 Task: Create a modern corporate company A4 size letterhead template.
Action: Mouse moved to (420, 35)
Screenshot: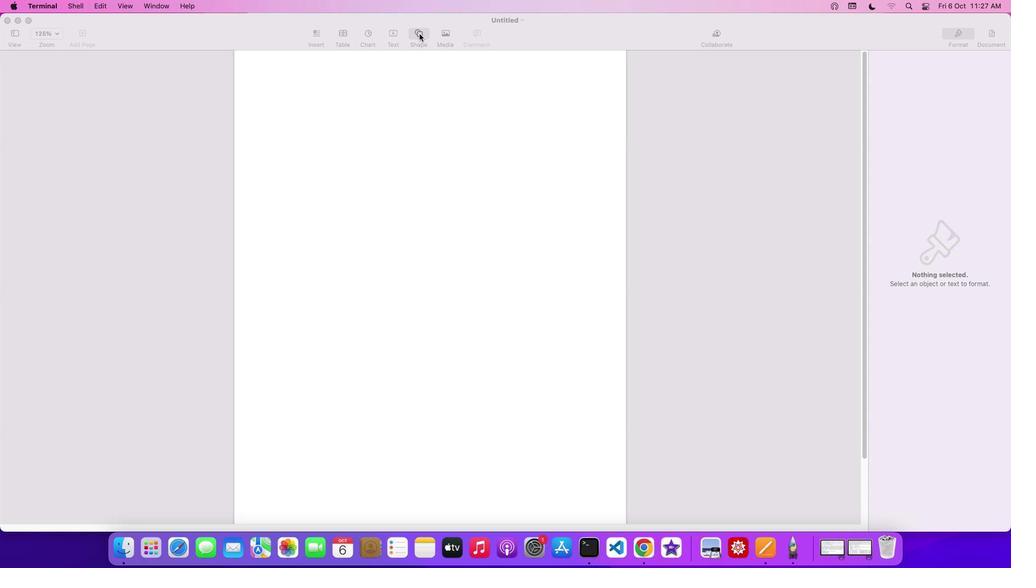 
Action: Mouse pressed left at (420, 35)
Screenshot: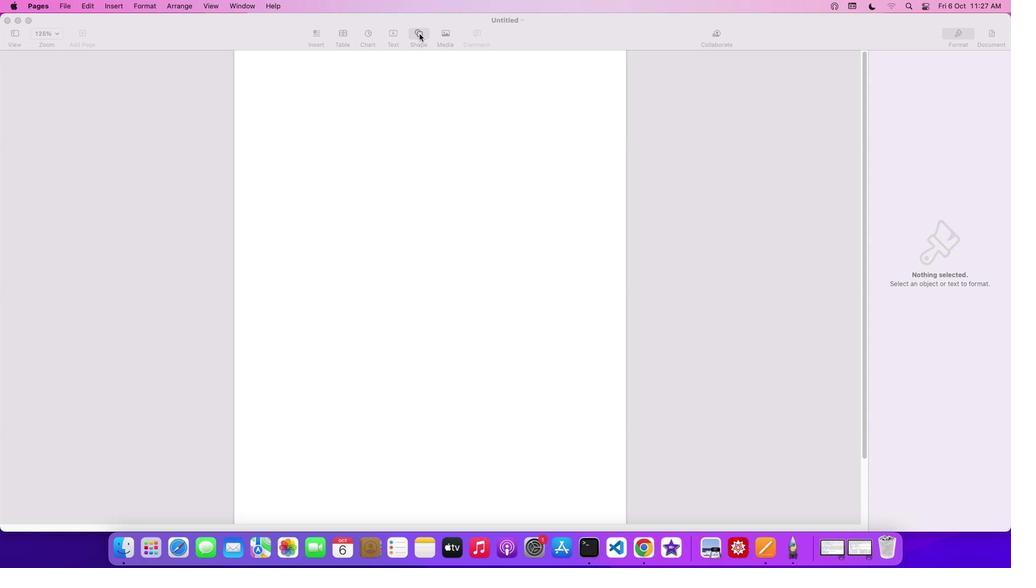 
Action: Mouse moved to (577, 371)
Screenshot: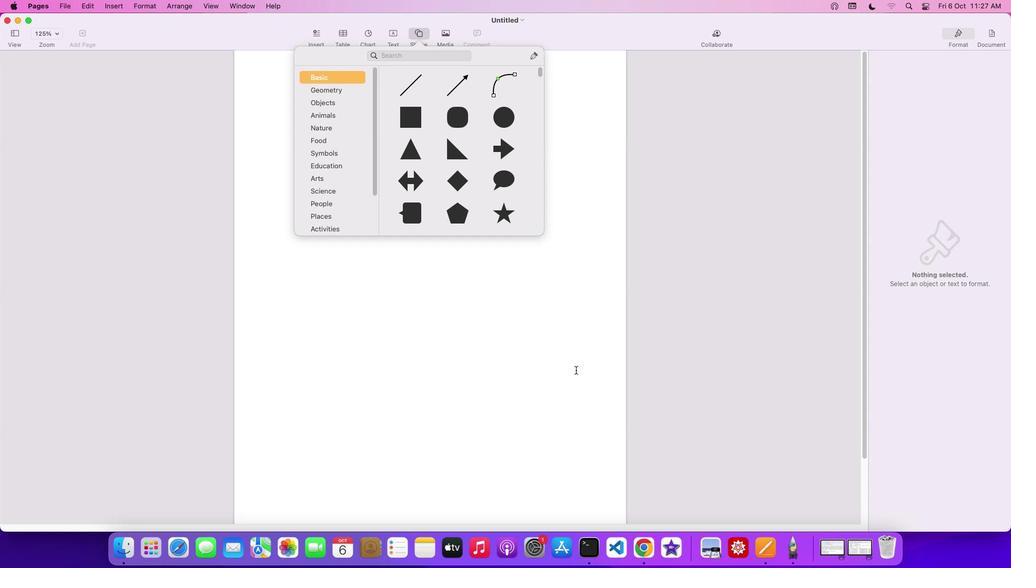 
Action: Mouse pressed left at (577, 371)
Screenshot: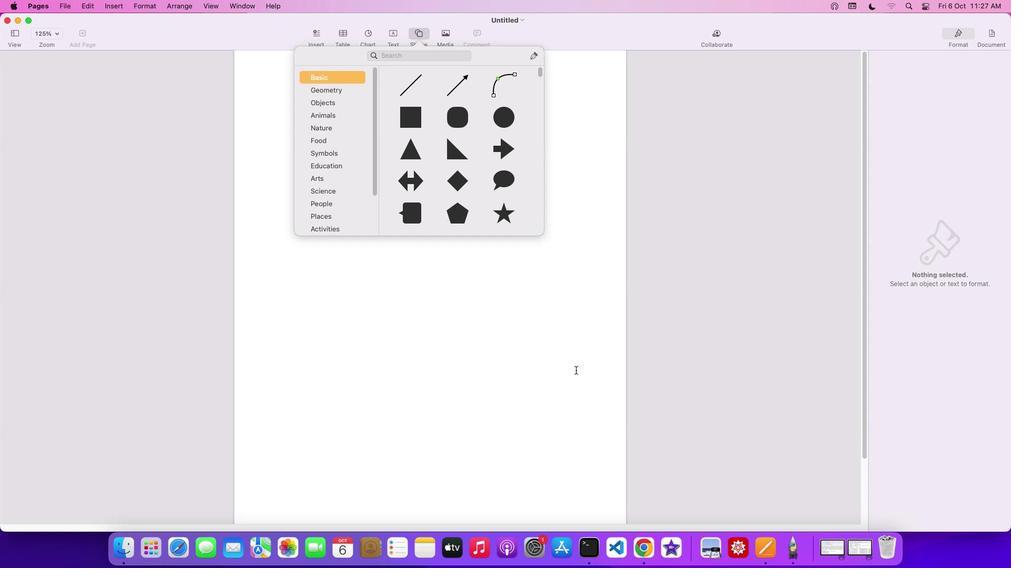 
Action: Mouse moved to (995, 33)
Screenshot: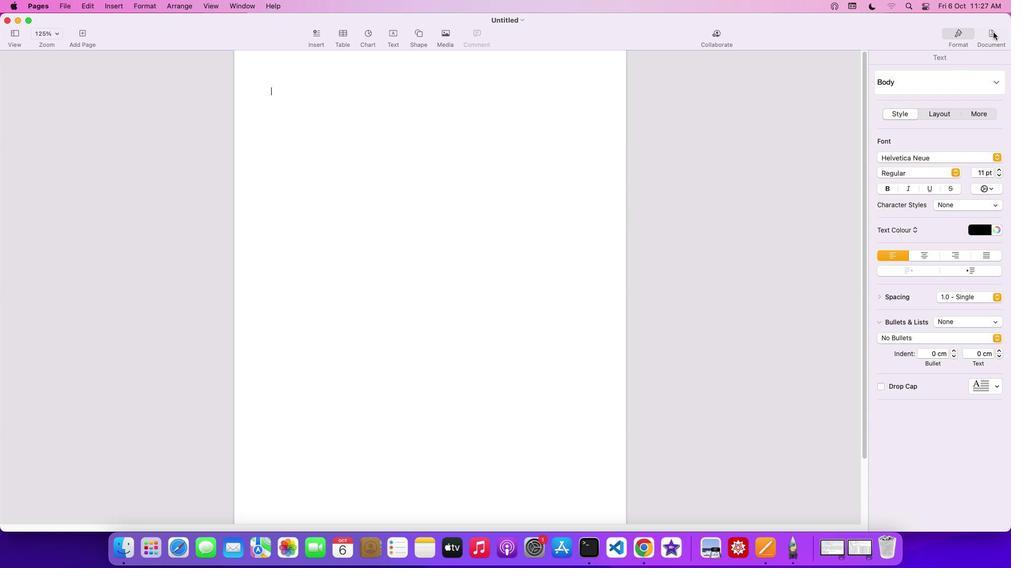 
Action: Mouse pressed left at (995, 33)
Screenshot: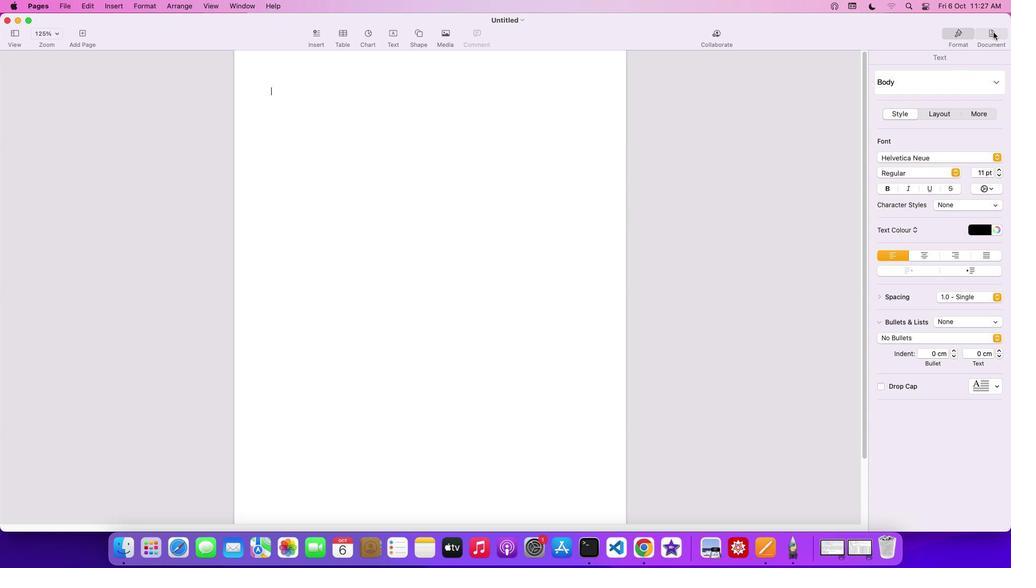 
Action: Mouse moved to (1003, 107)
Screenshot: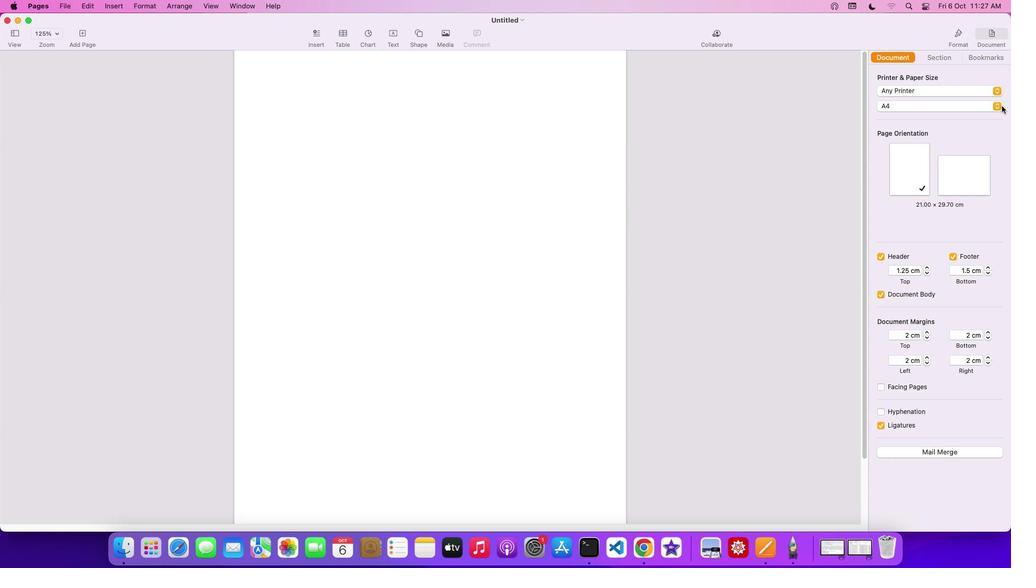 
Action: Mouse pressed left at (1003, 107)
Screenshot: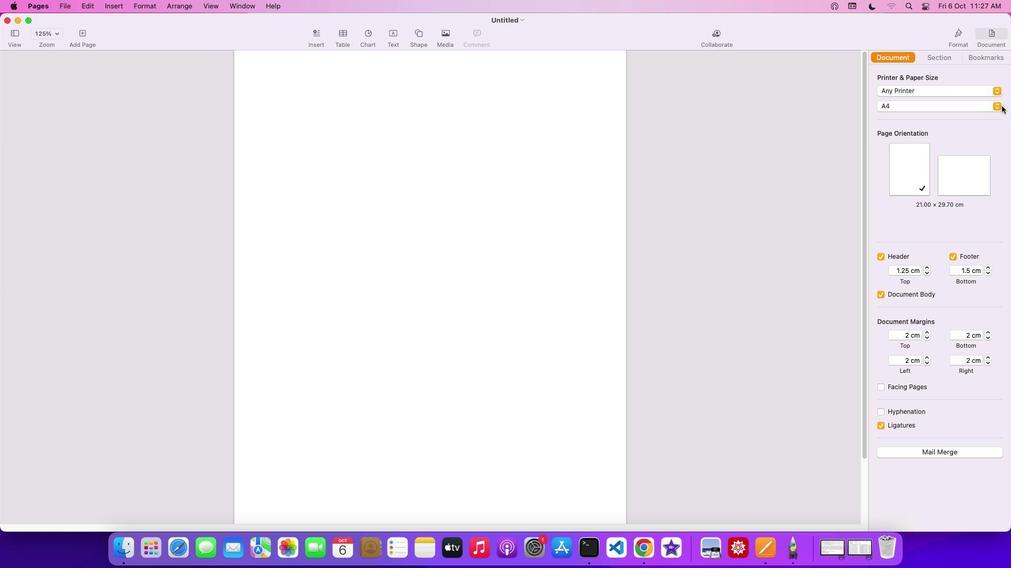 
Action: Mouse moved to (958, 107)
Screenshot: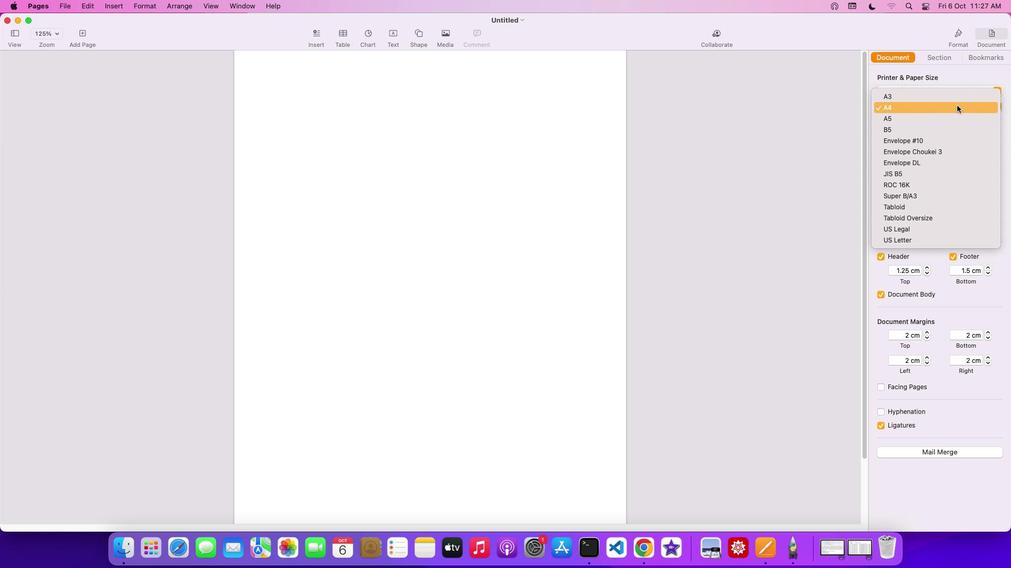 
Action: Mouse pressed left at (958, 107)
Screenshot: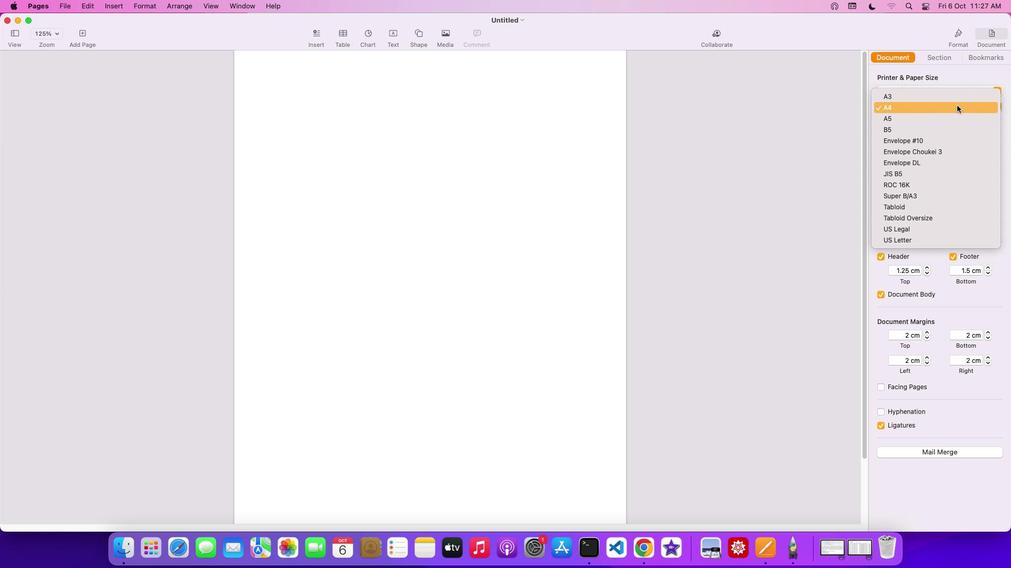 
Action: Mouse moved to (483, 247)
Screenshot: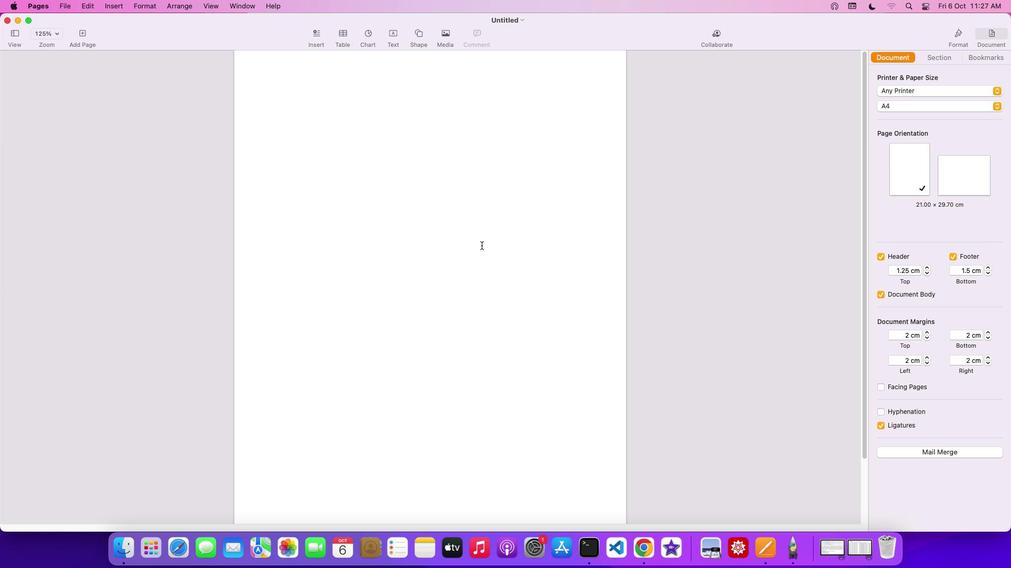 
Action: Mouse pressed left at (483, 247)
Screenshot: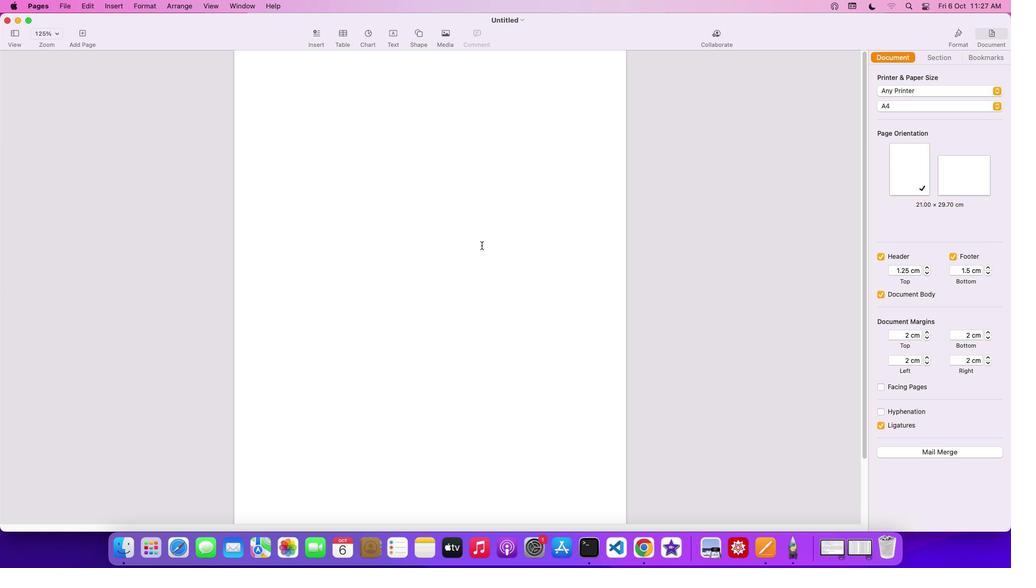 
Action: Mouse moved to (960, 30)
Screenshot: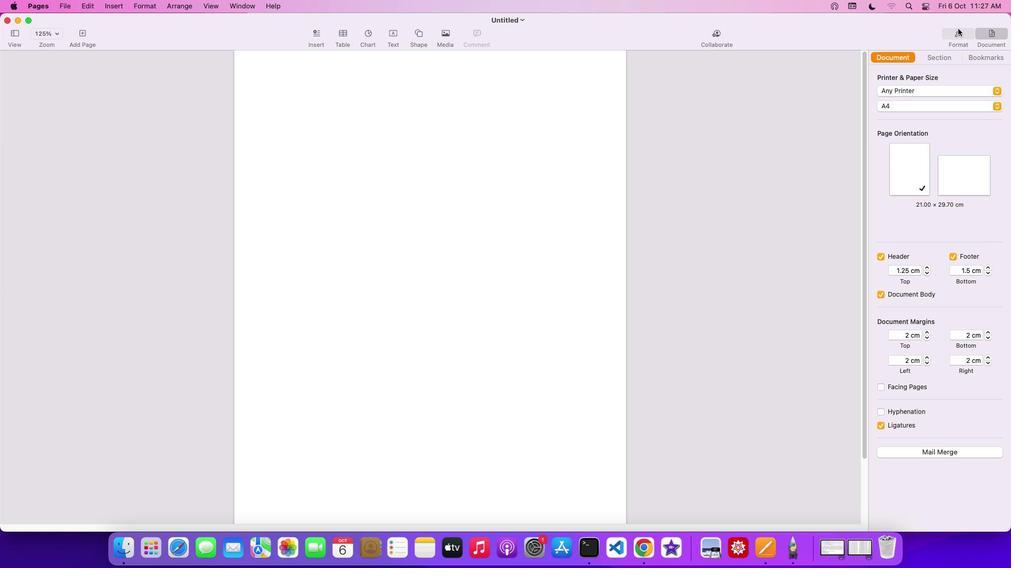 
Action: Mouse pressed left at (960, 30)
Screenshot: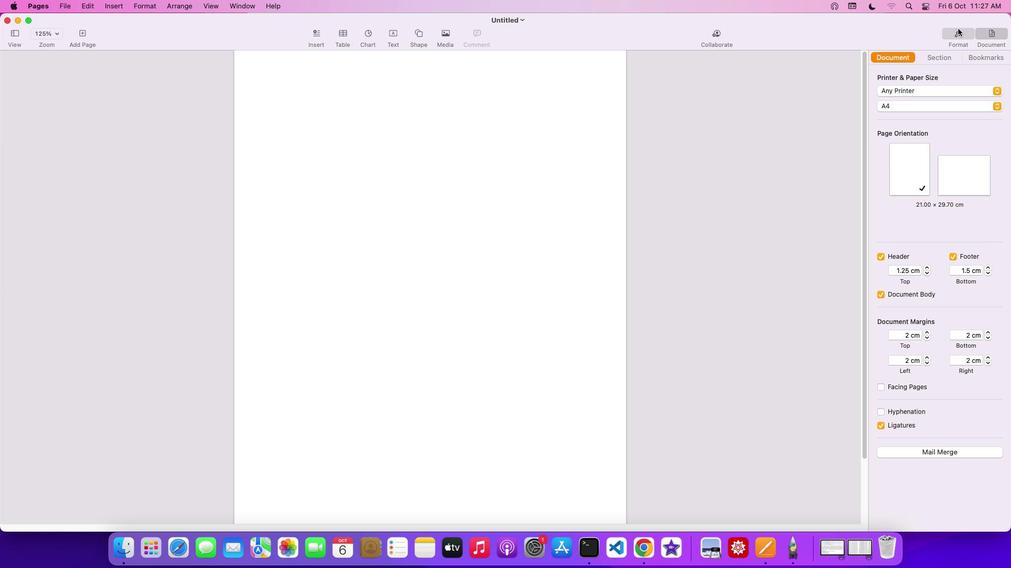 
Action: Mouse moved to (414, 299)
Screenshot: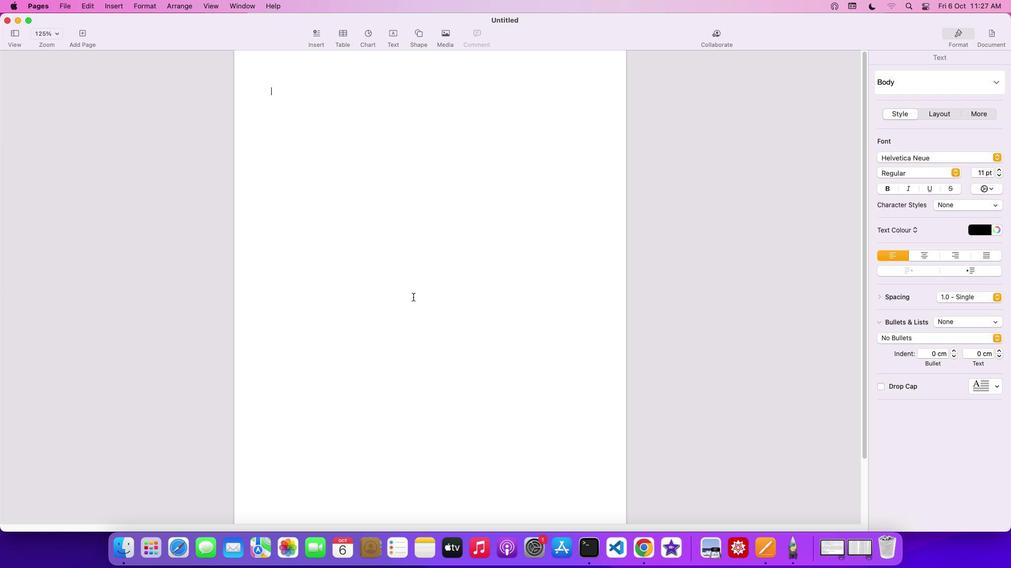 
Action: Mouse pressed left at (414, 299)
Screenshot: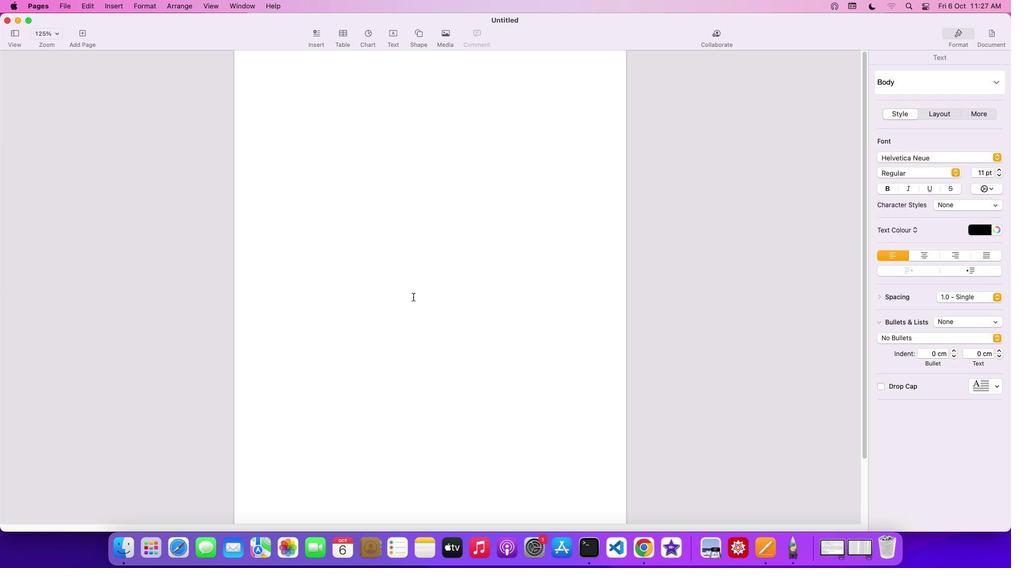 
Action: Mouse moved to (423, 34)
Screenshot: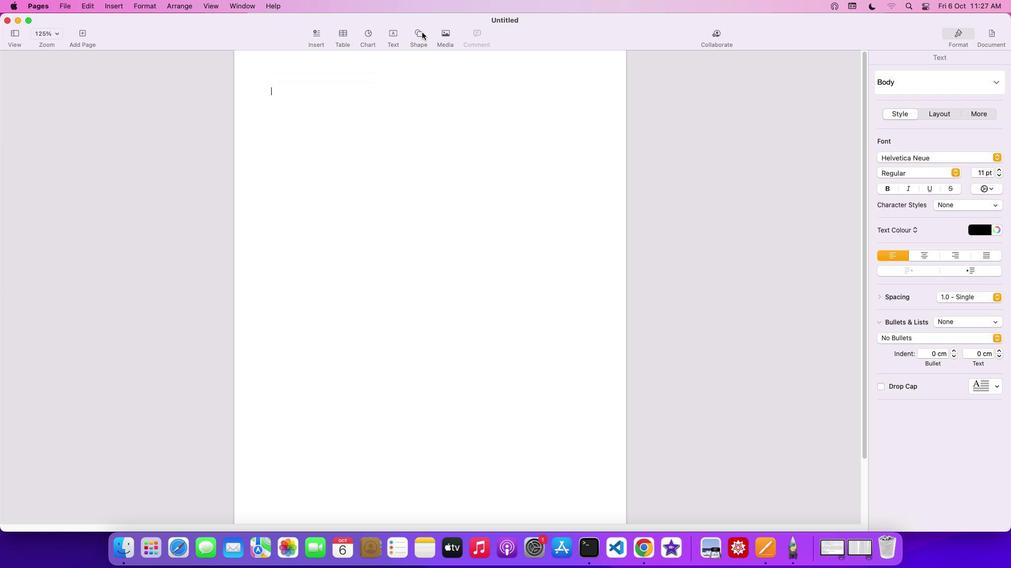 
Action: Mouse pressed left at (423, 34)
Screenshot: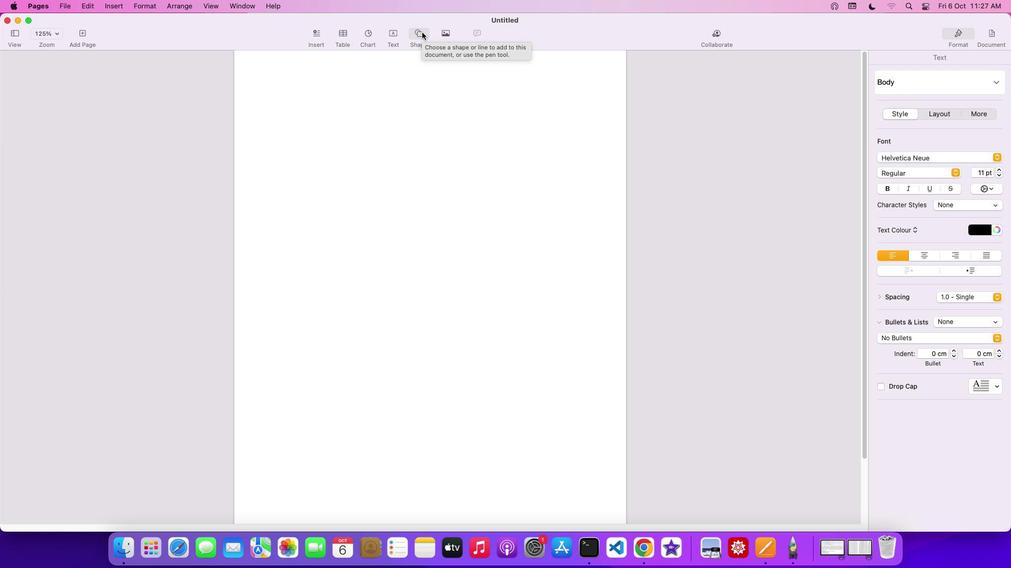 
Action: Mouse moved to (421, 211)
Screenshot: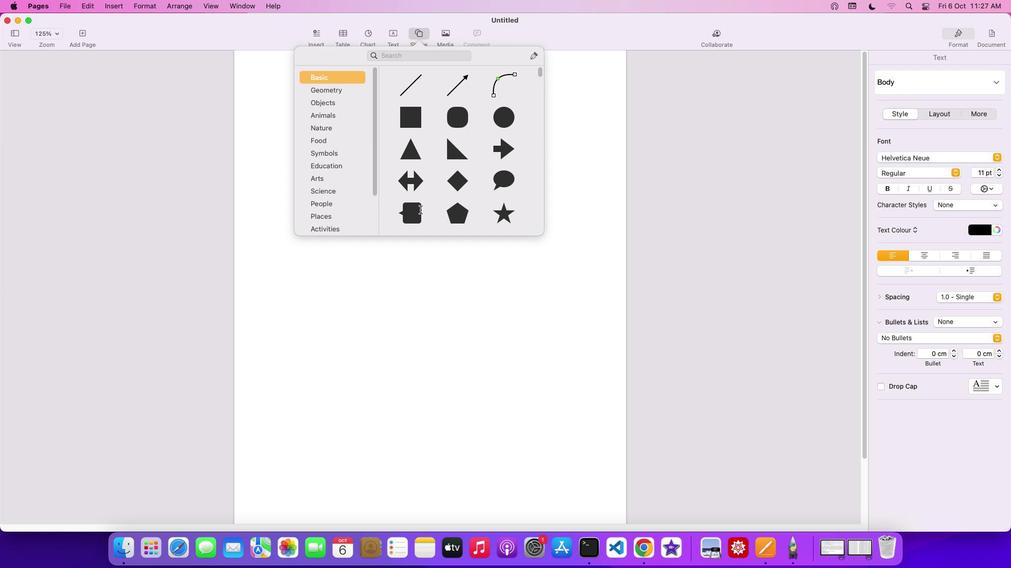 
Action: Mouse scrolled (421, 211) with delta (1, 1)
Screenshot: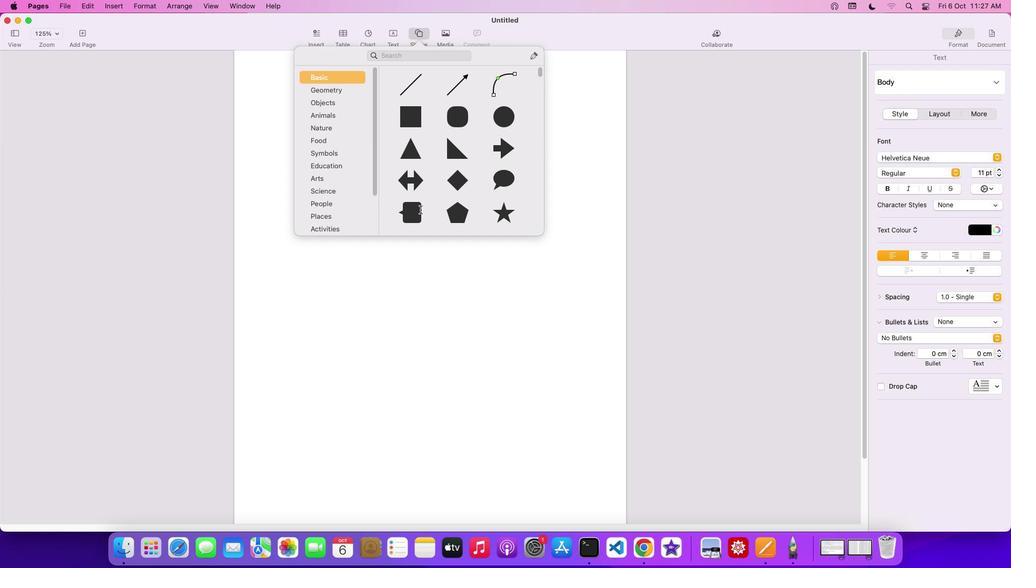 
Action: Mouse scrolled (421, 211) with delta (1, 1)
Screenshot: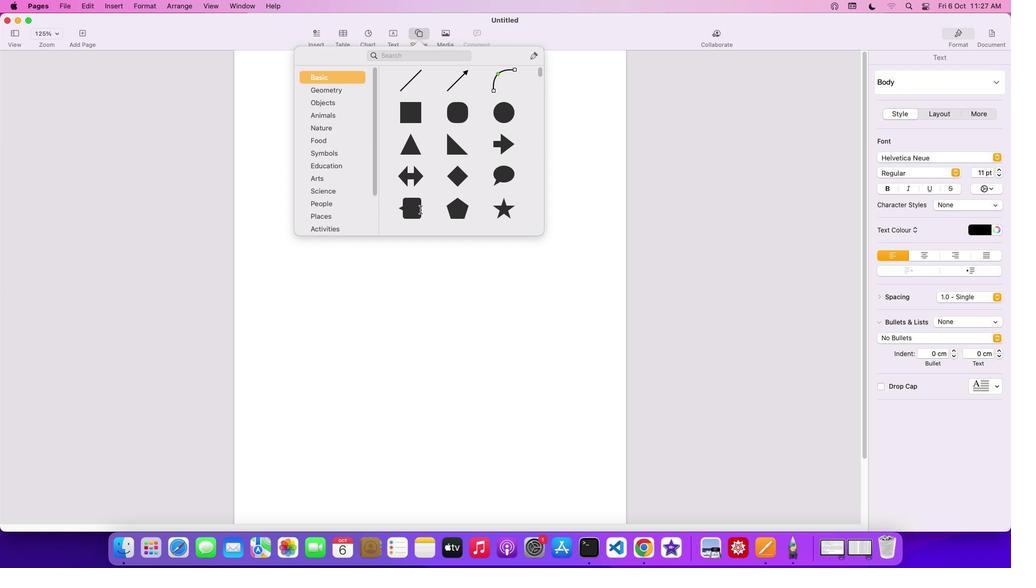 
Action: Mouse scrolled (421, 211) with delta (1, 0)
Screenshot: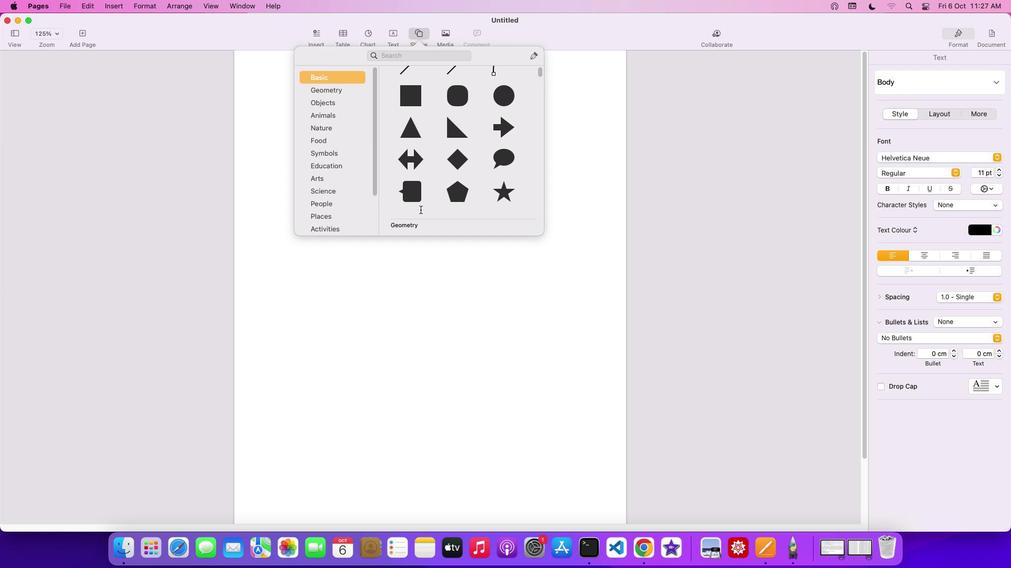 
Action: Mouse scrolled (421, 211) with delta (1, 0)
Screenshot: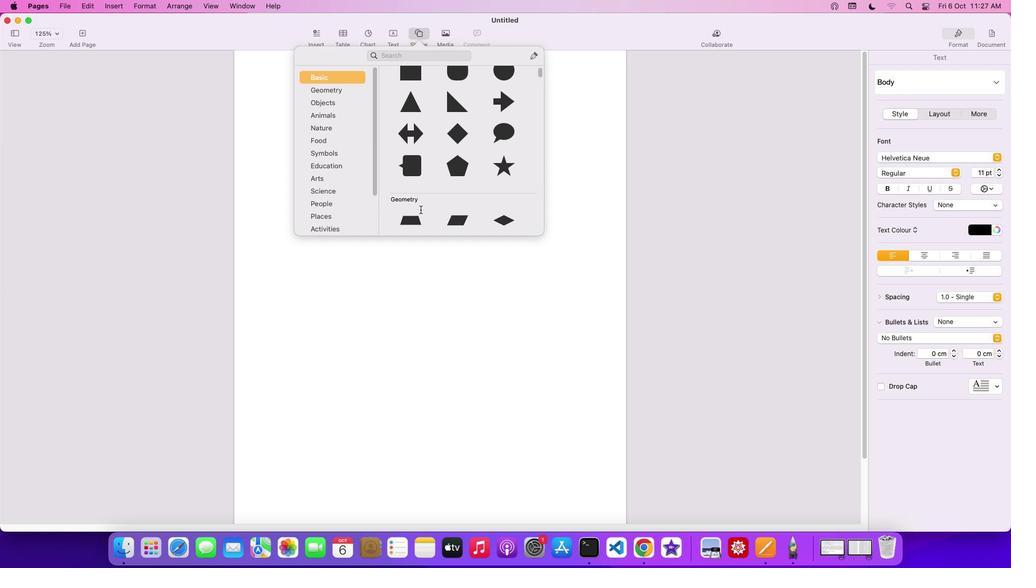 
Action: Mouse scrolled (421, 211) with delta (1, 0)
Screenshot: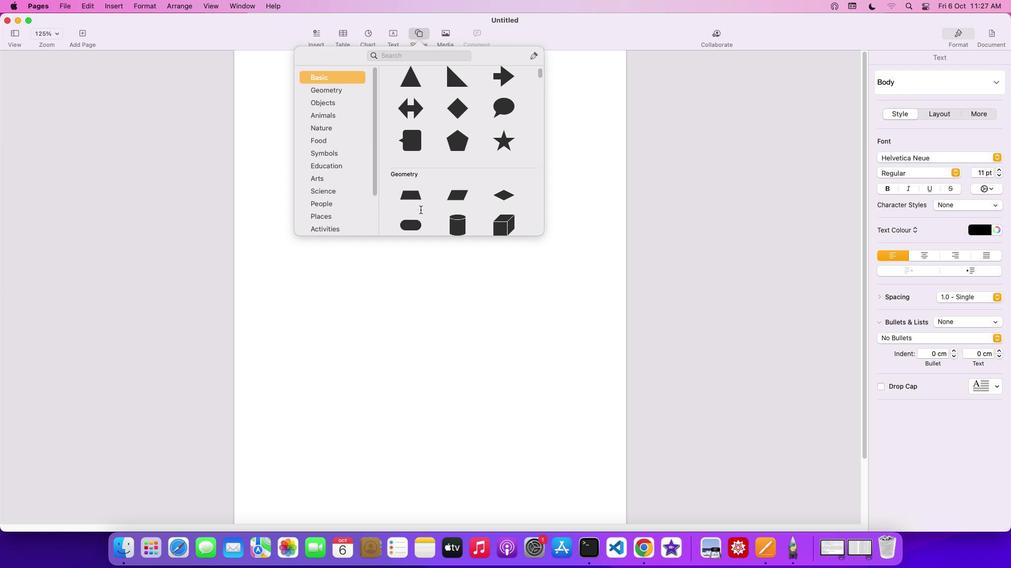 
Action: Mouse moved to (334, 203)
Screenshot: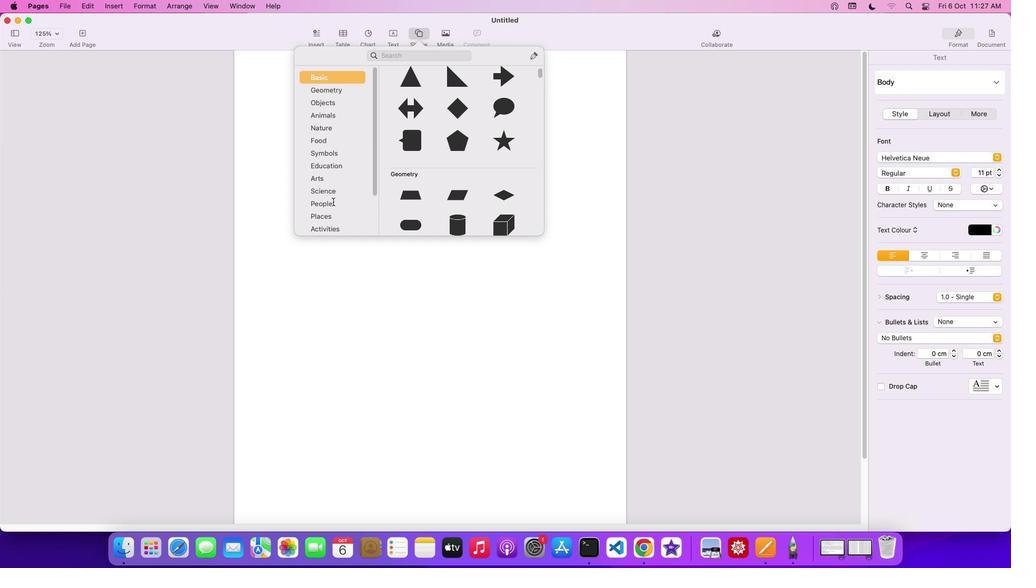 
Action: Mouse scrolled (334, 203) with delta (1, 1)
Screenshot: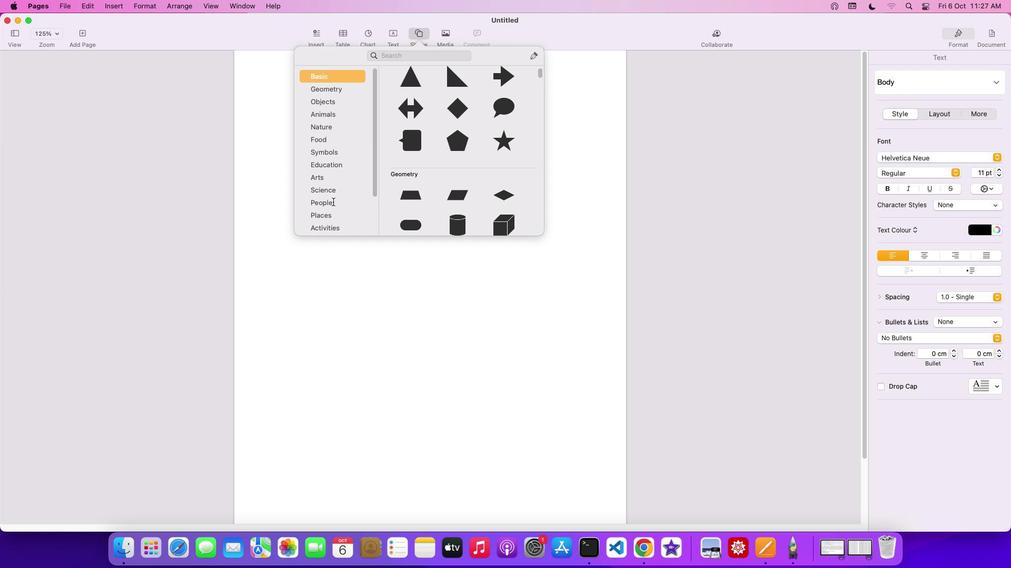 
Action: Mouse scrolled (334, 203) with delta (1, 1)
Screenshot: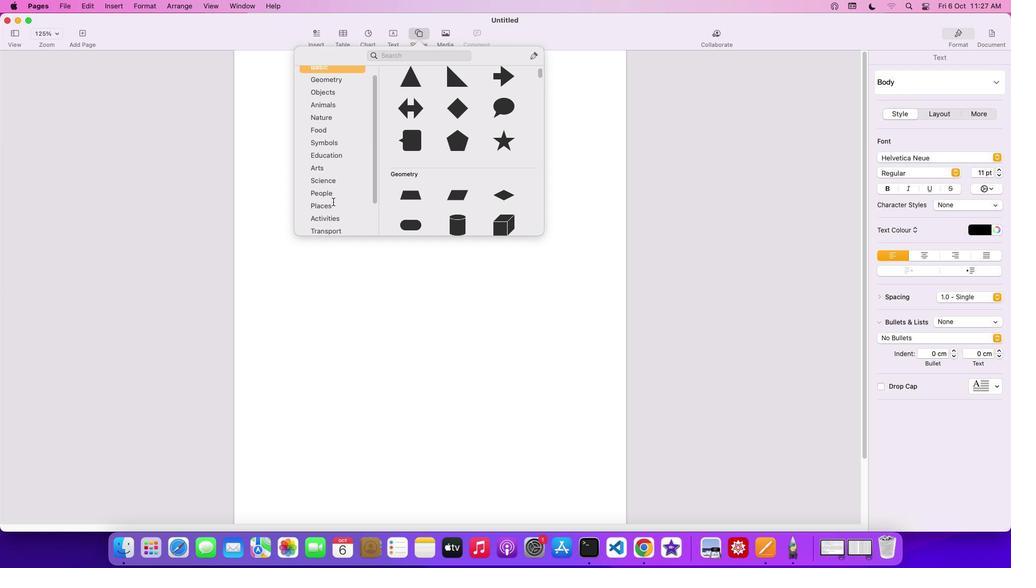 
Action: Mouse scrolled (334, 203) with delta (1, 1)
Screenshot: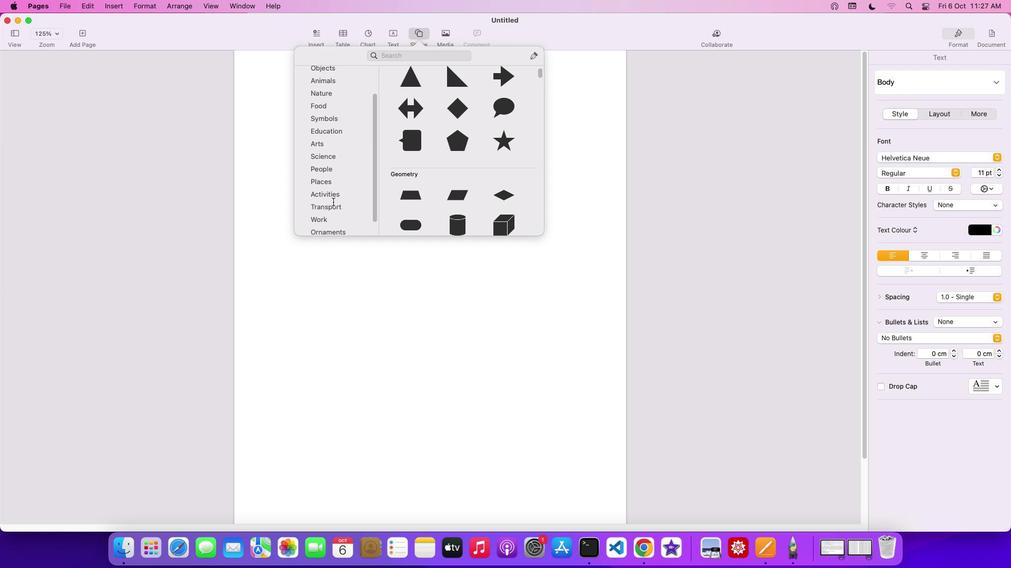 
Action: Mouse scrolled (334, 203) with delta (1, 0)
Screenshot: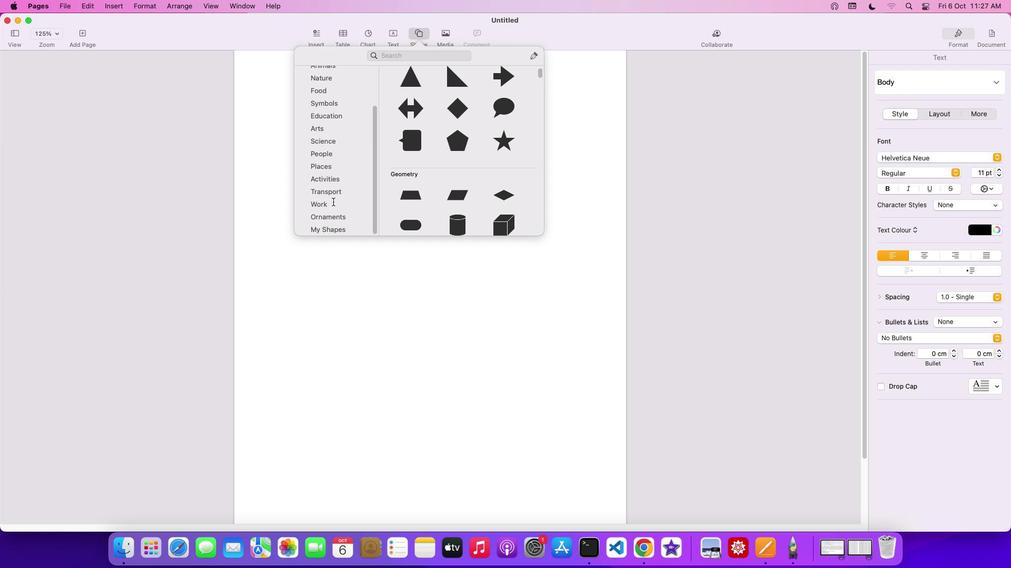 
Action: Mouse scrolled (334, 203) with delta (1, 0)
Screenshot: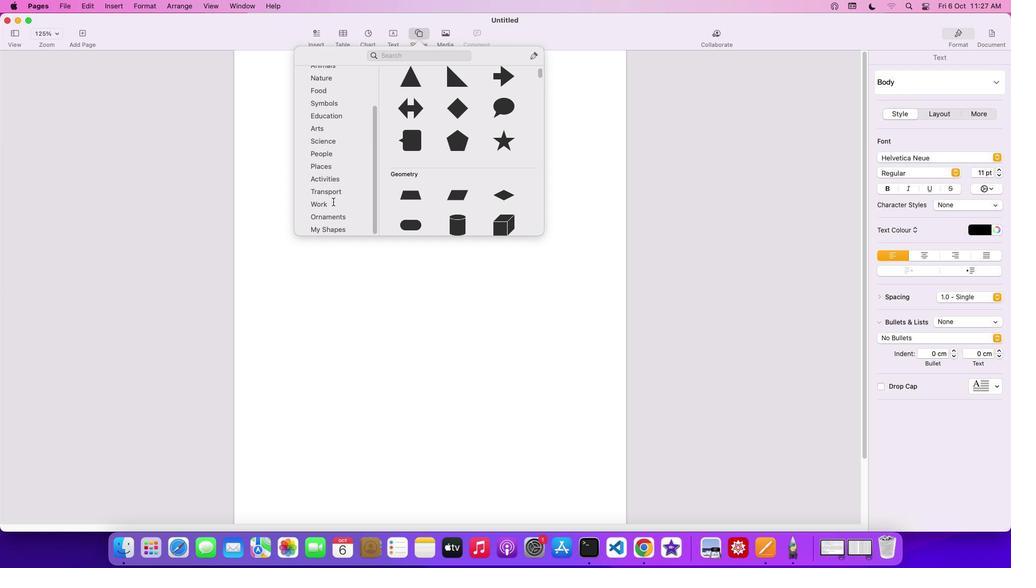
Action: Mouse moved to (499, 160)
Screenshot: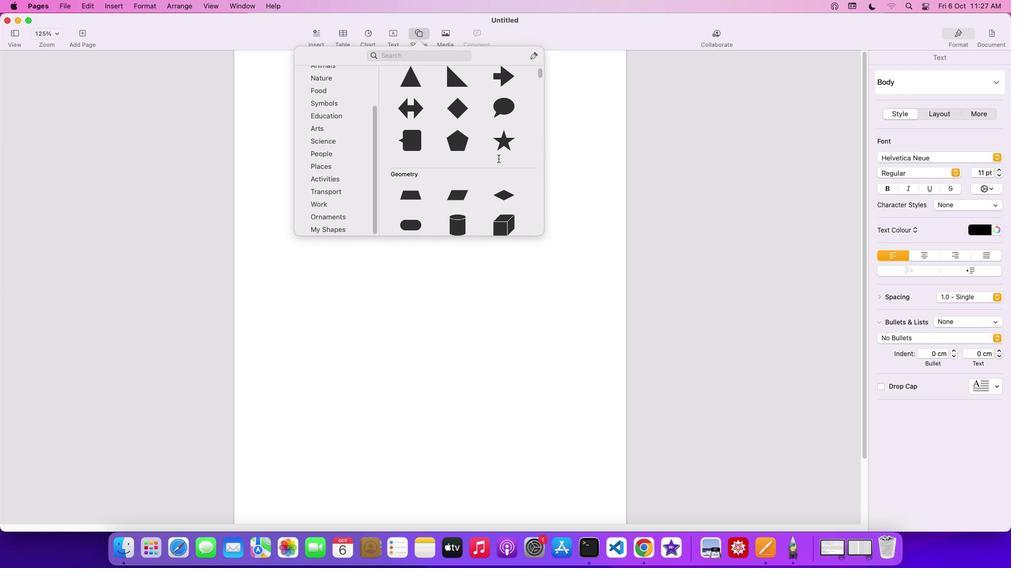 
Action: Mouse scrolled (499, 160) with delta (1, 1)
Screenshot: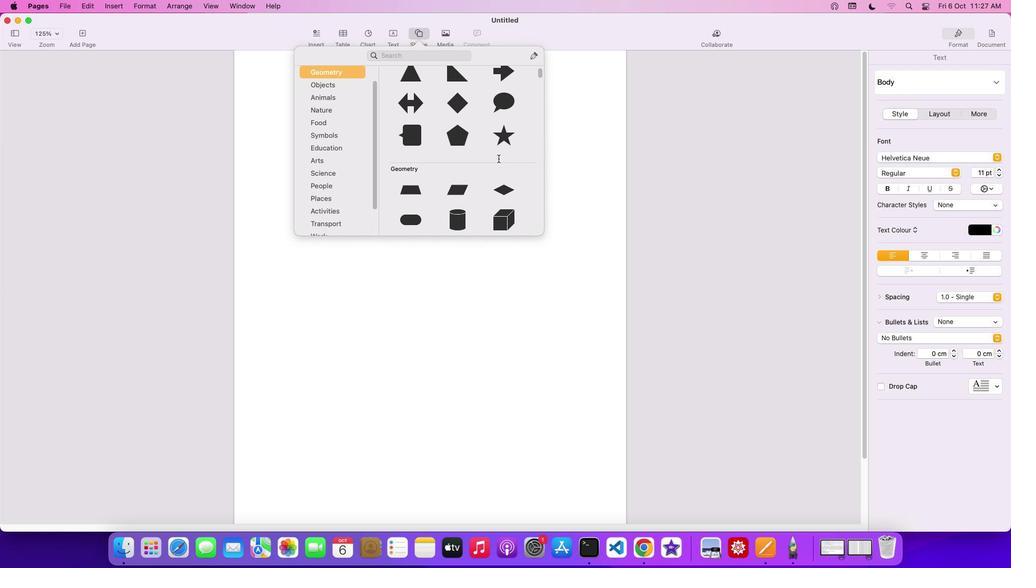 
Action: Mouse scrolled (499, 160) with delta (1, 1)
Screenshot: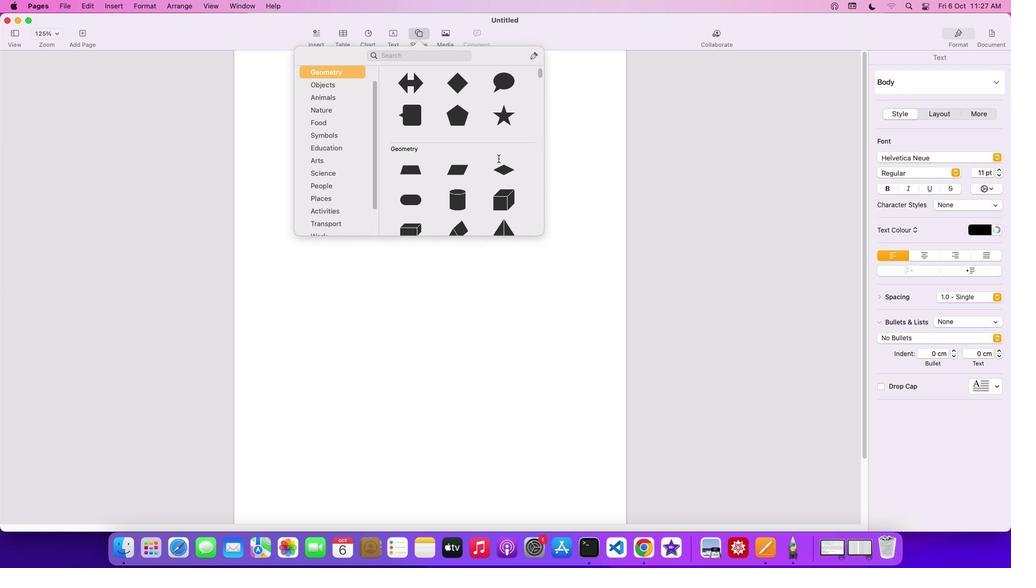 
Action: Mouse scrolled (499, 160) with delta (1, 0)
Screenshot: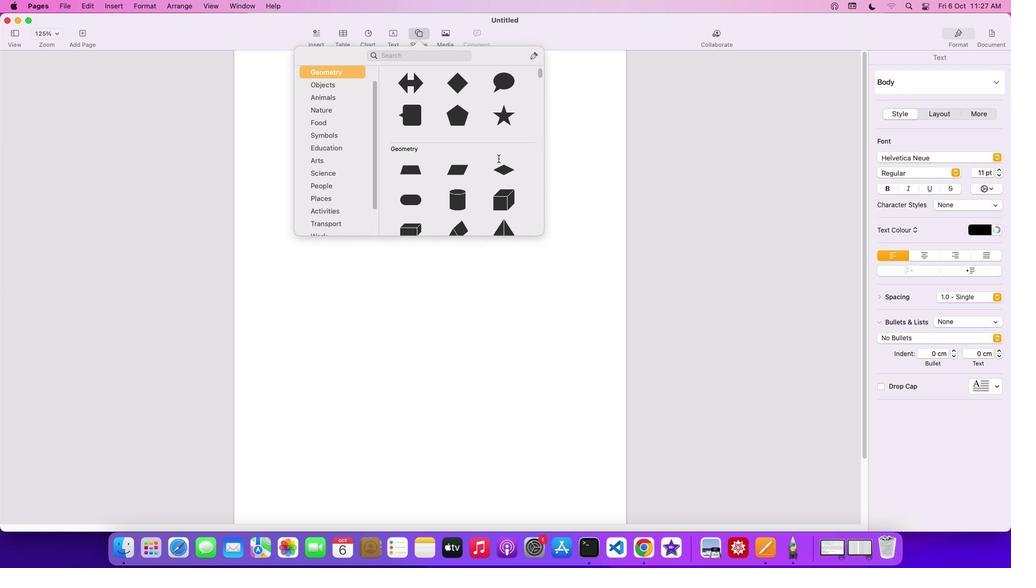 
Action: Mouse scrolled (499, 160) with delta (1, 0)
Screenshot: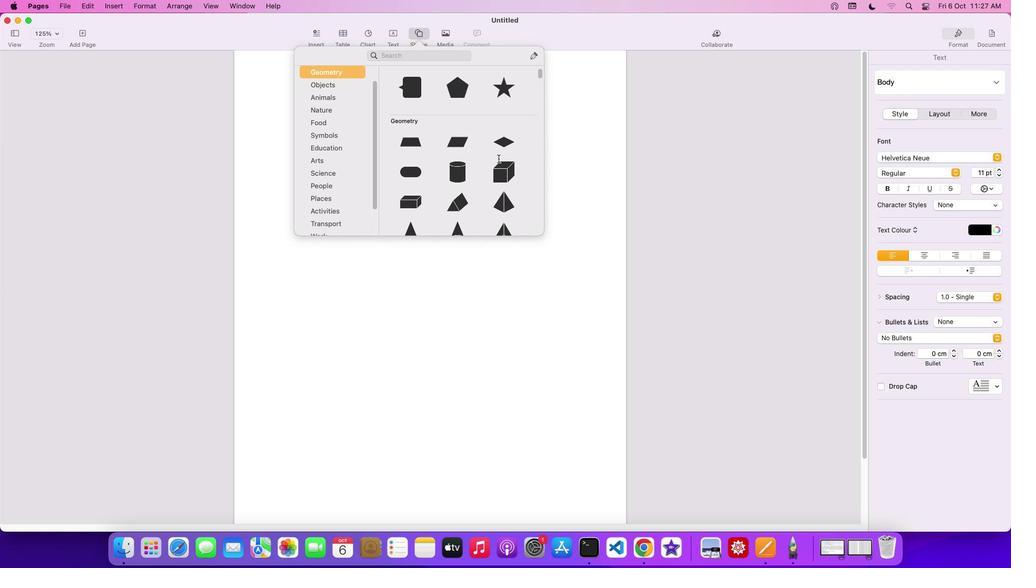 
Action: Mouse moved to (436, 215)
Screenshot: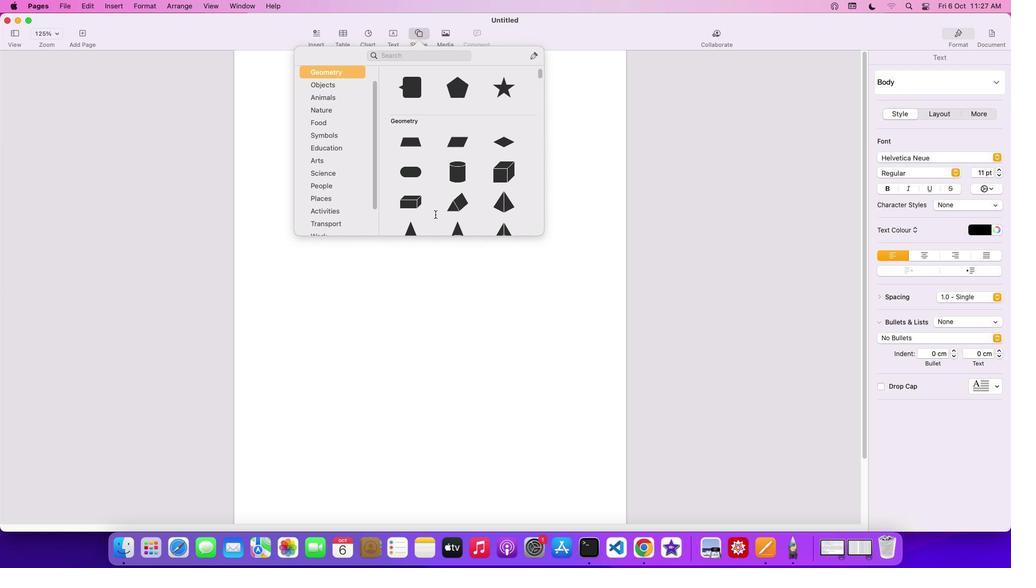 
Action: Mouse scrolled (436, 215) with delta (1, 1)
Screenshot: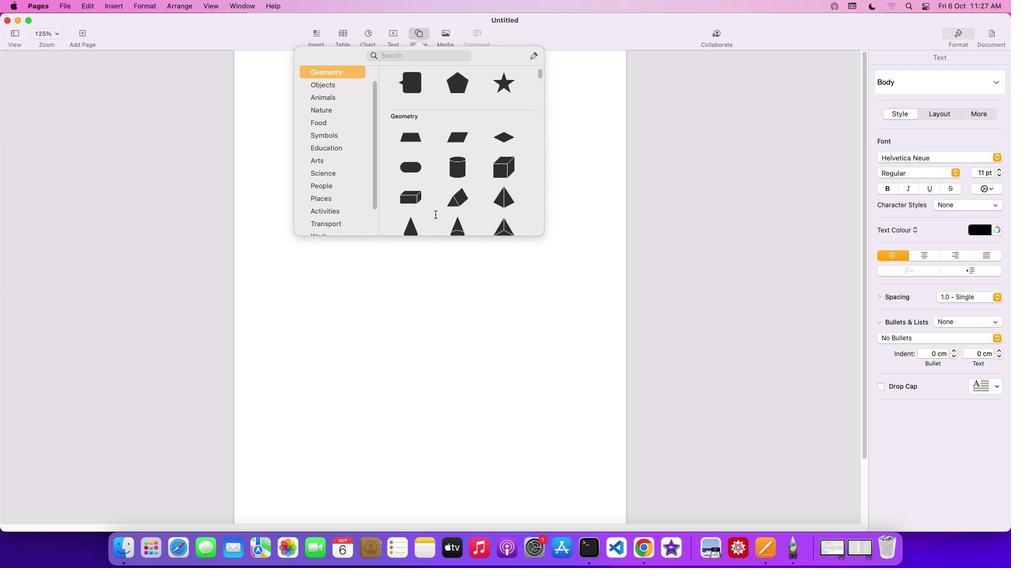
Action: Mouse scrolled (436, 215) with delta (1, 1)
Screenshot: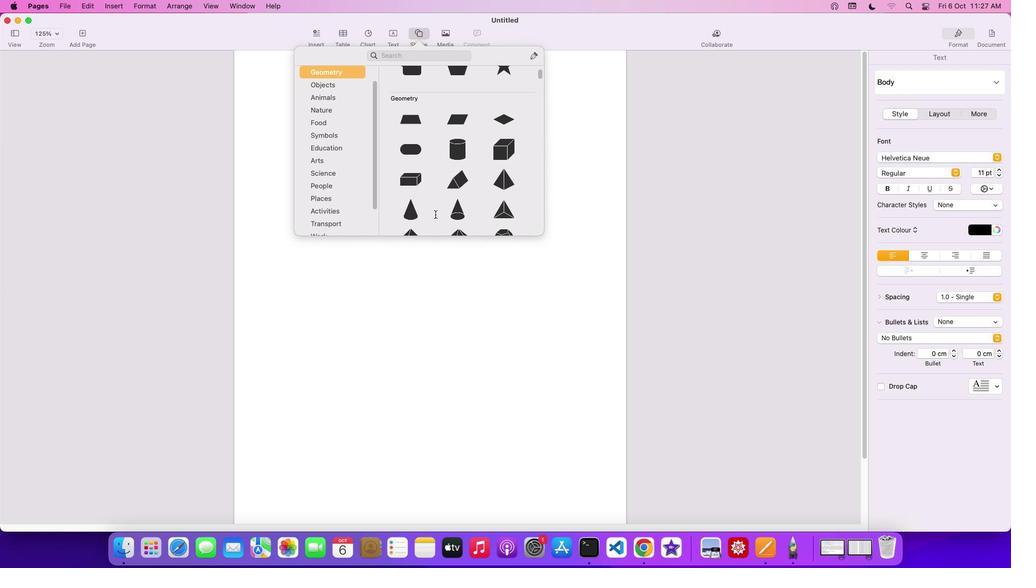 
Action: Mouse scrolled (436, 215) with delta (1, 0)
Screenshot: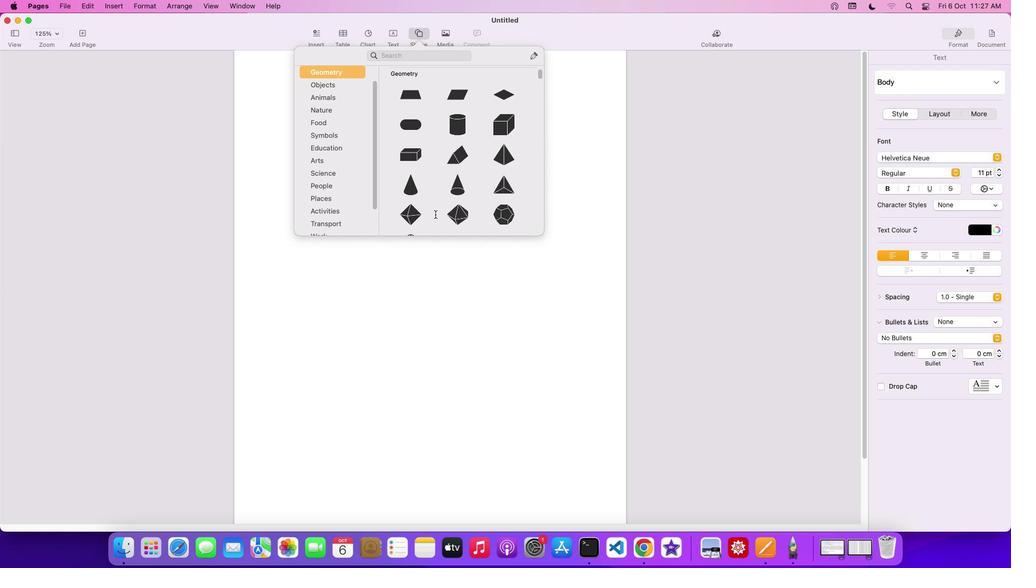 
Action: Mouse scrolled (436, 215) with delta (1, 0)
Screenshot: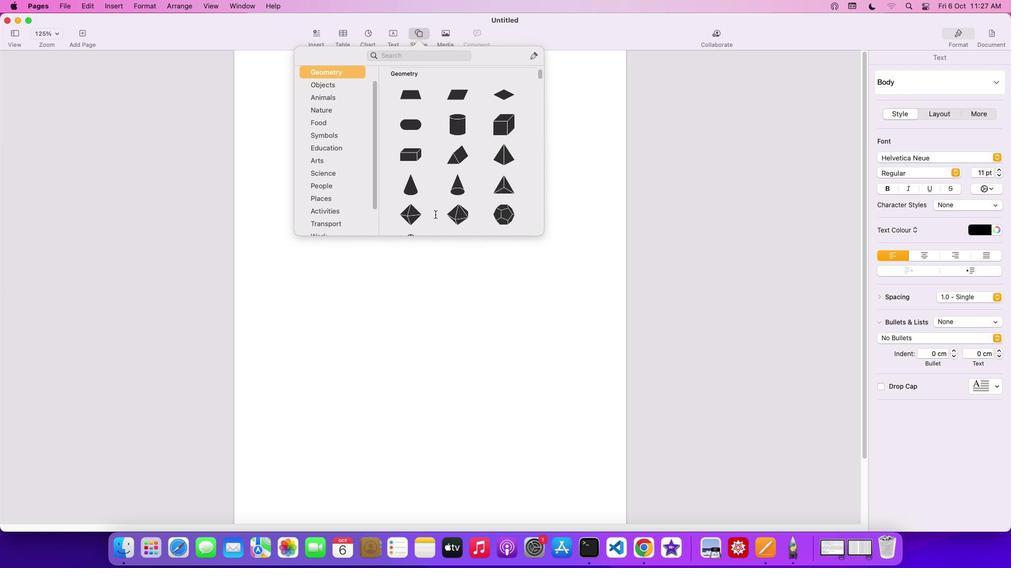 
Action: Mouse scrolled (436, 215) with delta (1, 1)
Screenshot: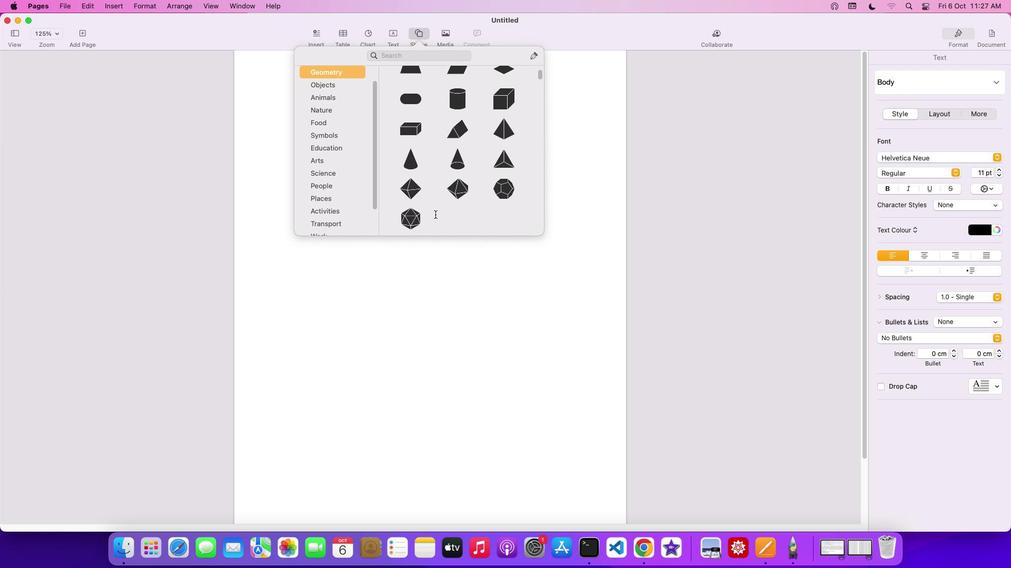 
Action: Mouse scrolled (436, 215) with delta (1, 1)
Screenshot: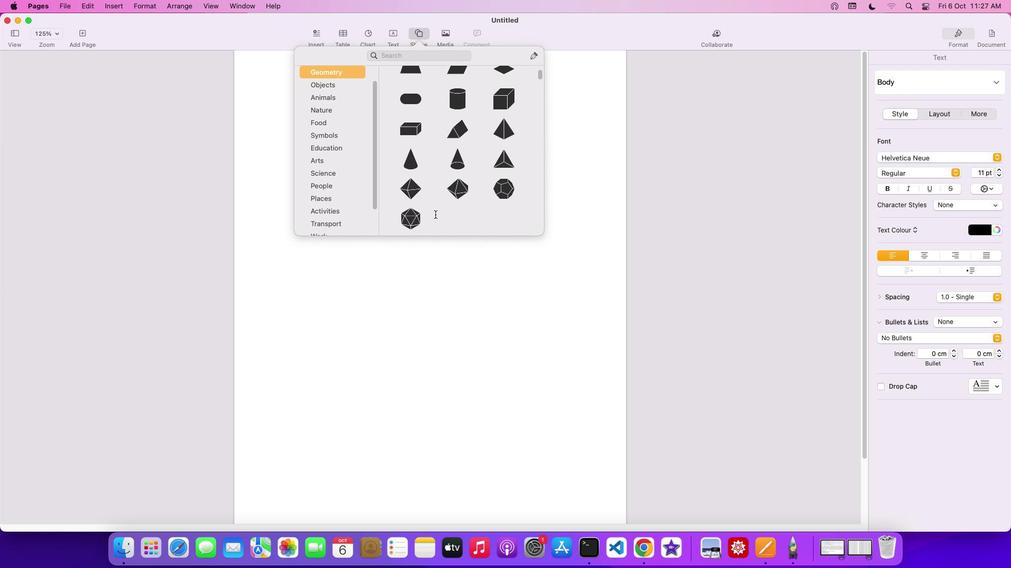 
Action: Mouse scrolled (436, 215) with delta (1, 0)
Screenshot: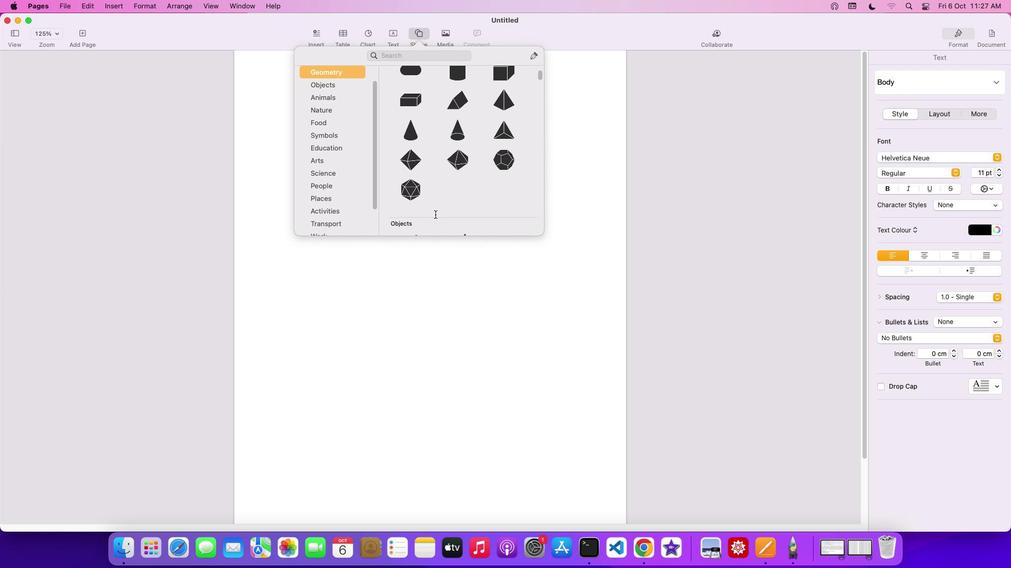 
Action: Mouse scrolled (436, 215) with delta (1, 0)
Screenshot: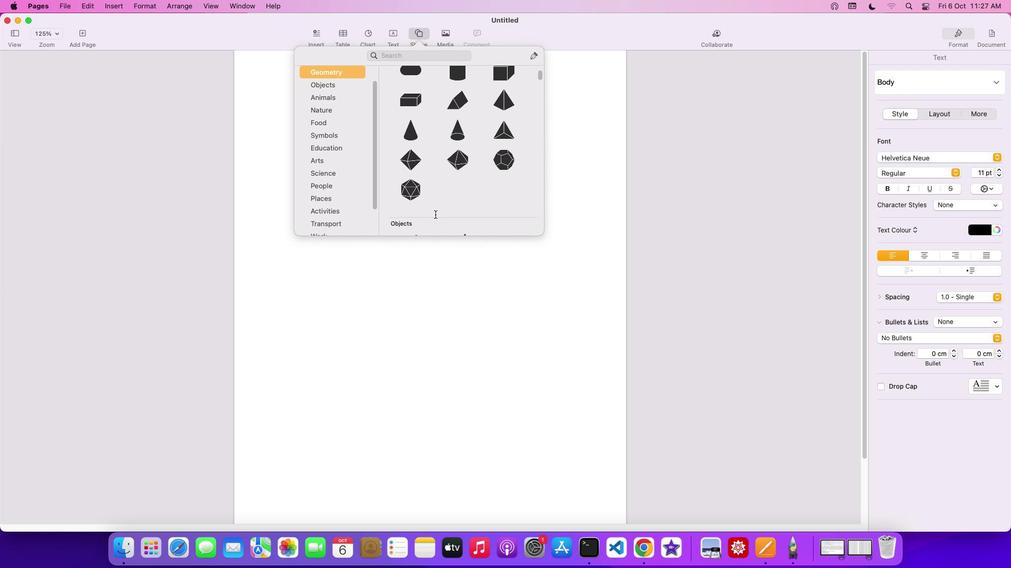
Action: Mouse scrolled (436, 215) with delta (1, 0)
Screenshot: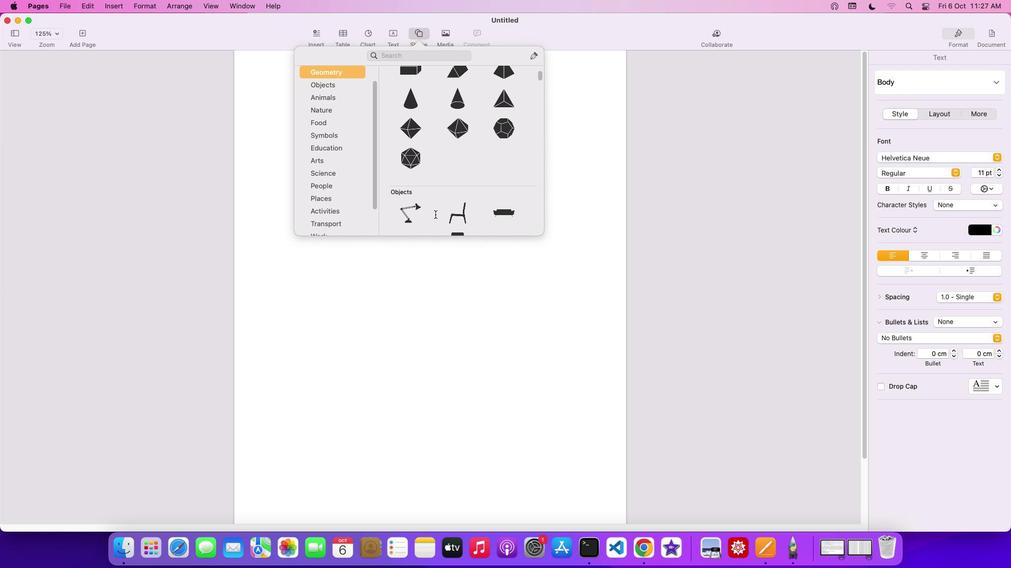 
Action: Mouse moved to (422, 173)
Screenshot: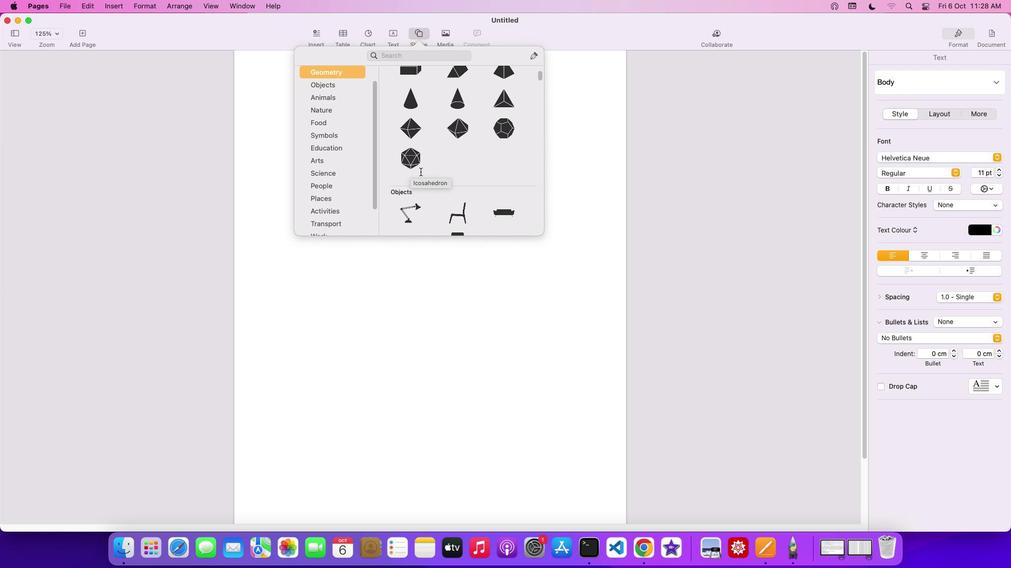 
Action: Mouse scrolled (422, 173) with delta (1, 2)
Screenshot: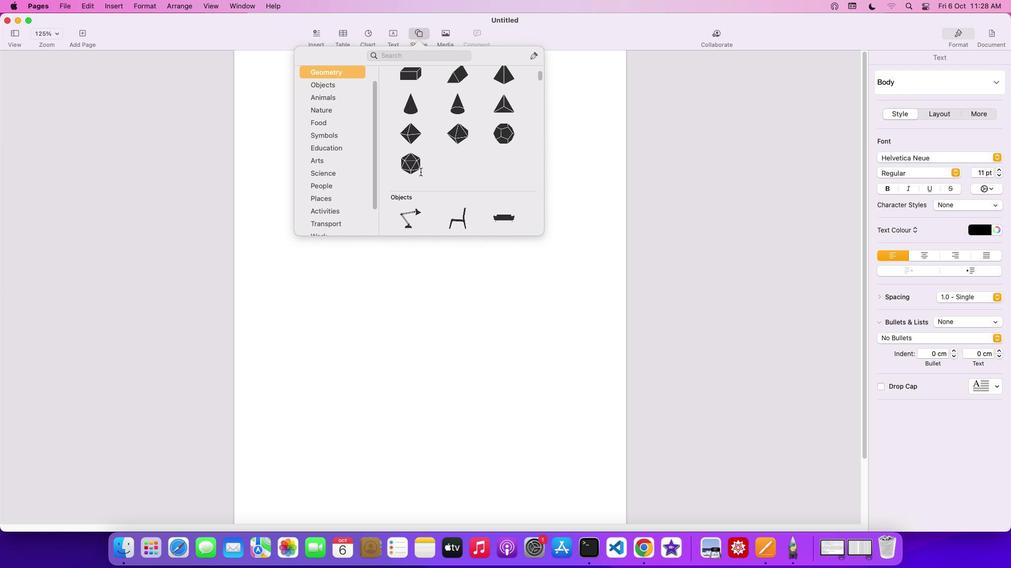 
Action: Mouse scrolled (422, 173) with delta (1, 2)
Screenshot: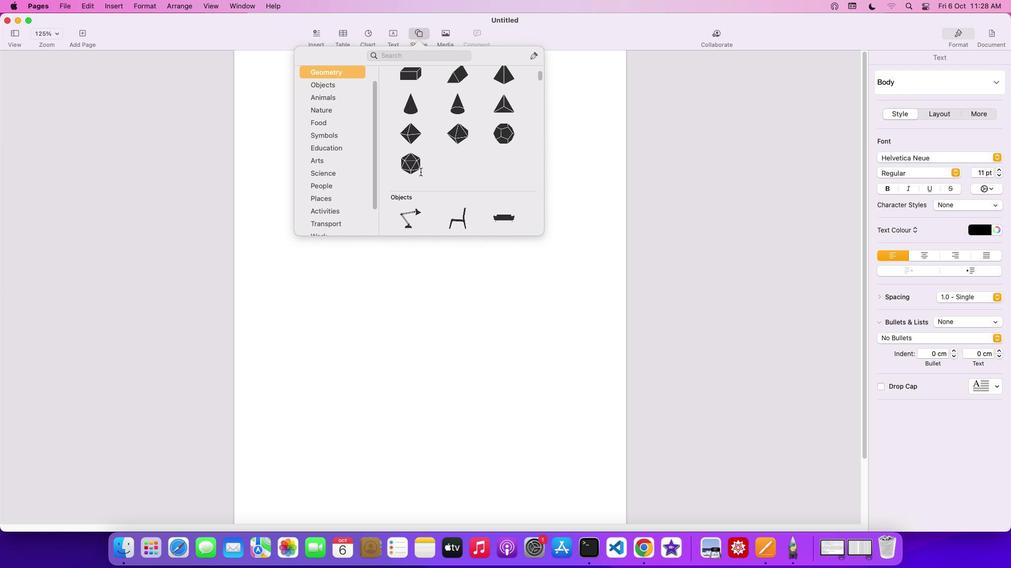 
Action: Mouse scrolled (422, 173) with delta (1, 2)
Screenshot: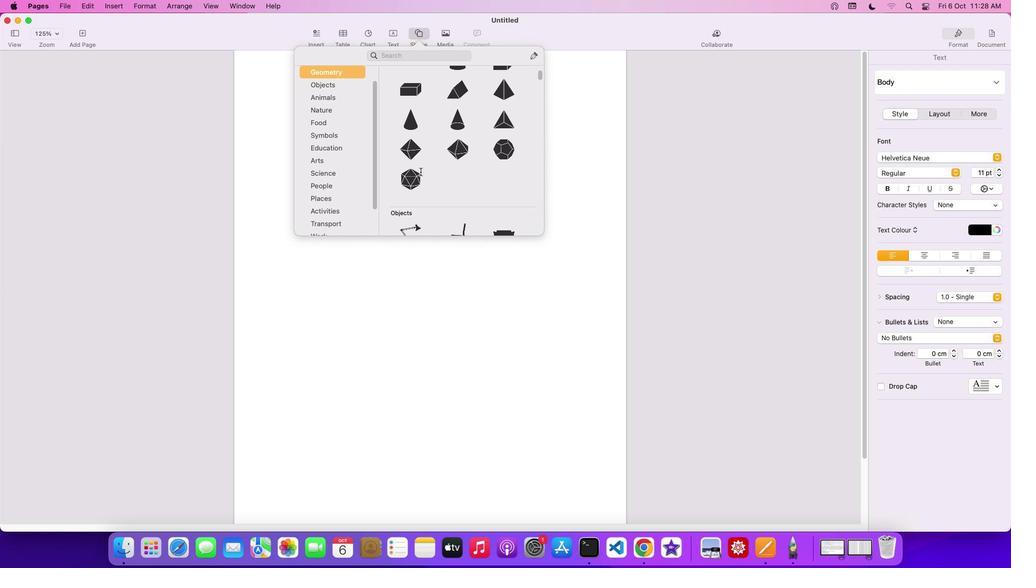 
Action: Mouse moved to (502, 149)
Screenshot: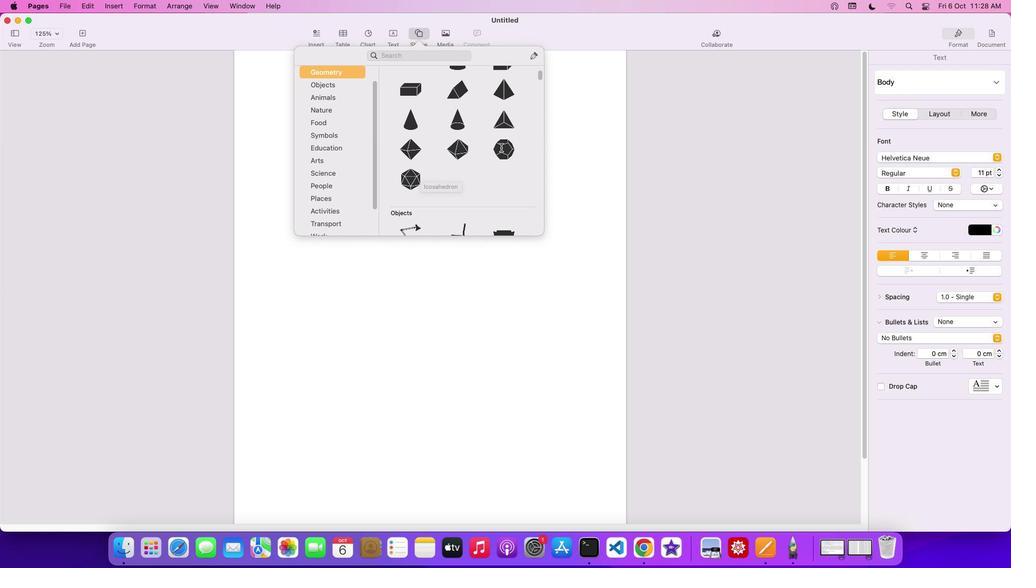 
Action: Mouse pressed left at (502, 149)
Screenshot: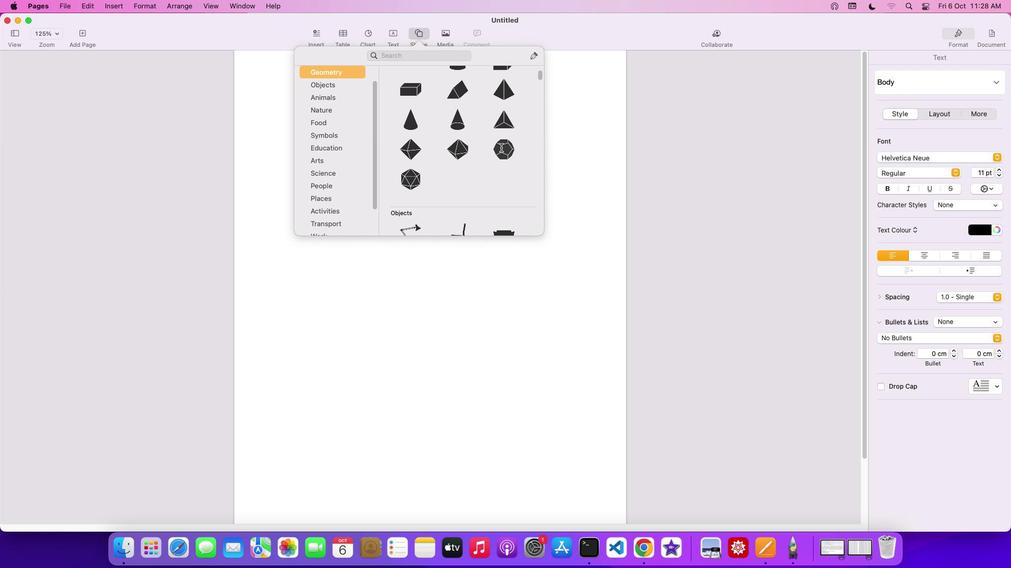 
Action: Mouse moved to (440, 151)
Screenshot: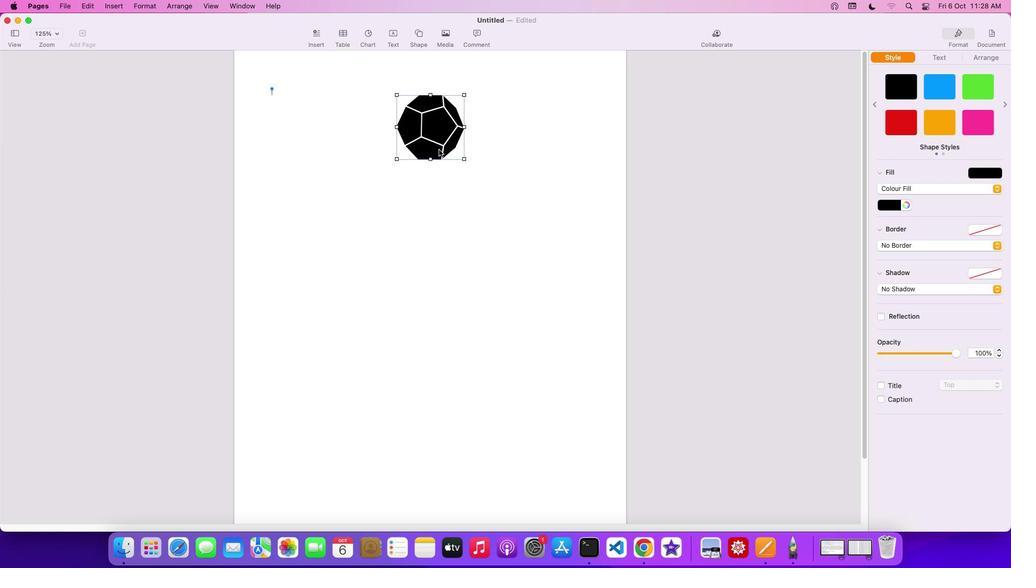 
Action: Mouse pressed left at (440, 151)
Screenshot: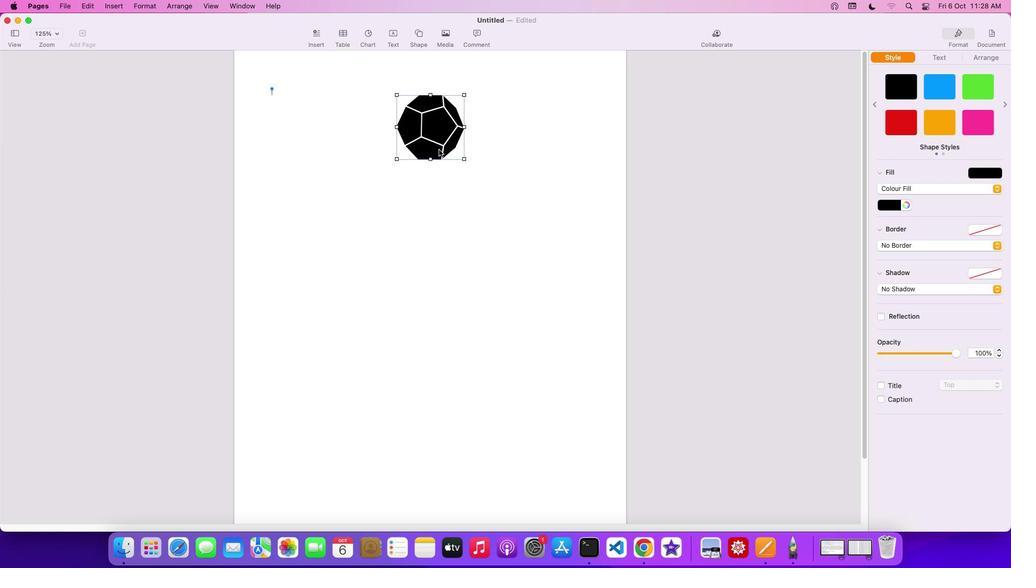 
Action: Mouse moved to (311, 122)
Screenshot: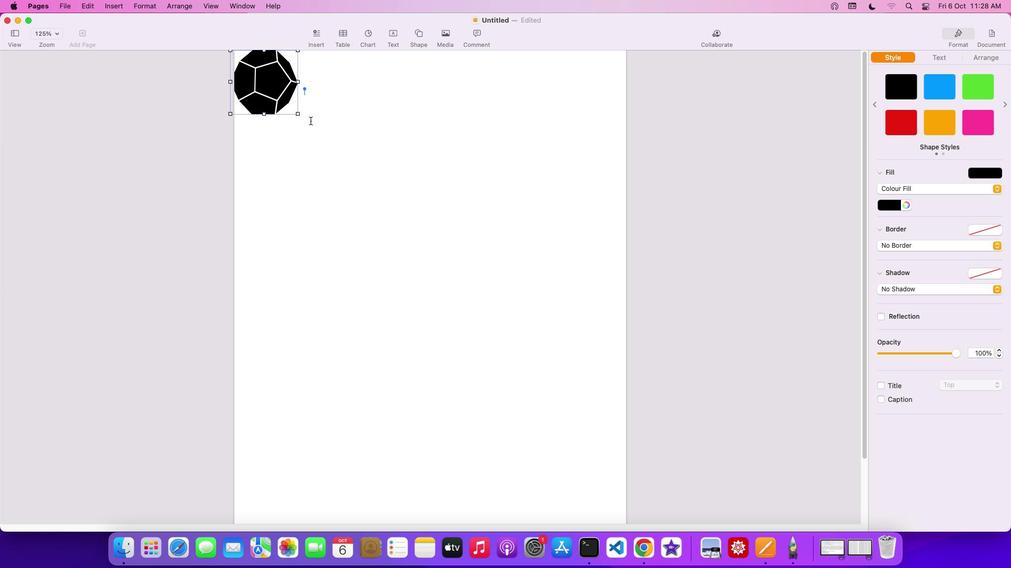 
Action: Key pressed Key.cmd
Screenshot: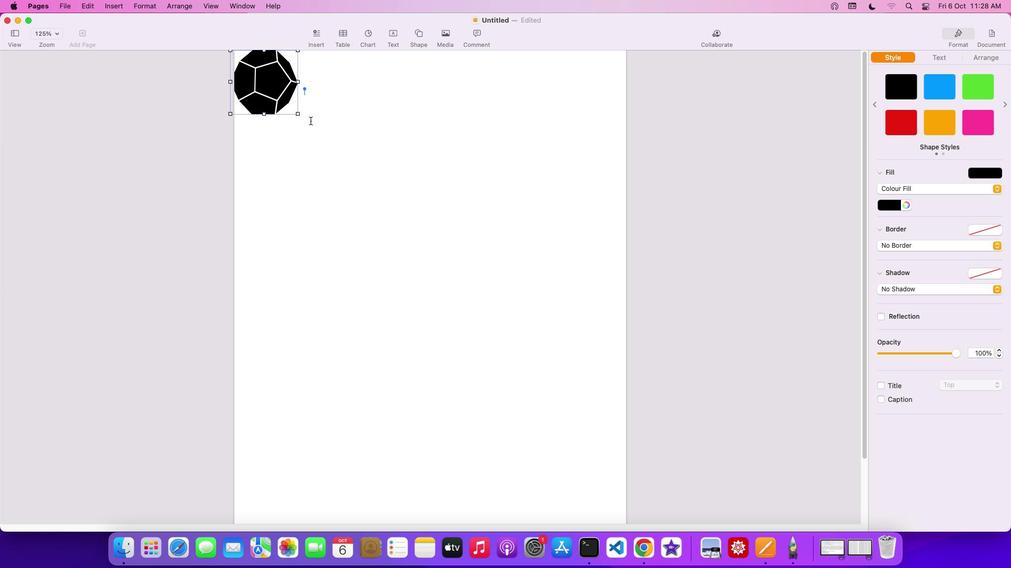 
Action: Mouse moved to (310, 127)
Screenshot: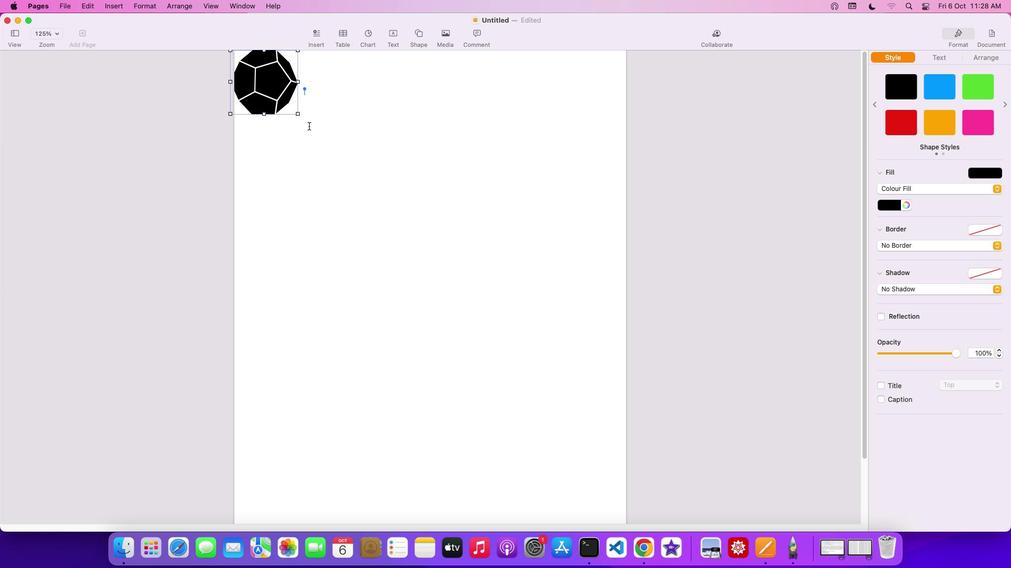 
Action: Key pressed 'c'
Screenshot: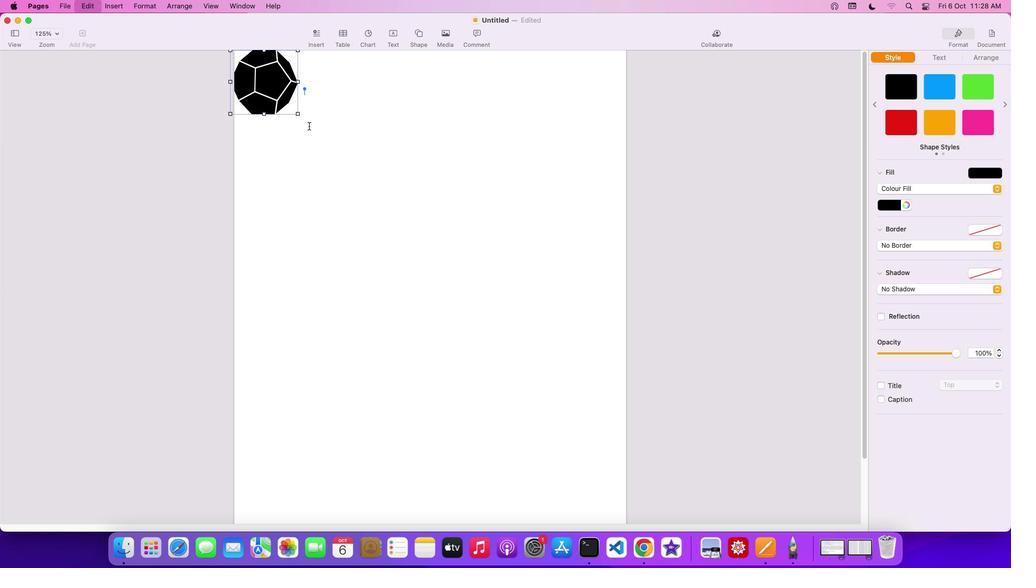 
Action: Mouse moved to (309, 128)
Screenshot: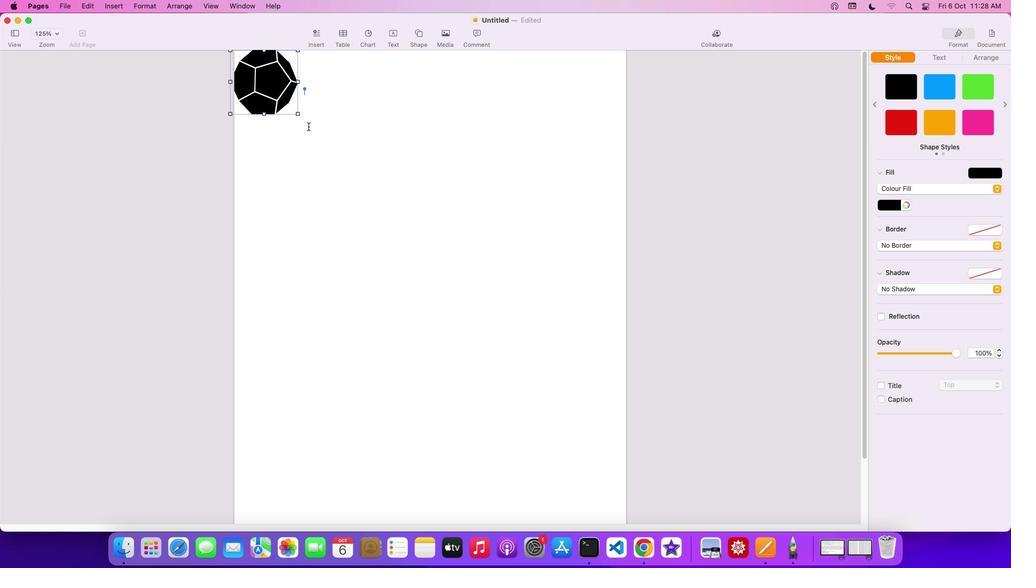 
Action: Key pressed 'v''v''v''v''v''v''v'
Screenshot: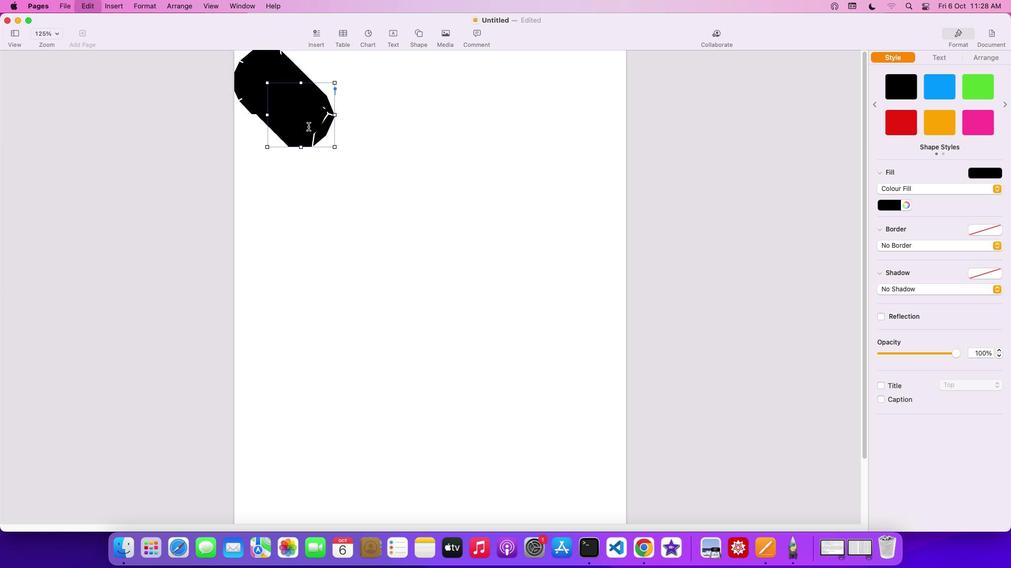 
Action: Mouse moved to (297, 134)
Screenshot: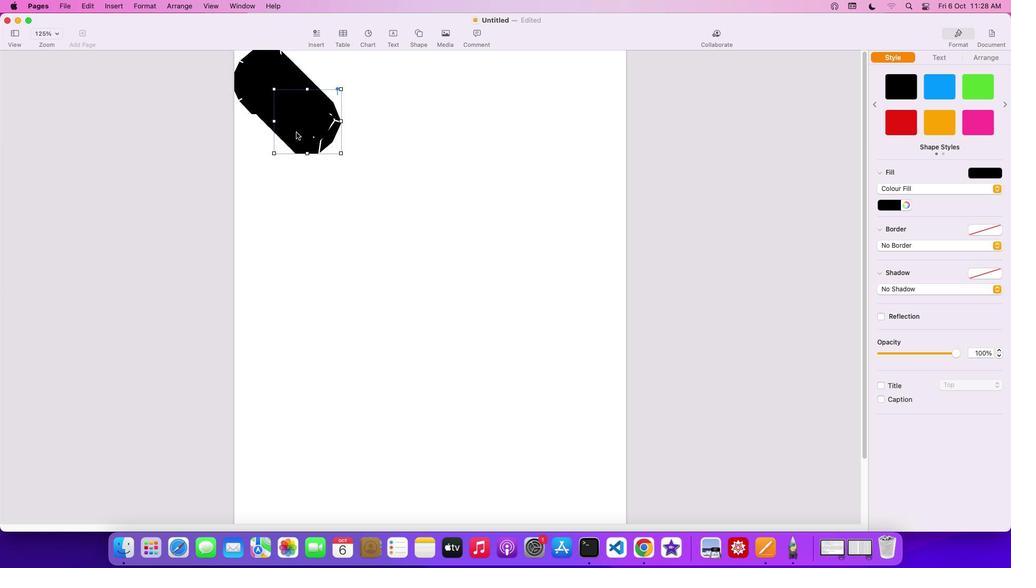 
Action: Mouse pressed left at (297, 134)
Screenshot: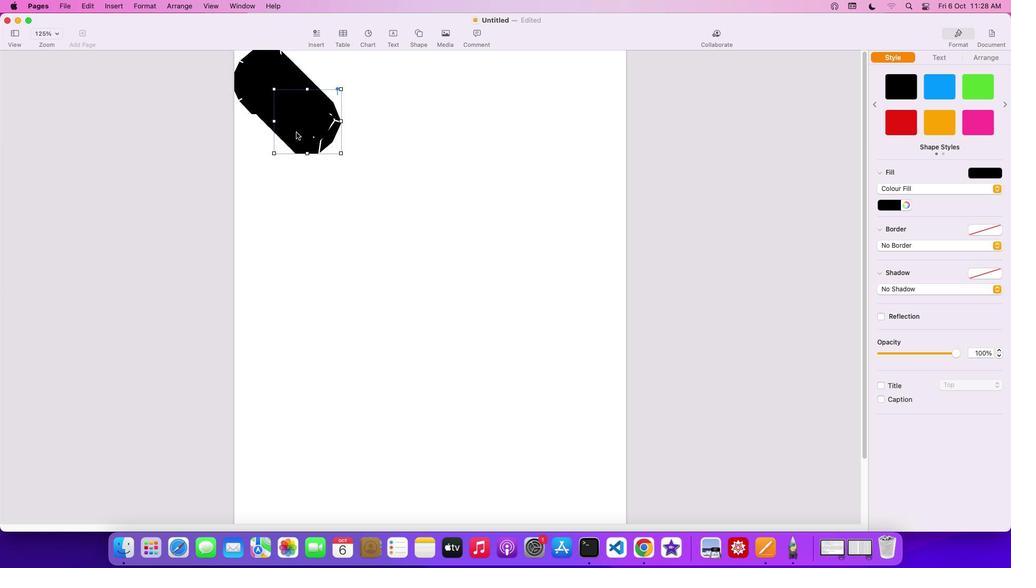 
Action: Mouse moved to (314, 125)
Screenshot: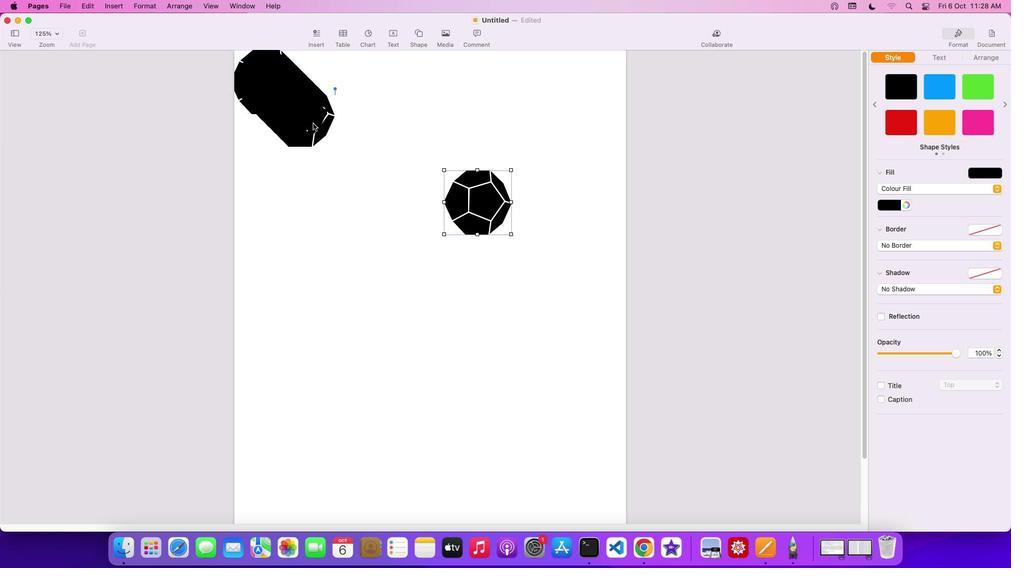 
Action: Mouse pressed left at (314, 125)
Screenshot: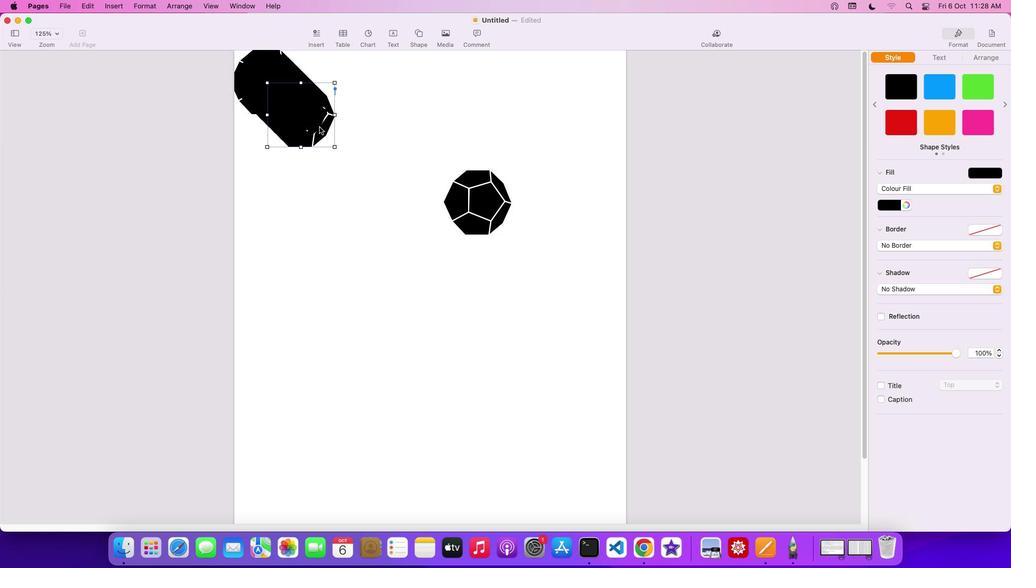 
Action: Mouse moved to (294, 121)
Screenshot: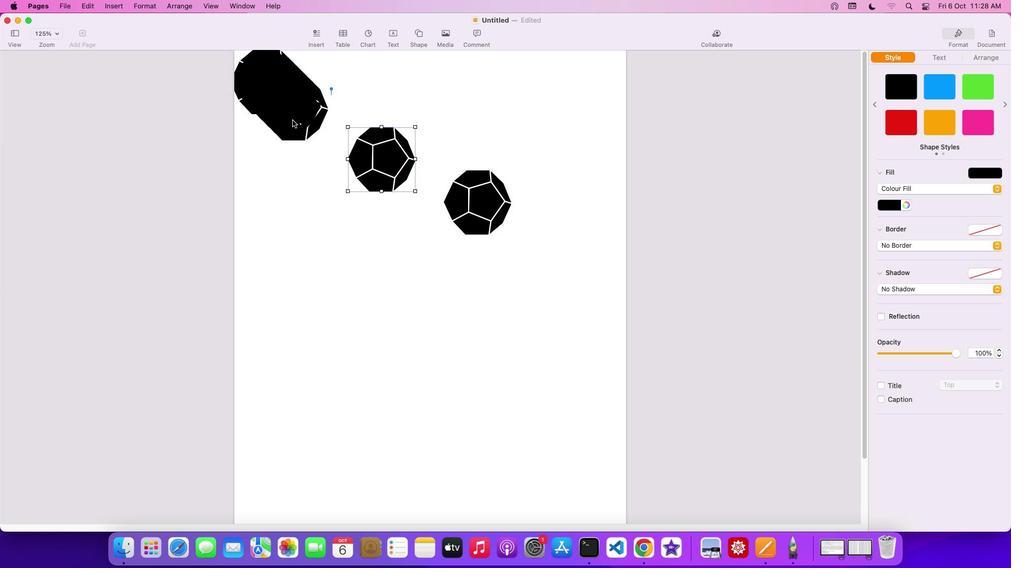 
Action: Mouse pressed left at (294, 121)
Screenshot: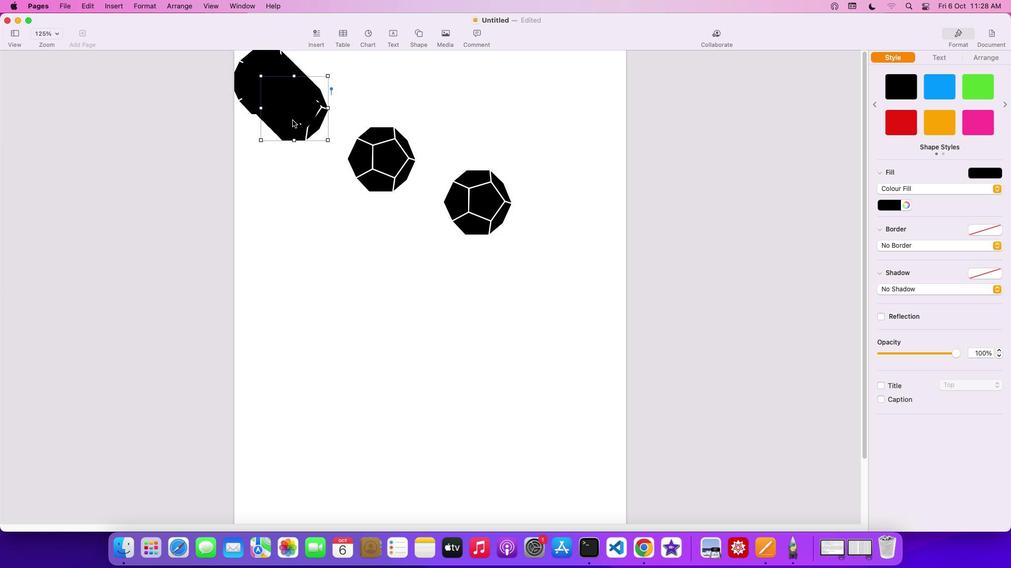 
Action: Mouse moved to (295, 112)
Screenshot: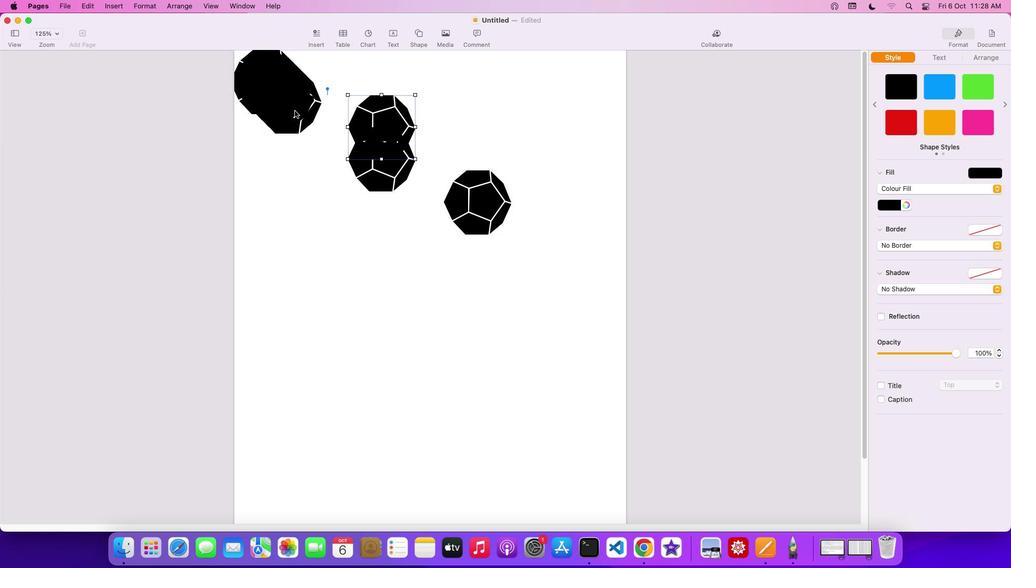 
Action: Mouse pressed left at (295, 112)
Screenshot: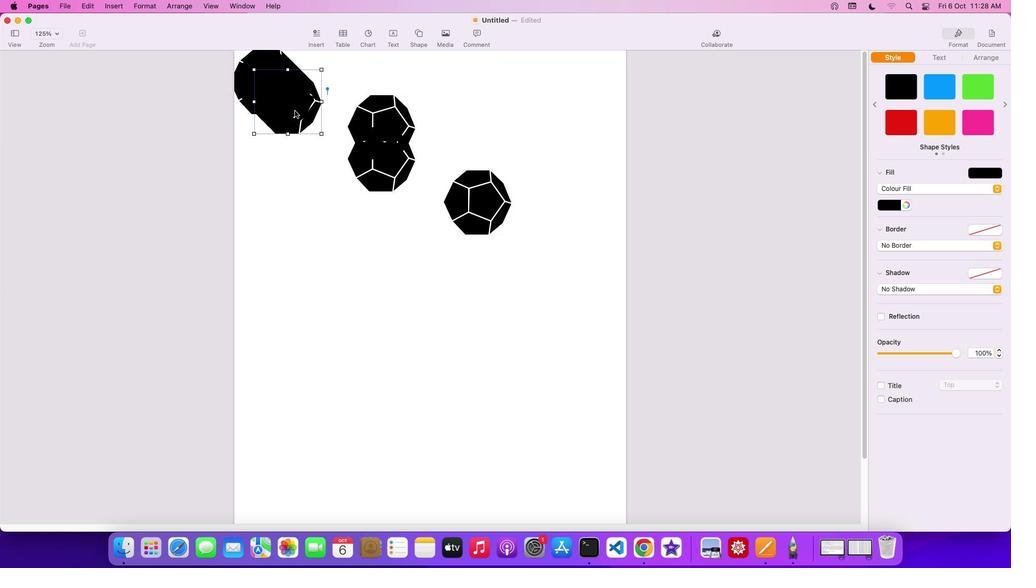 
Action: Mouse moved to (284, 103)
Screenshot: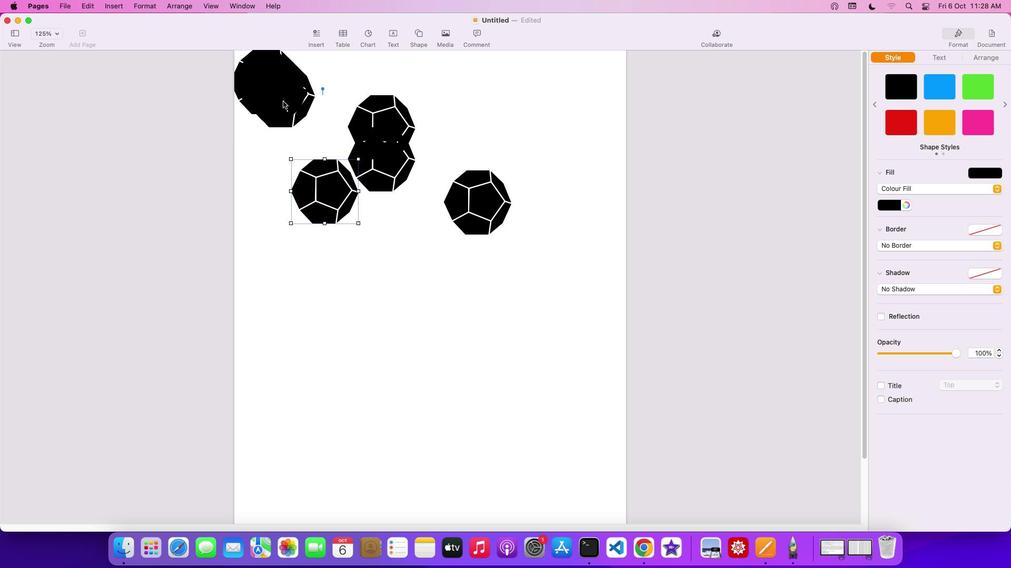 
Action: Mouse pressed left at (284, 103)
Screenshot: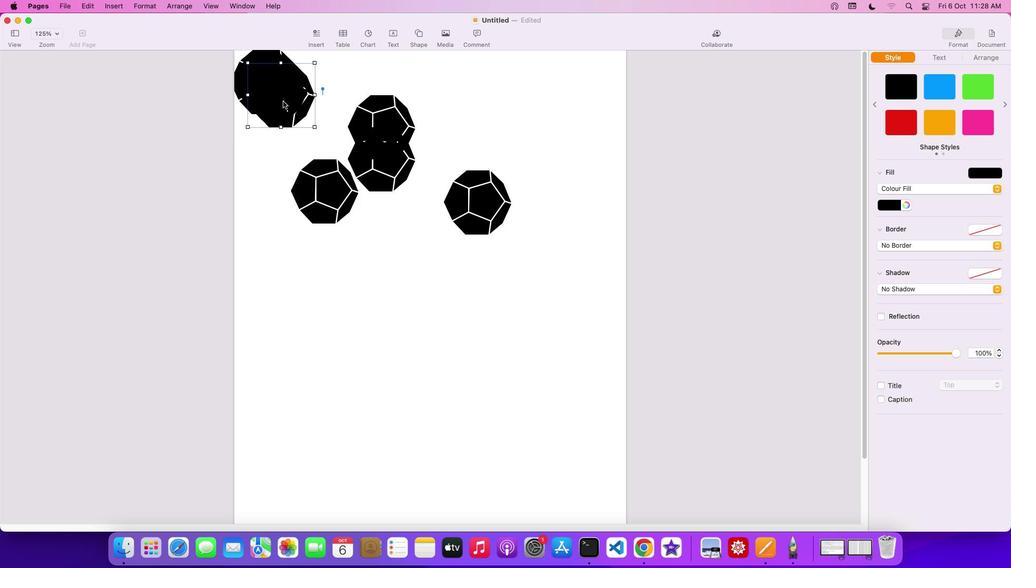 
Action: Mouse moved to (254, 90)
Screenshot: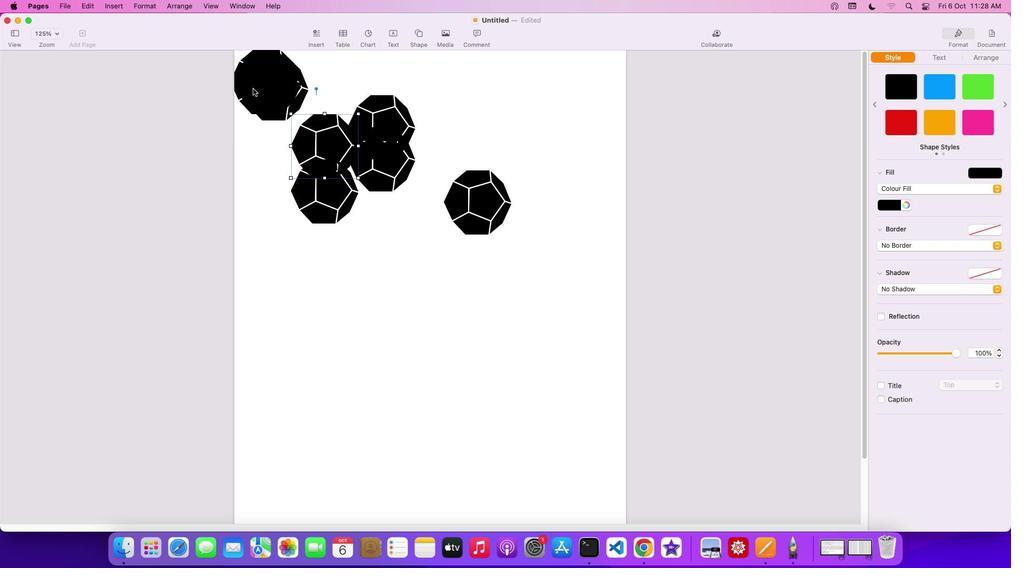 
Action: Mouse pressed left at (254, 90)
Screenshot: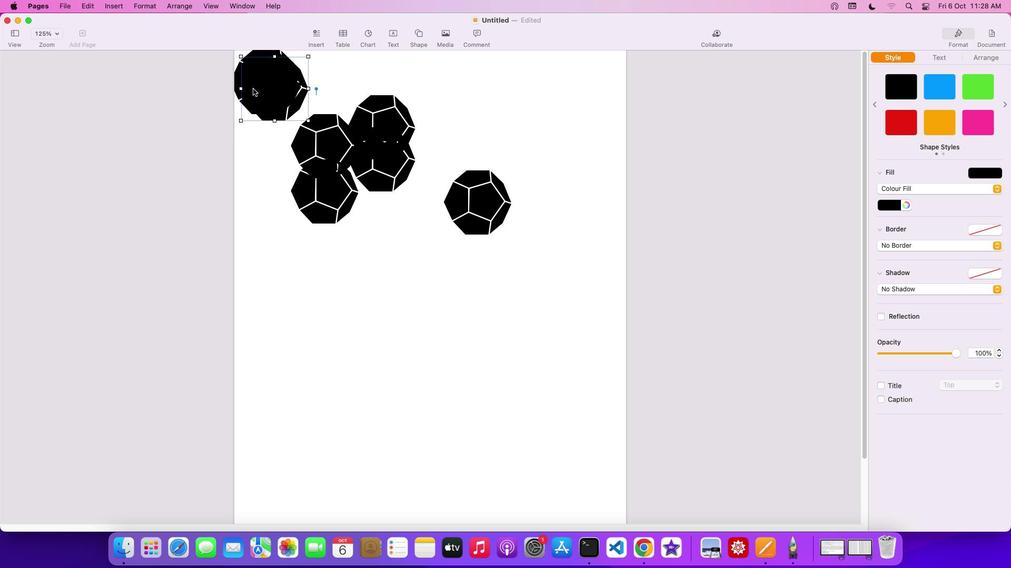 
Action: Mouse moved to (278, 94)
Screenshot: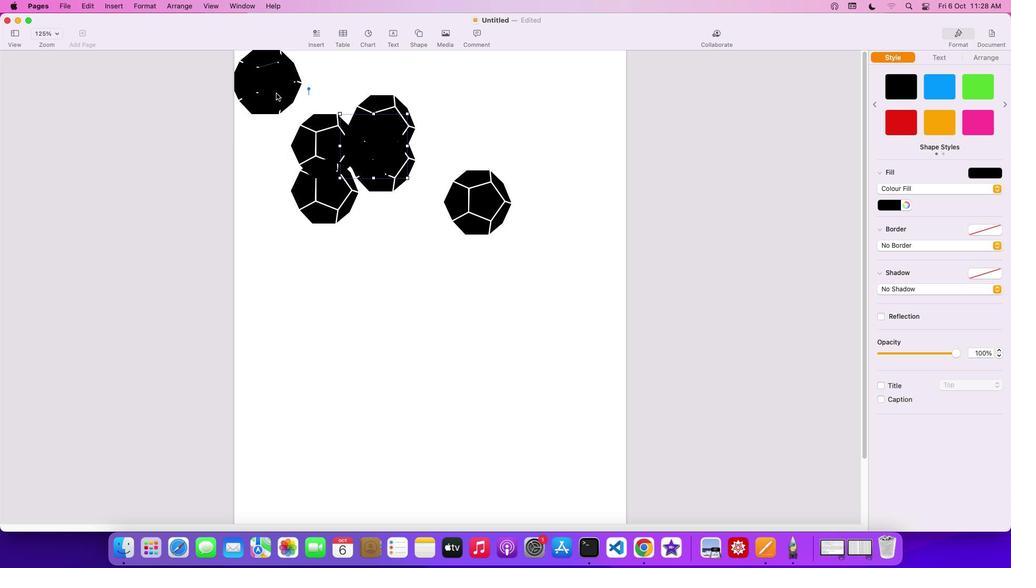 
Action: Mouse pressed left at (278, 94)
Screenshot: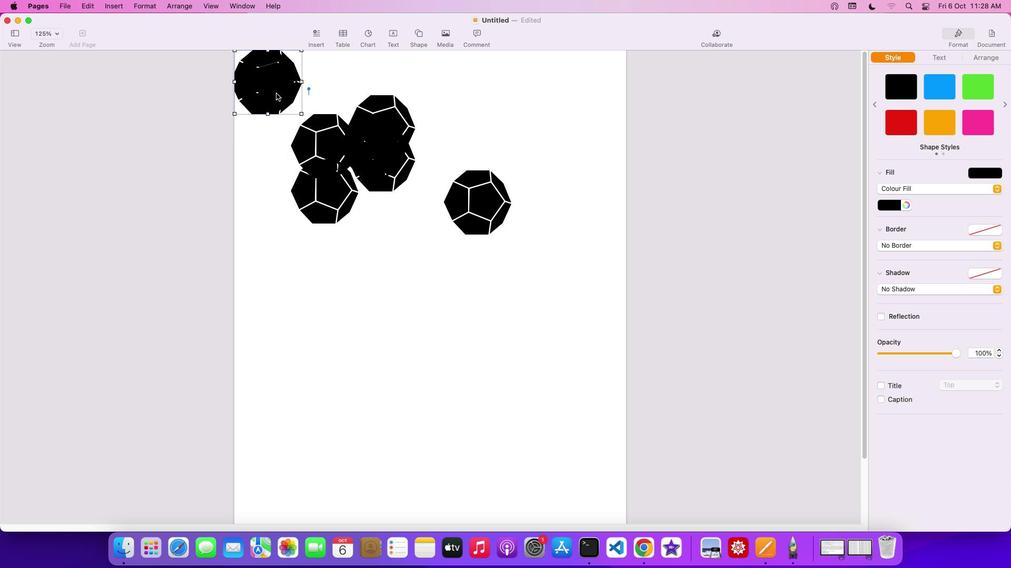 
Action: Mouse moved to (382, 165)
Screenshot: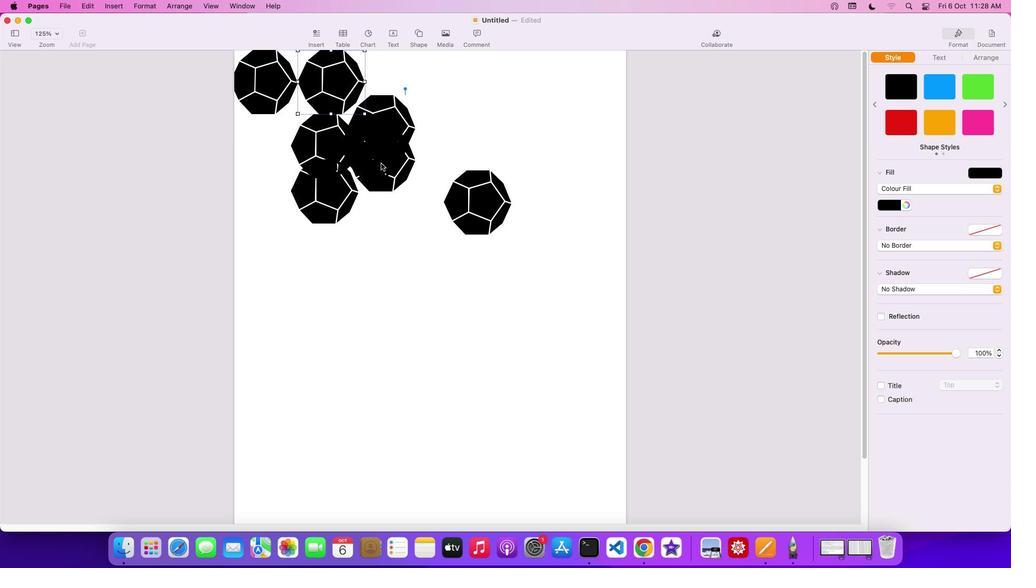 
Action: Mouse pressed left at (382, 165)
Screenshot: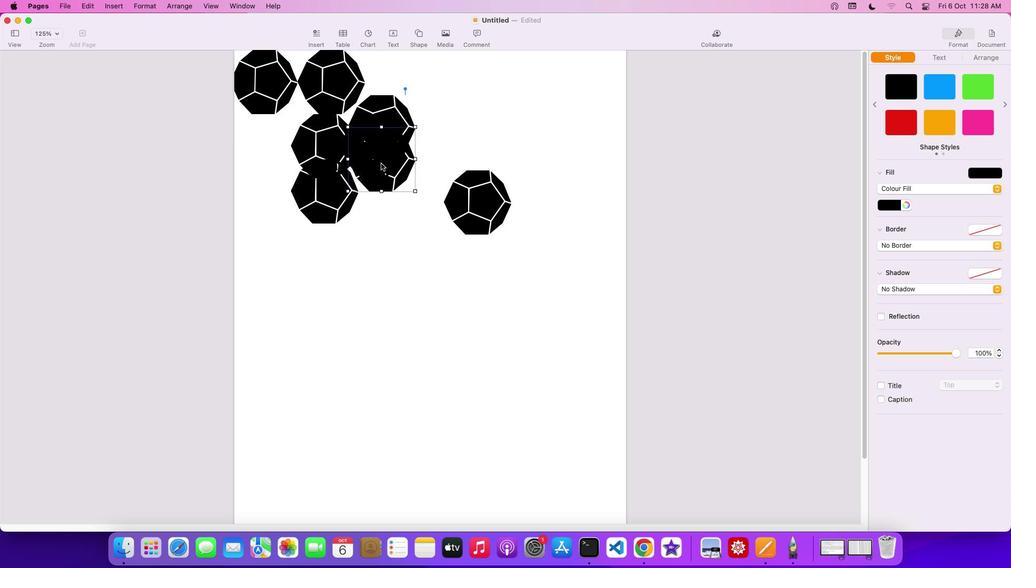 
Action: Mouse moved to (371, 141)
Screenshot: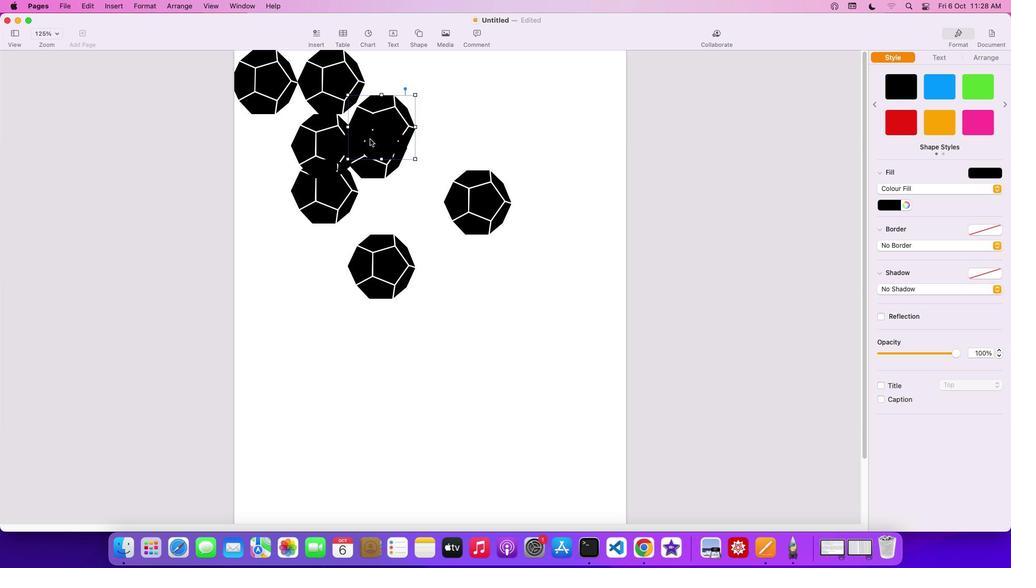 
Action: Mouse pressed left at (371, 141)
Screenshot: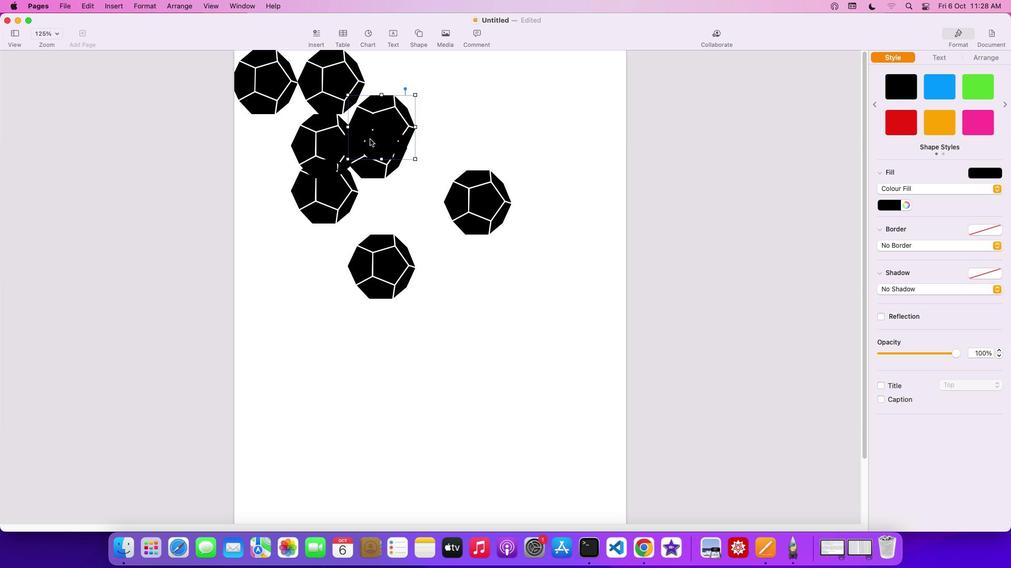 
Action: Mouse moved to (398, 154)
Screenshot: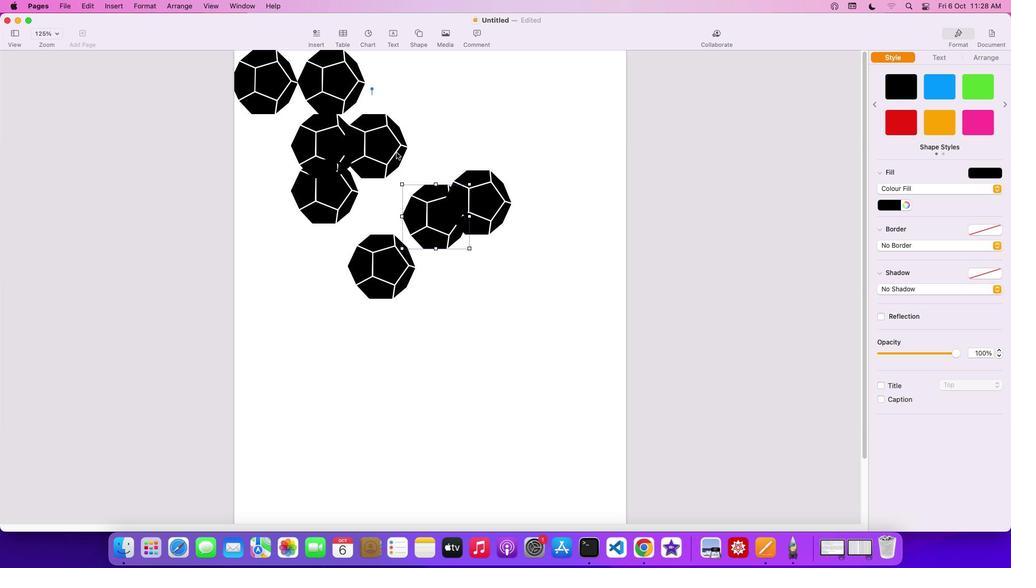 
Action: Mouse pressed left at (398, 154)
Screenshot: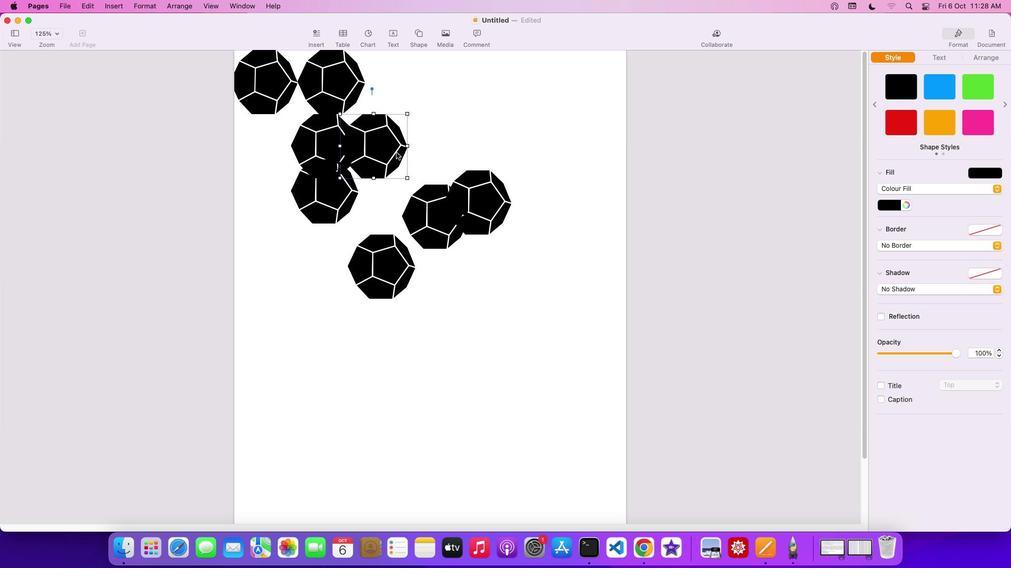 
Action: Mouse moved to (328, 159)
Screenshot: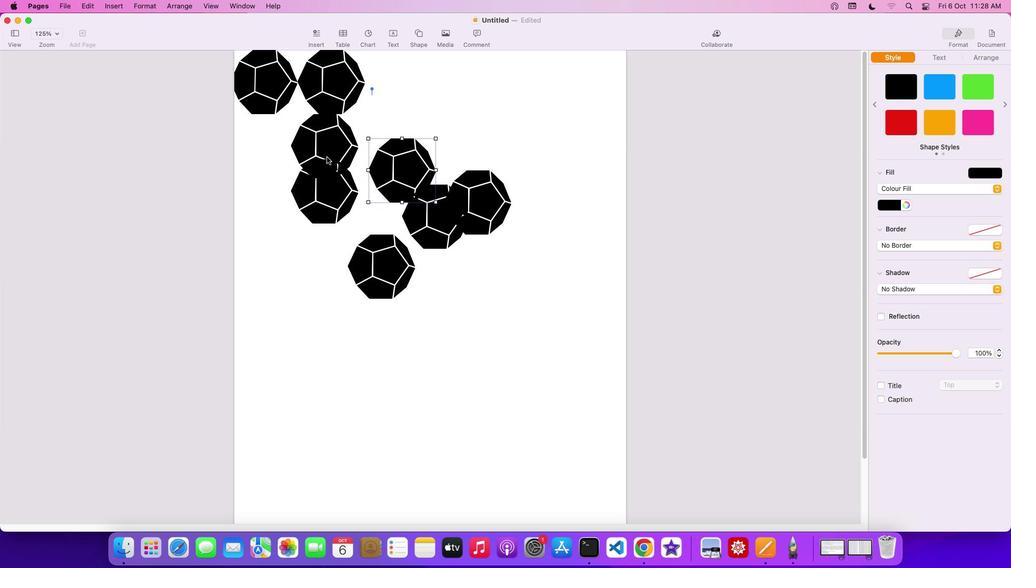 
Action: Mouse pressed left at (328, 159)
Screenshot: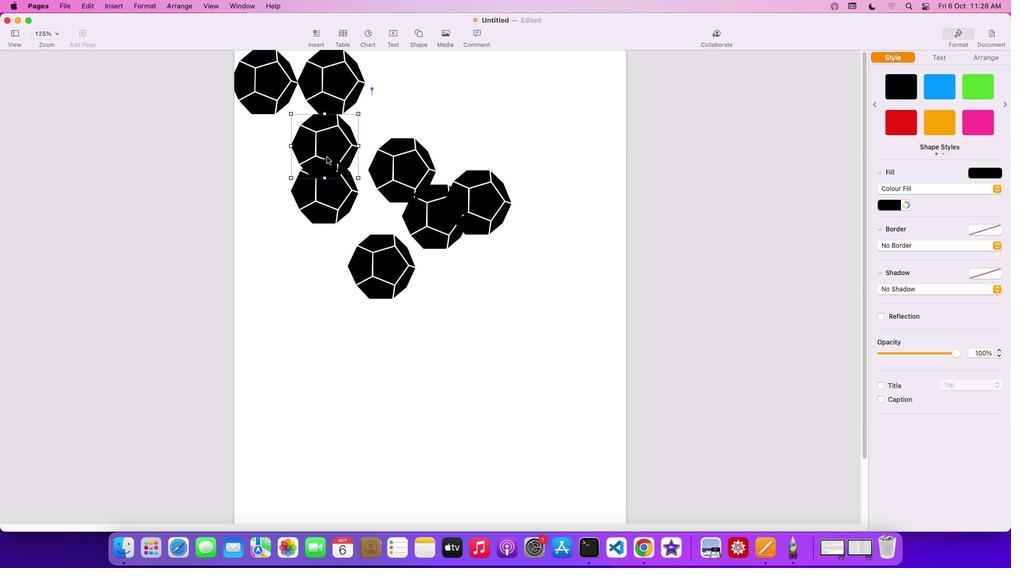 
Action: Mouse moved to (313, 96)
Screenshot: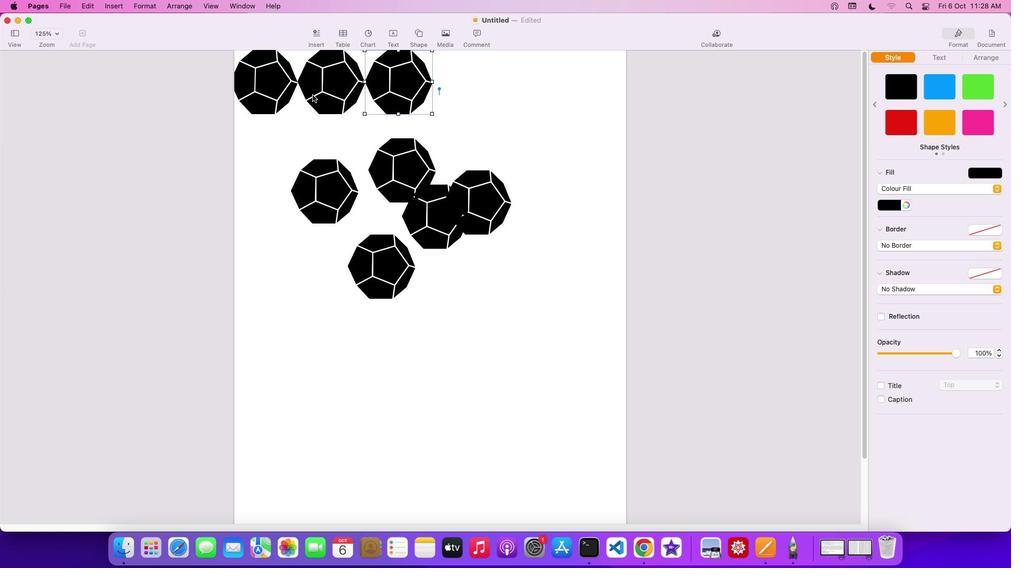 
Action: Mouse pressed left at (313, 96)
Screenshot: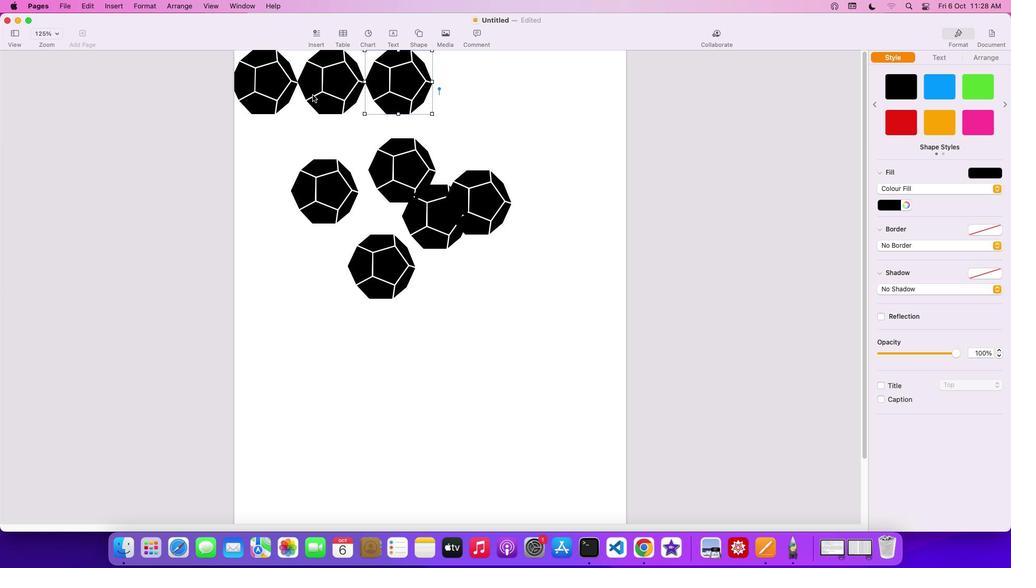 
Action: Mouse moved to (986, 56)
Screenshot: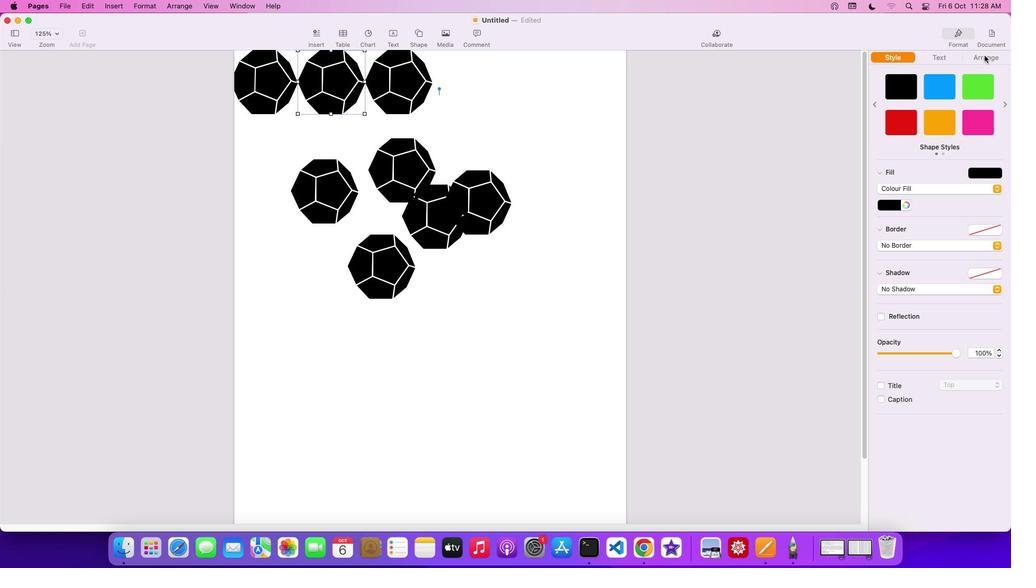 
Action: Mouse pressed left at (986, 56)
Screenshot: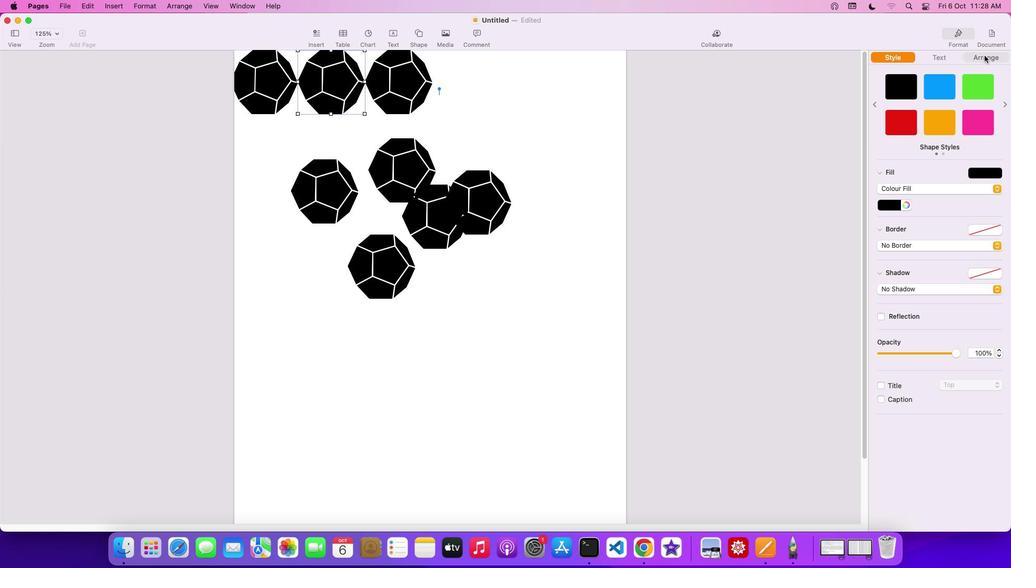 
Action: Mouse moved to (971, 332)
Screenshot: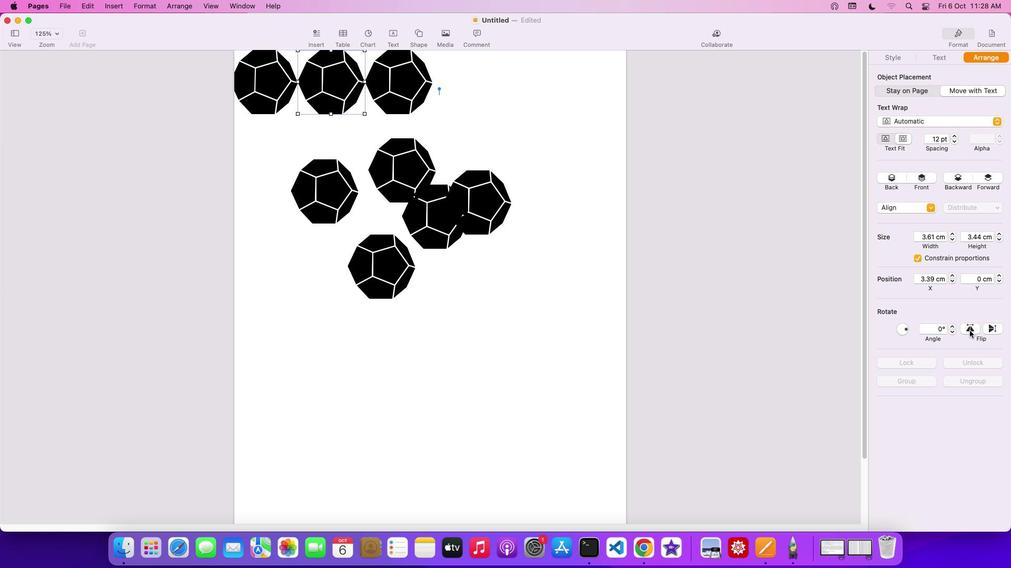 
Action: Mouse pressed left at (971, 332)
Screenshot: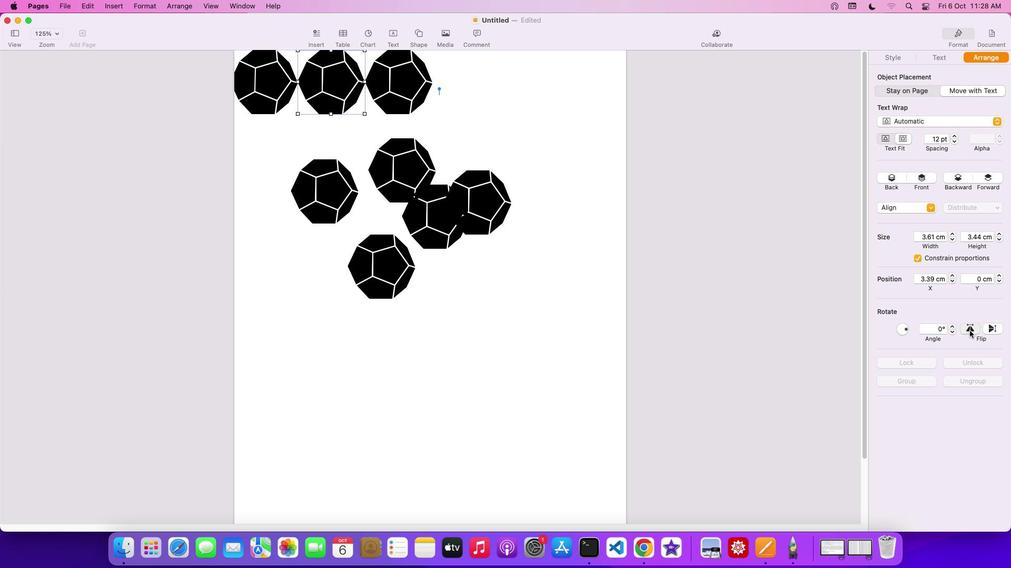
Action: Mouse moved to (397, 98)
Screenshot: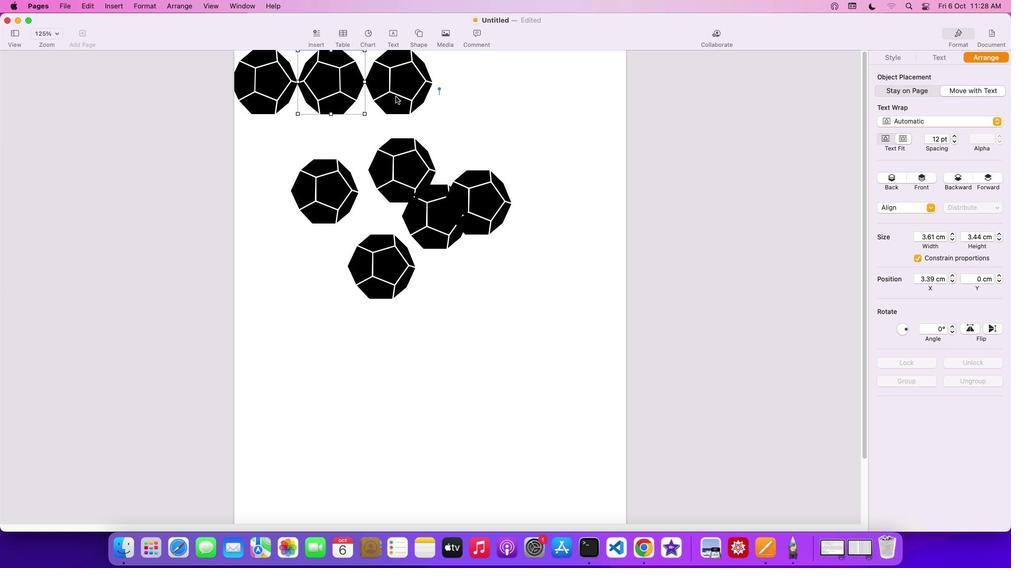 
Action: Mouse pressed left at (397, 98)
Screenshot: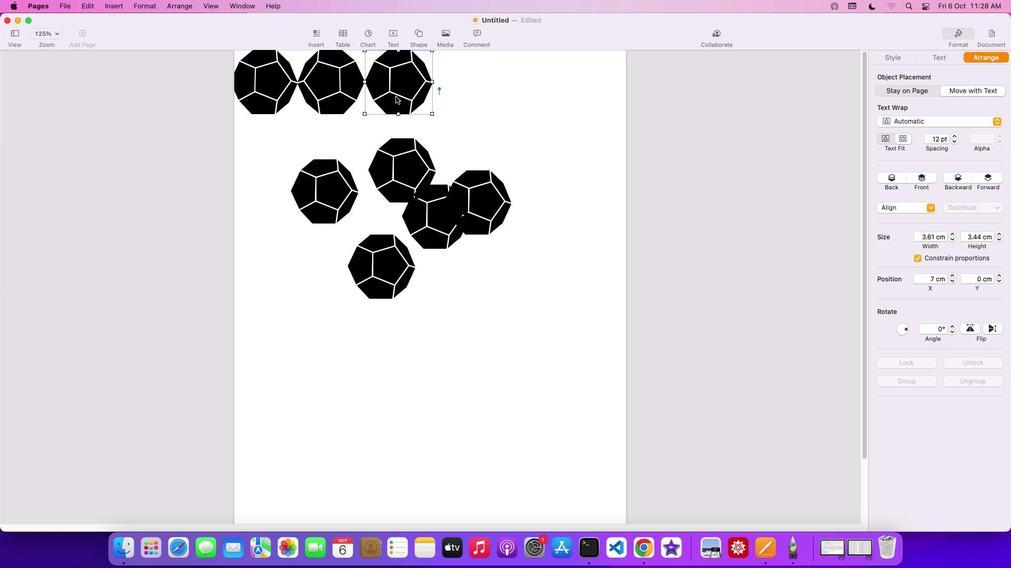
Action: Mouse moved to (971, 332)
Screenshot: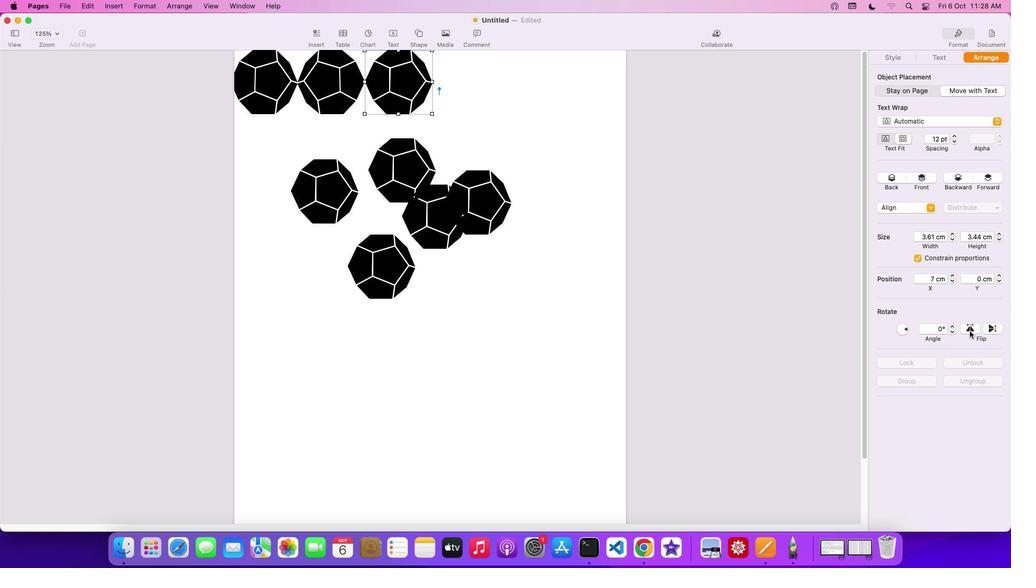 
Action: Mouse pressed left at (971, 332)
Screenshot: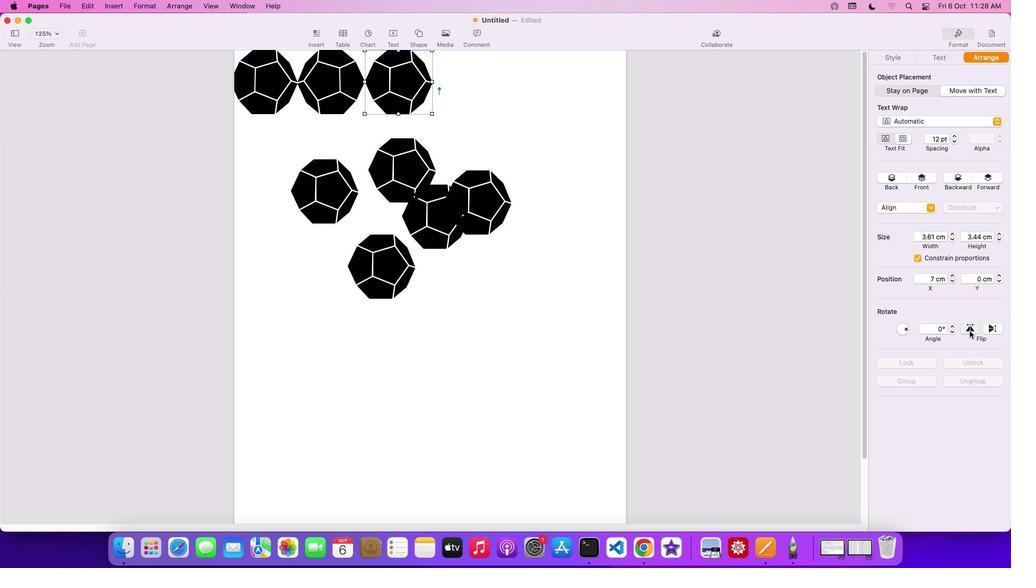 
Action: Mouse moved to (971, 330)
Screenshot: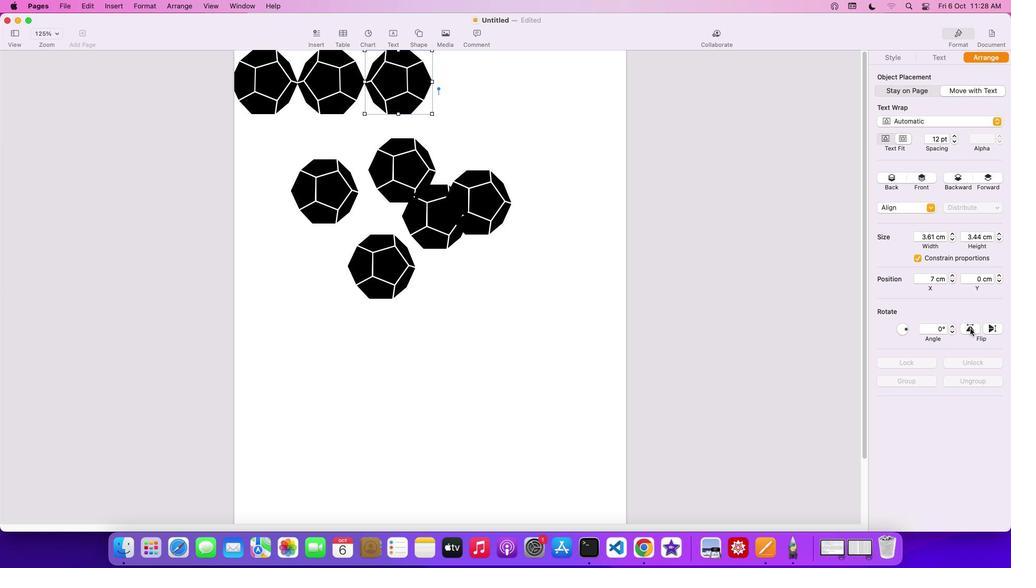 
Action: Mouse pressed left at (971, 330)
Screenshot: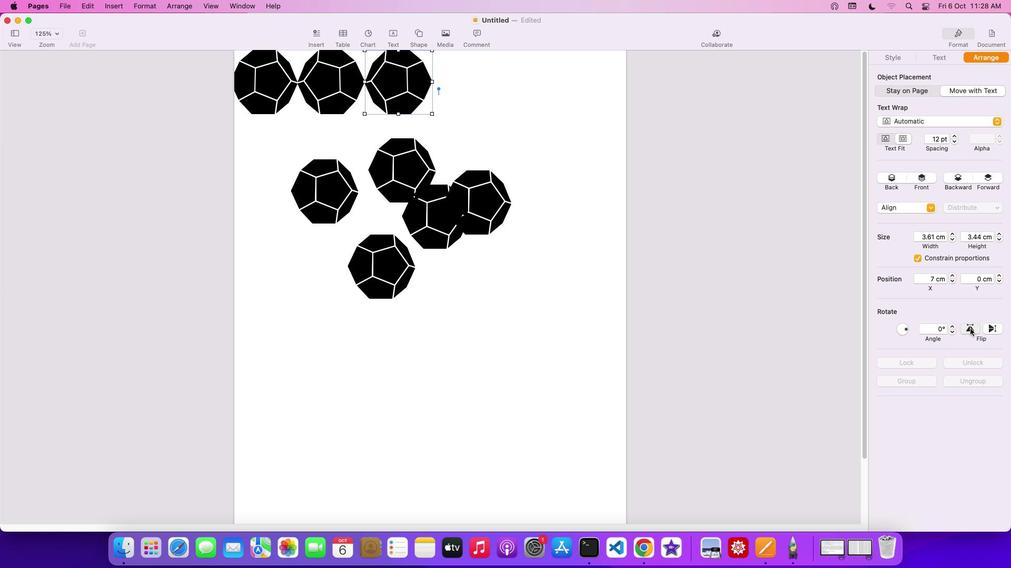 
Action: Mouse moved to (415, 182)
Screenshot: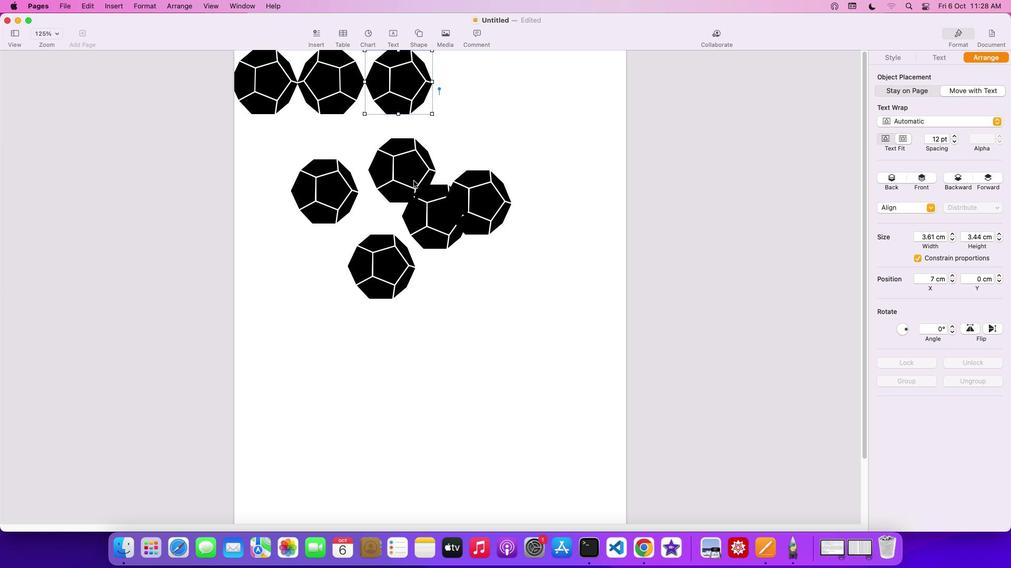 
Action: Mouse pressed left at (415, 182)
Screenshot: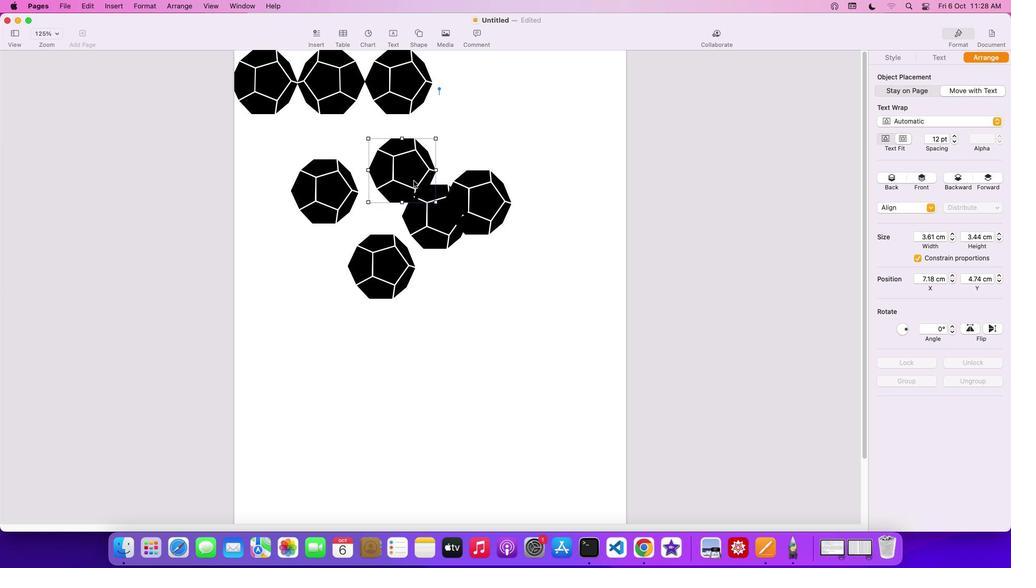 
Action: Mouse moved to (989, 331)
Screenshot: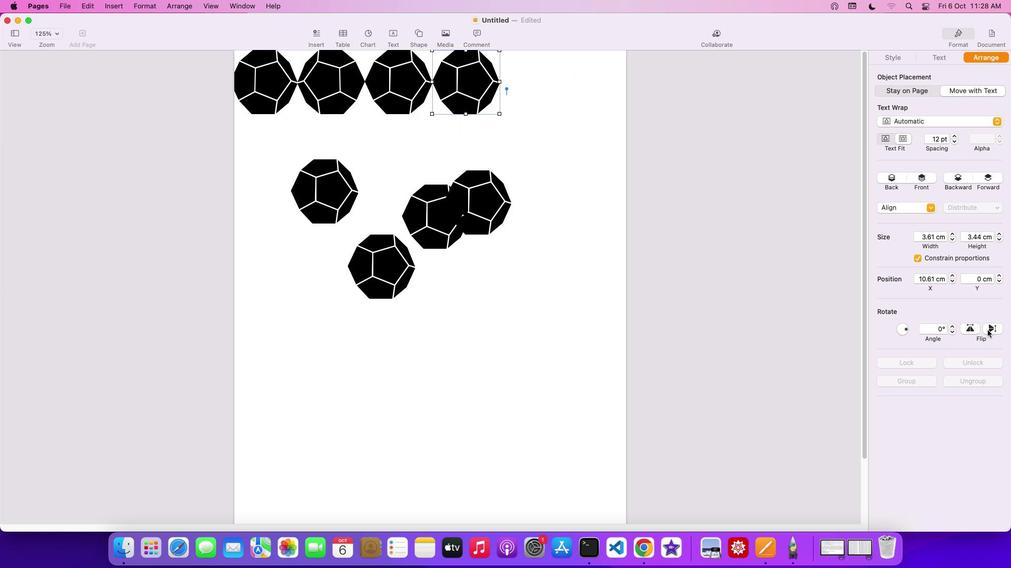 
Action: Mouse pressed left at (989, 331)
Screenshot: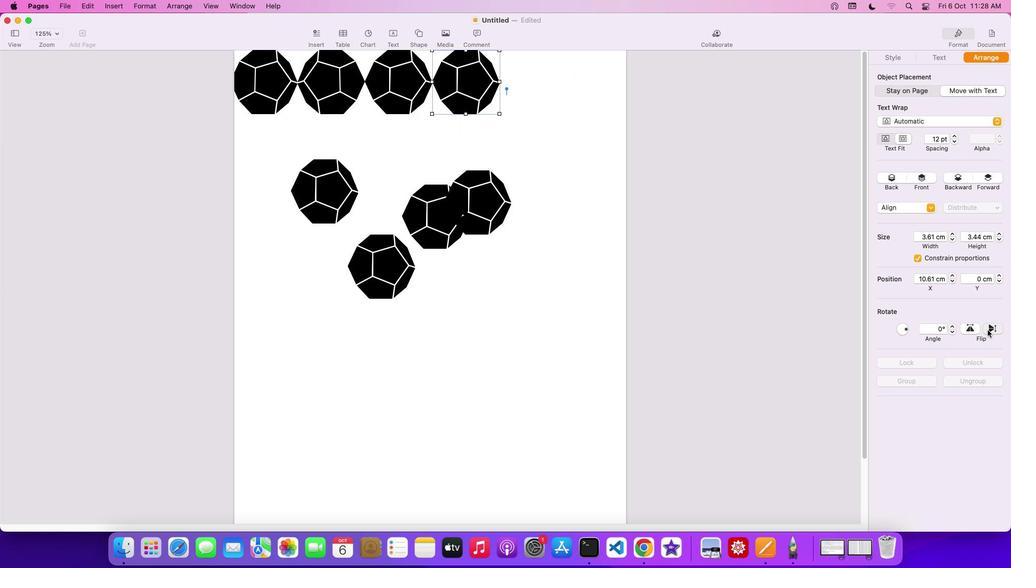 
Action: Mouse moved to (989, 329)
Screenshot: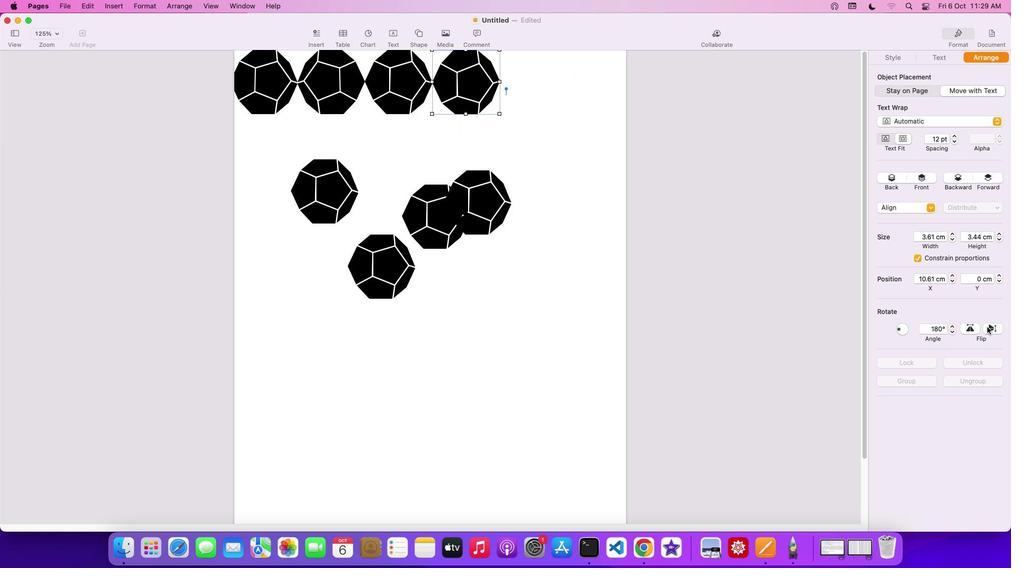 
Action: Mouse pressed left at (989, 329)
Screenshot: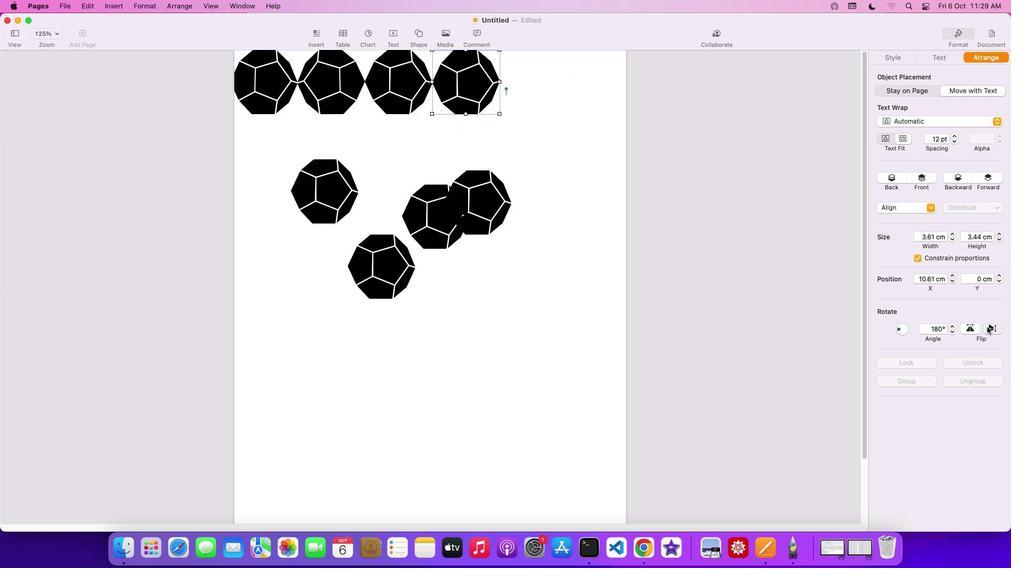 
Action: Mouse moved to (976, 328)
Screenshot: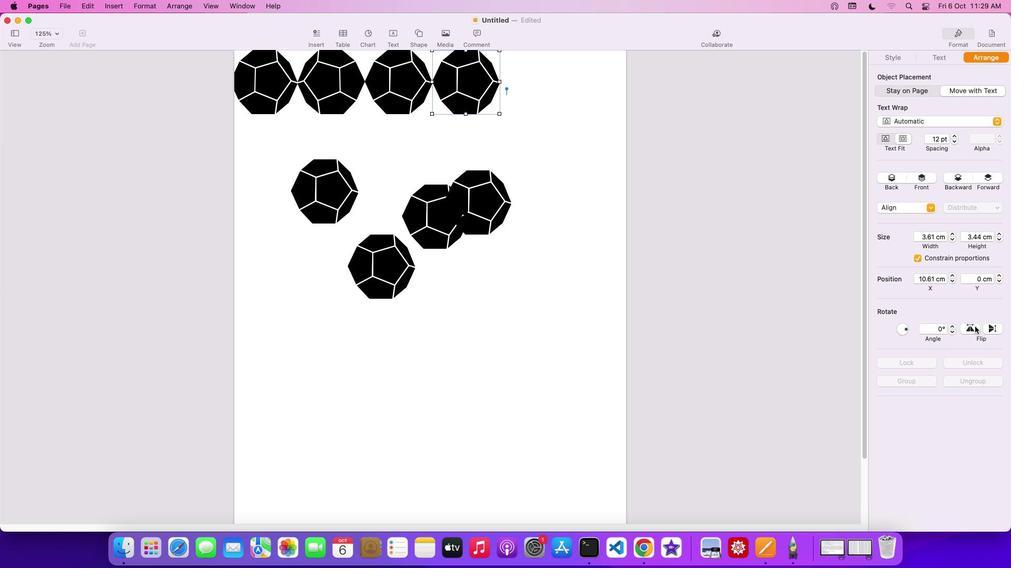 
Action: Mouse pressed left at (976, 328)
Screenshot: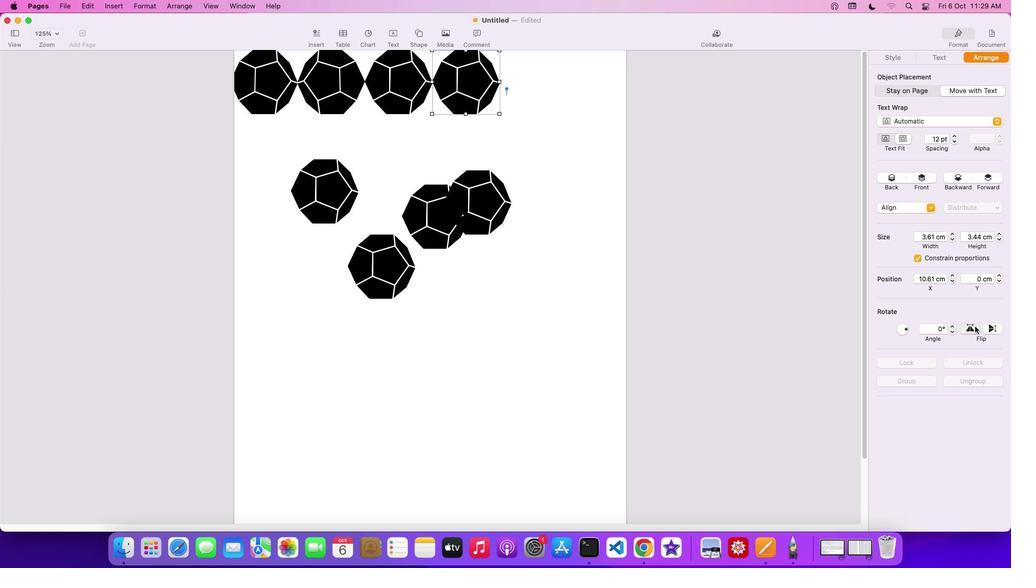 
Action: Mouse moved to (481, 205)
Screenshot: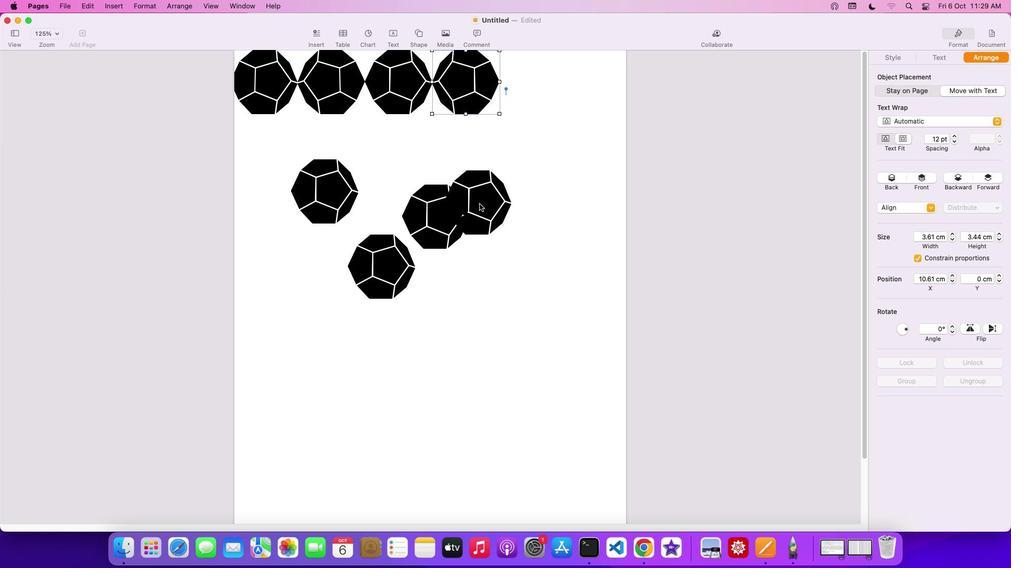 
Action: Mouse pressed left at (481, 205)
Screenshot: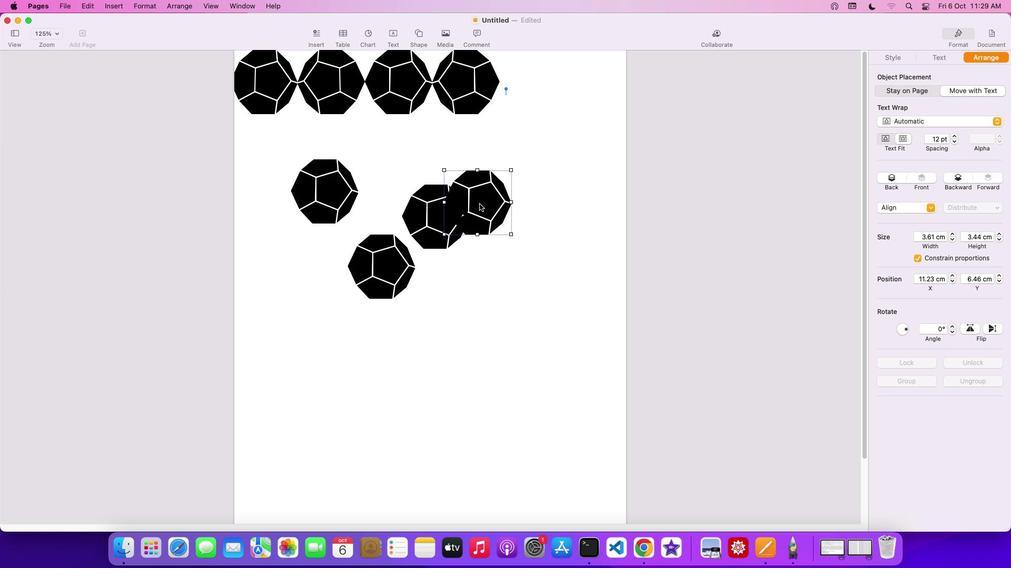 
Action: Mouse moved to (456, 235)
Screenshot: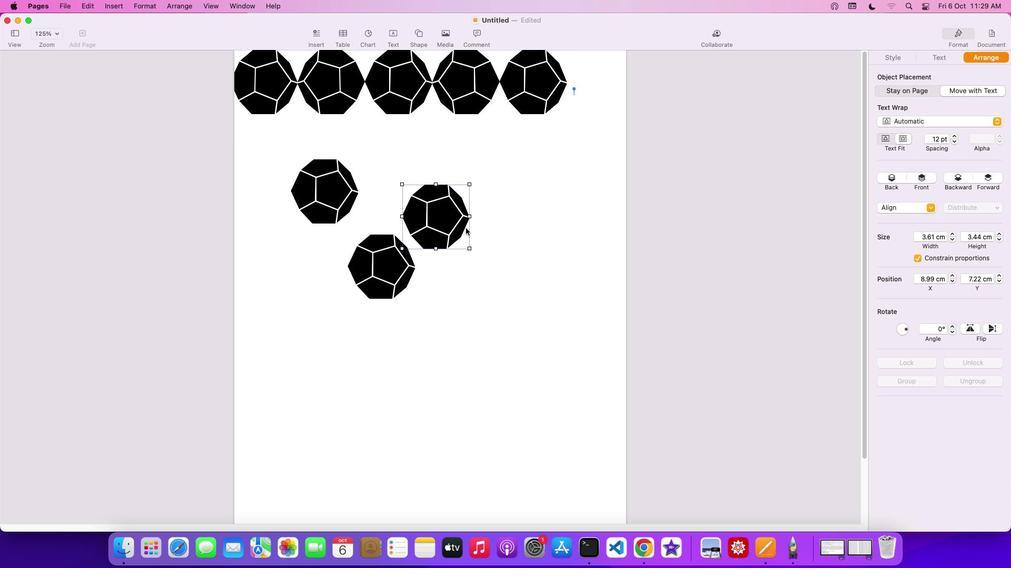 
Action: Mouse pressed left at (456, 235)
Screenshot: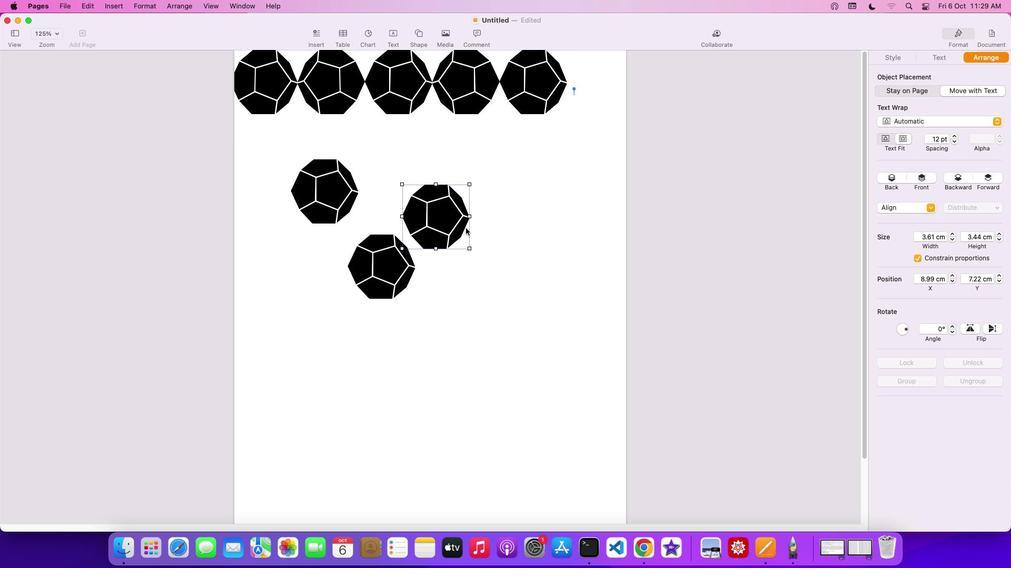 
Action: Mouse moved to (993, 328)
Screenshot: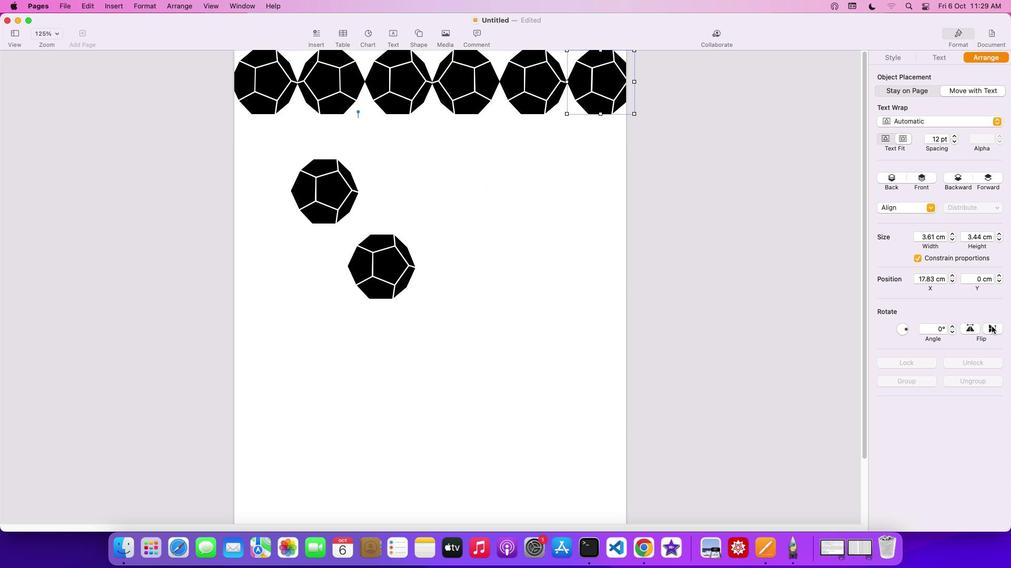 
Action: Mouse pressed left at (993, 328)
Screenshot: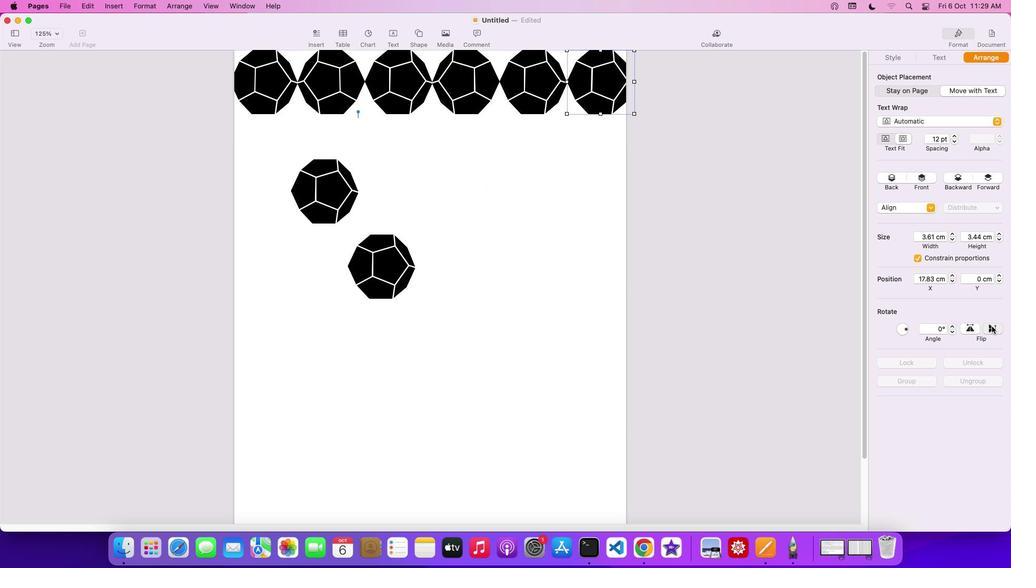 
Action: Mouse moved to (989, 329)
Screenshot: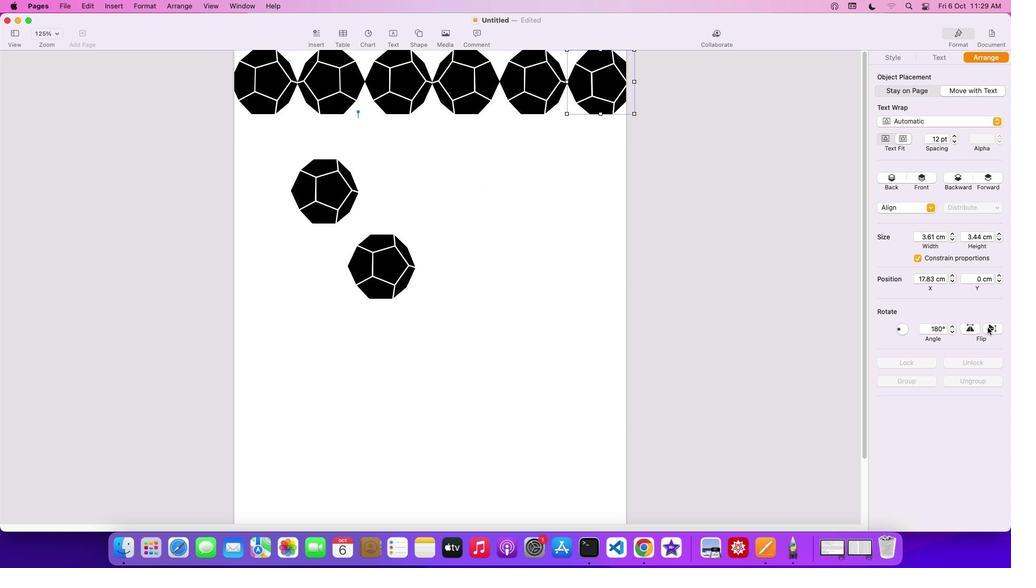 
Action: Mouse pressed left at (989, 329)
Screenshot: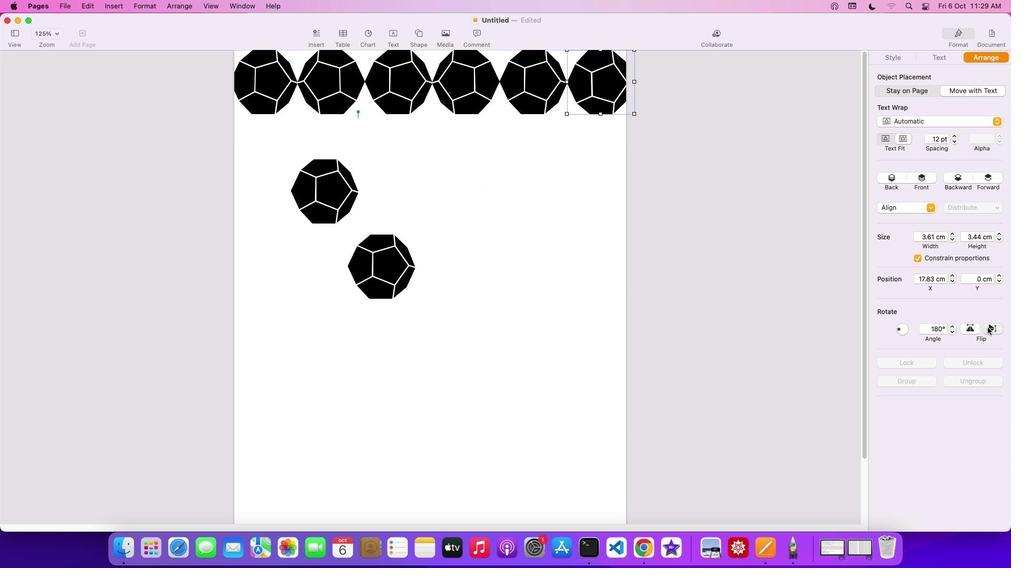 
Action: Mouse moved to (976, 332)
Screenshot: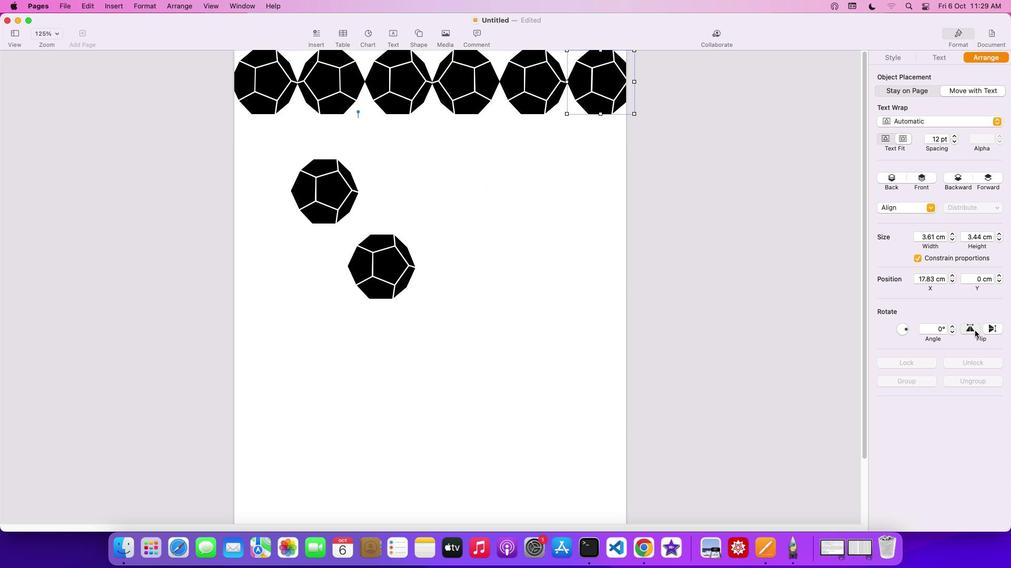 
Action: Mouse pressed left at (976, 332)
Screenshot: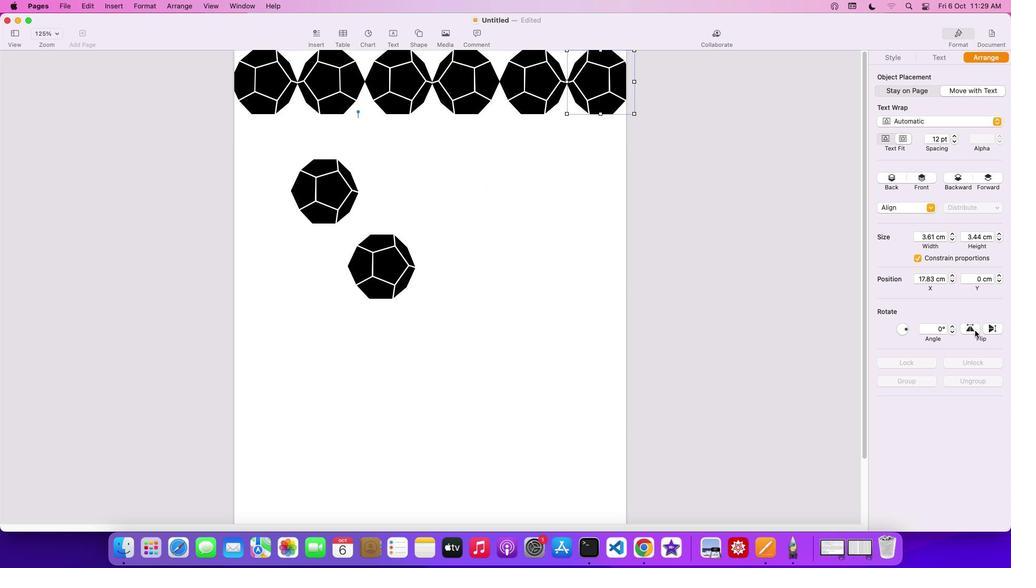 
Action: Mouse moved to (571, 186)
Screenshot: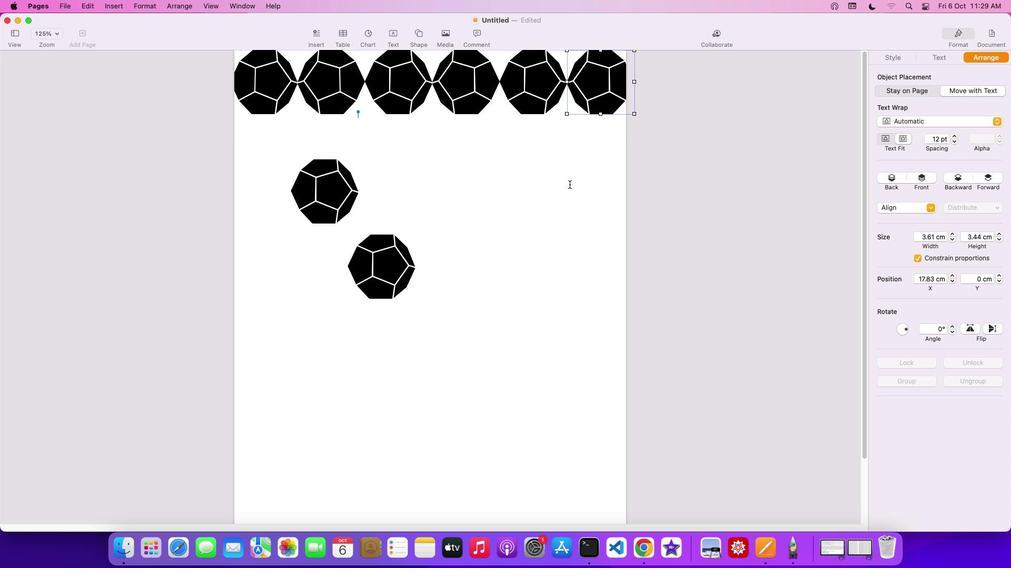 
Action: Mouse pressed left at (571, 186)
Screenshot: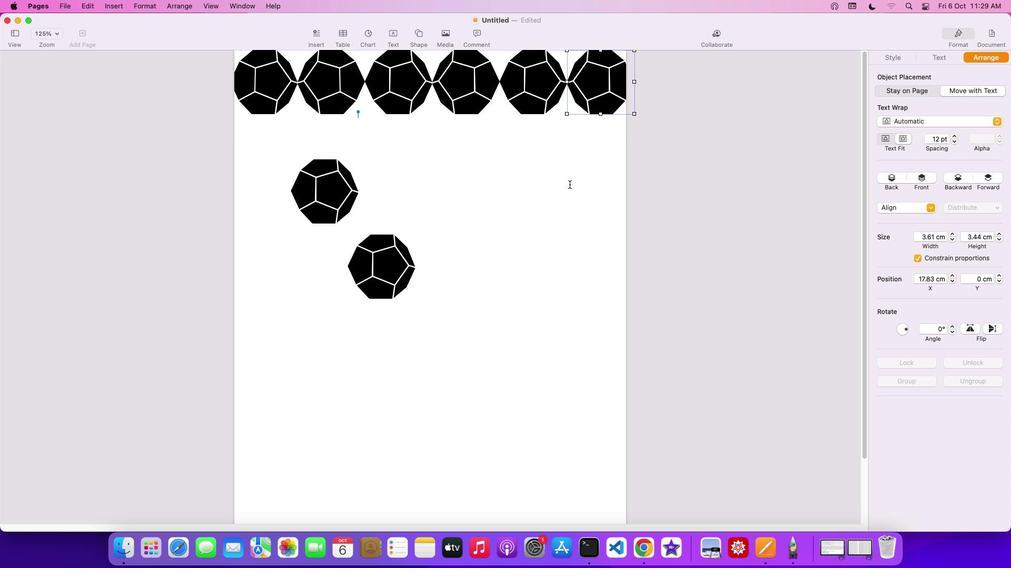 
Action: Mouse moved to (398, 267)
Screenshot: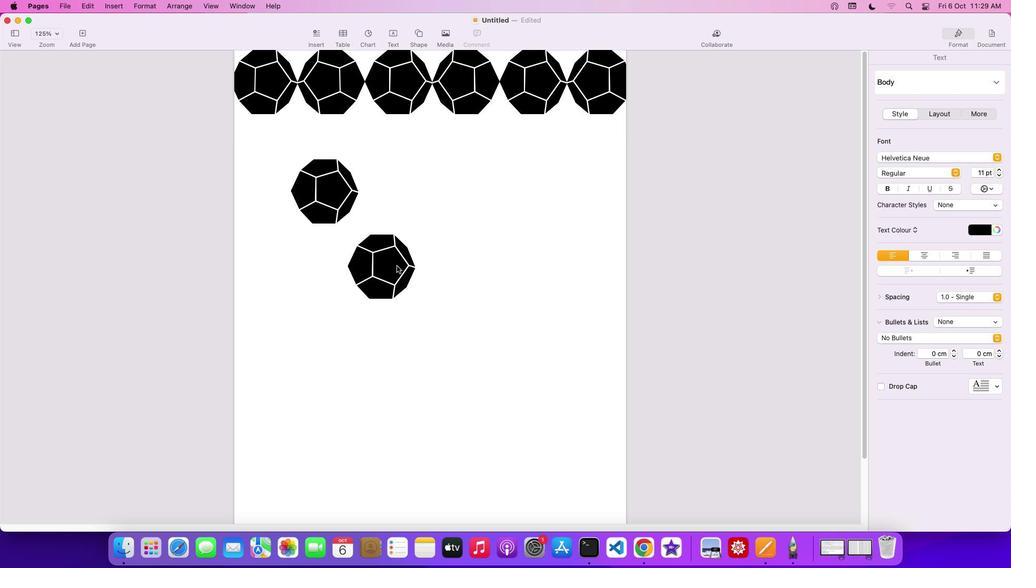 
Action: Mouse pressed left at (398, 267)
Screenshot: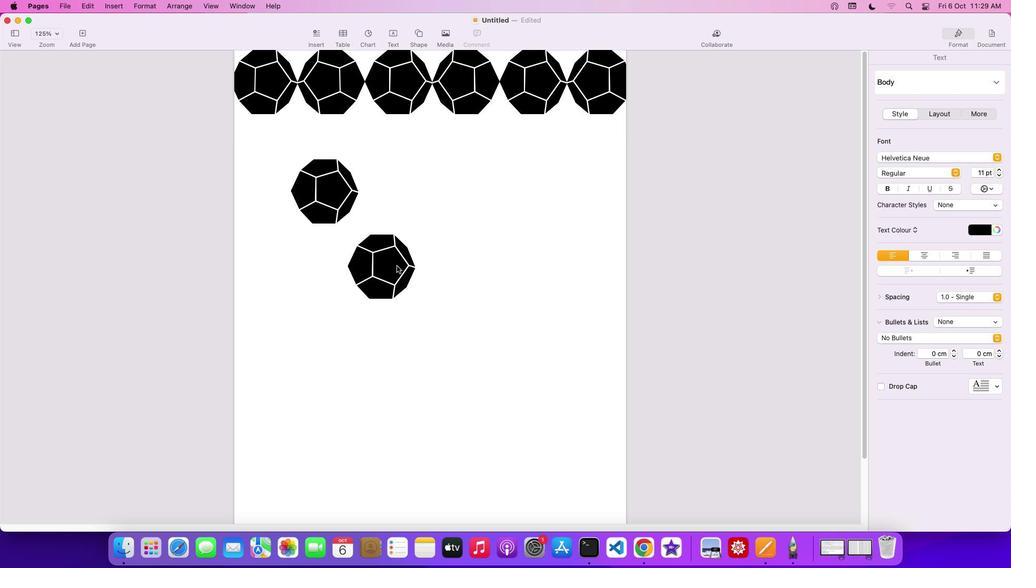 
Action: Mouse moved to (990, 328)
Screenshot: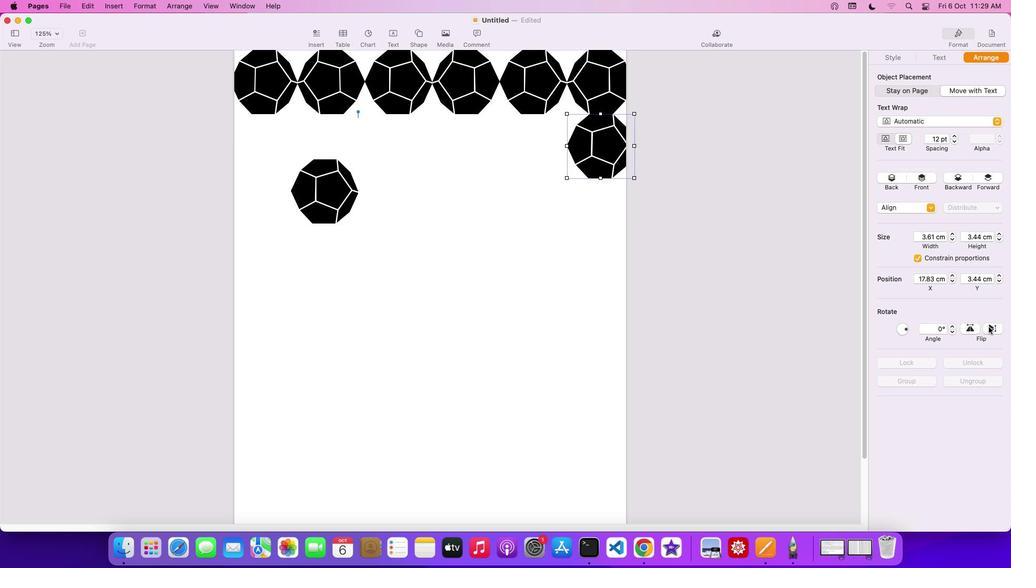 
Action: Mouse pressed left at (990, 328)
Screenshot: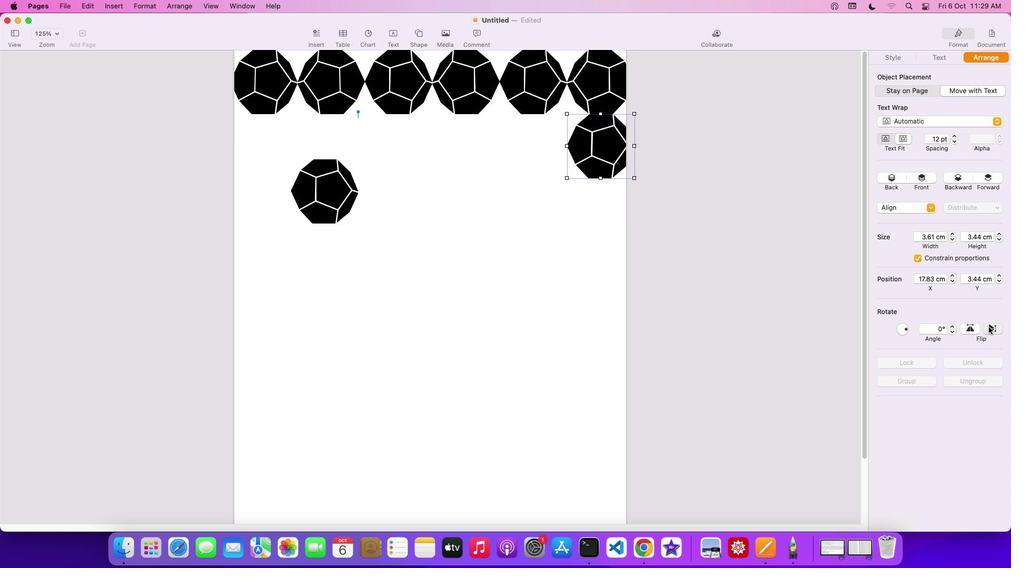 
Action: Mouse pressed left at (990, 328)
Screenshot: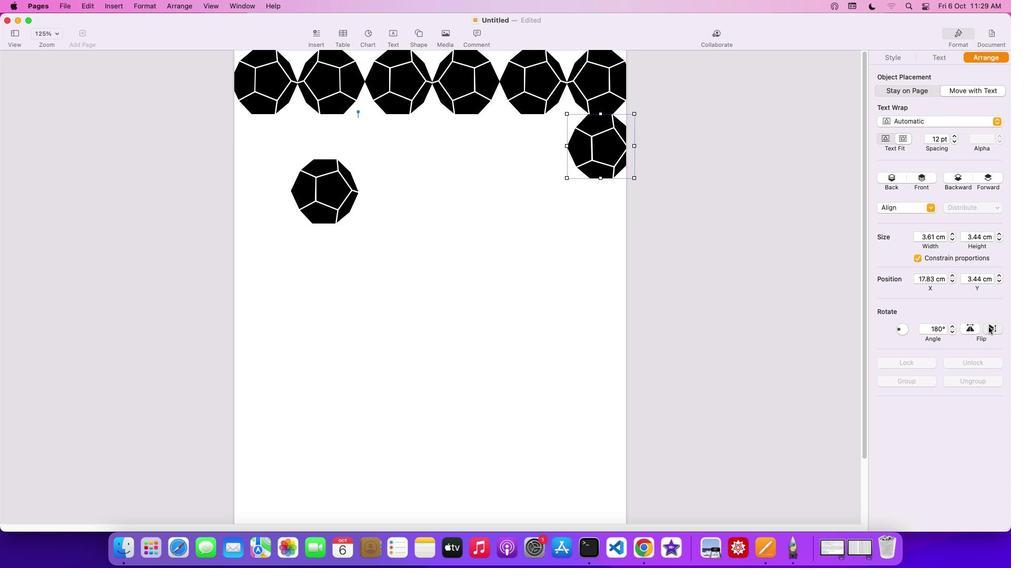 
Action: Mouse moved to (980, 328)
Screenshot: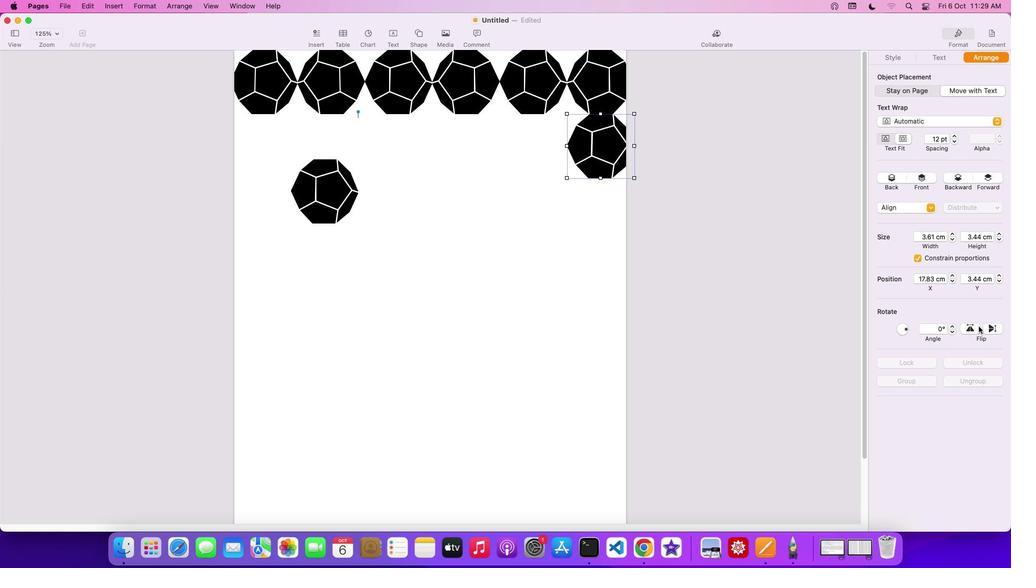 
Action: Mouse pressed left at (980, 328)
Screenshot: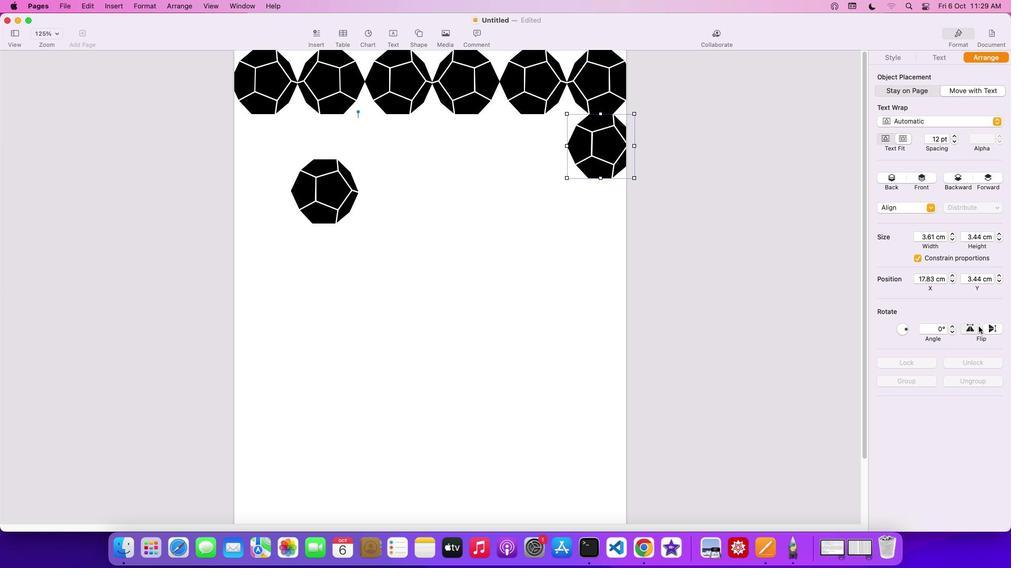 
Action: Mouse moved to (596, 159)
Screenshot: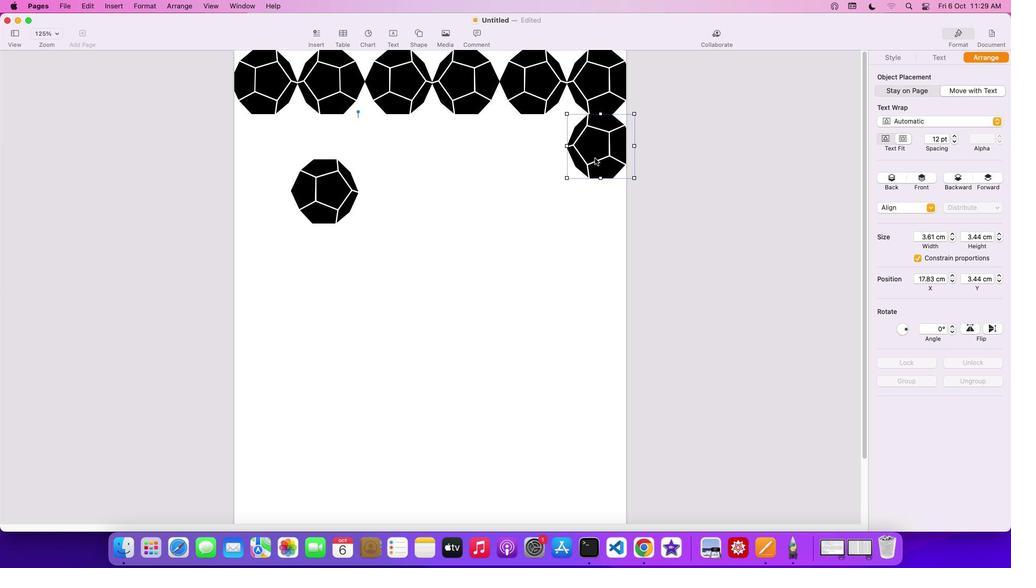 
Action: Mouse pressed left at (596, 159)
Screenshot: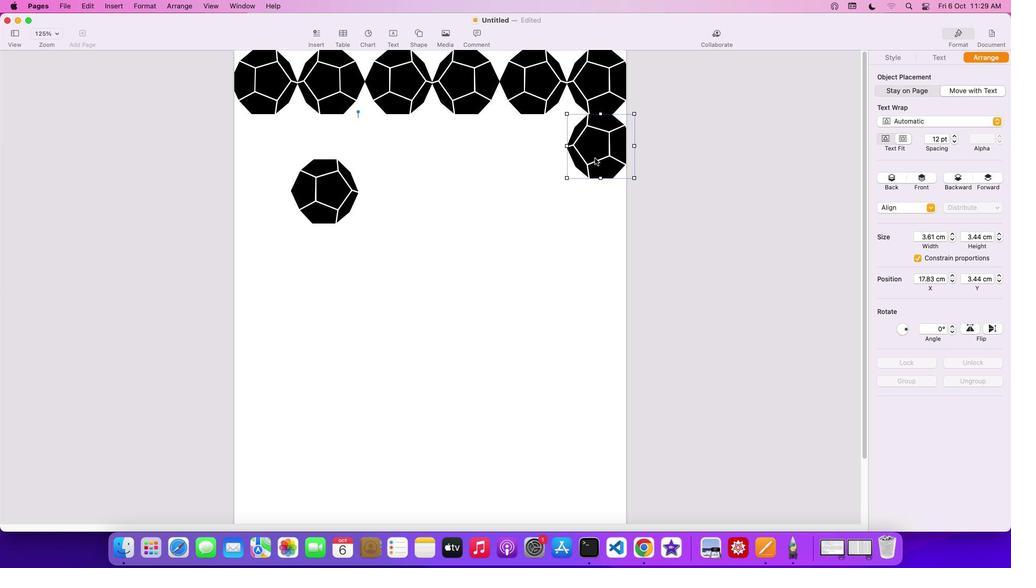 
Action: Mouse moved to (322, 192)
Screenshot: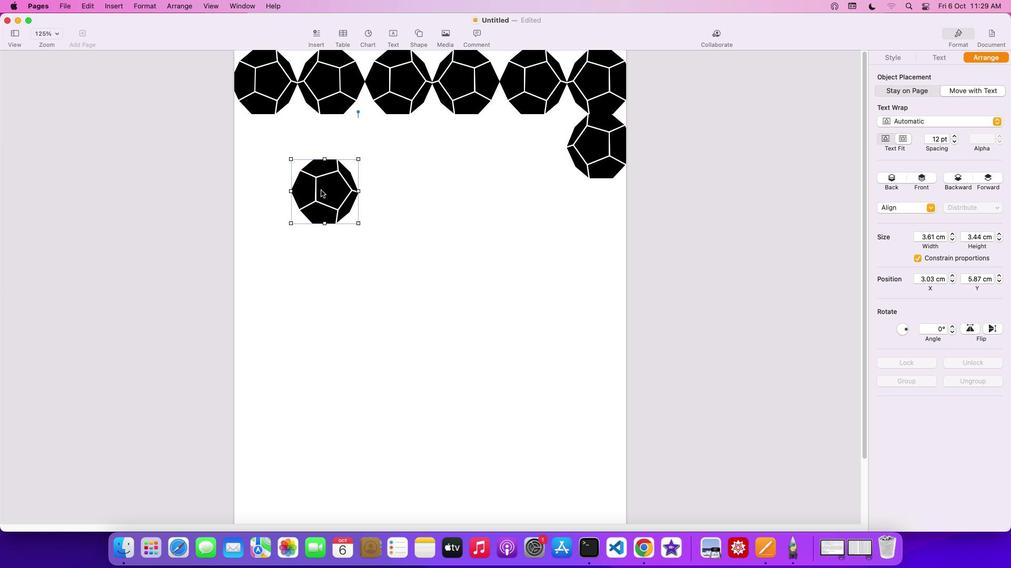 
Action: Mouse pressed left at (322, 192)
Screenshot: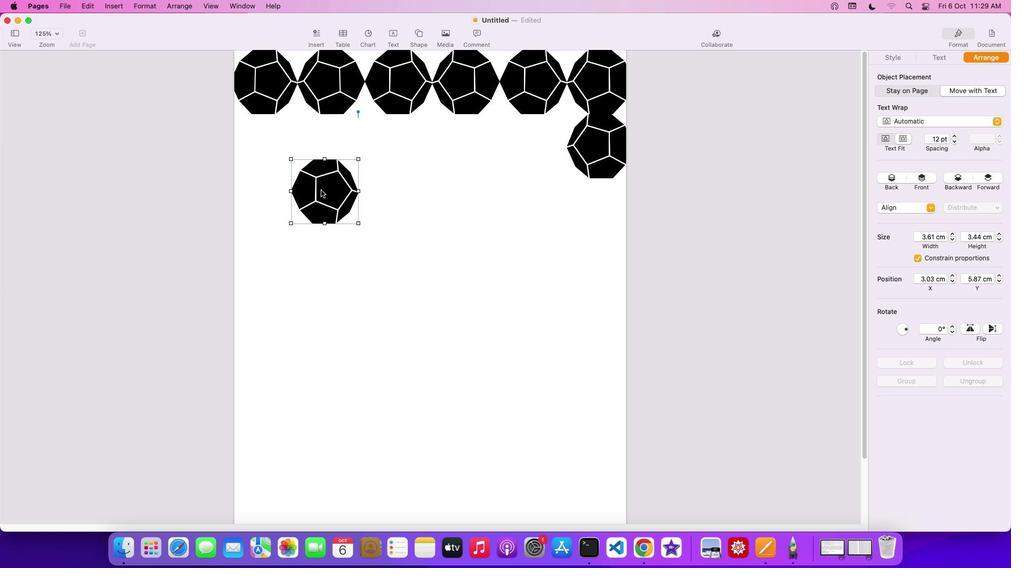 
Action: Mouse moved to (322, 191)
Screenshot: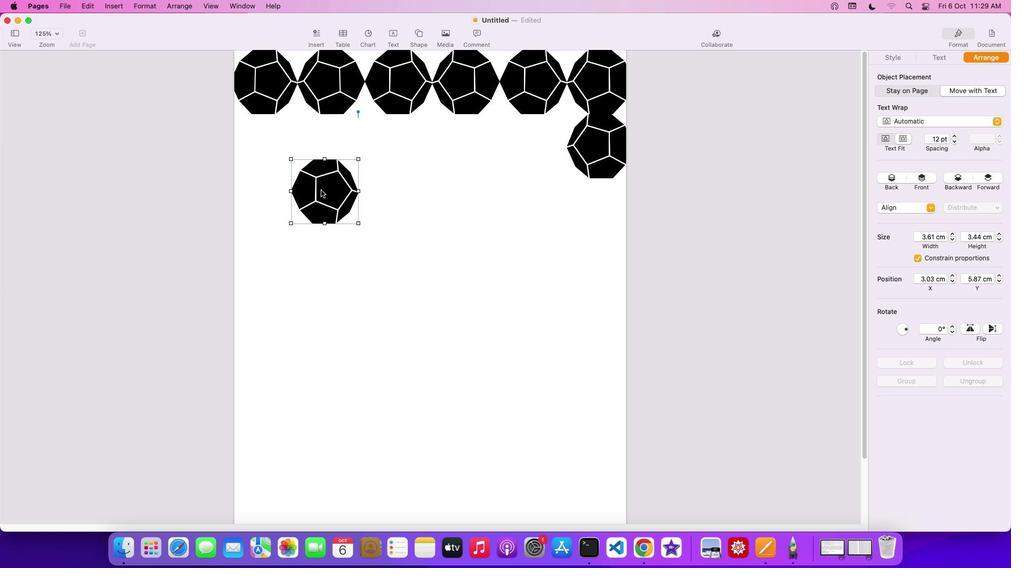 
Action: Key pressed Key.cmd
Screenshot: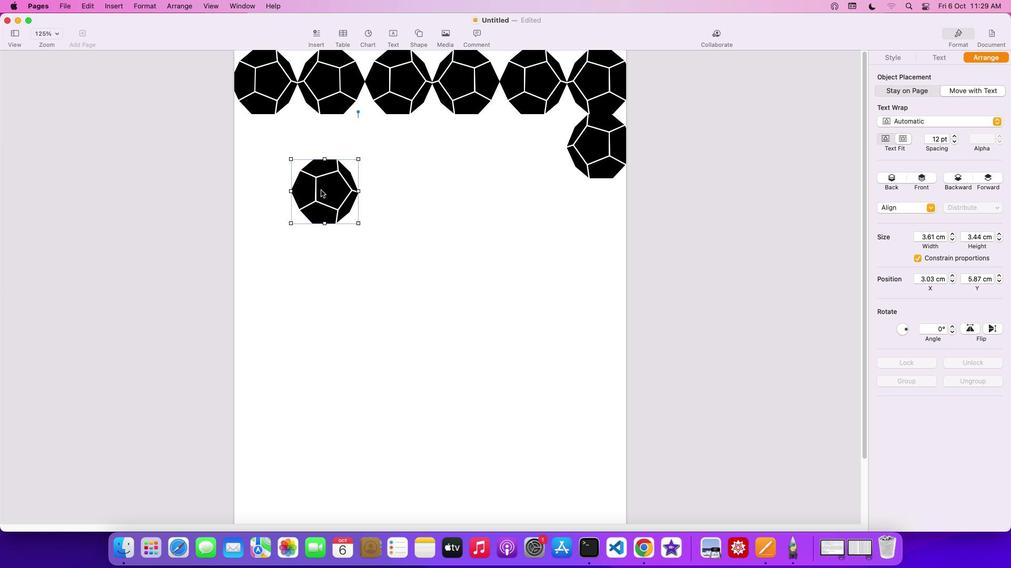 
Action: Mouse moved to (322, 192)
Screenshot: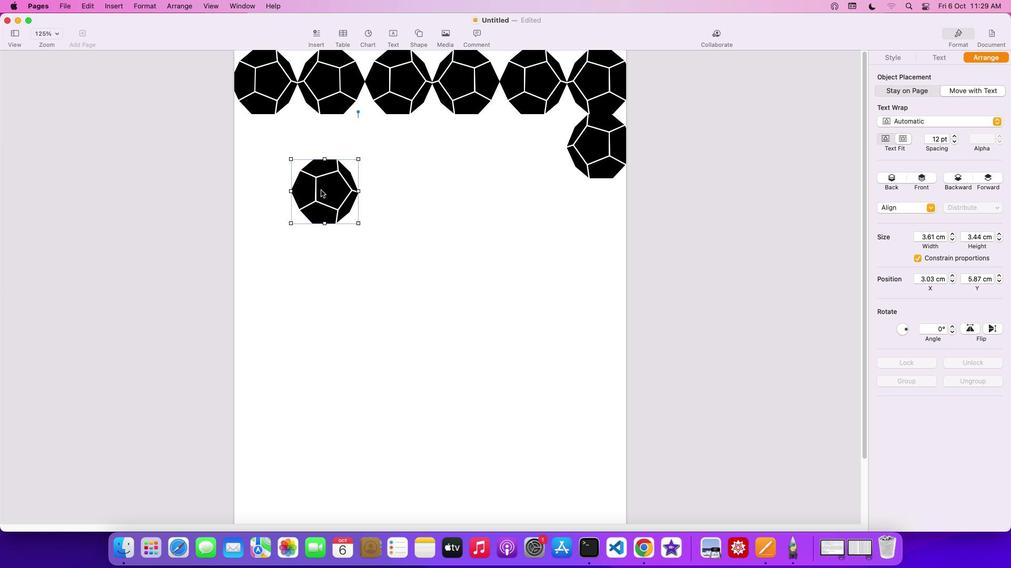 
Action: Key pressed 'v''v''v''v''v''v''v''v''v''v''v''v''v''v''v''v''v''v''v''v''v''v''v''v''v''v''v''v''v''v''v''v''v''v''v''v''v''v''v''v''v''v''v''v''v''v'
Screenshot: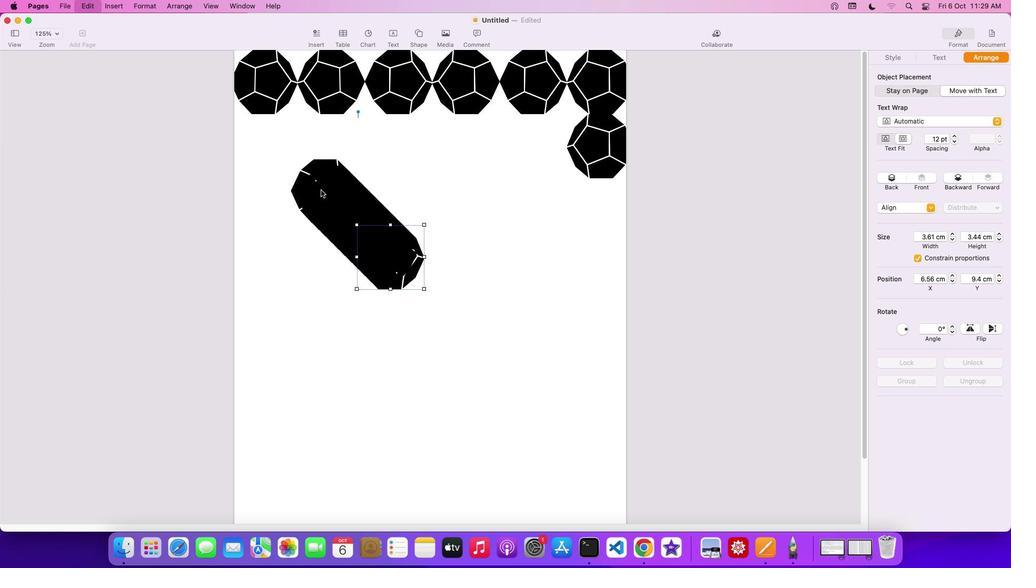
Action: Mouse moved to (381, 281)
Screenshot: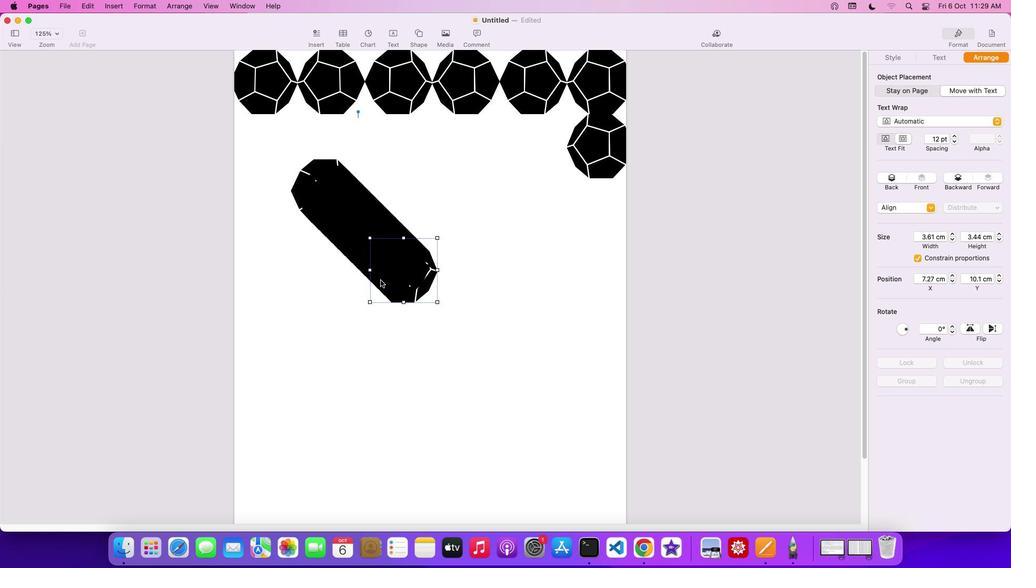 
Action: Mouse pressed left at (381, 281)
Screenshot: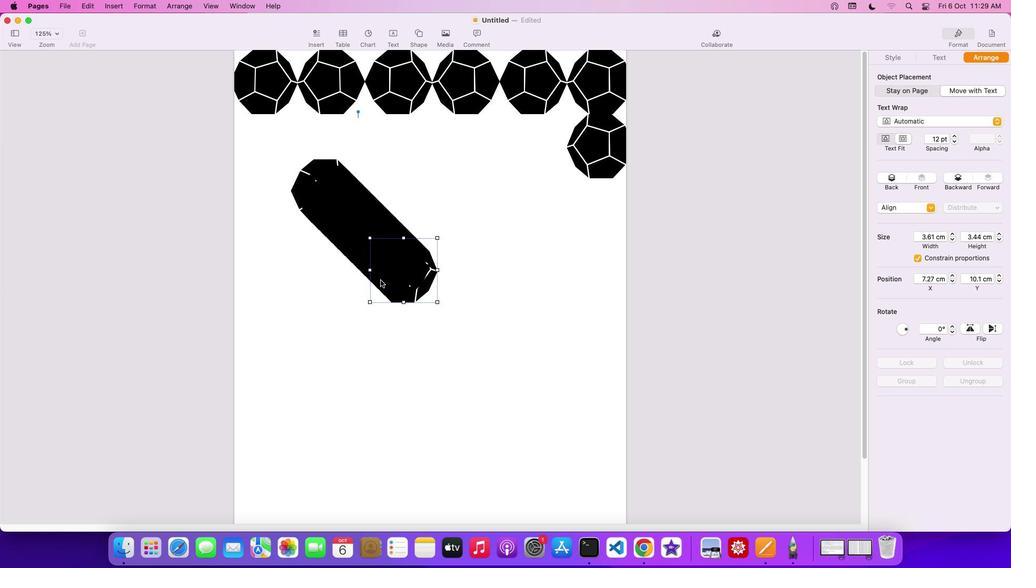 
Action: Mouse moved to (400, 272)
Screenshot: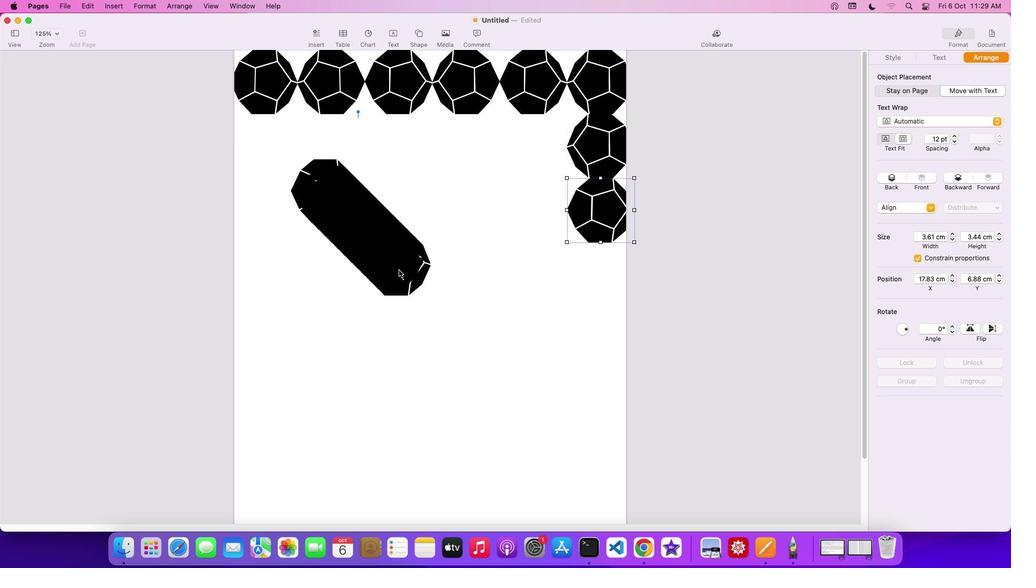 
Action: Mouse pressed left at (400, 272)
Screenshot: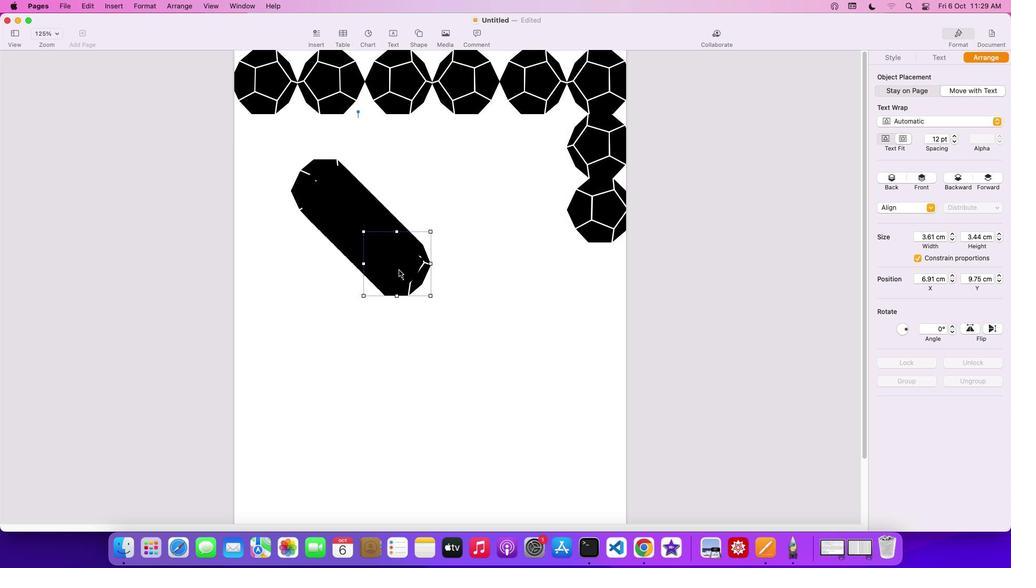 
Action: Mouse moved to (975, 328)
Screenshot: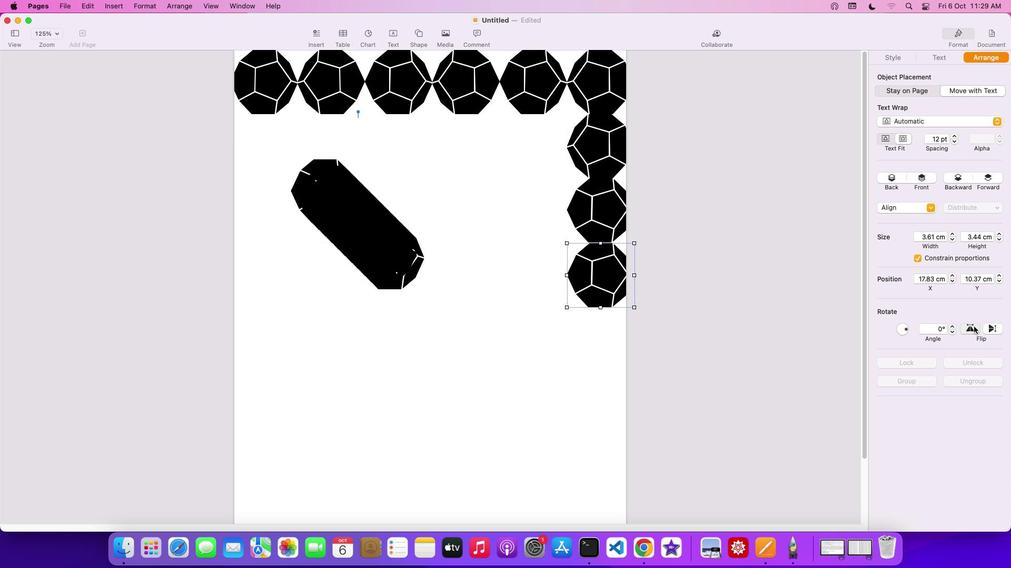 
Action: Mouse pressed left at (975, 328)
Screenshot: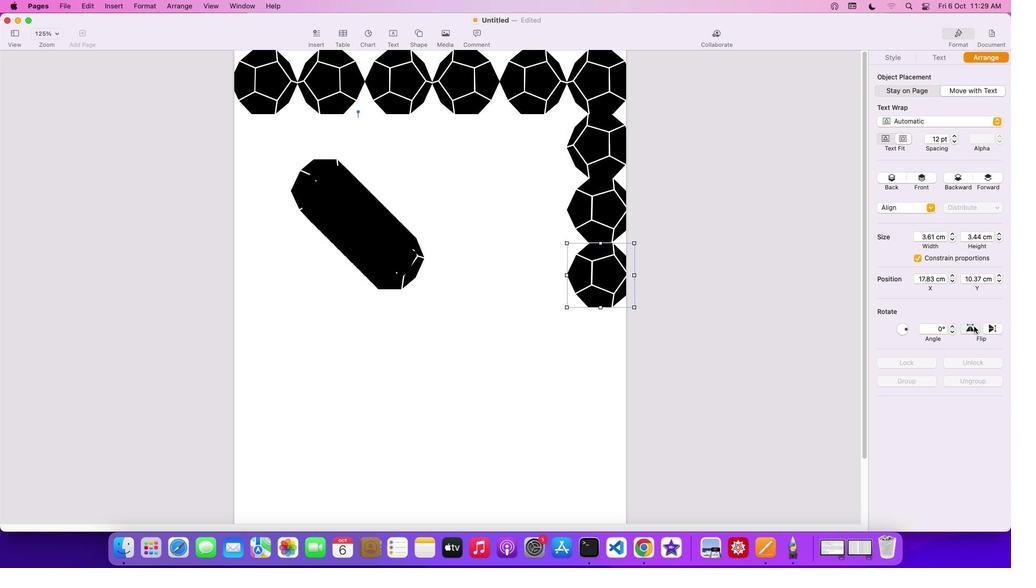 
Action: Mouse moved to (975, 328)
Screenshot: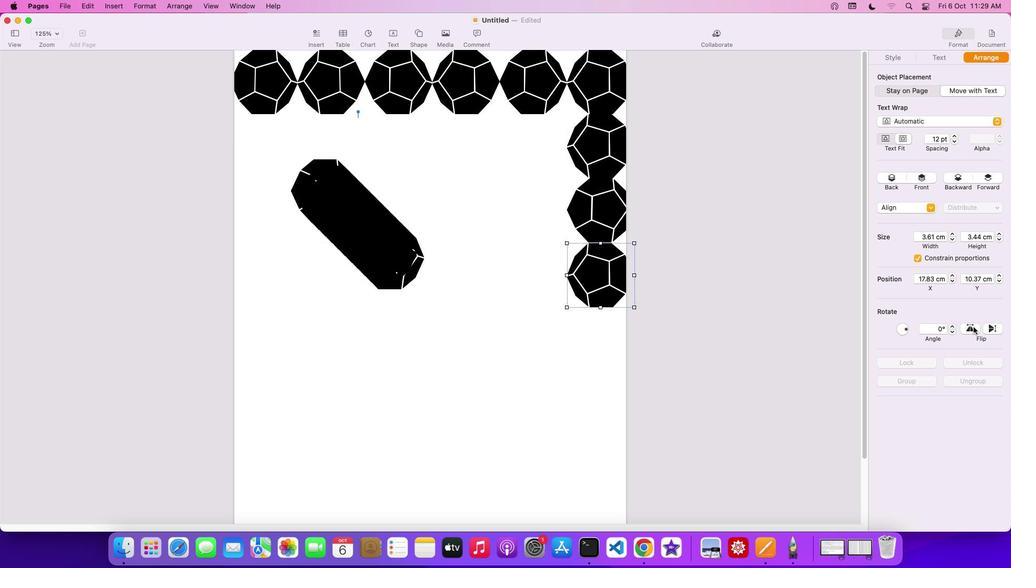 
Action: Mouse pressed left at (975, 328)
Screenshot: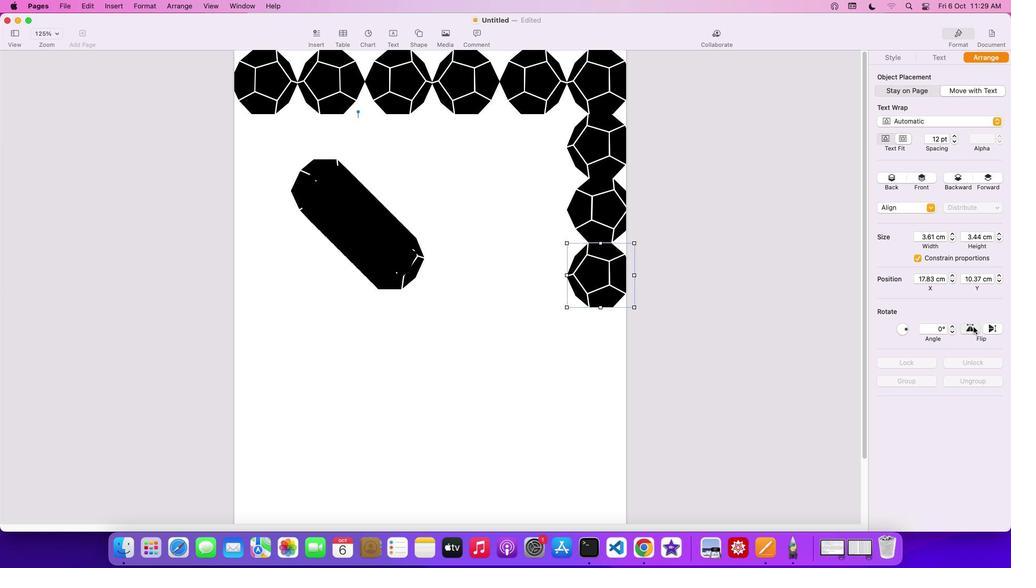 
Action: Mouse moved to (378, 253)
Screenshot: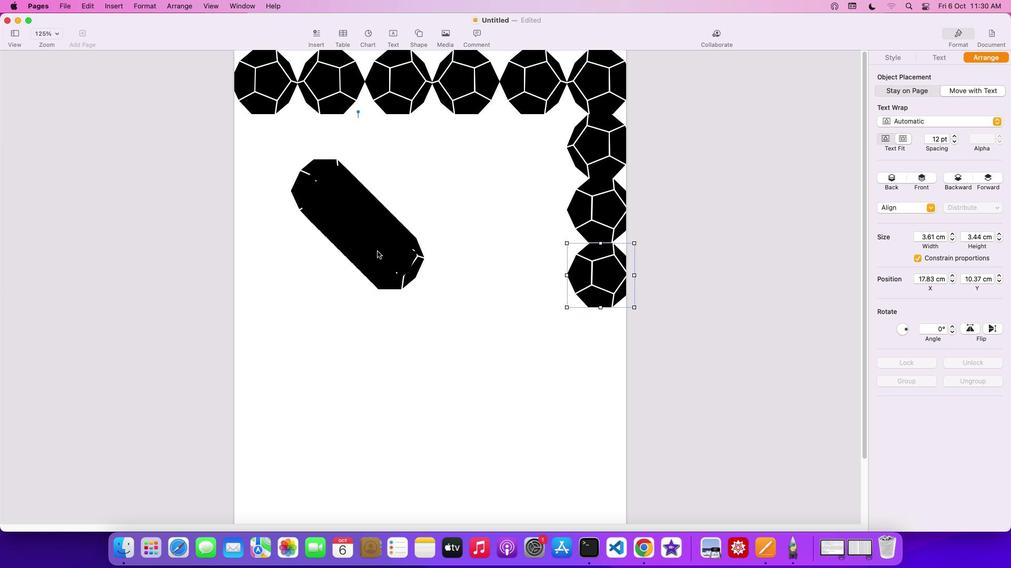 
Action: Mouse pressed left at (378, 253)
Screenshot: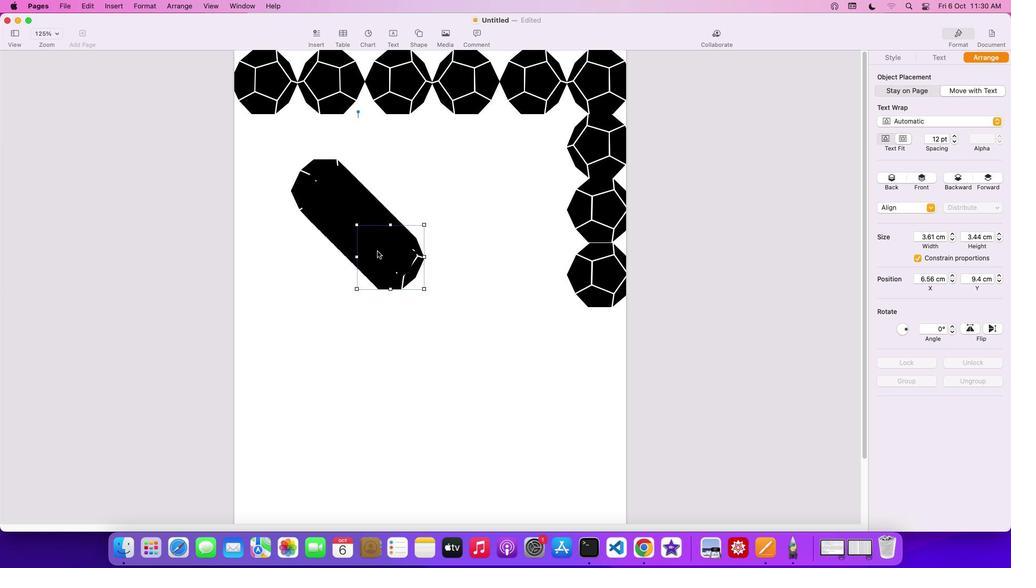 
Action: Mouse moved to (357, 247)
Screenshot: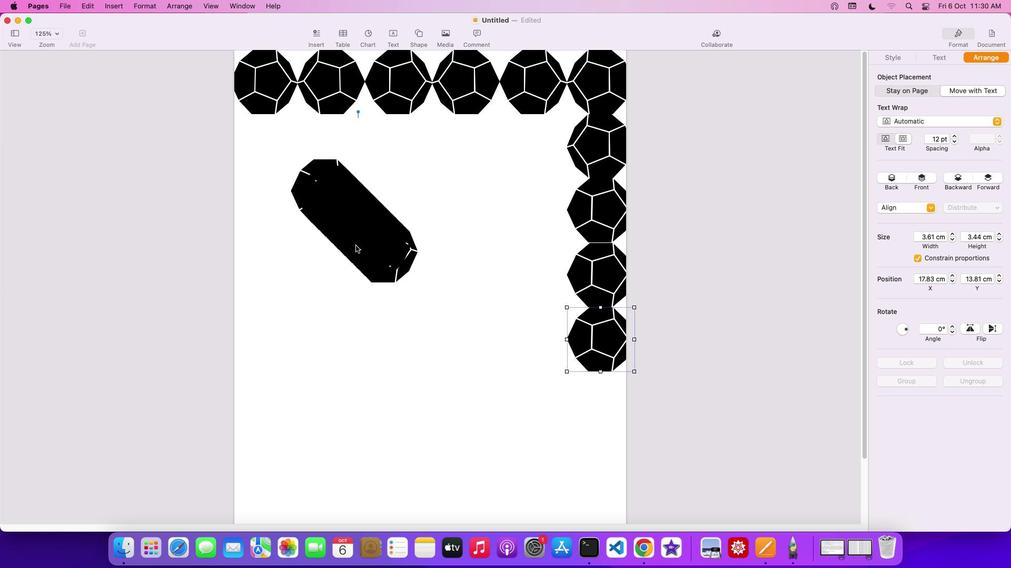 
Action: Mouse pressed left at (357, 247)
Screenshot: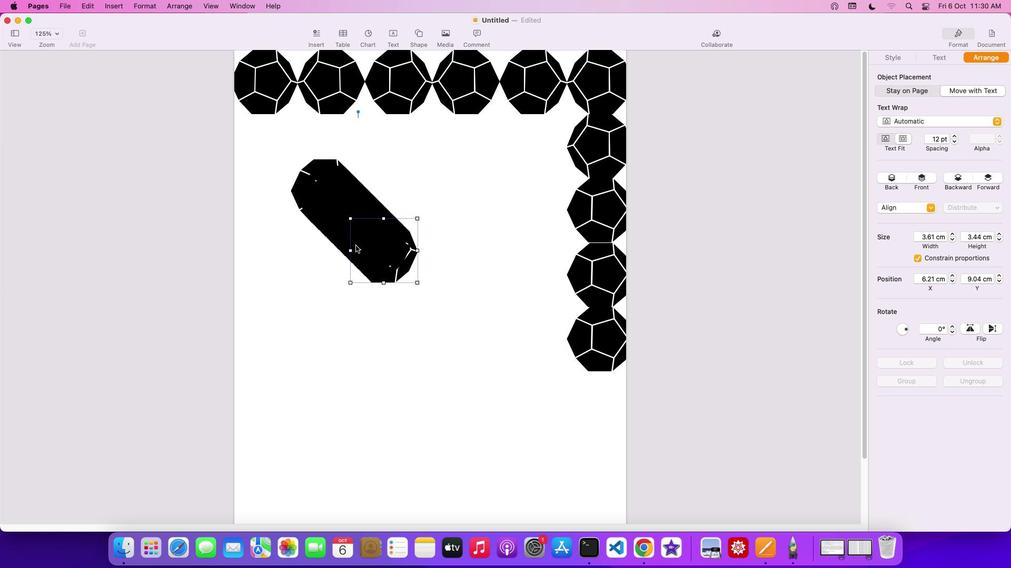 
Action: Mouse moved to (977, 331)
Screenshot: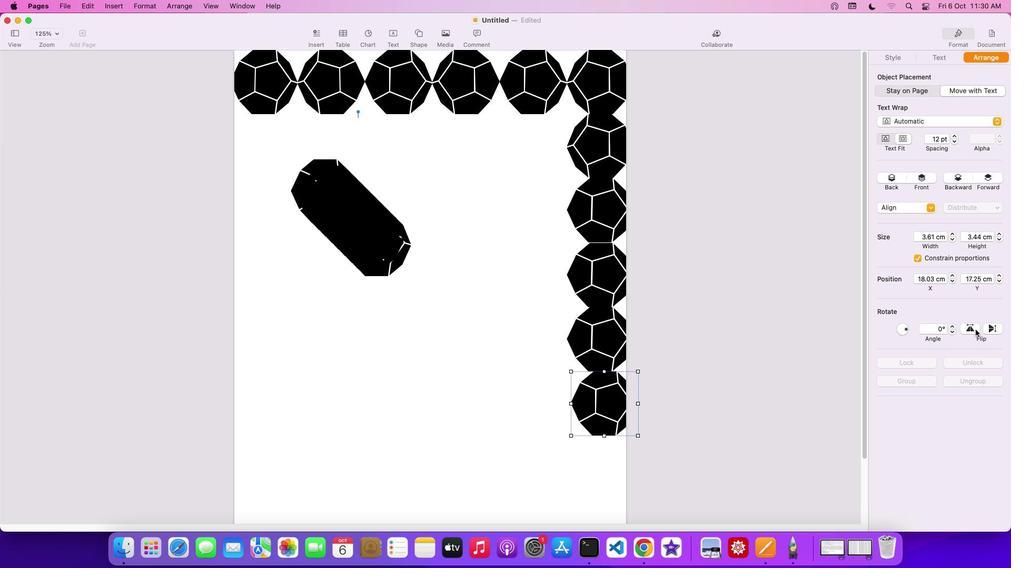 
Action: Mouse pressed left at (977, 331)
Screenshot: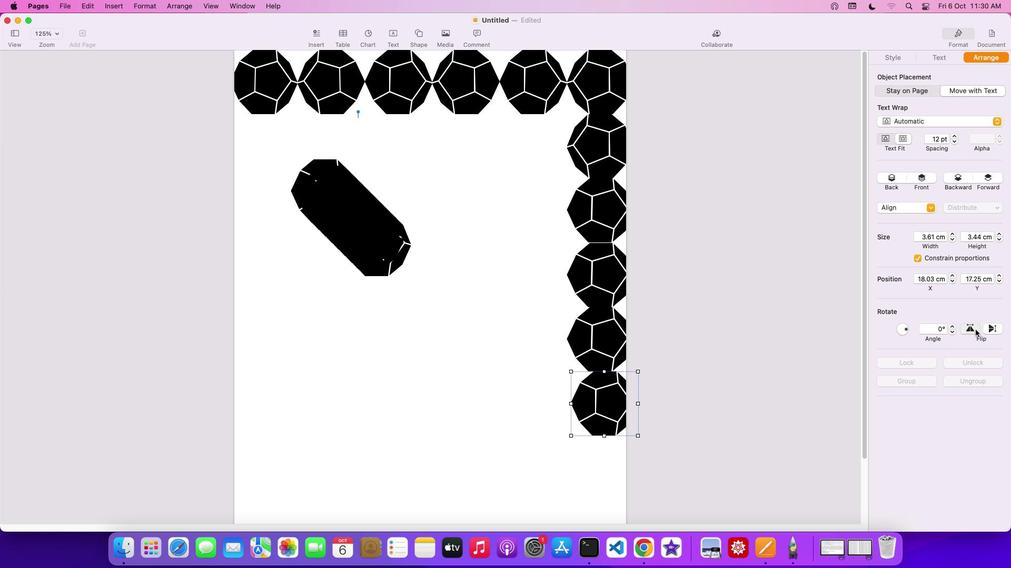 
Action: Mouse moved to (610, 354)
Screenshot: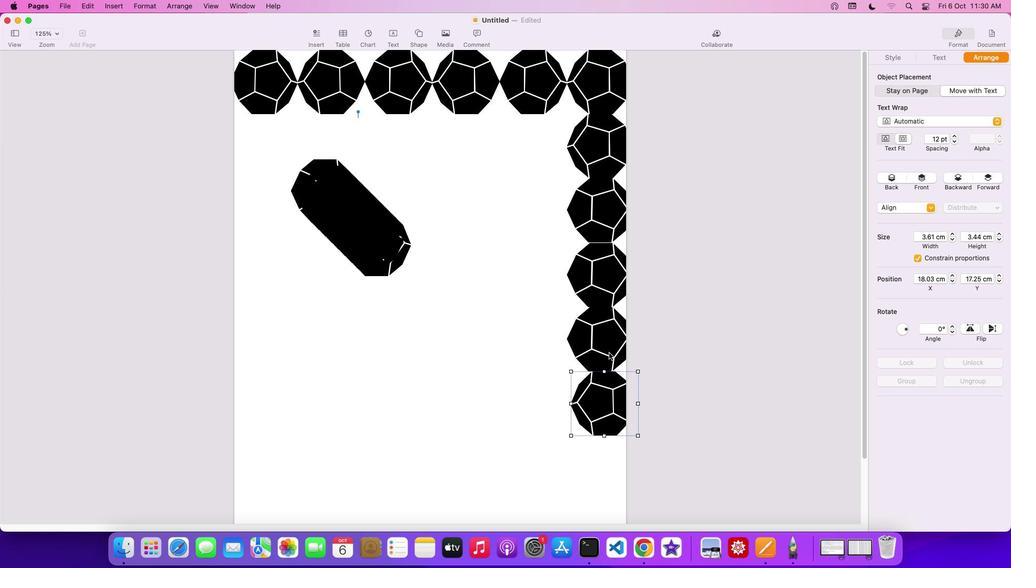 
Action: Mouse pressed left at (610, 354)
Screenshot: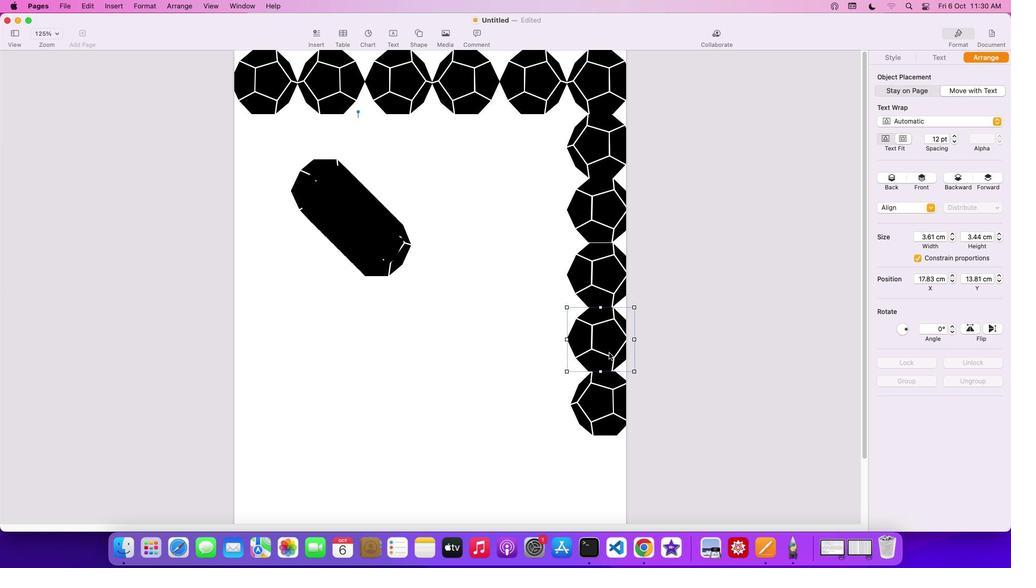 
Action: Mouse moved to (965, 330)
Screenshot: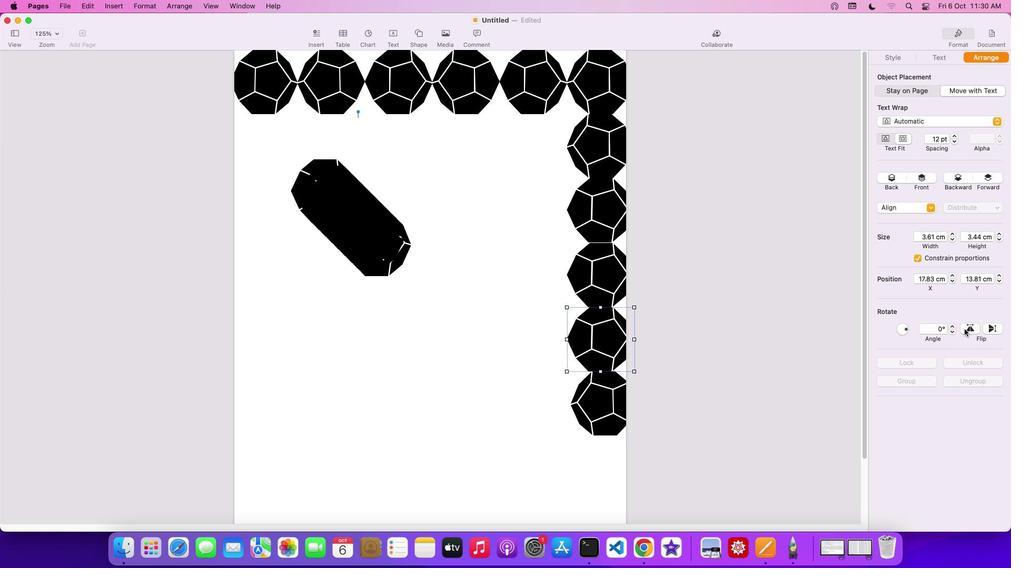 
Action: Mouse pressed left at (965, 330)
Screenshot: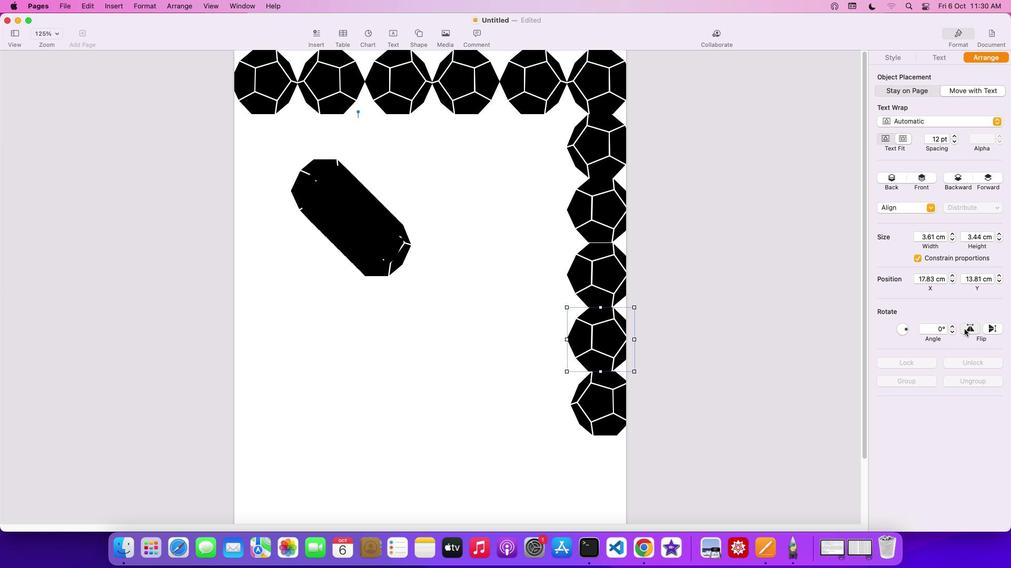 
Action: Mouse moved to (590, 399)
Screenshot: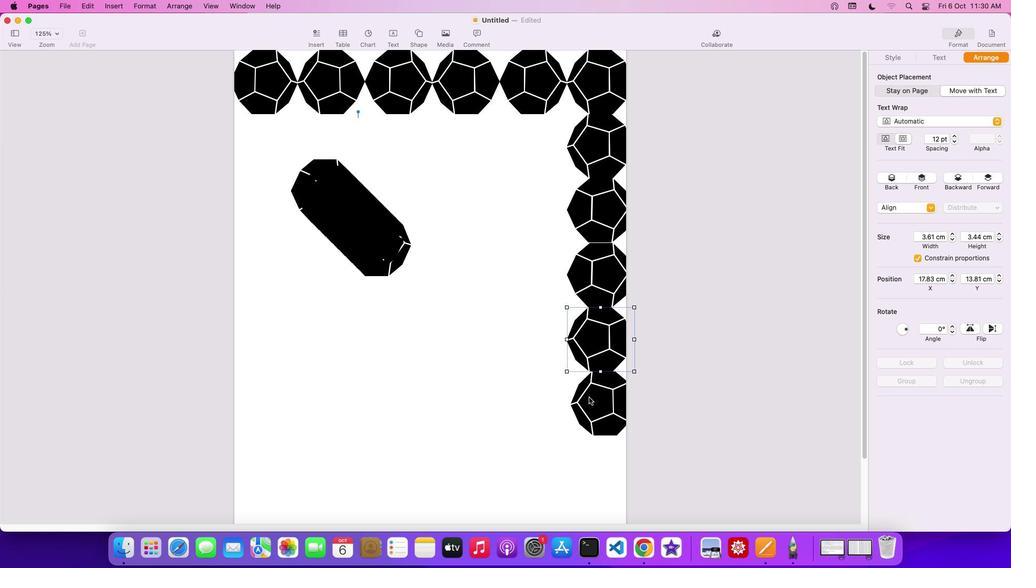 
Action: Mouse pressed left at (590, 399)
Screenshot: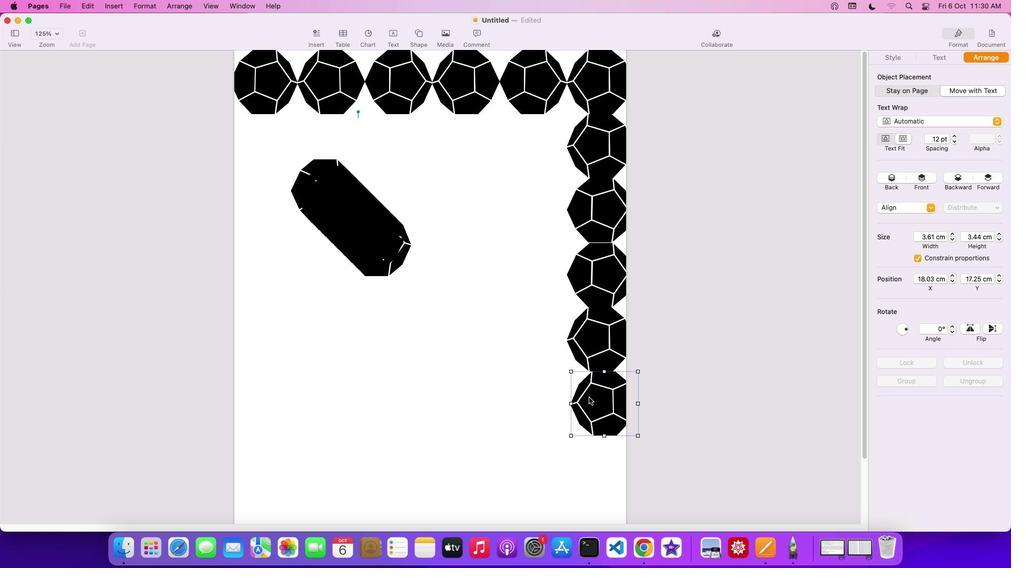 
Action: Mouse moved to (428, 432)
Screenshot: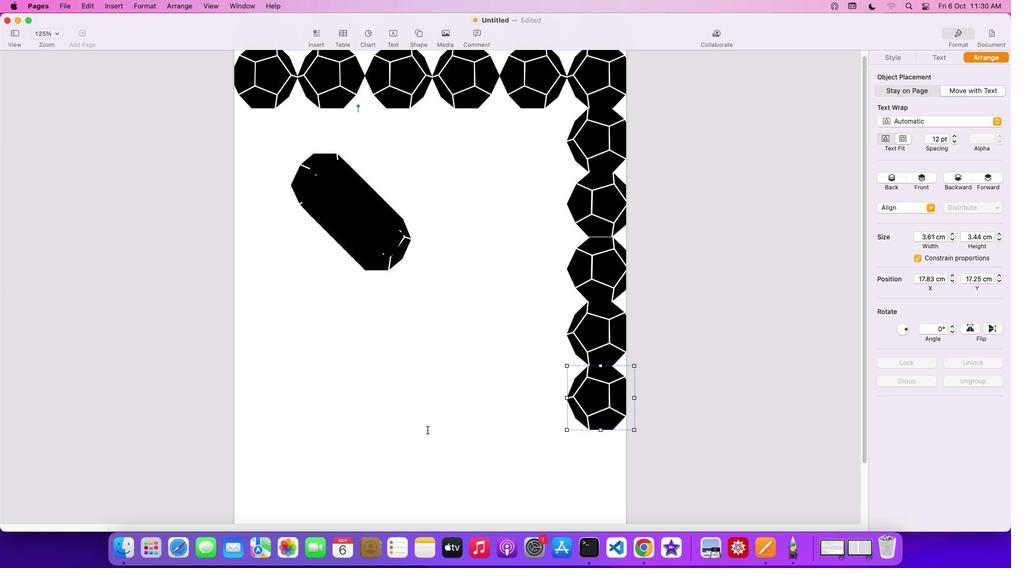 
Action: Mouse scrolled (428, 432) with delta (1, 1)
Screenshot: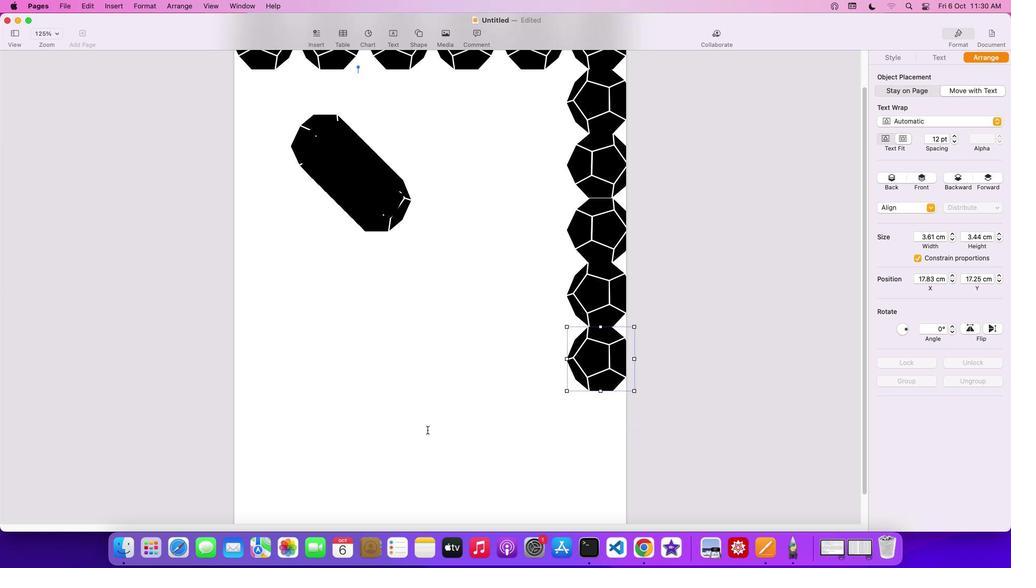 
Action: Mouse scrolled (428, 432) with delta (1, 1)
Screenshot: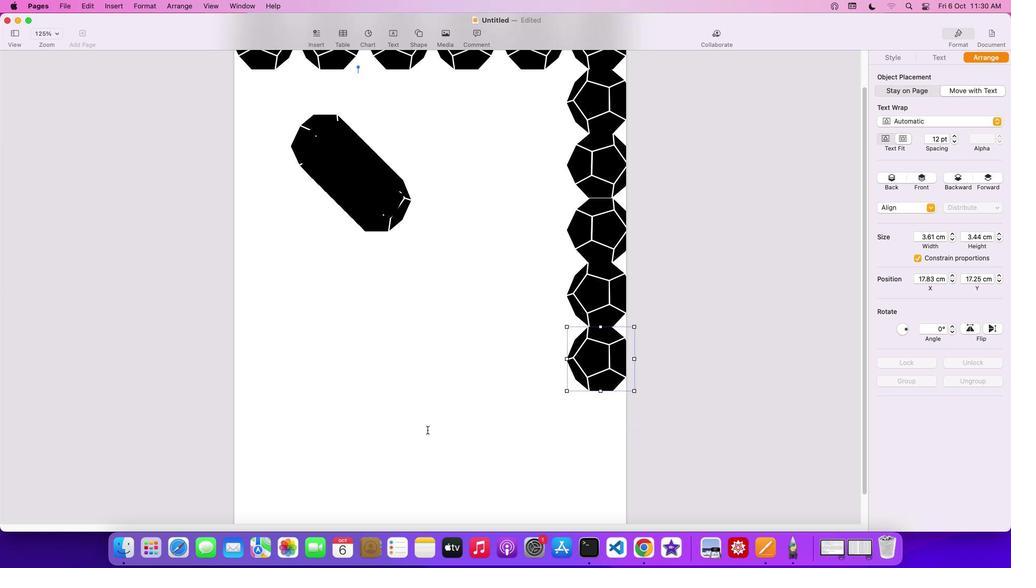 
Action: Mouse scrolled (428, 432) with delta (1, 0)
Screenshot: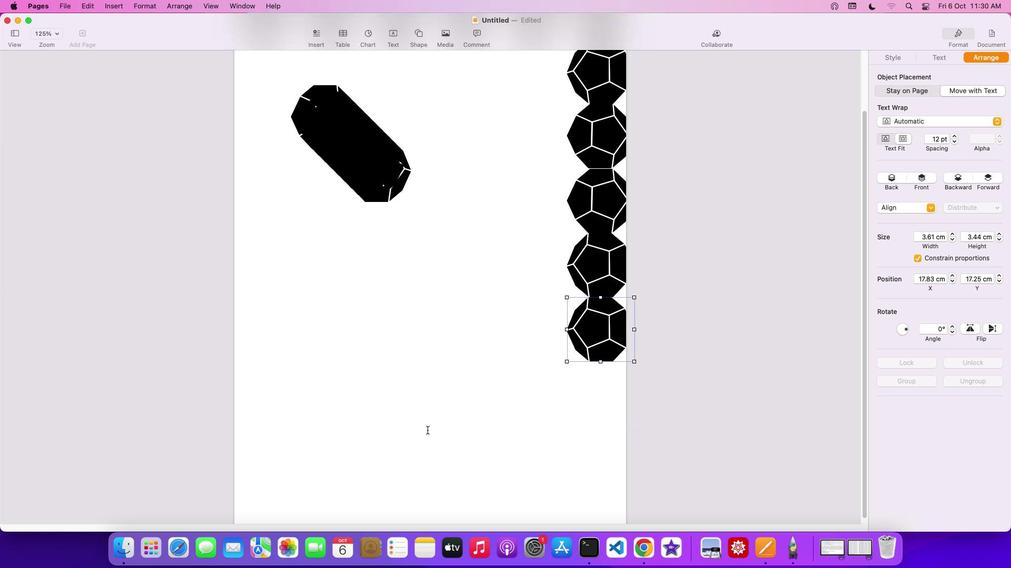 
Action: Mouse scrolled (428, 432) with delta (1, 0)
Screenshot: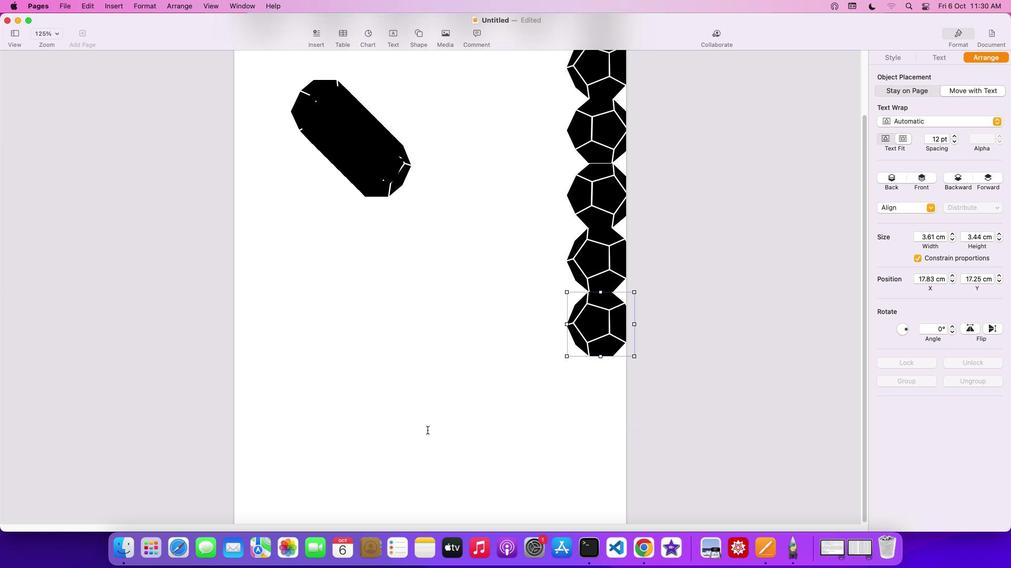 
Action: Mouse scrolled (428, 432) with delta (1, -1)
Screenshot: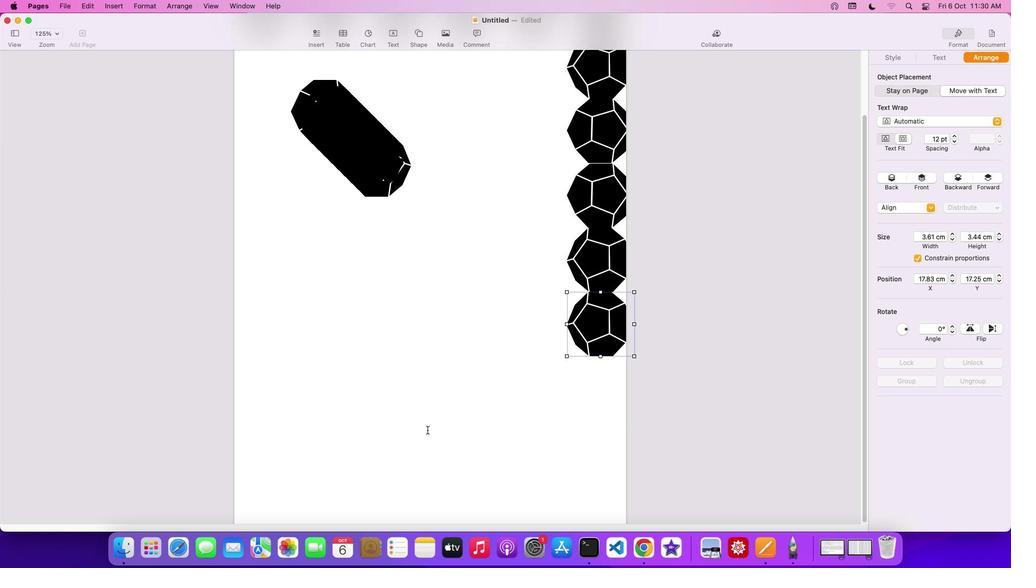 
Action: Mouse moved to (370, 165)
Screenshot: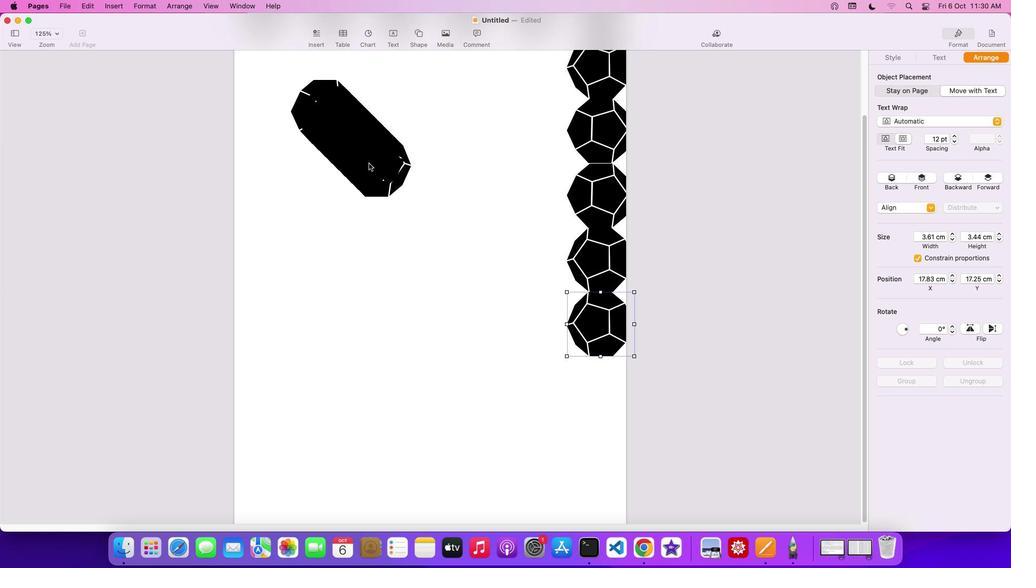 
Action: Mouse pressed left at (370, 165)
Screenshot: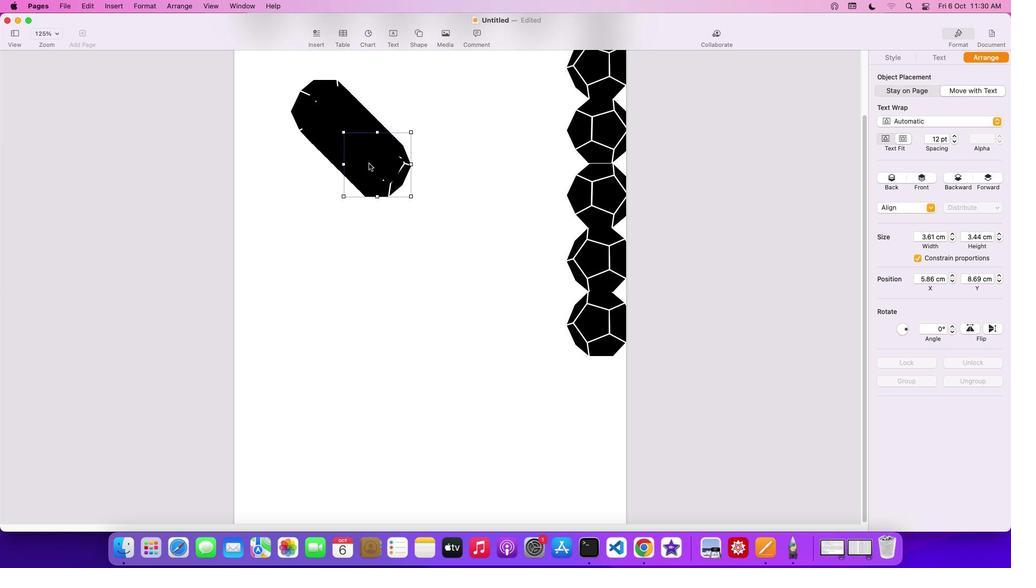 
Action: Mouse moved to (350, 171)
Screenshot: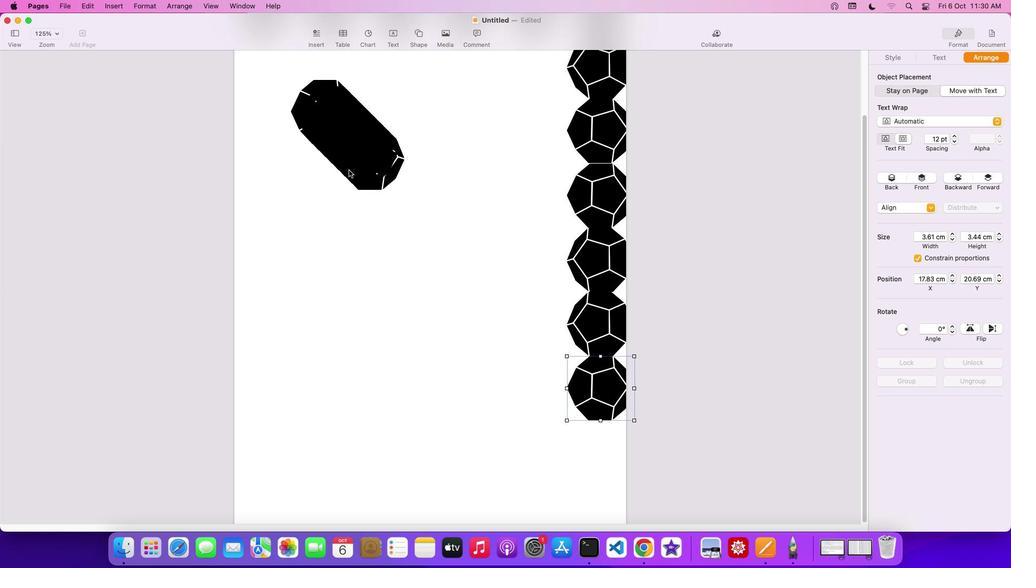
Action: Mouse pressed left at (350, 171)
Screenshot: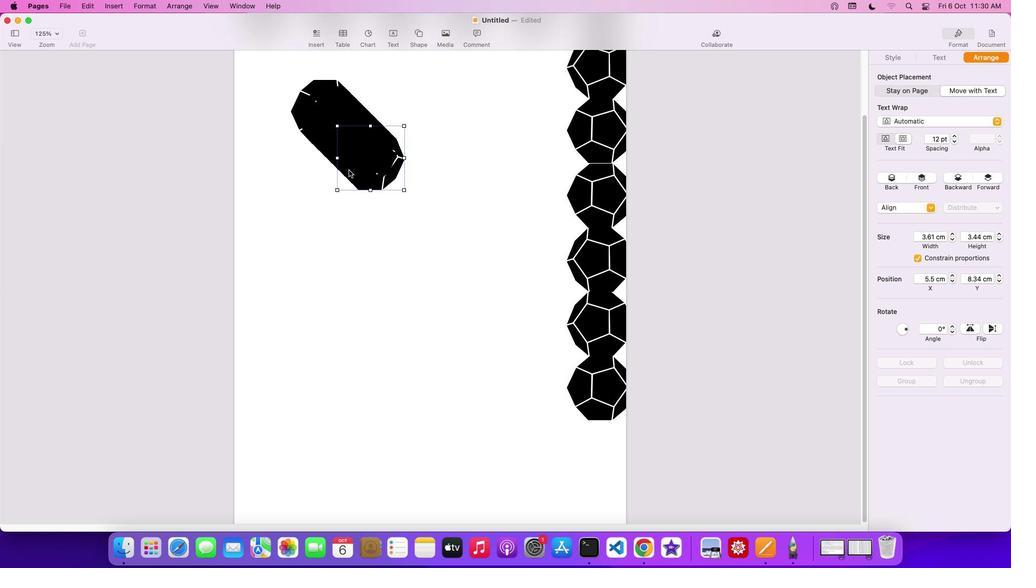 
Action: Mouse moved to (378, 148)
Screenshot: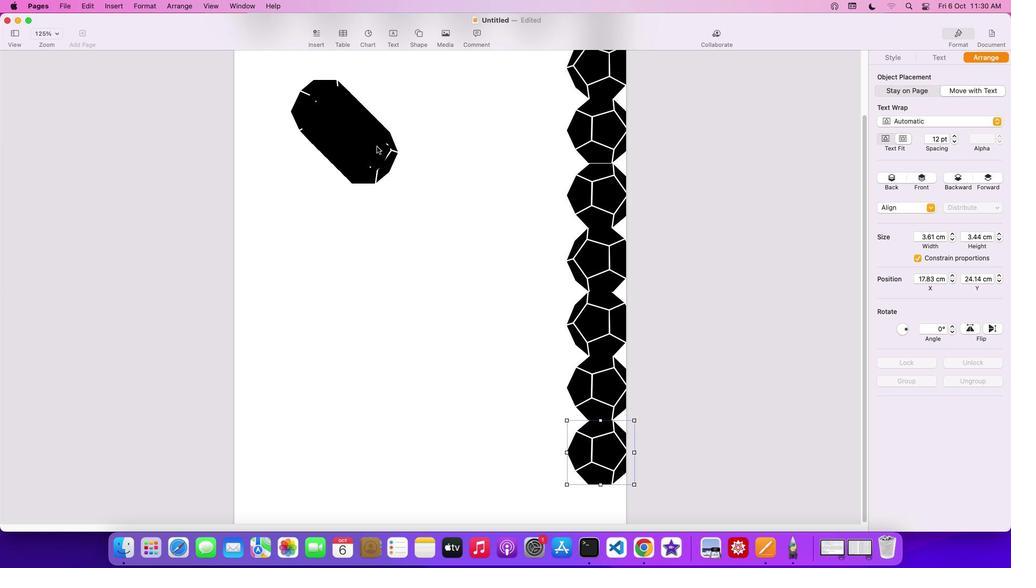 
Action: Mouse pressed left at (378, 148)
Screenshot: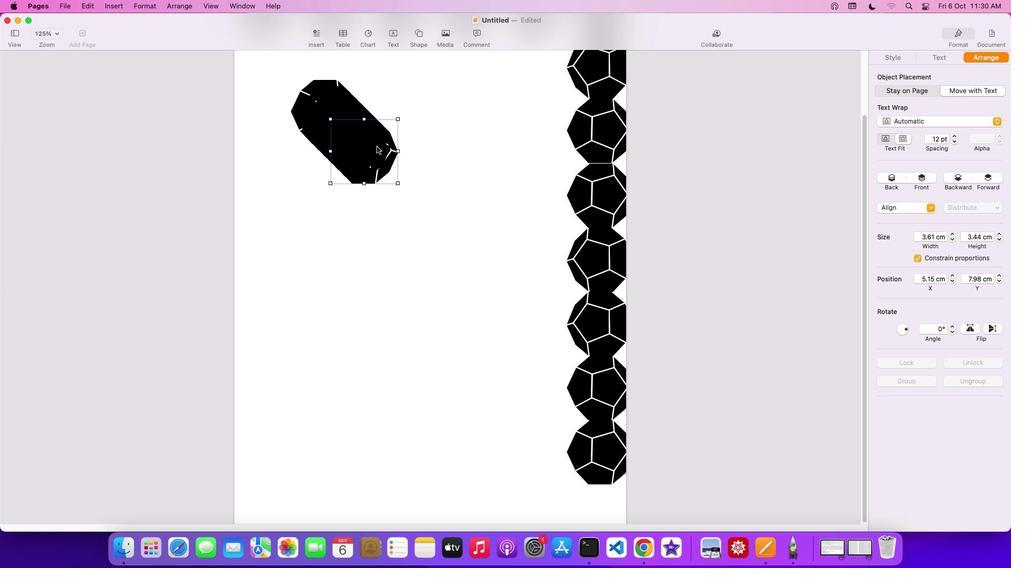 
Action: Mouse moved to (515, 449)
Screenshot: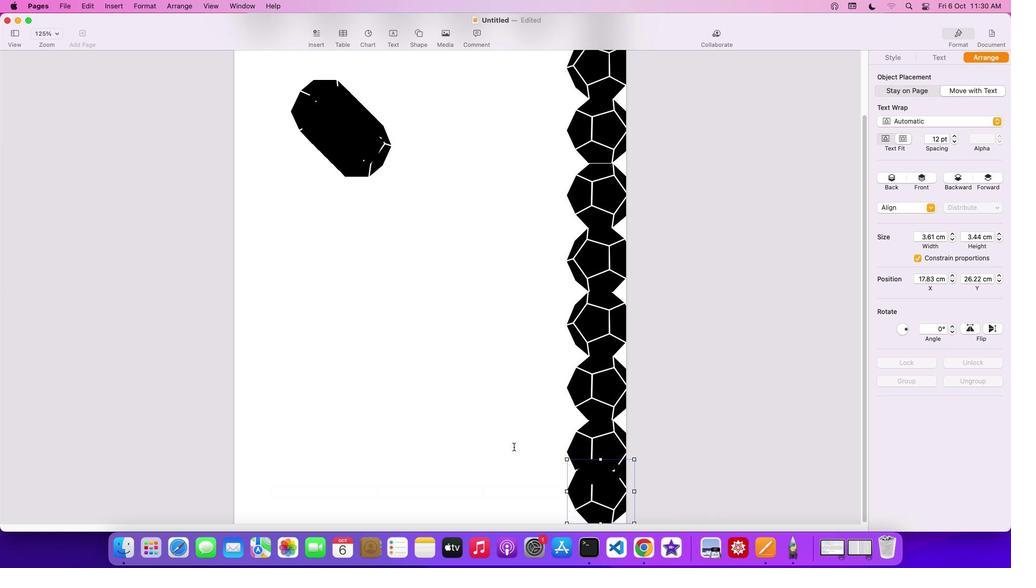 
Action: Mouse scrolled (515, 449) with delta (1, 1)
Screenshot: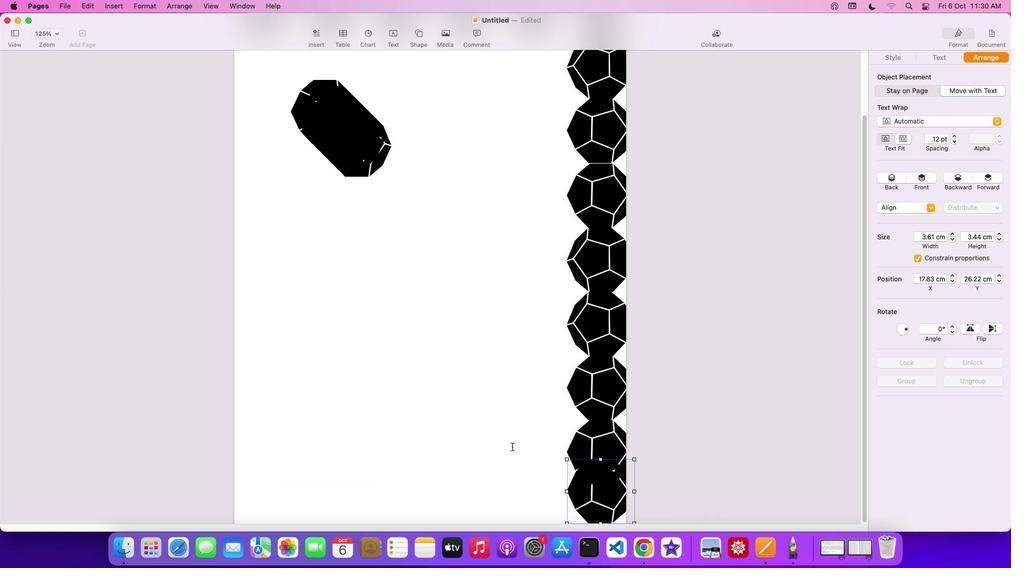 
Action: Mouse moved to (515, 449)
Screenshot: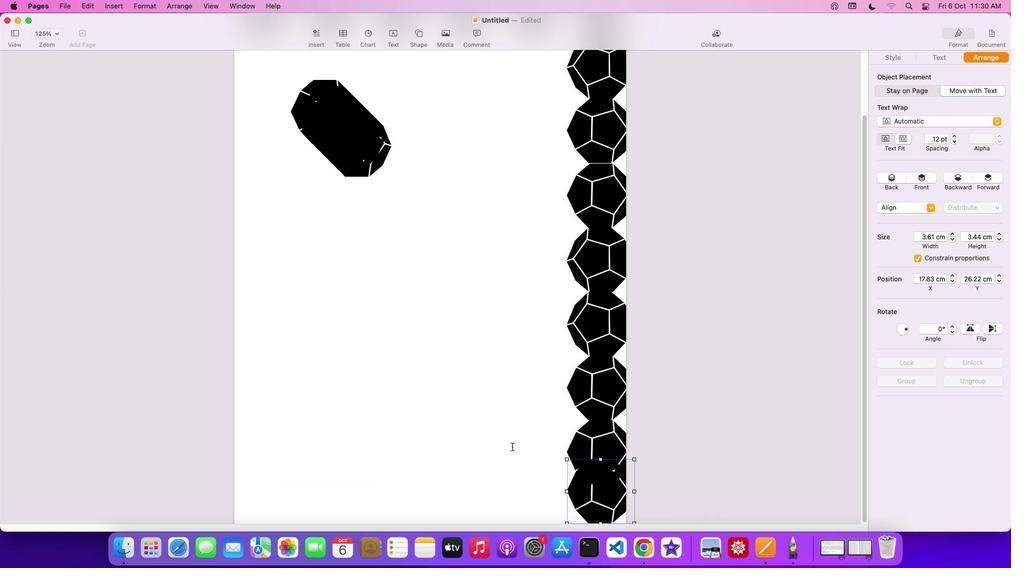 
Action: Mouse scrolled (515, 449) with delta (1, 1)
Screenshot: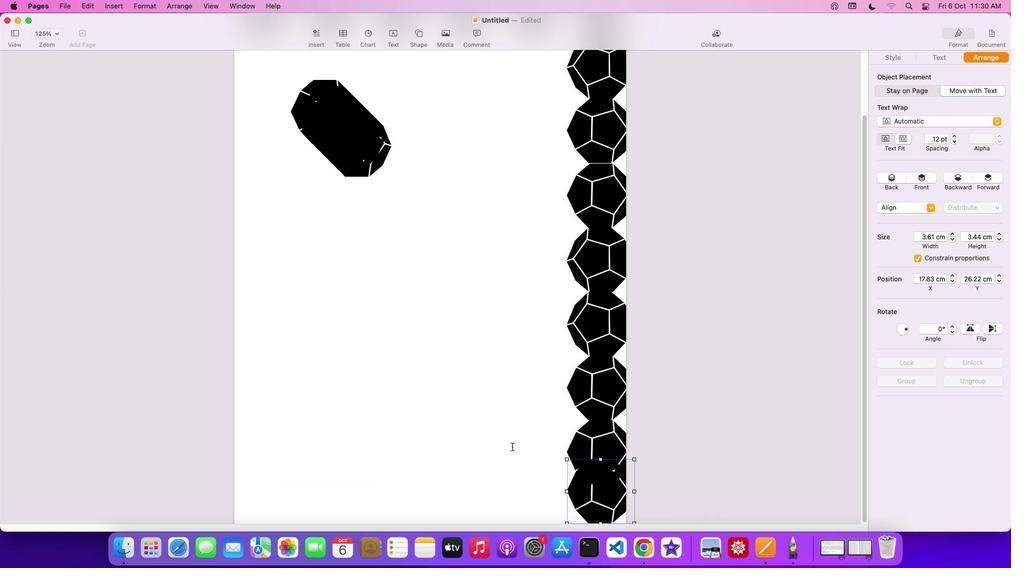
Action: Mouse moved to (514, 449)
Screenshot: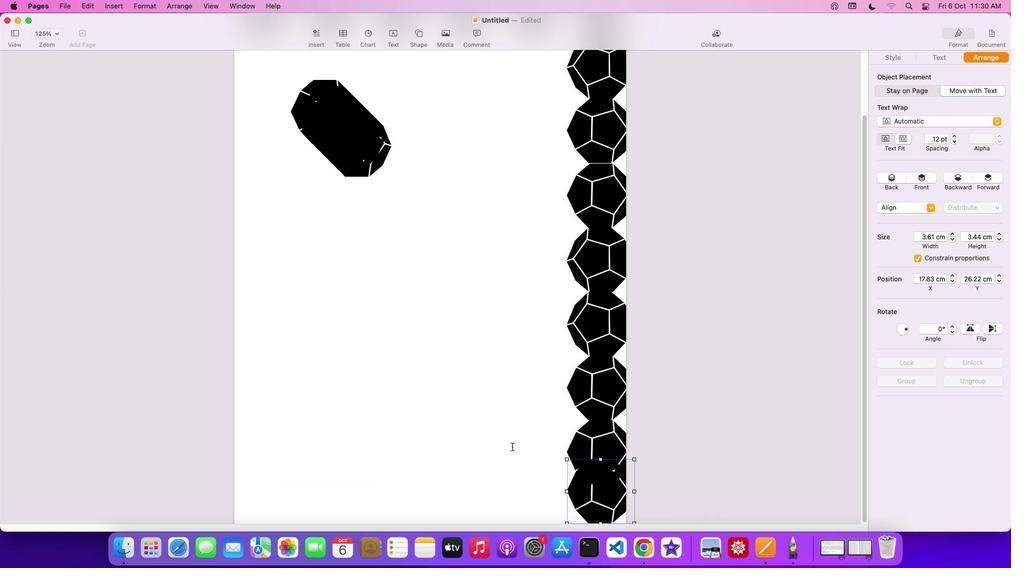 
Action: Mouse scrolled (514, 449) with delta (1, 0)
Screenshot: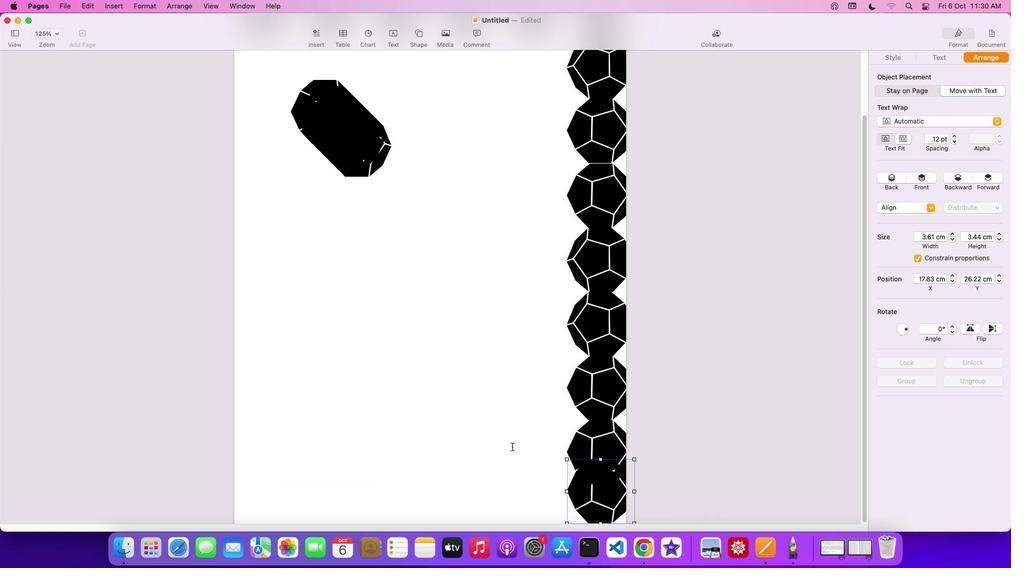 
Action: Mouse moved to (514, 449)
Screenshot: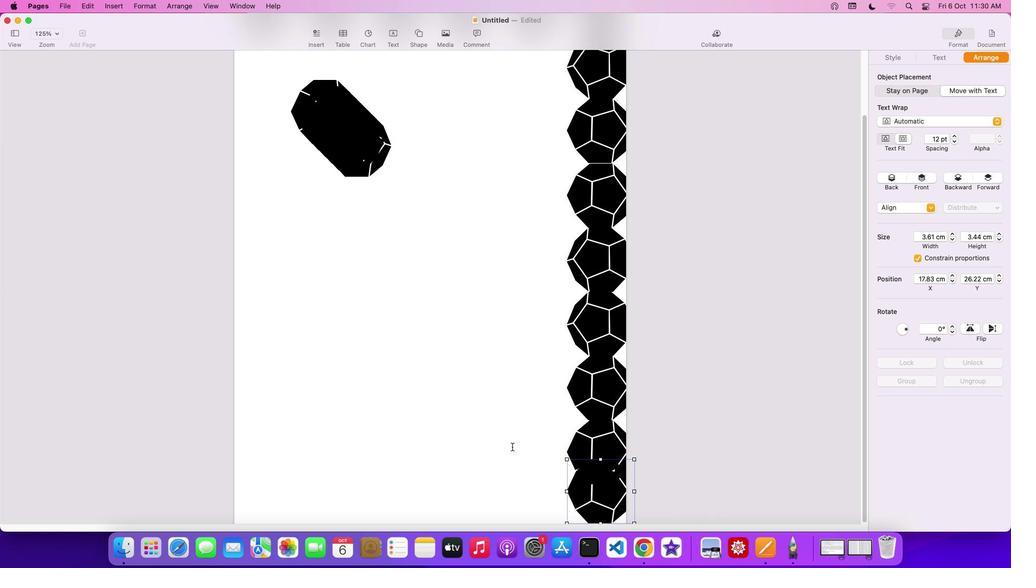 
Action: Mouse scrolled (514, 449) with delta (1, 0)
Screenshot: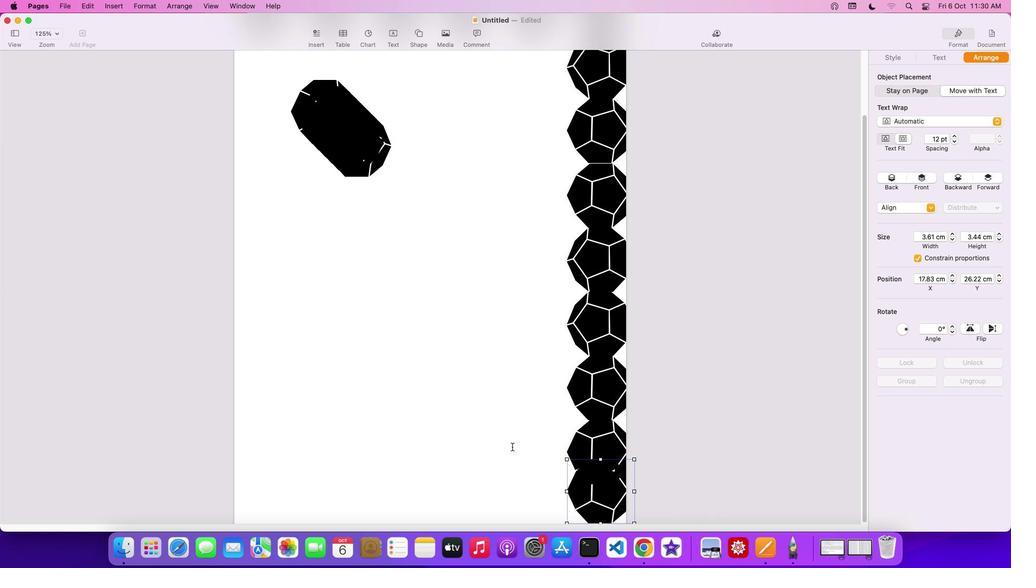
Action: Mouse scrolled (514, 449) with delta (1, 0)
Screenshot: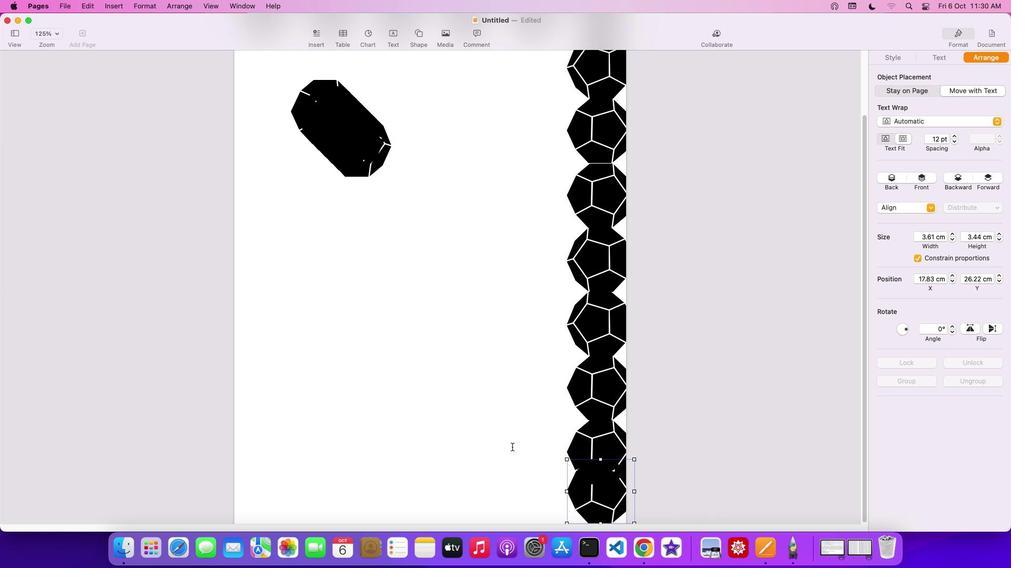 
Action: Mouse moved to (928, 95)
Screenshot: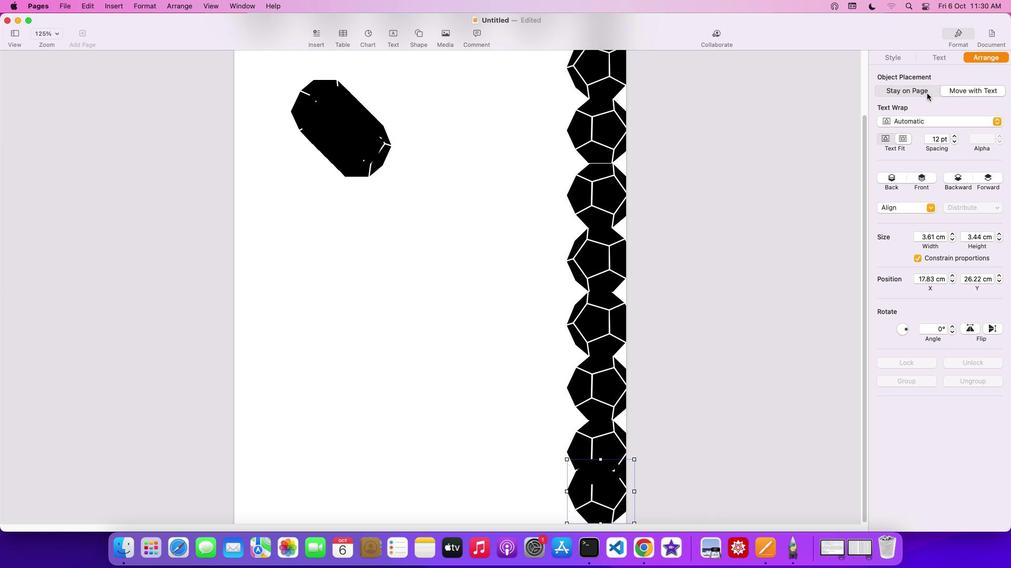 
Action: Mouse pressed left at (928, 95)
Screenshot: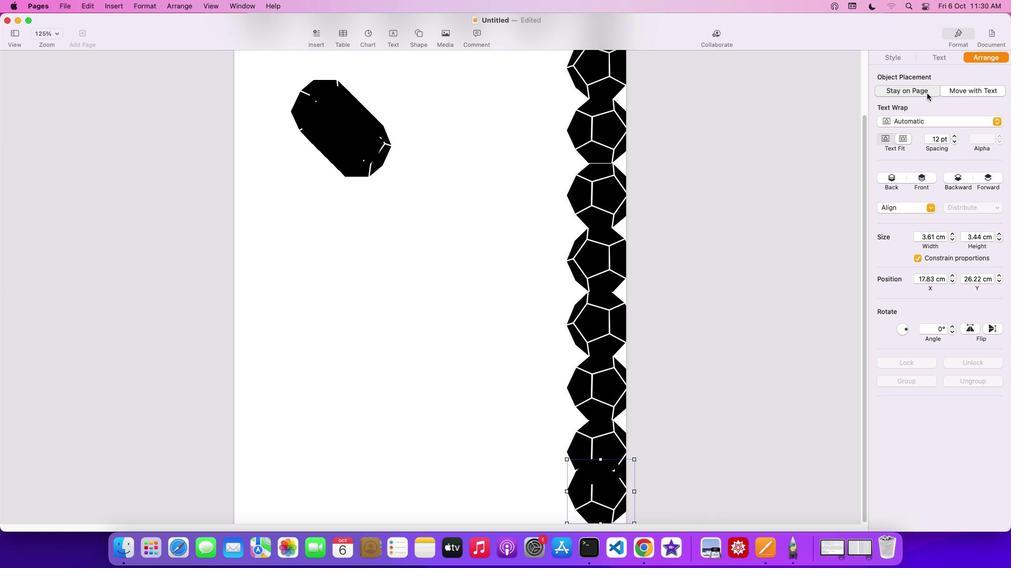 
Action: Mouse moved to (606, 498)
Screenshot: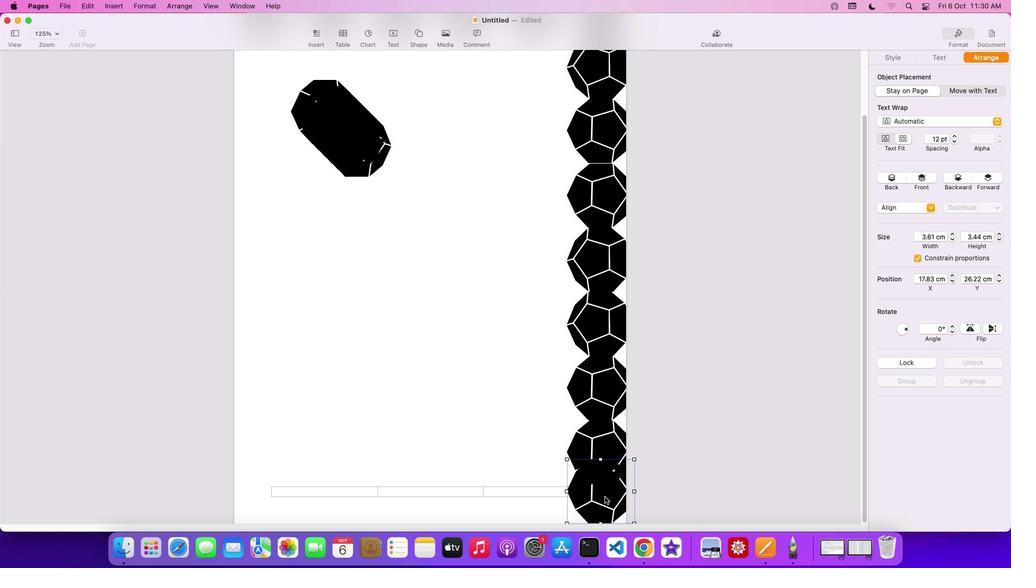 
Action: Mouse pressed left at (606, 498)
Screenshot: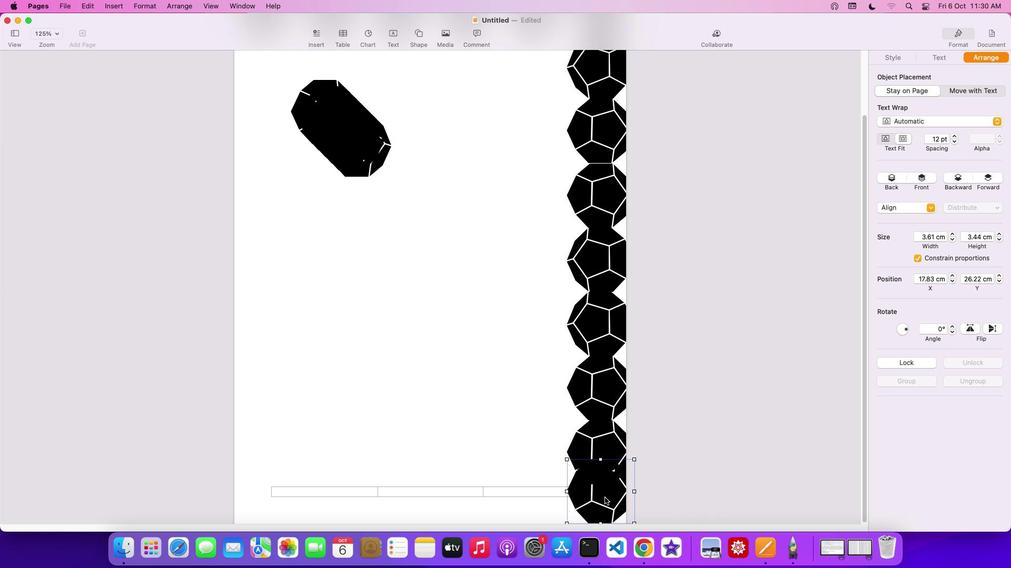 
Action: Mouse moved to (372, 162)
Screenshot: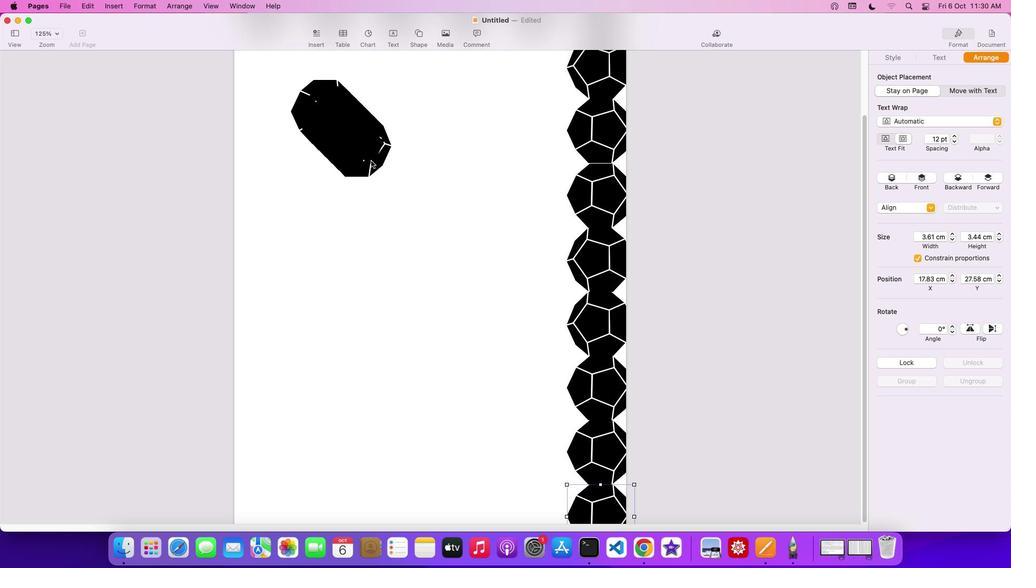 
Action: Mouse pressed left at (372, 162)
Screenshot: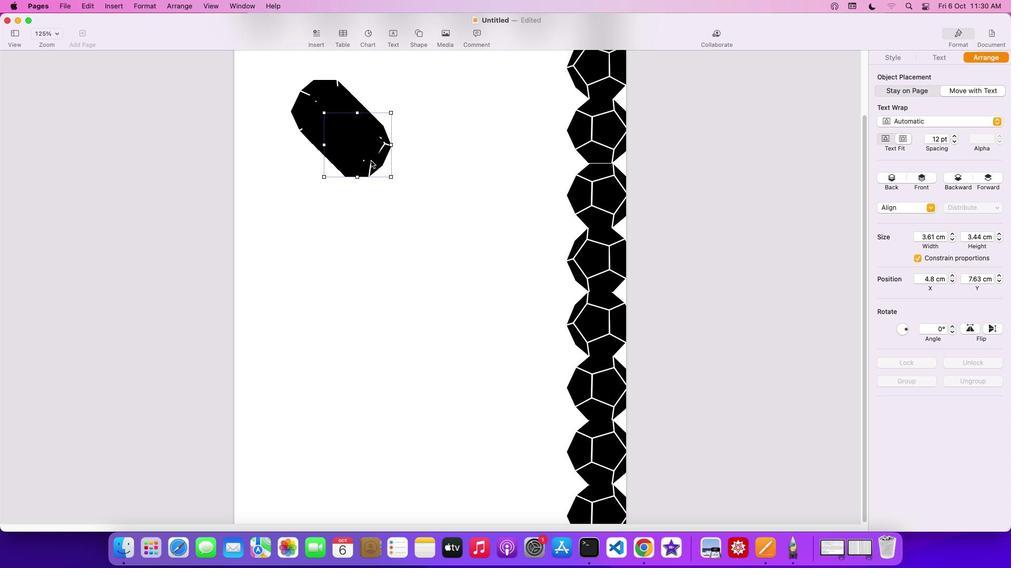 
Action: Mouse moved to (934, 93)
Screenshot: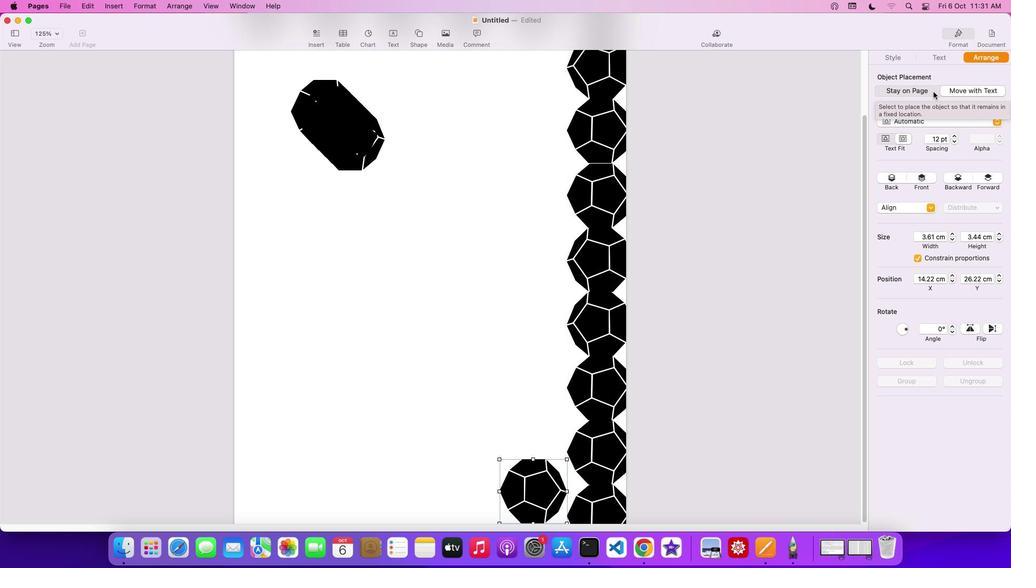 
Action: Mouse pressed left at (934, 93)
Screenshot: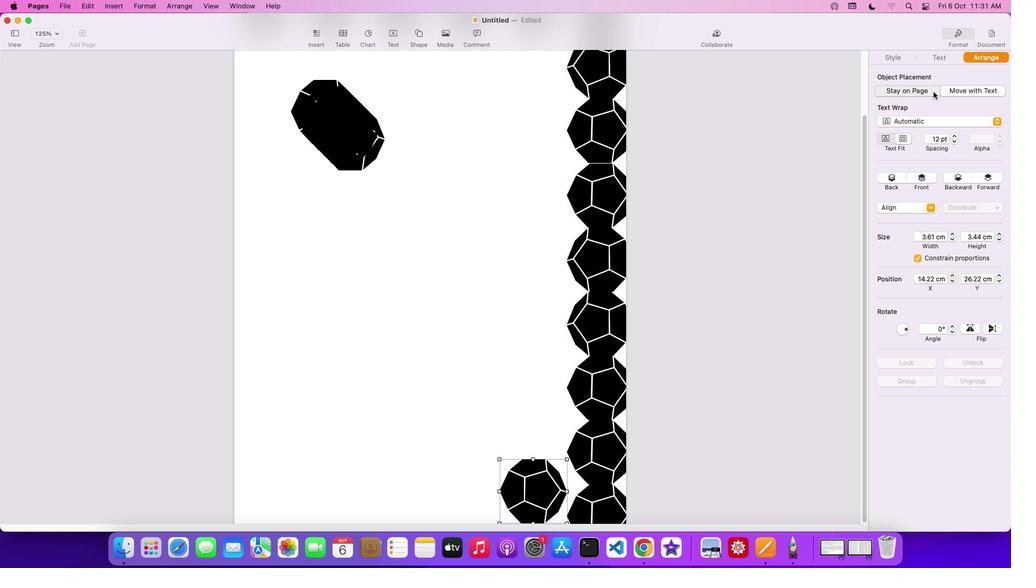 
Action: Mouse moved to (555, 495)
Screenshot: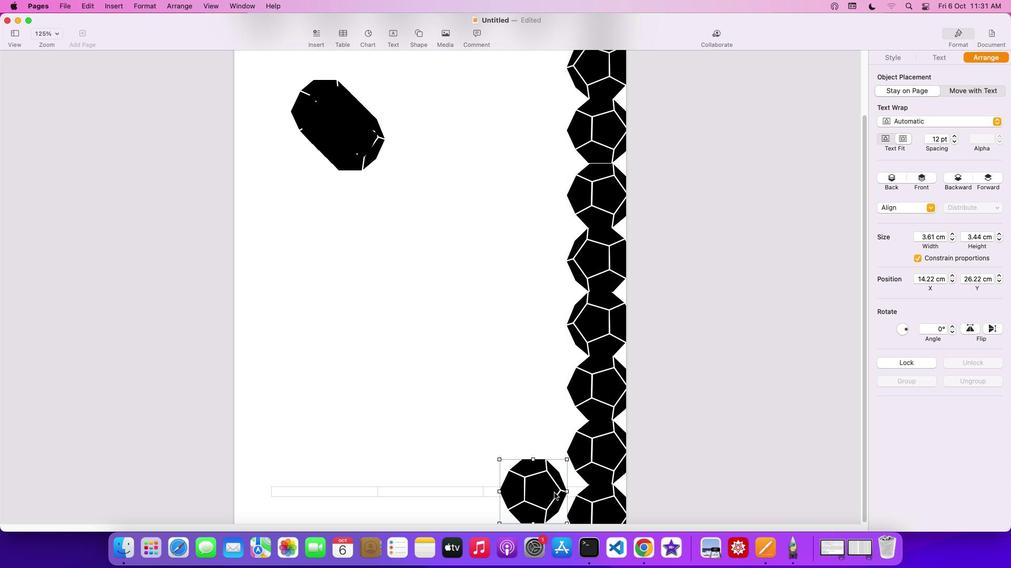 
Action: Mouse pressed left at (555, 495)
Screenshot: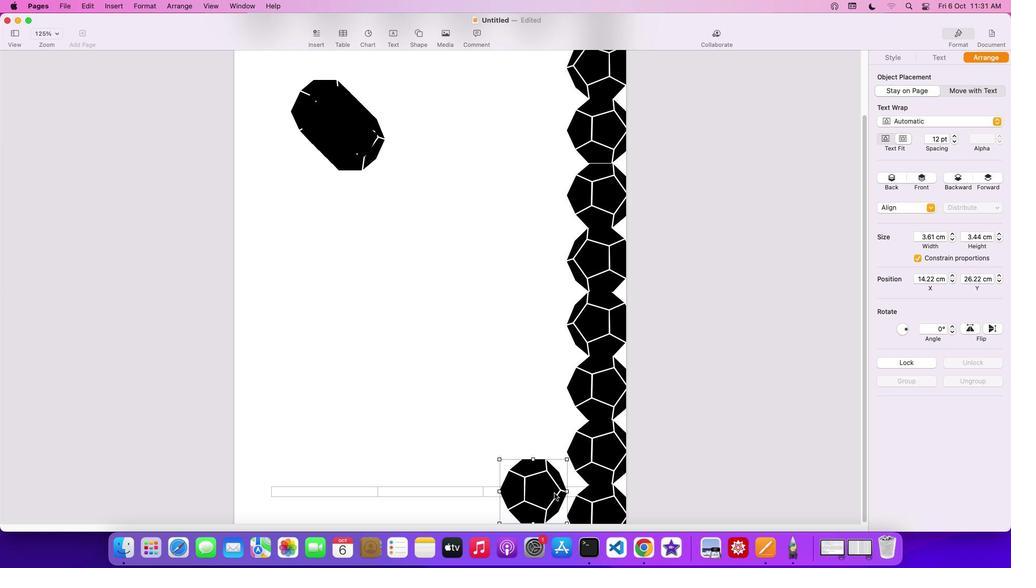 
Action: Mouse moved to (969, 326)
Screenshot: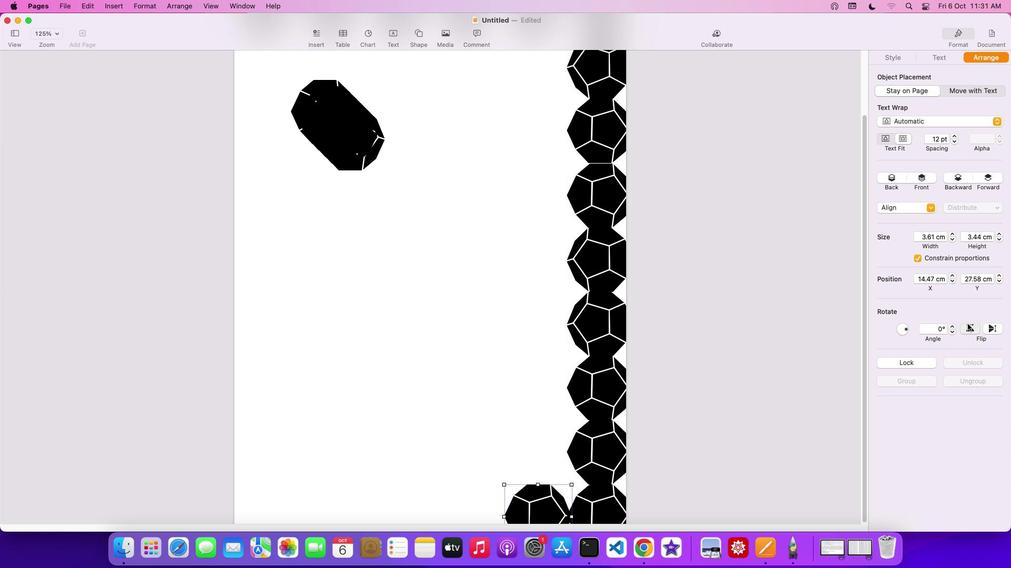 
Action: Mouse pressed left at (969, 326)
Screenshot: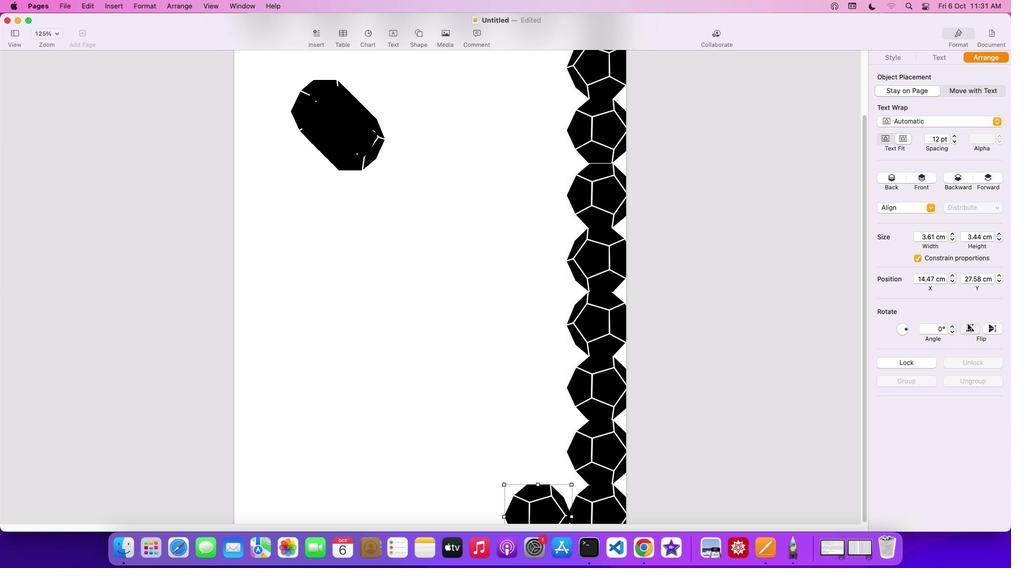 
Action: Mouse moved to (345, 152)
Screenshot: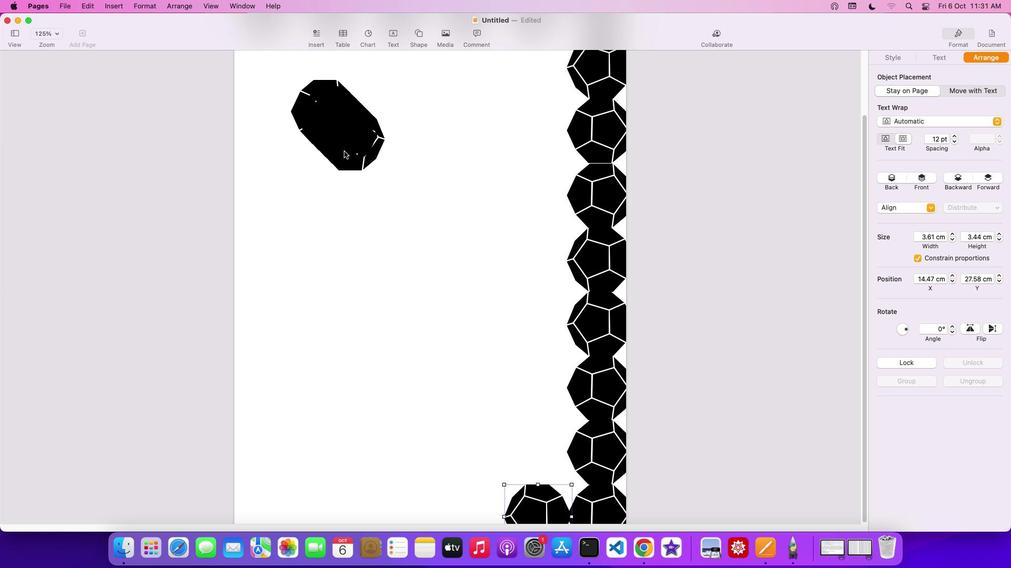 
Action: Mouse pressed left at (345, 152)
Screenshot: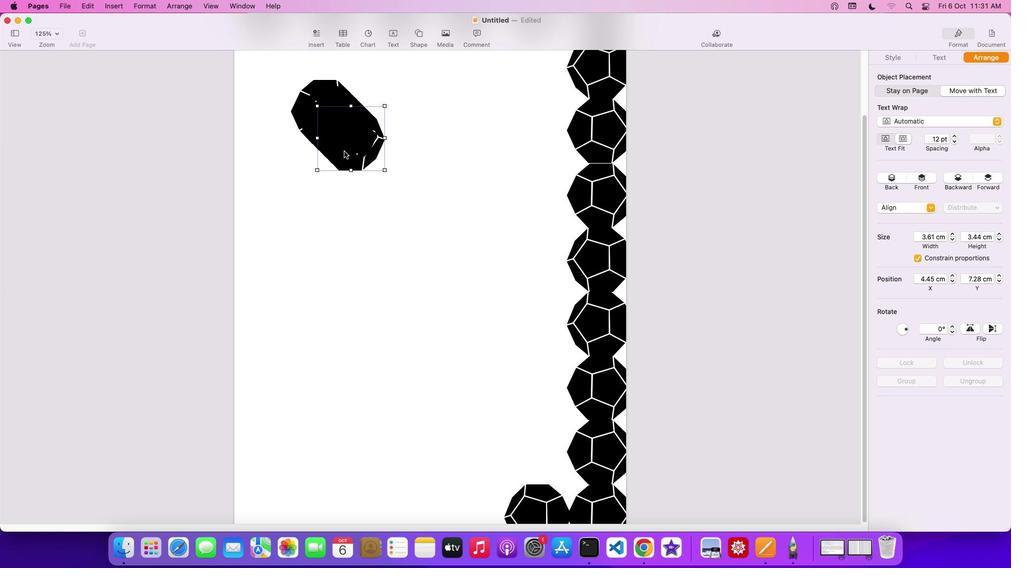 
Action: Mouse moved to (911, 89)
Screenshot: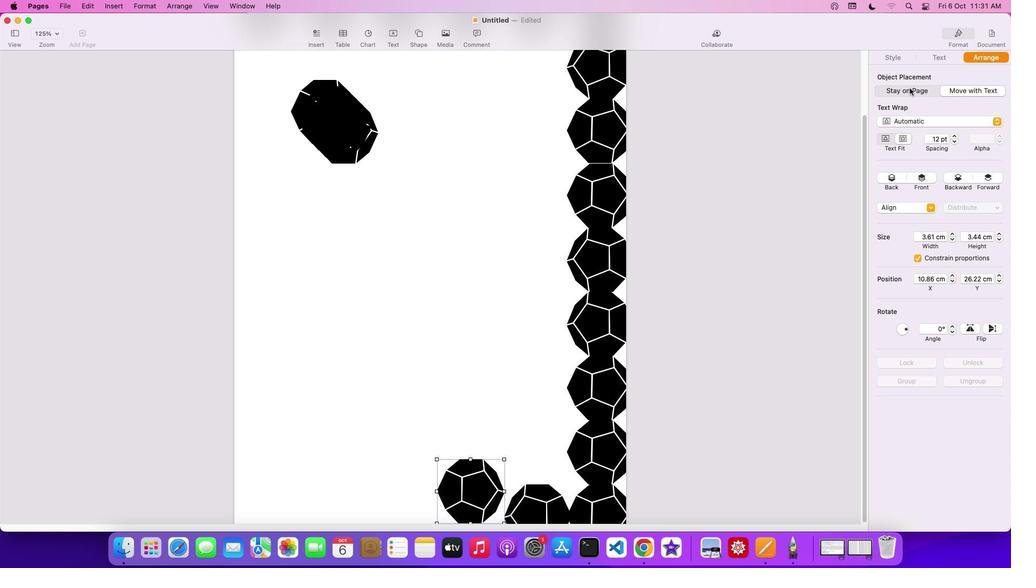 
Action: Mouse pressed left at (911, 89)
Screenshot: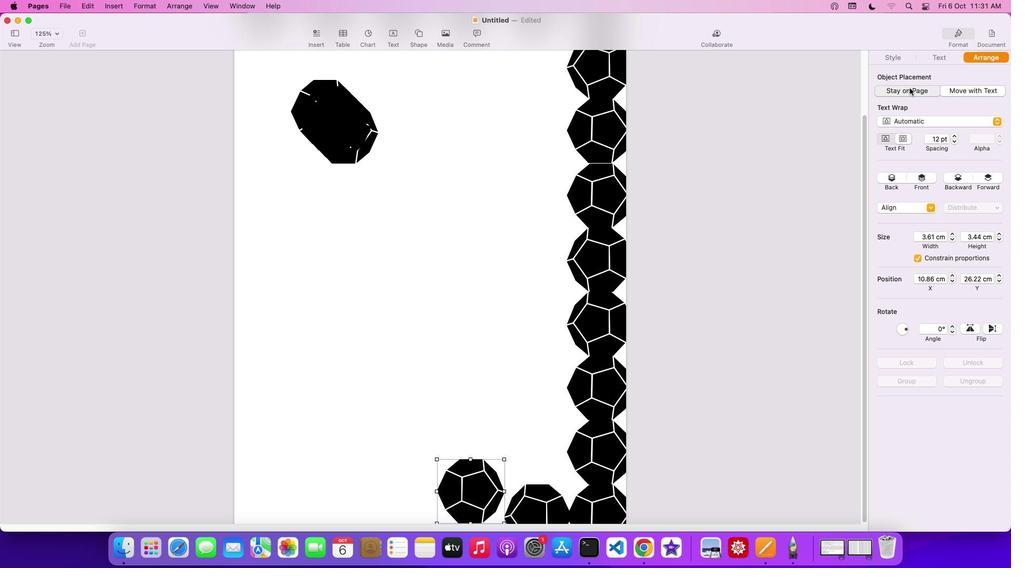 
Action: Mouse moved to (484, 481)
Screenshot: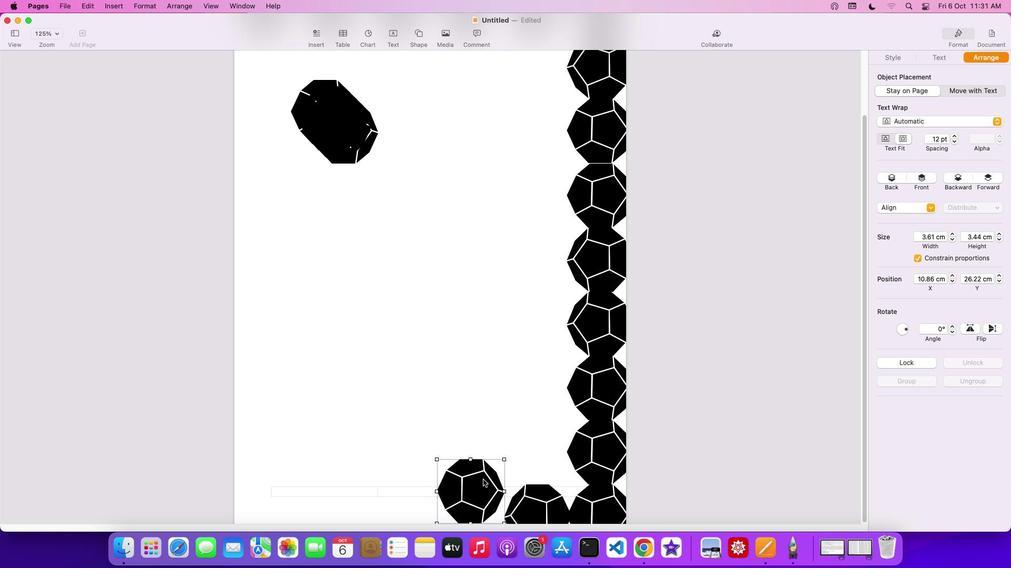 
Action: Mouse pressed left at (484, 481)
Screenshot: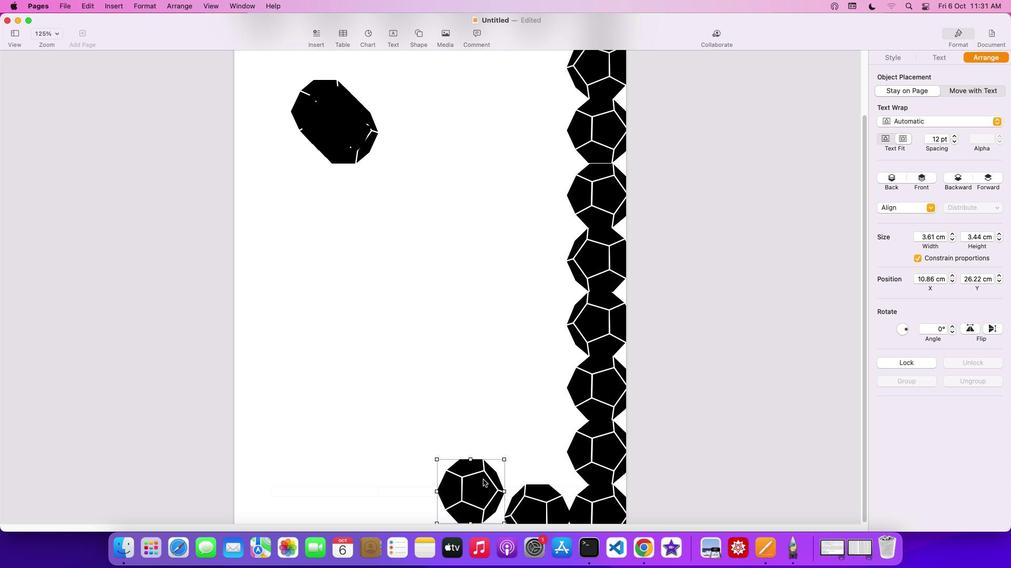 
Action: Mouse moved to (347, 130)
Screenshot: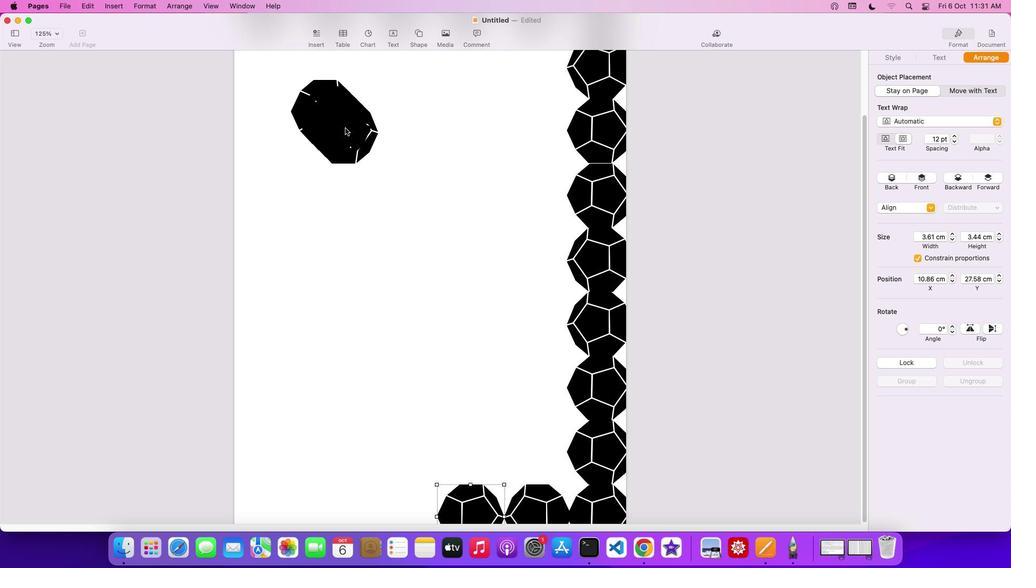 
Action: Mouse pressed left at (347, 130)
Screenshot: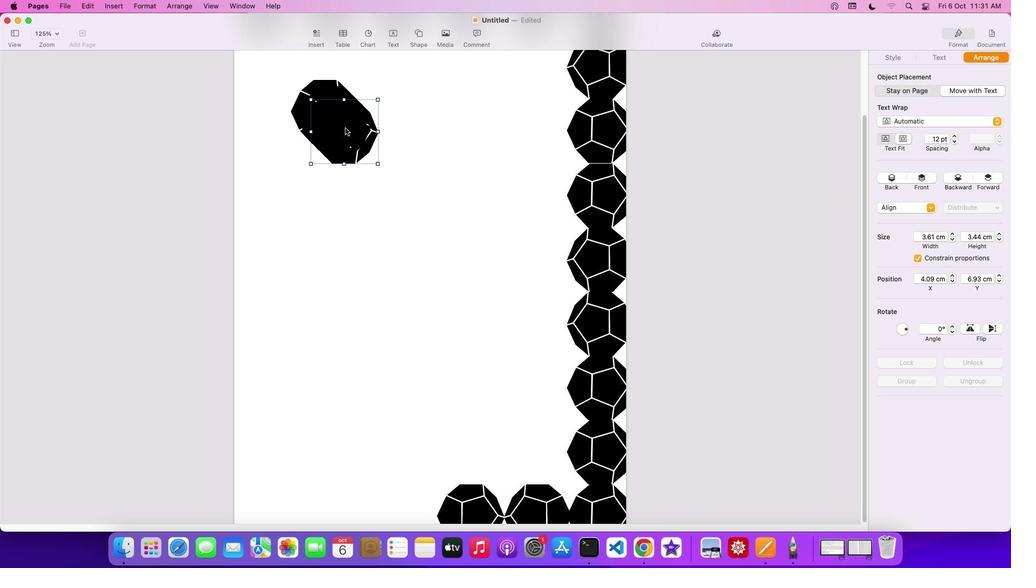 
Action: Mouse moved to (922, 96)
Screenshot: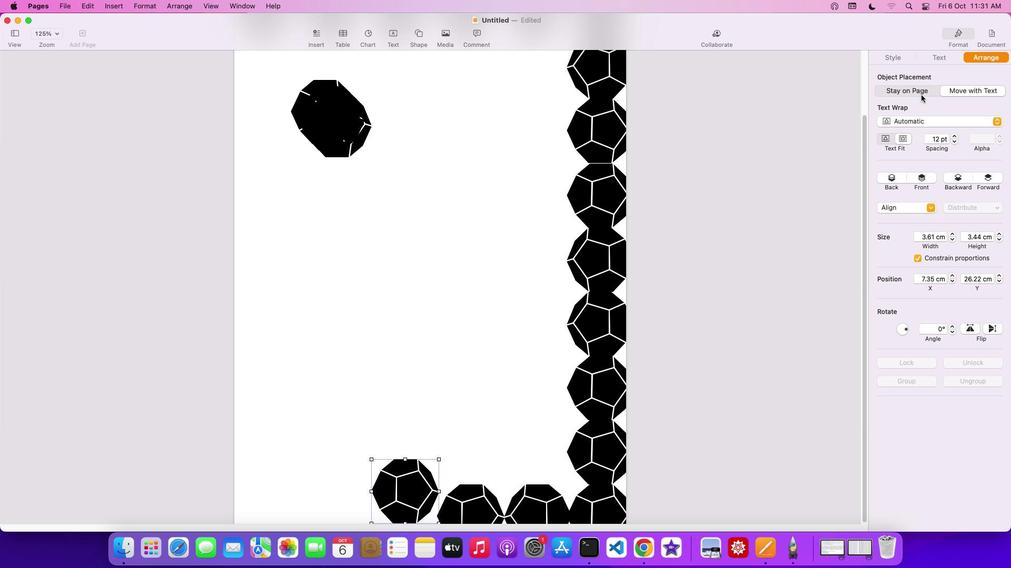 
Action: Mouse pressed left at (922, 96)
Screenshot: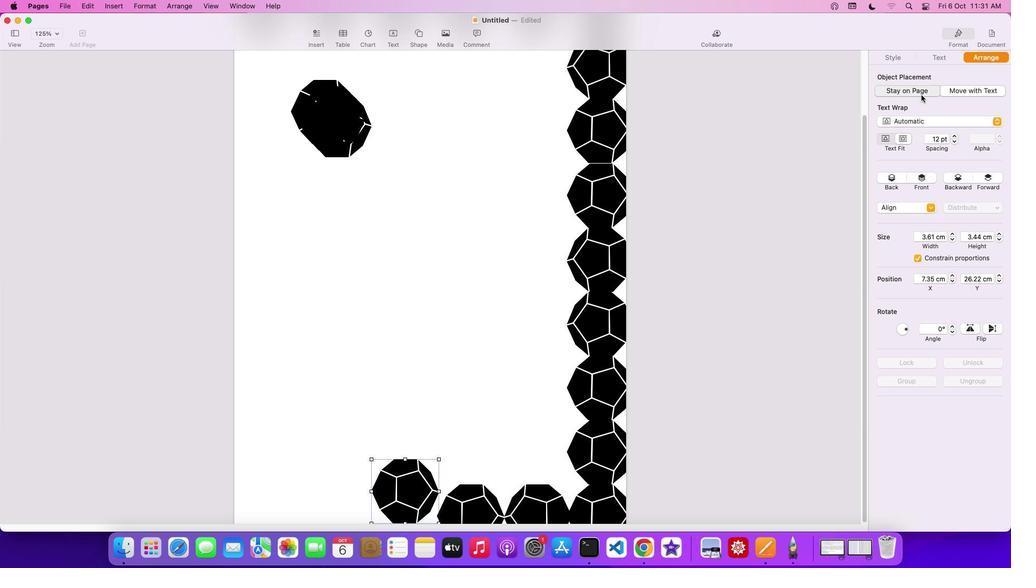 
Action: Mouse moved to (412, 496)
Screenshot: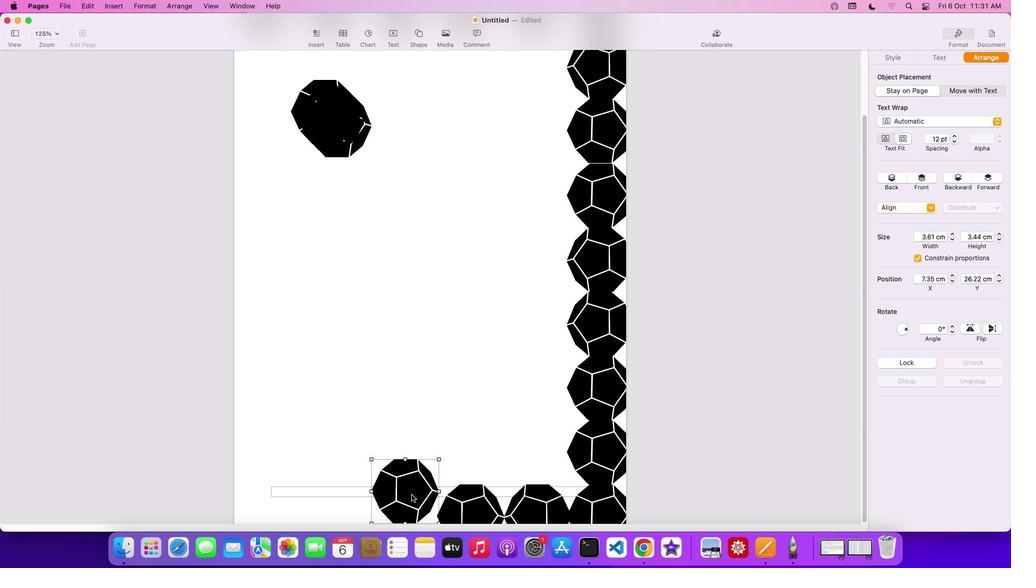
Action: Mouse pressed left at (412, 496)
Screenshot: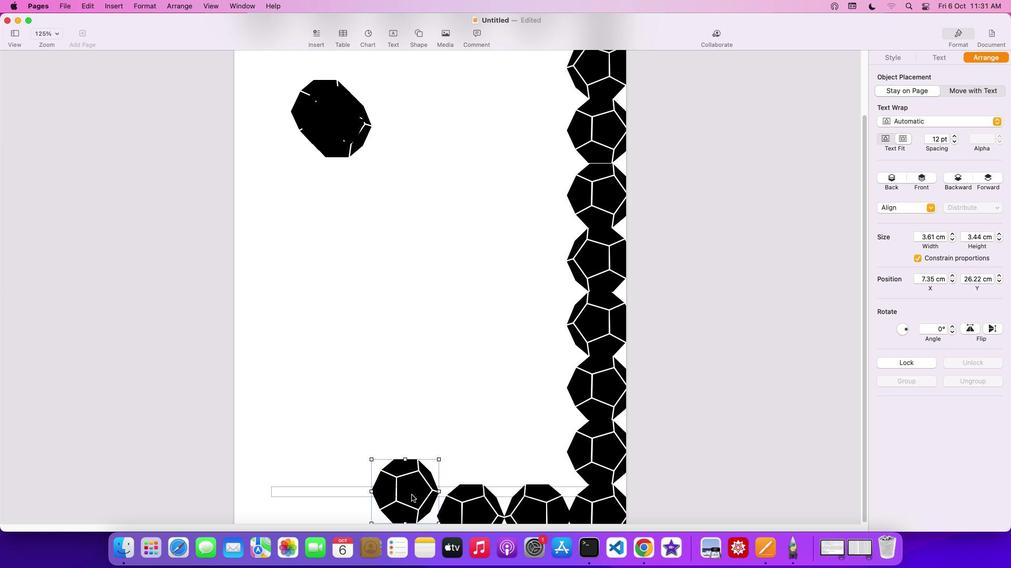 
Action: Mouse moved to (357, 121)
Screenshot: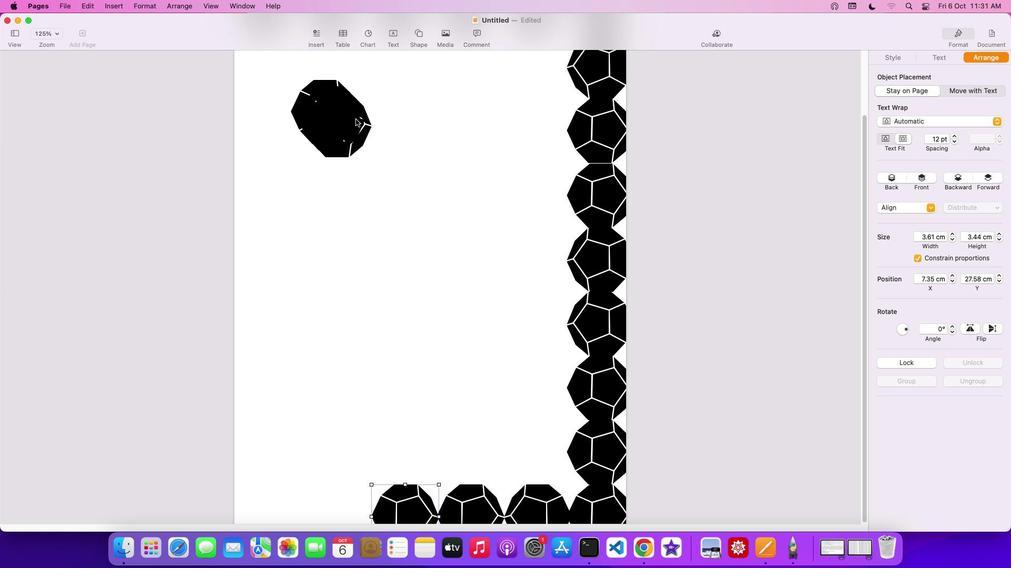
Action: Mouse pressed left at (357, 121)
Screenshot: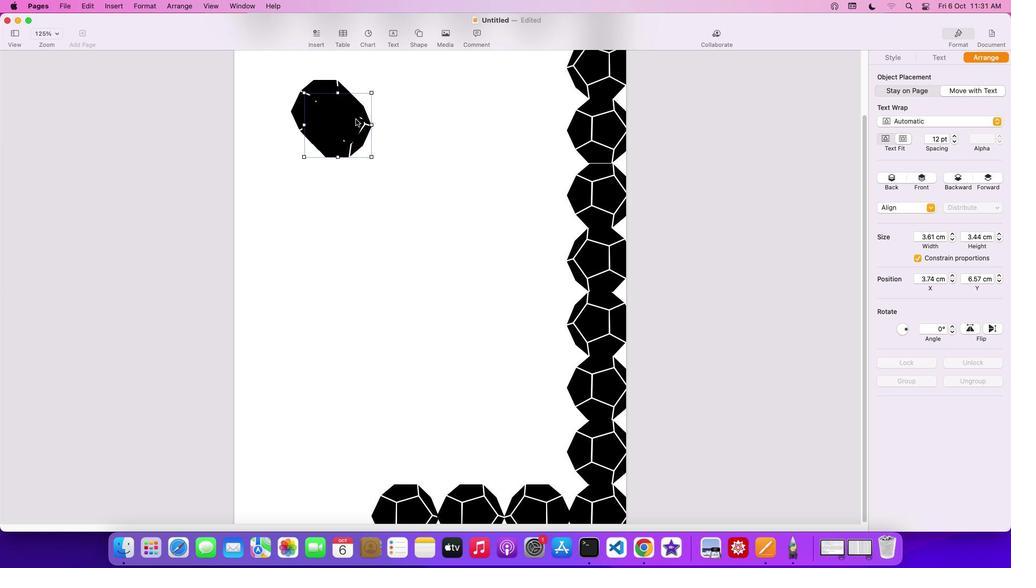 
Action: Mouse moved to (921, 95)
Screenshot: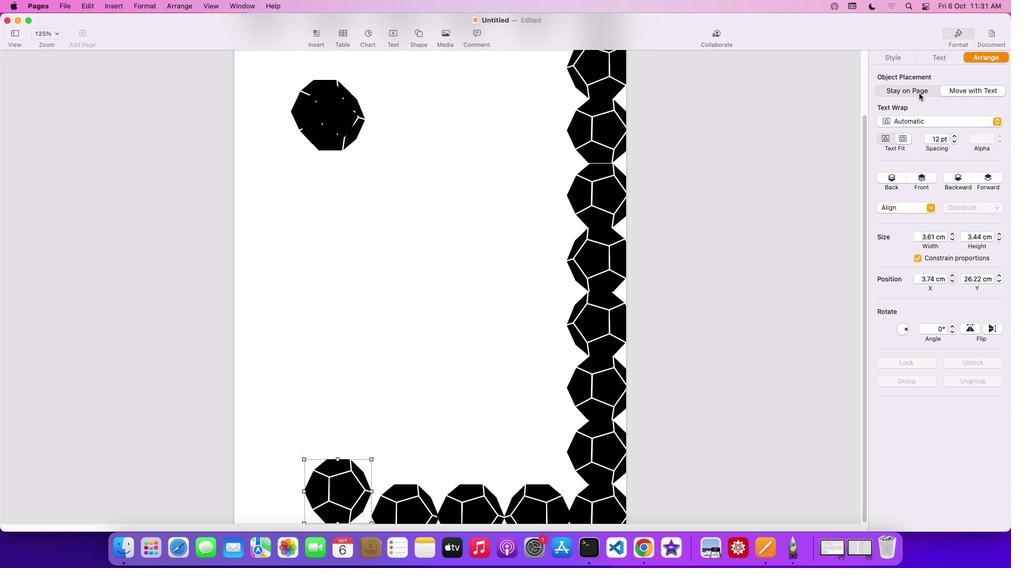 
Action: Mouse pressed left at (921, 95)
Screenshot: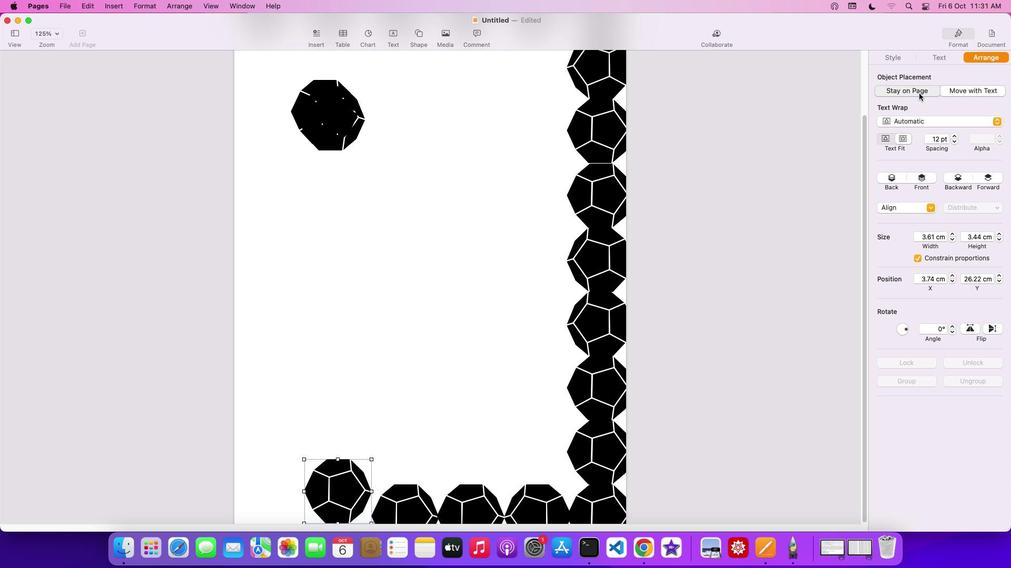 
Action: Mouse moved to (339, 495)
Screenshot: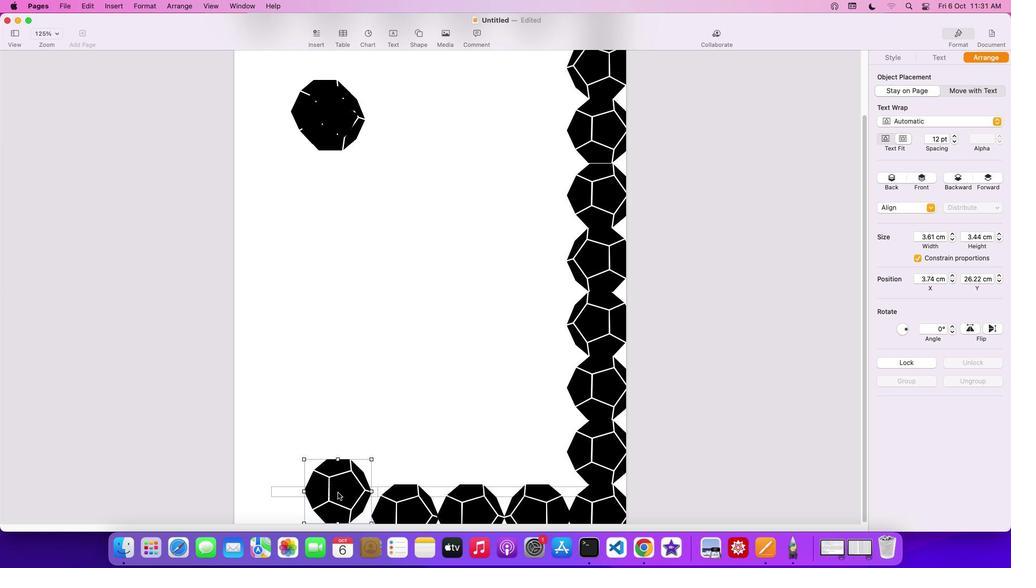 
Action: Mouse pressed left at (339, 495)
Screenshot: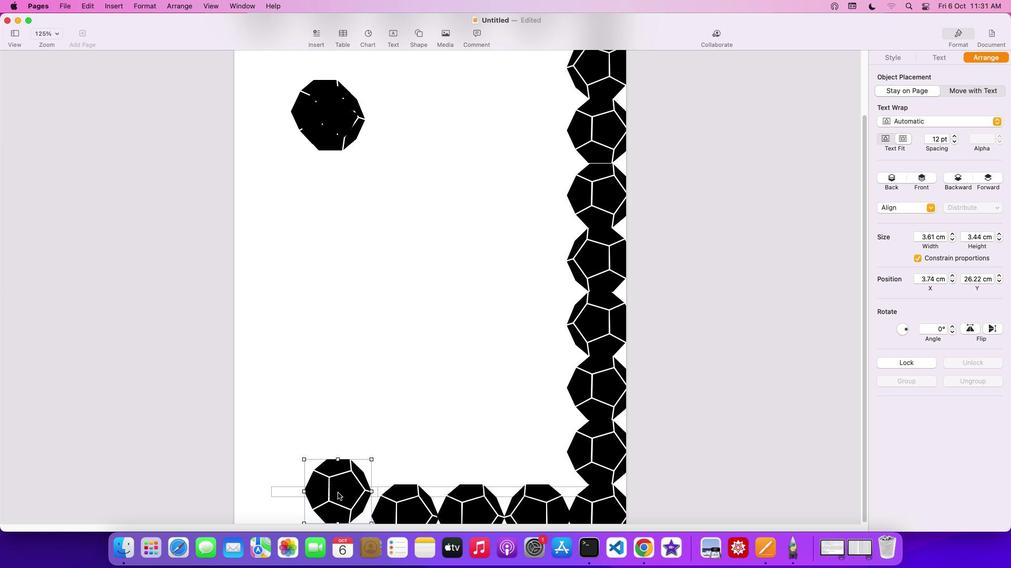 
Action: Mouse moved to (988, 328)
Screenshot: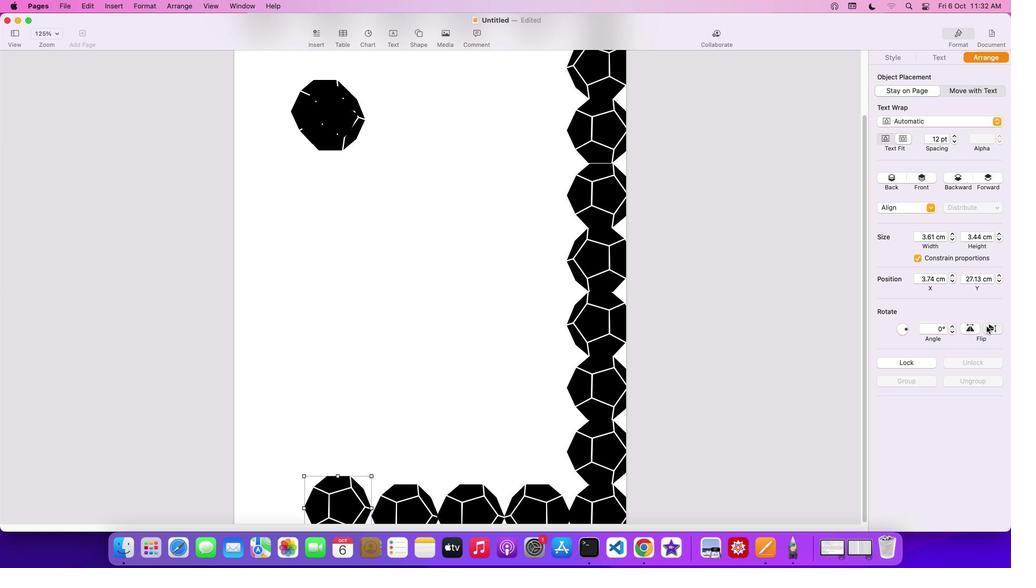 
Action: Mouse pressed left at (988, 328)
Screenshot: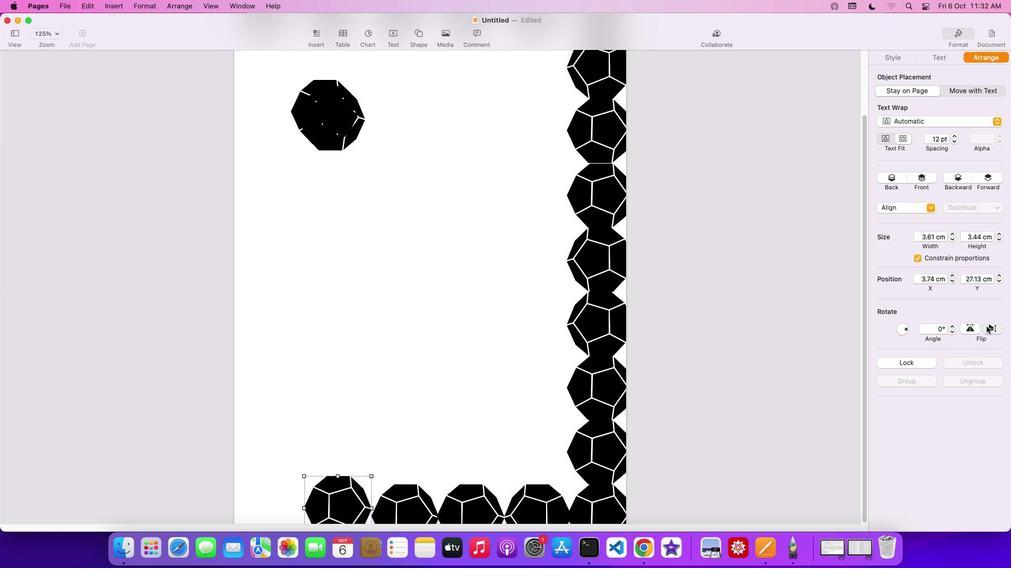 
Action: Mouse moved to (401, 507)
Screenshot: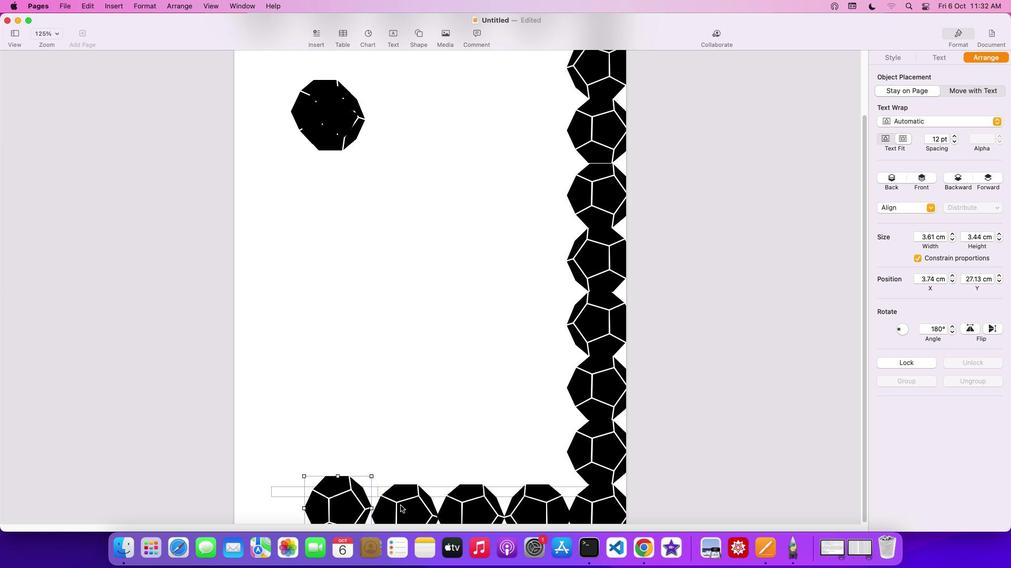 
Action: Mouse pressed left at (401, 507)
Screenshot: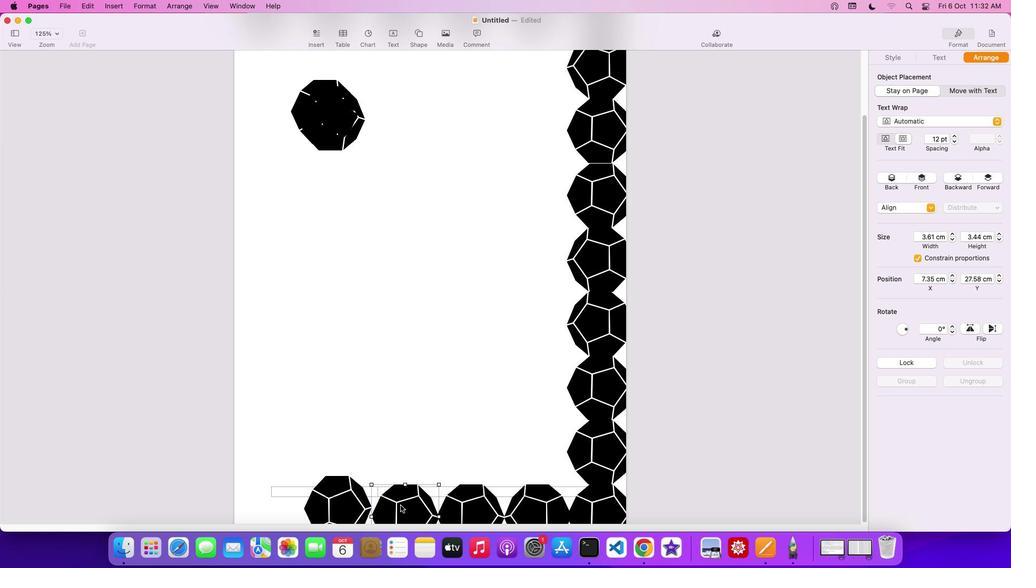 
Action: Mouse moved to (995, 333)
Screenshot: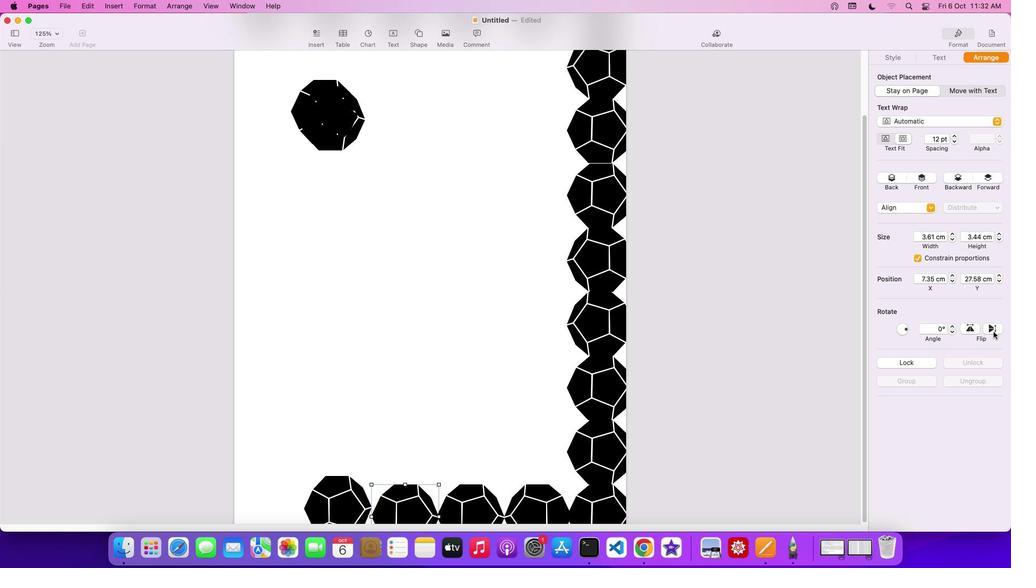 
Action: Mouse pressed left at (995, 333)
Screenshot: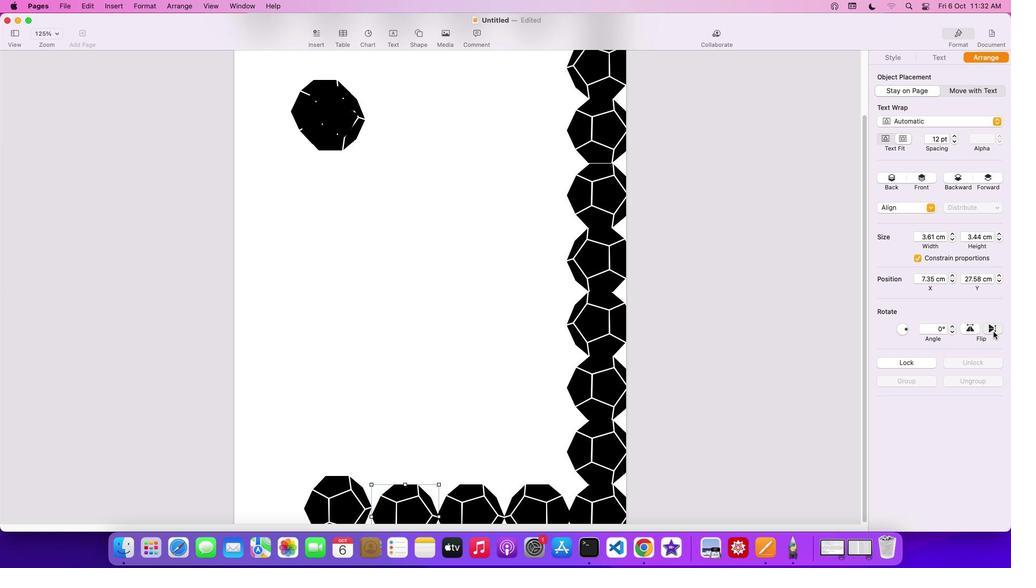 
Action: Mouse moved to (973, 329)
Screenshot: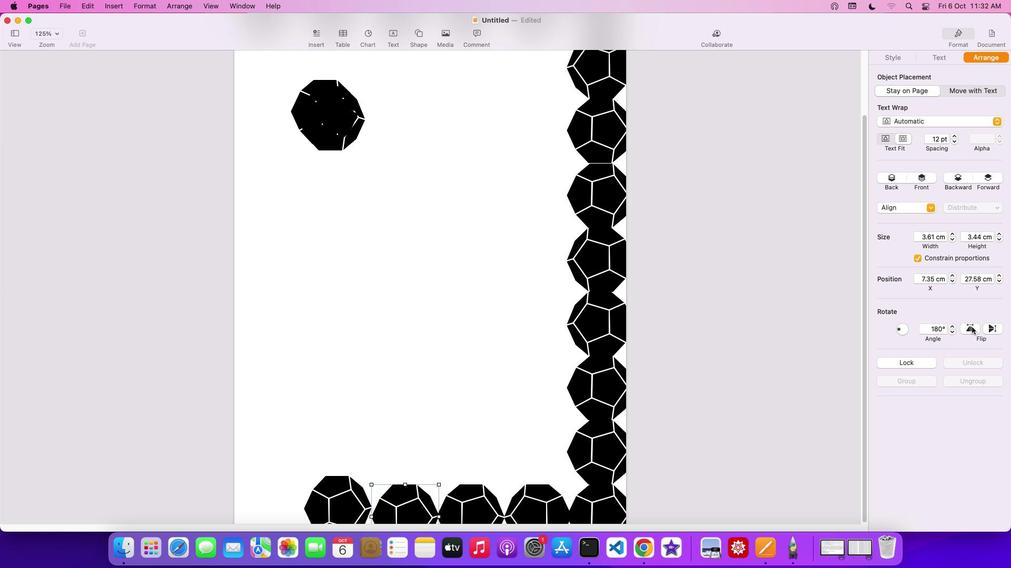 
Action: Mouse pressed left at (973, 329)
Screenshot: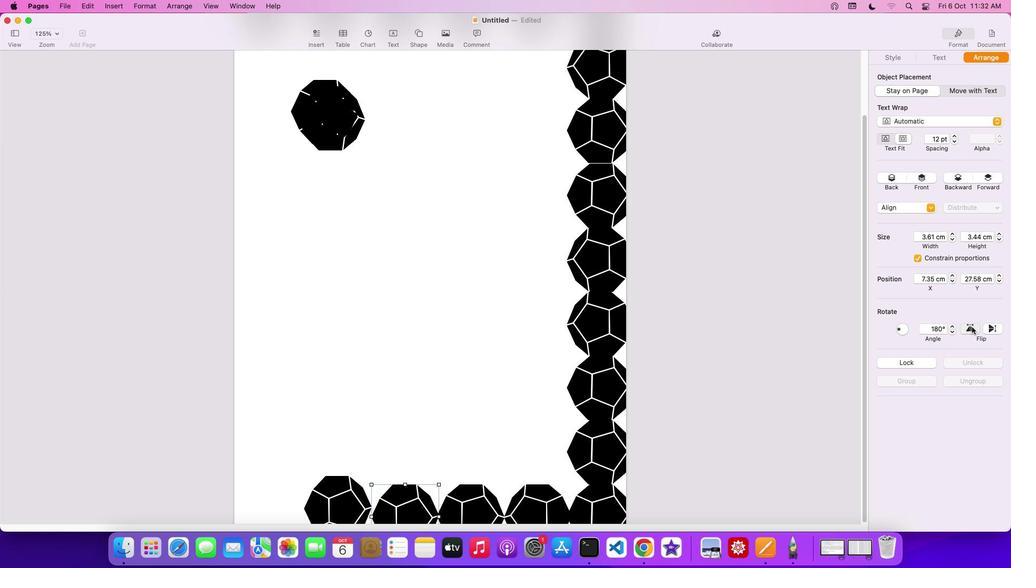 
Action: Mouse moved to (333, 505)
Screenshot: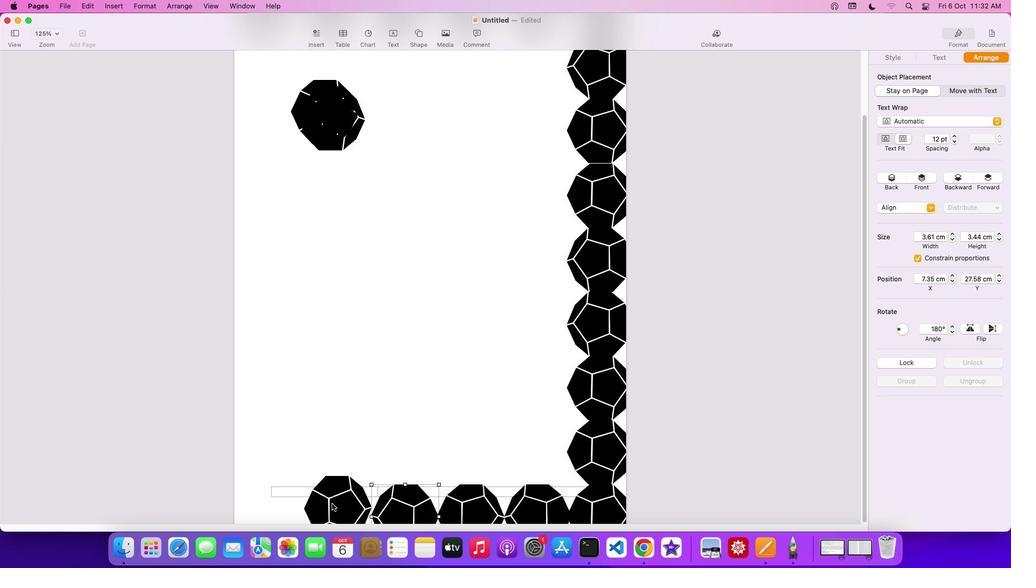 
Action: Mouse pressed left at (333, 505)
Screenshot: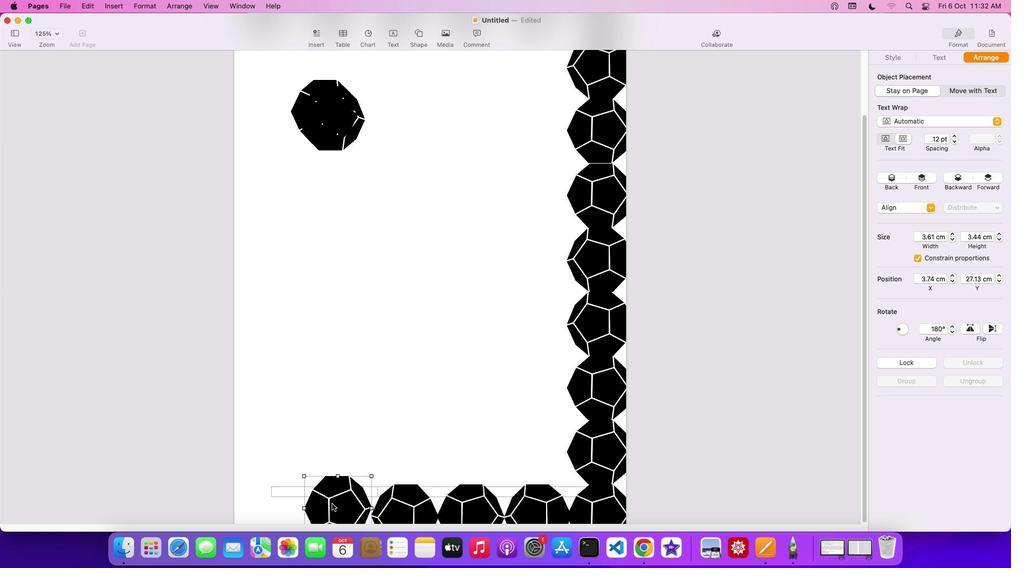 
Action: Mouse moved to (510, 412)
Screenshot: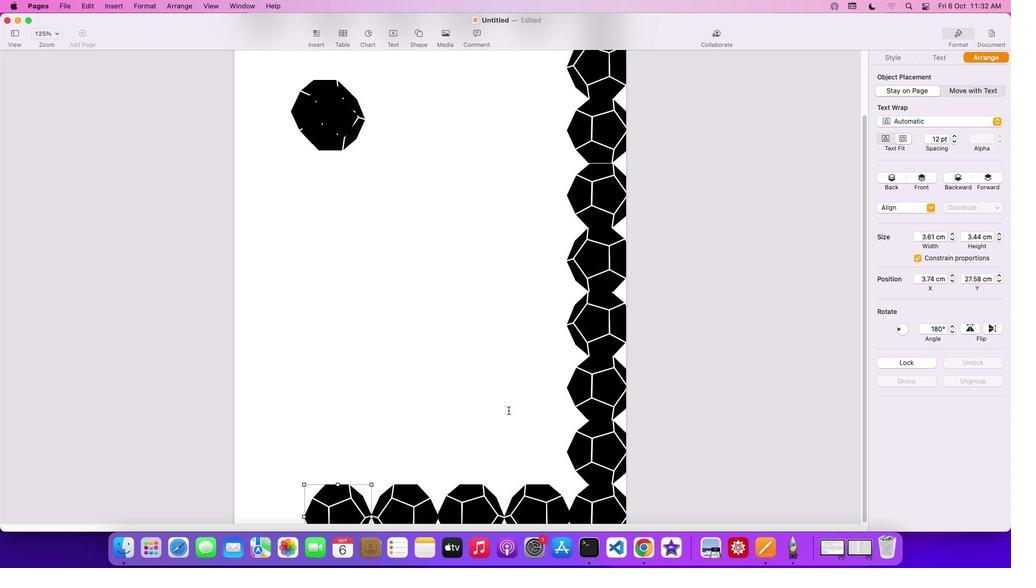 
Action: Mouse scrolled (510, 412) with delta (1, 1)
Screenshot: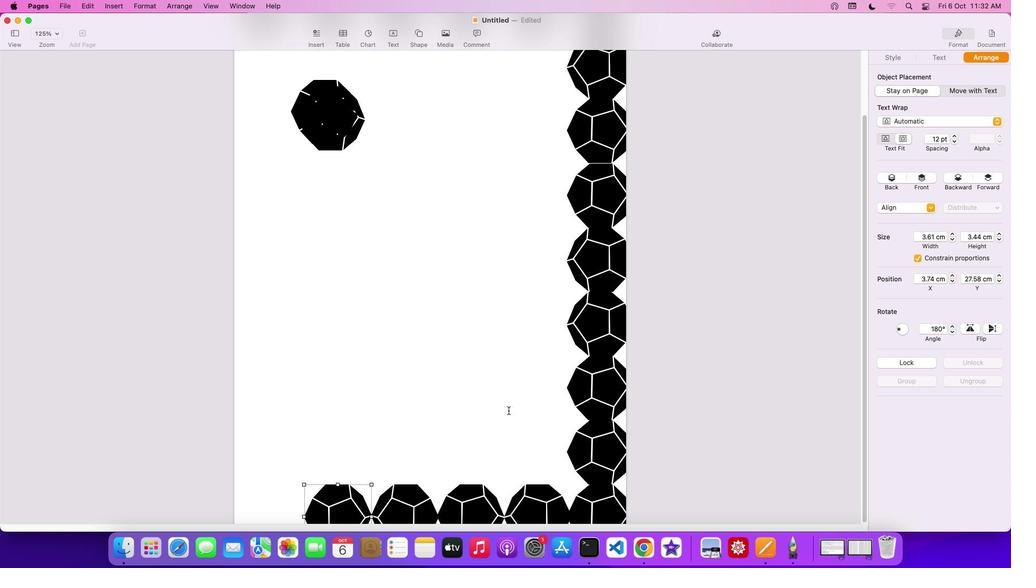 
Action: Mouse scrolled (510, 412) with delta (1, 1)
Screenshot: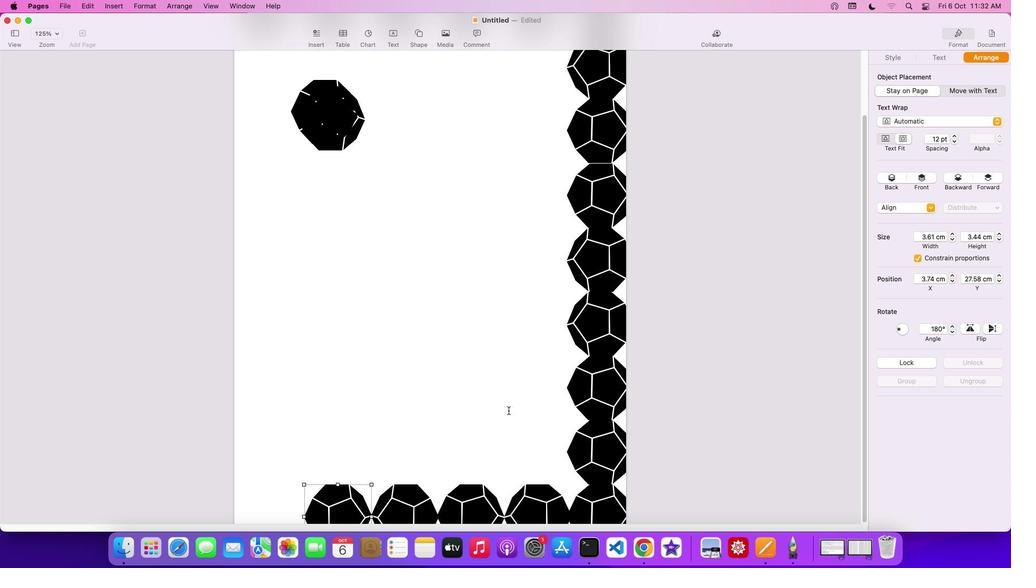 
Action: Mouse scrolled (510, 412) with delta (1, 0)
Screenshot: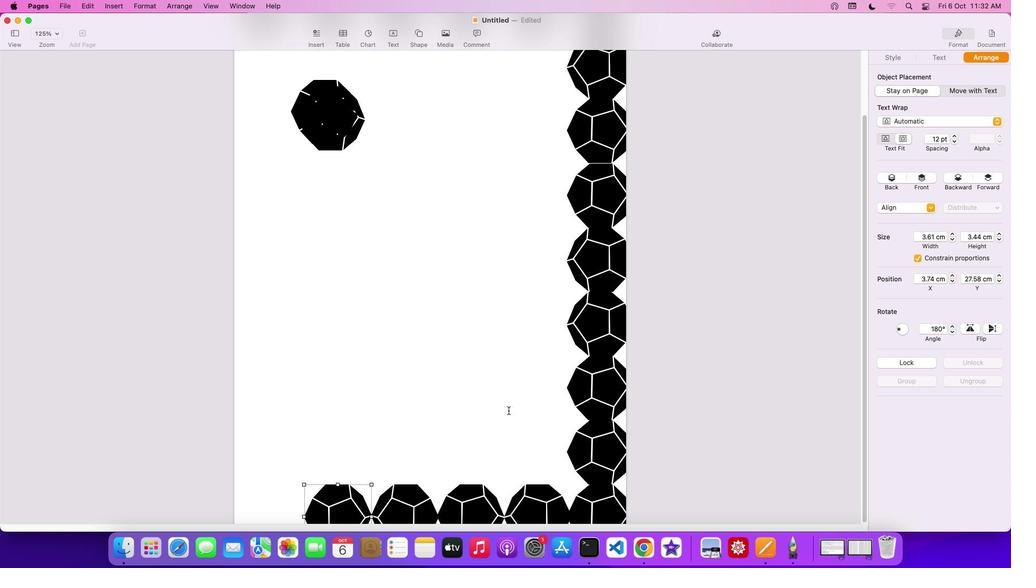 
Action: Mouse scrolled (510, 412) with delta (1, 0)
Screenshot: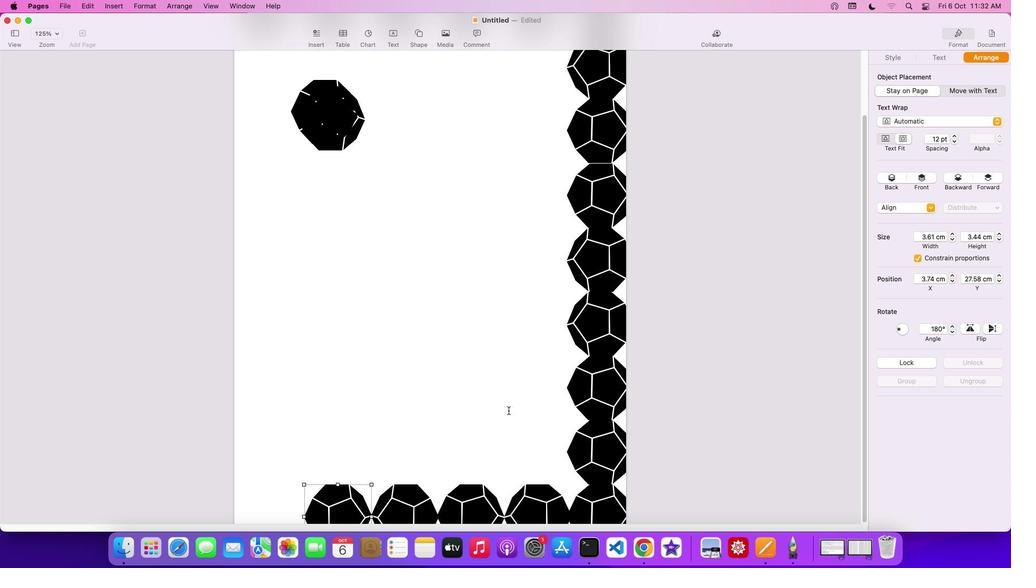 
Action: Mouse moved to (341, 124)
Screenshot: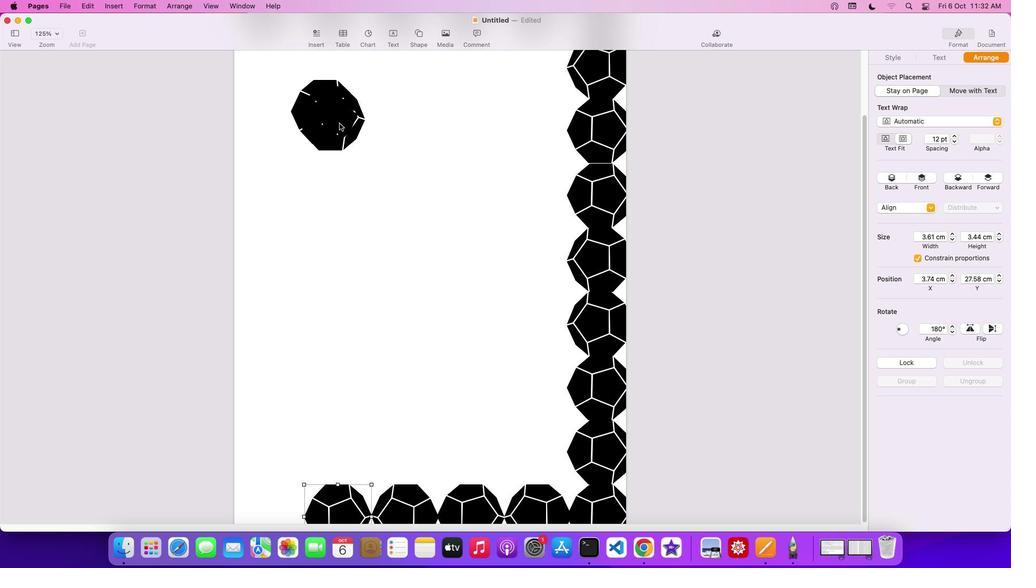 
Action: Mouse pressed left at (341, 124)
Screenshot: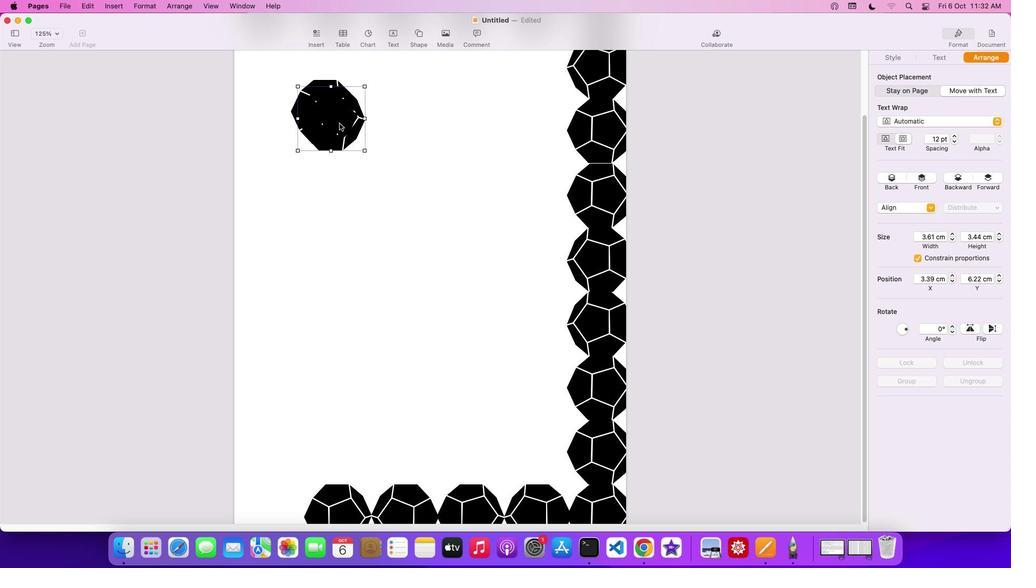 
Action: Mouse moved to (906, 92)
Screenshot: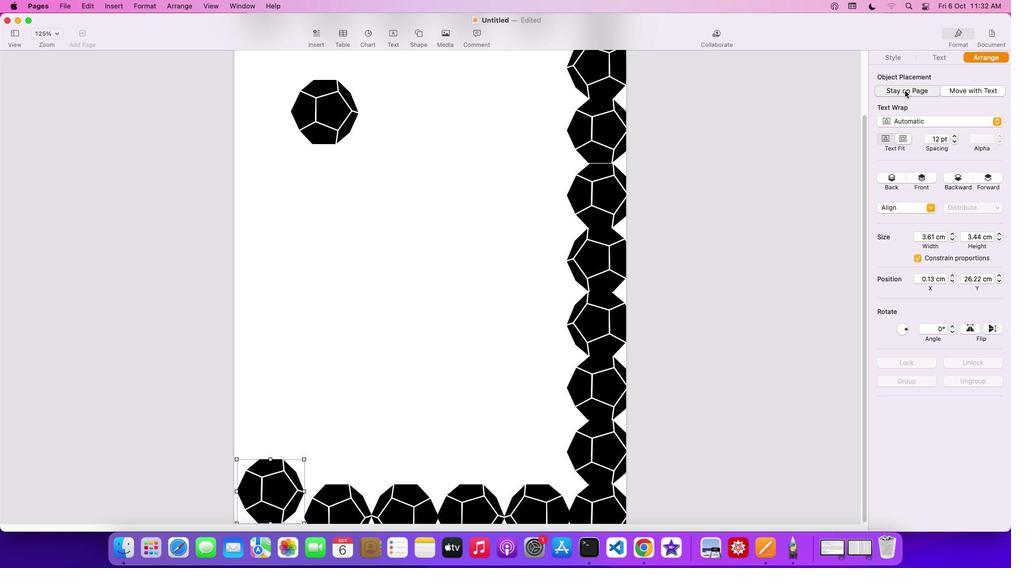 
Action: Mouse pressed left at (906, 92)
Screenshot: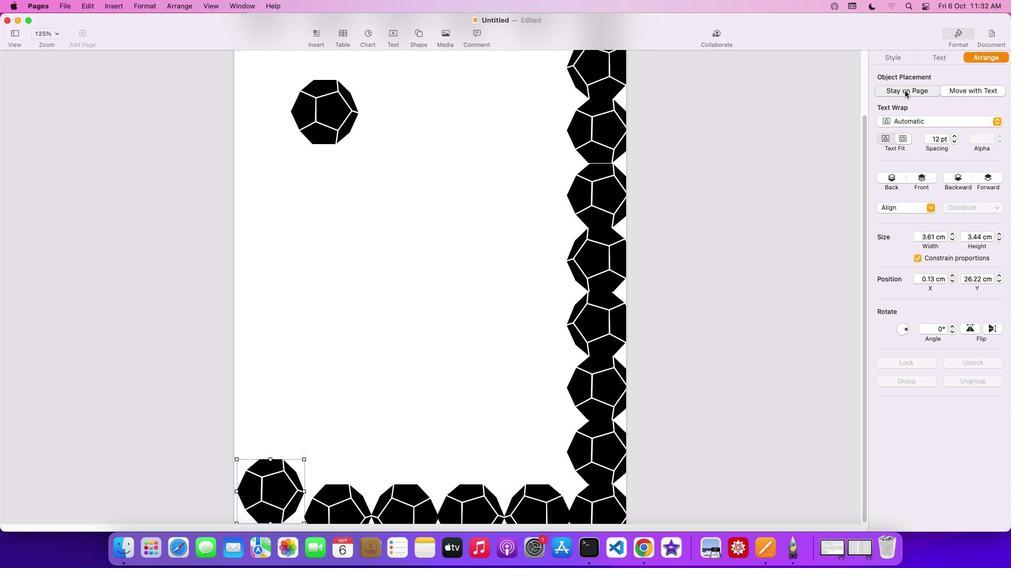 
Action: Mouse moved to (273, 495)
Screenshot: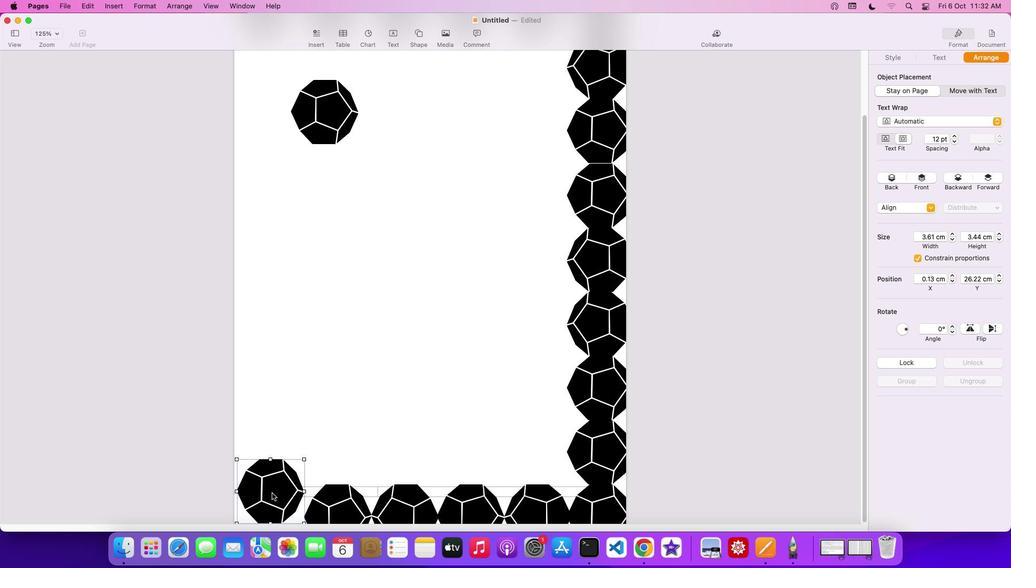 
Action: Mouse pressed left at (273, 495)
Screenshot: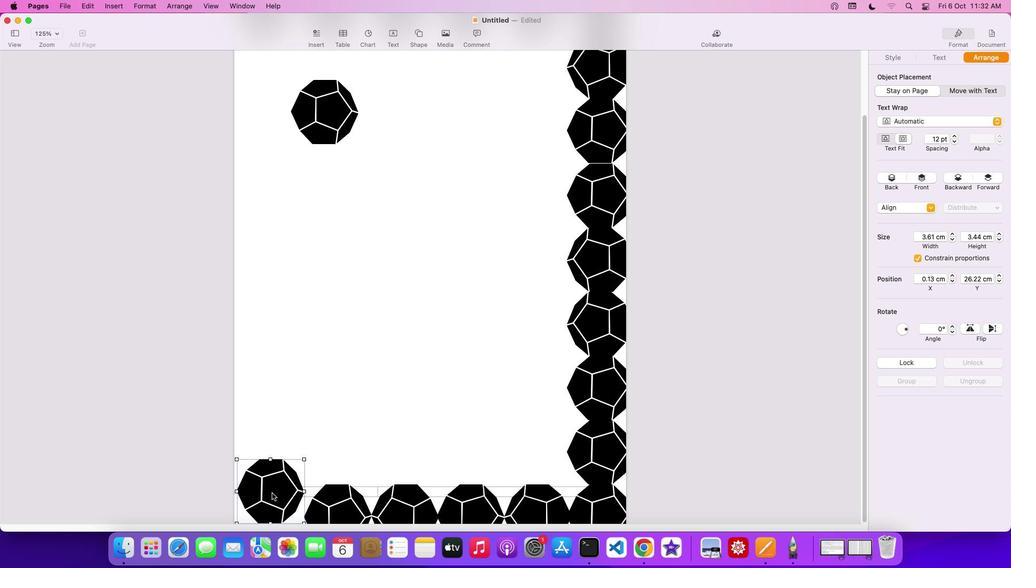 
Action: Mouse moved to (484, 405)
Screenshot: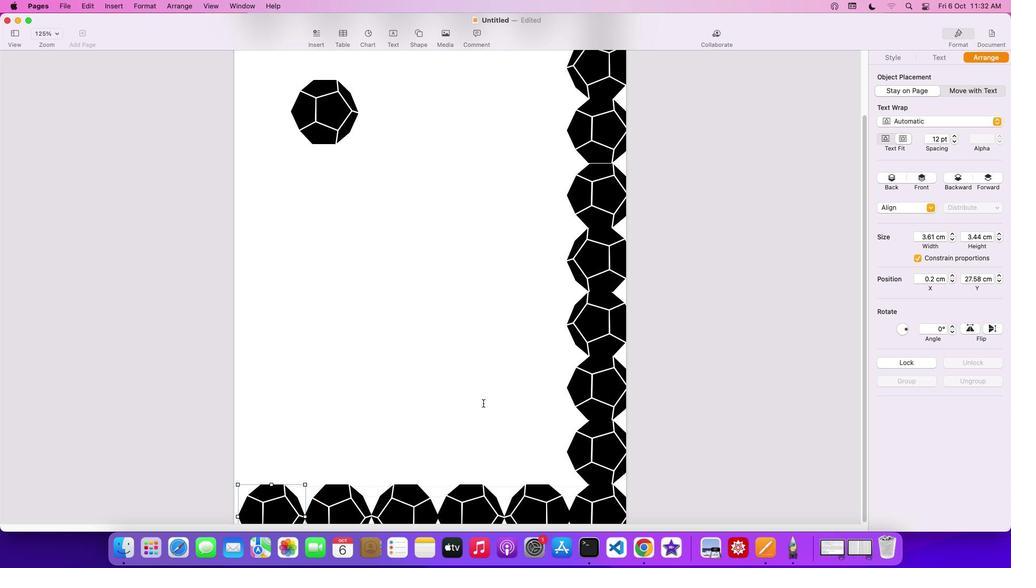 
Action: Mouse scrolled (484, 405) with delta (1, 2)
Screenshot: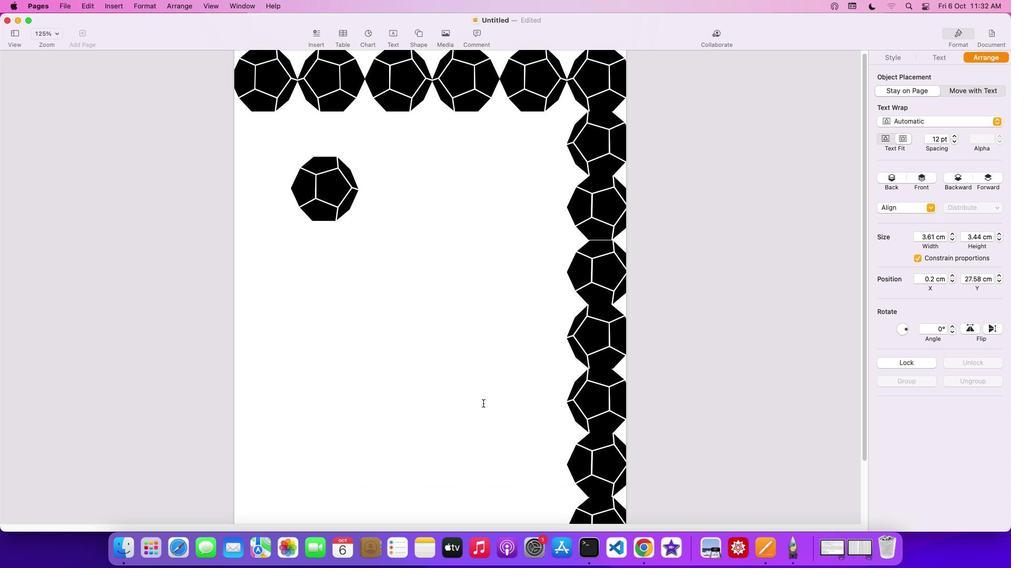 
Action: Mouse scrolled (484, 405) with delta (1, 2)
Screenshot: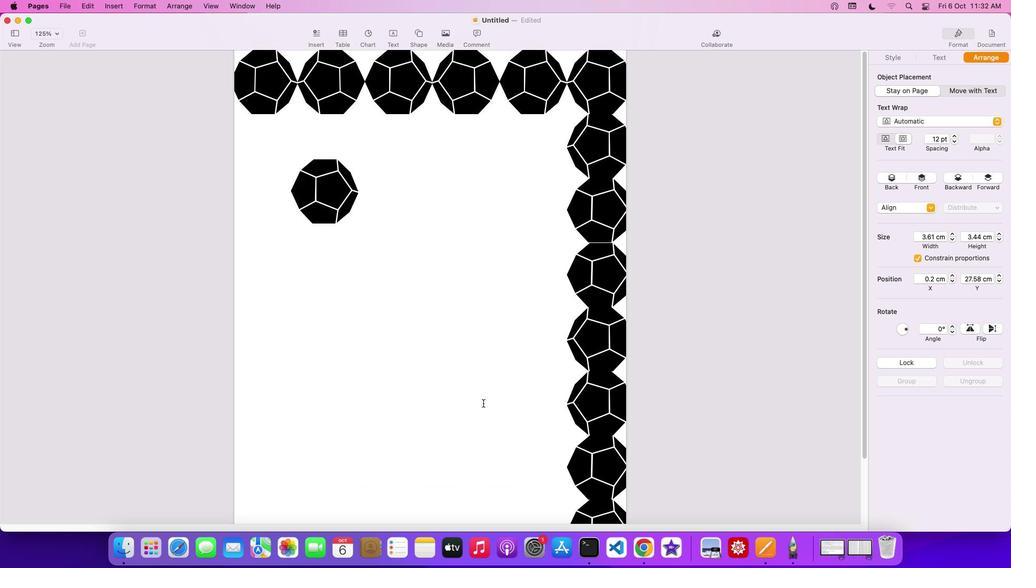 
Action: Mouse scrolled (484, 405) with delta (1, 3)
Screenshot: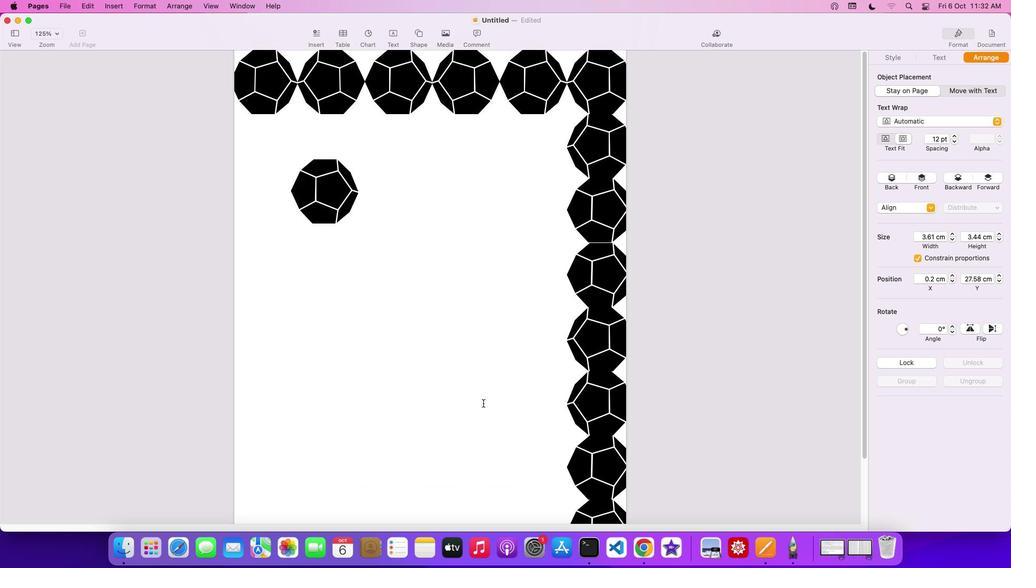 
Action: Mouse scrolled (484, 405) with delta (1, 4)
Screenshot: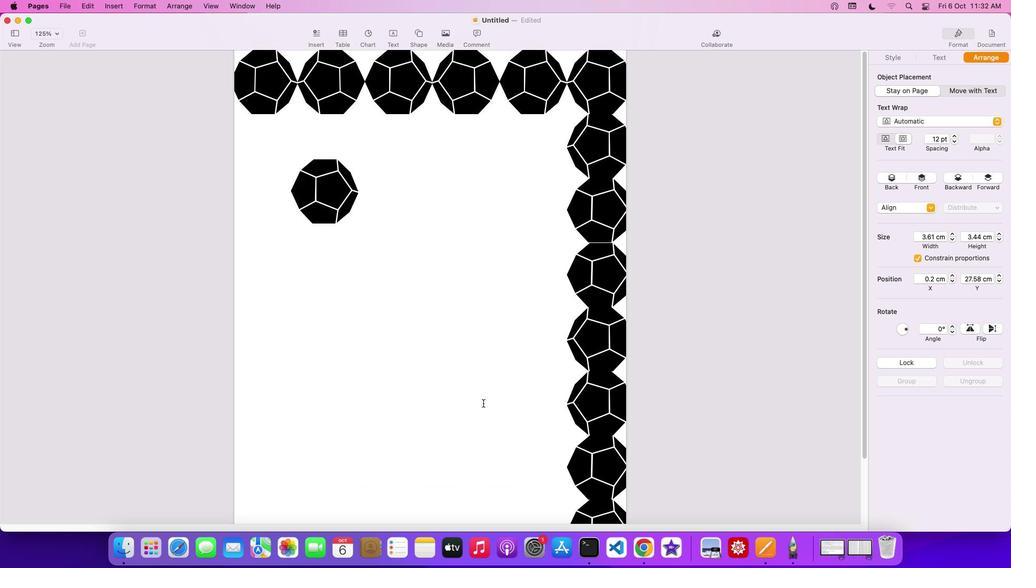 
Action: Mouse scrolled (484, 405) with delta (1, 4)
Screenshot: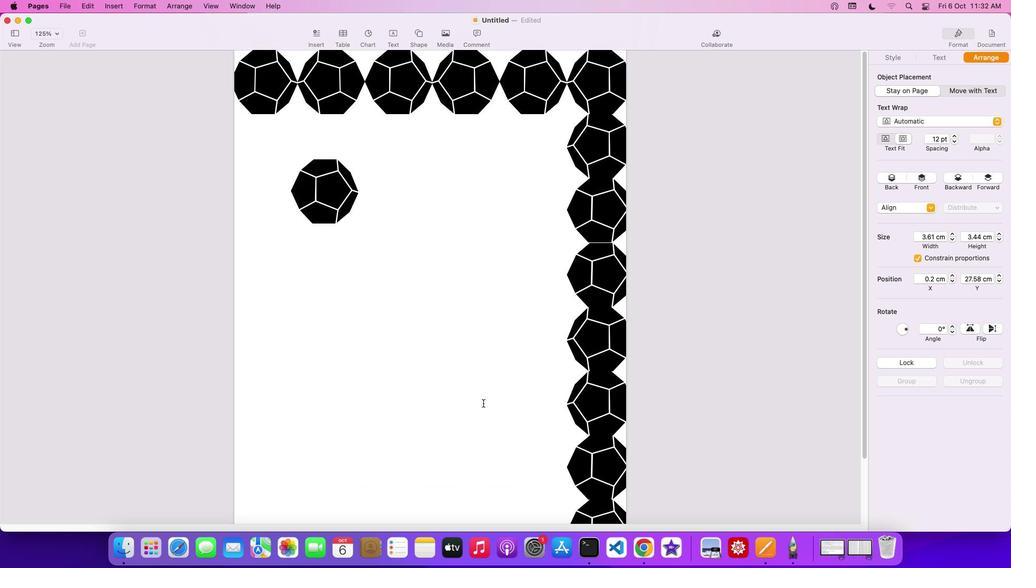 
Action: Mouse scrolled (484, 405) with delta (1, 1)
Screenshot: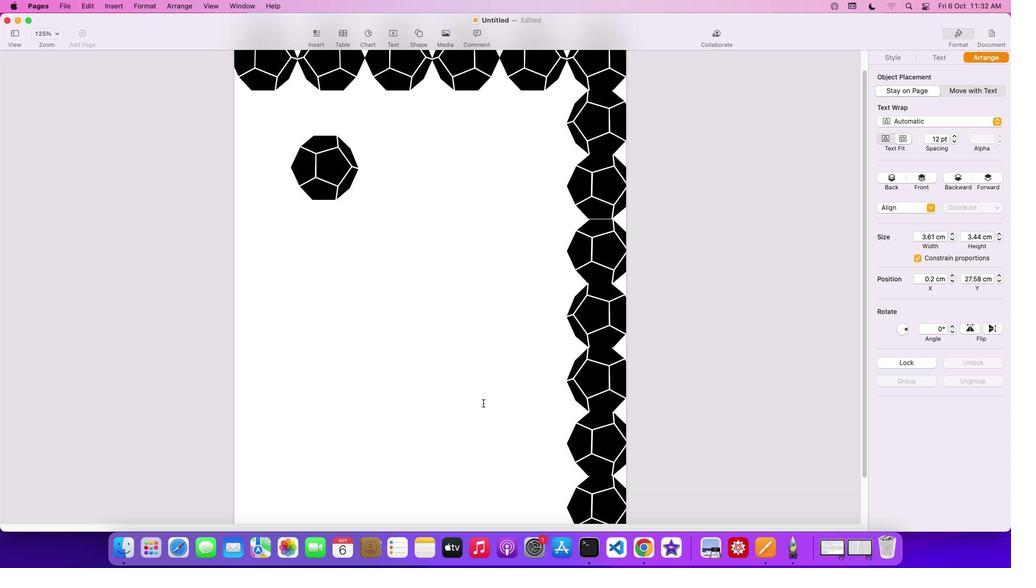
Action: Mouse scrolled (484, 405) with delta (1, 1)
Screenshot: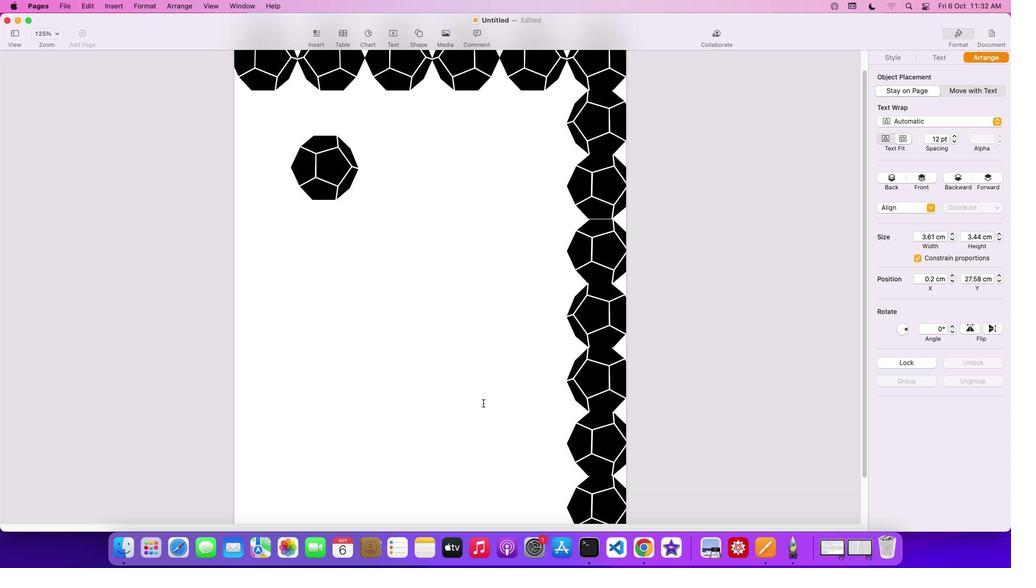 
Action: Mouse scrolled (484, 405) with delta (1, 0)
Screenshot: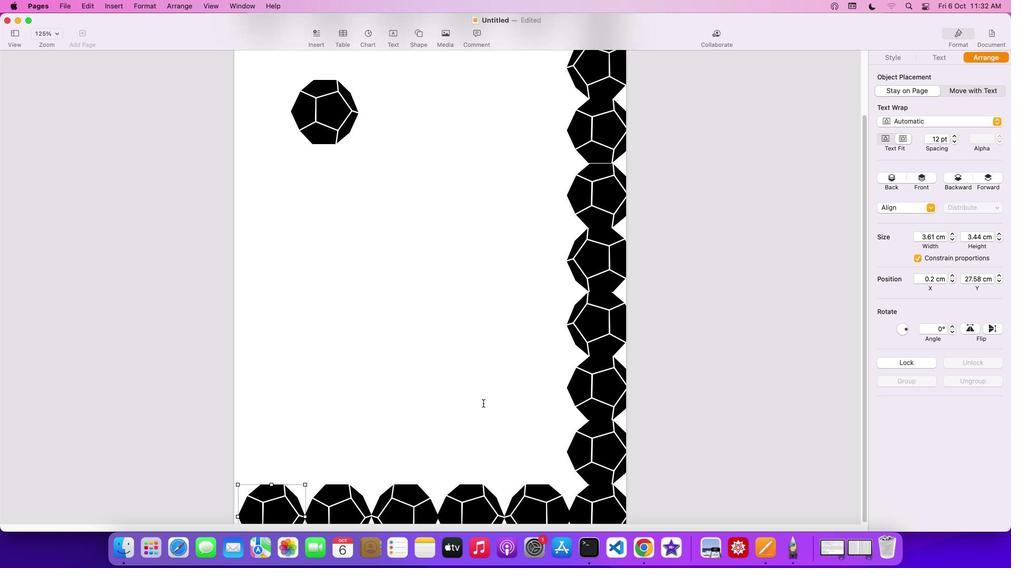 
Action: Mouse scrolled (484, 405) with delta (1, 0)
Screenshot: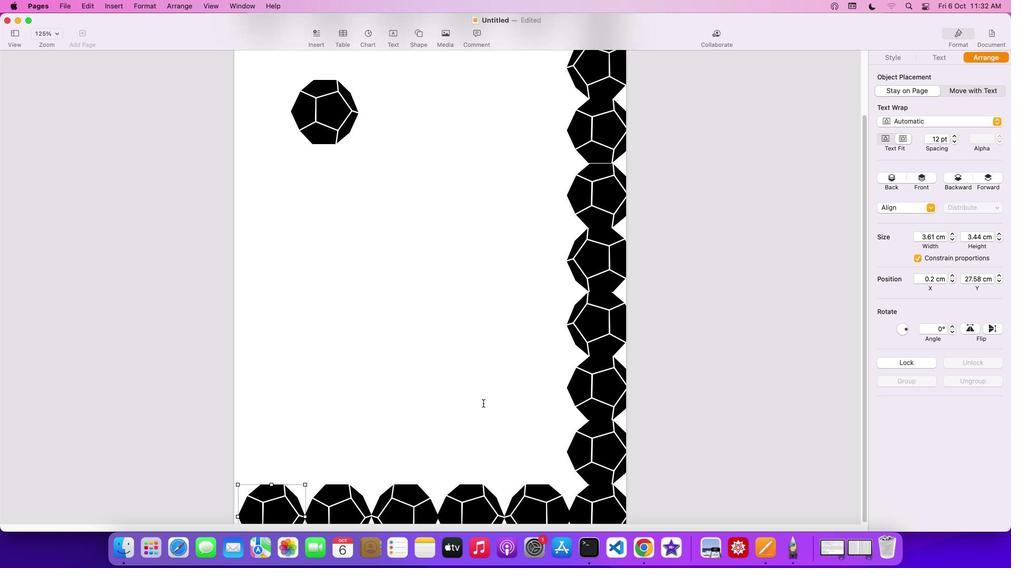 
Action: Mouse scrolled (484, 405) with delta (1, 0)
Screenshot: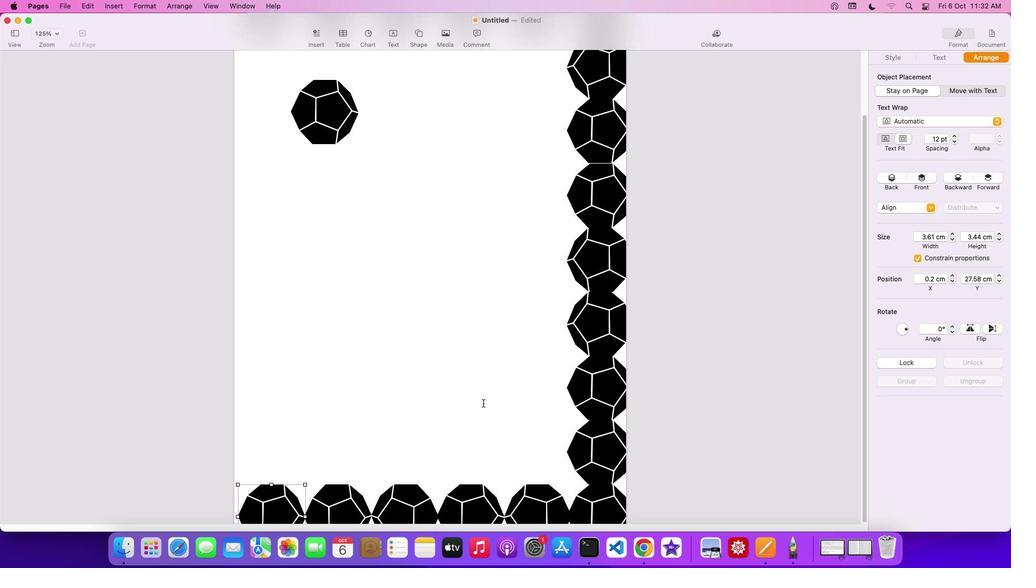 
Action: Mouse scrolled (484, 405) with delta (1, 1)
Screenshot: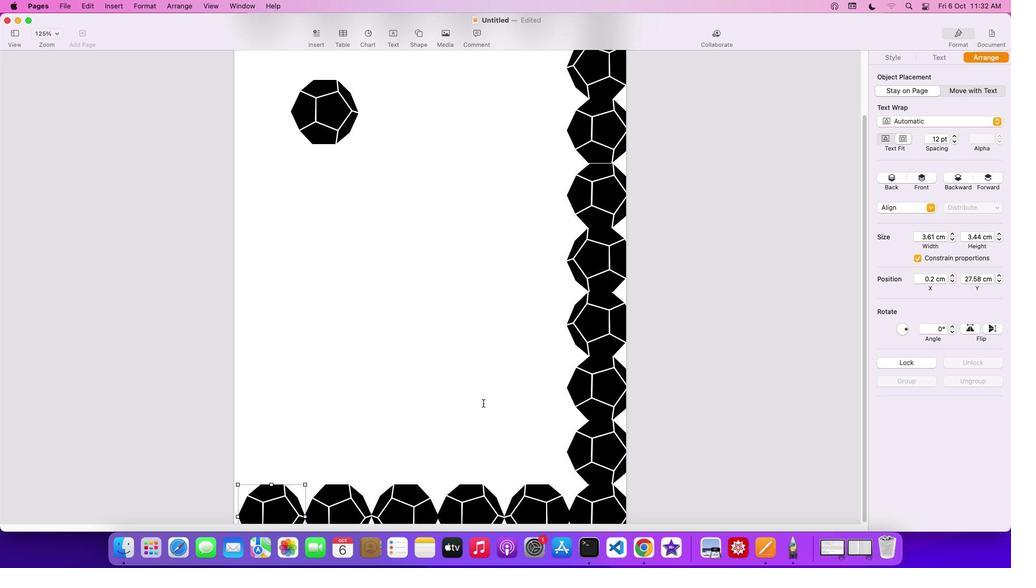 
Action: Mouse scrolled (484, 405) with delta (1, 1)
Screenshot: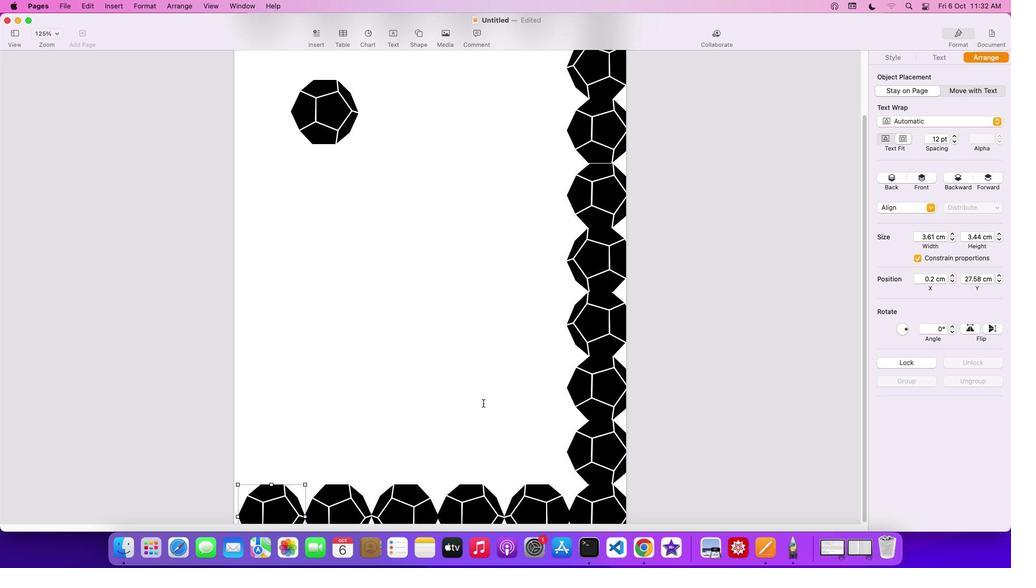 
Action: Mouse scrolled (484, 405) with delta (1, 0)
Screenshot: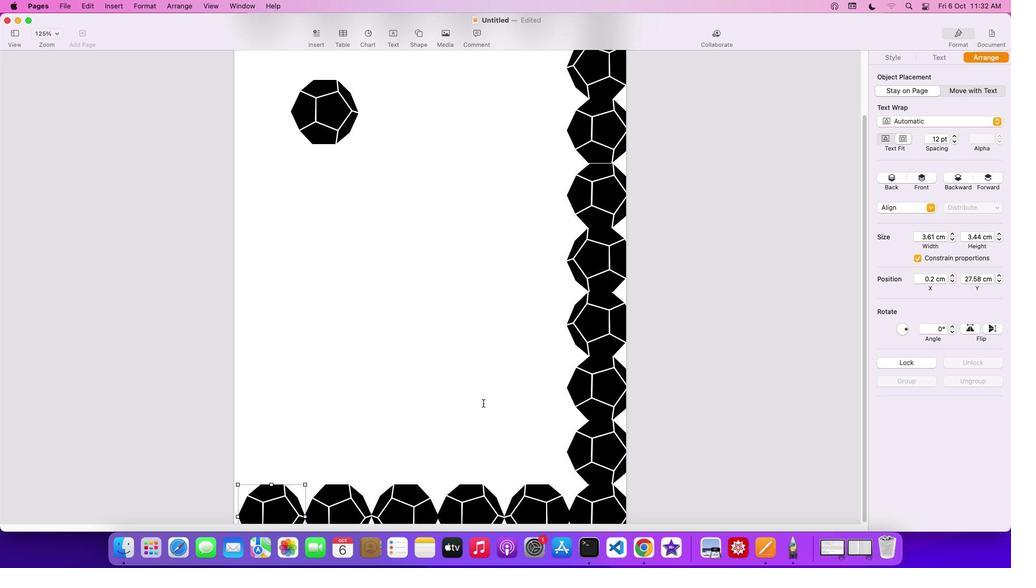 
Action: Mouse scrolled (484, 405) with delta (1, 0)
Screenshot: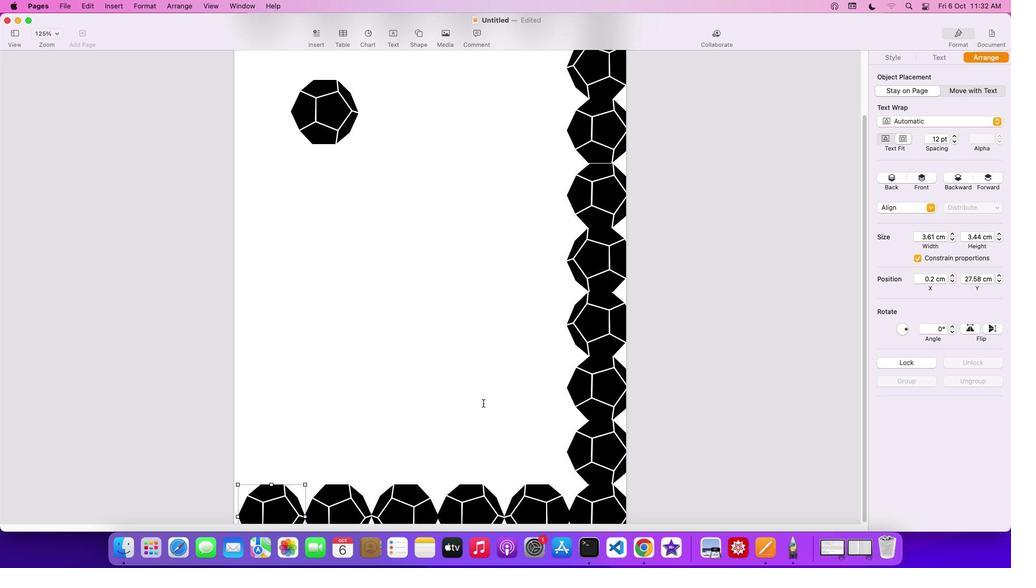 
Action: Mouse moved to (336, 124)
Screenshot: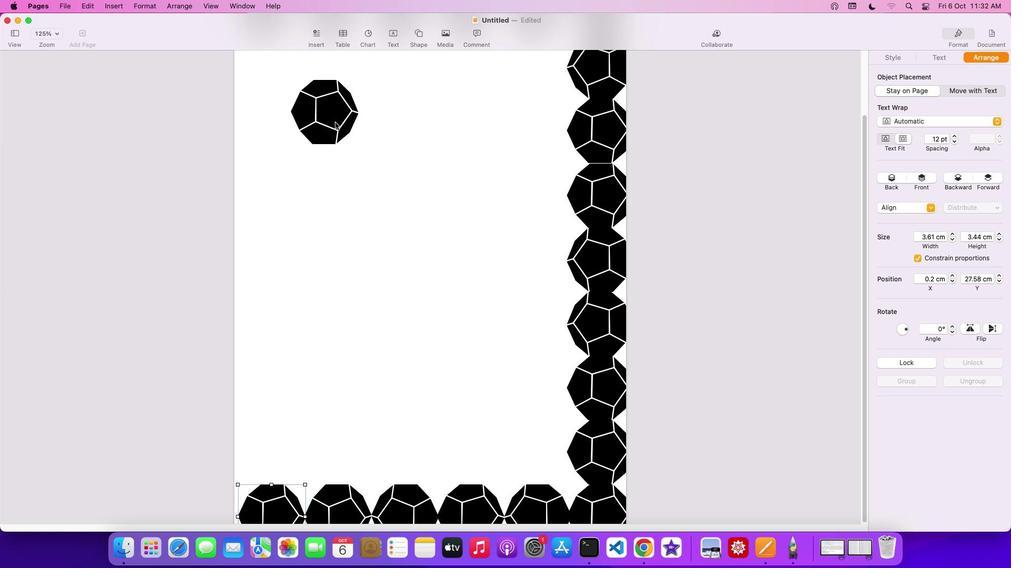 
Action: Mouse pressed left at (336, 124)
Screenshot: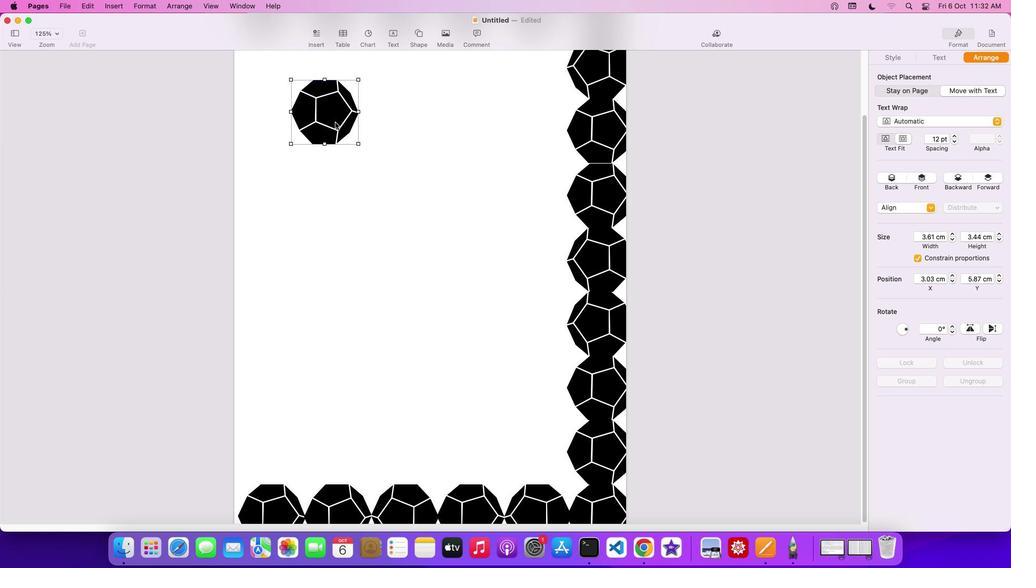 
Action: Key pressed Key.cmd'v''v''v''v''v''v''v''v''v''v''v''v''v''v''v''v''v'
Screenshot: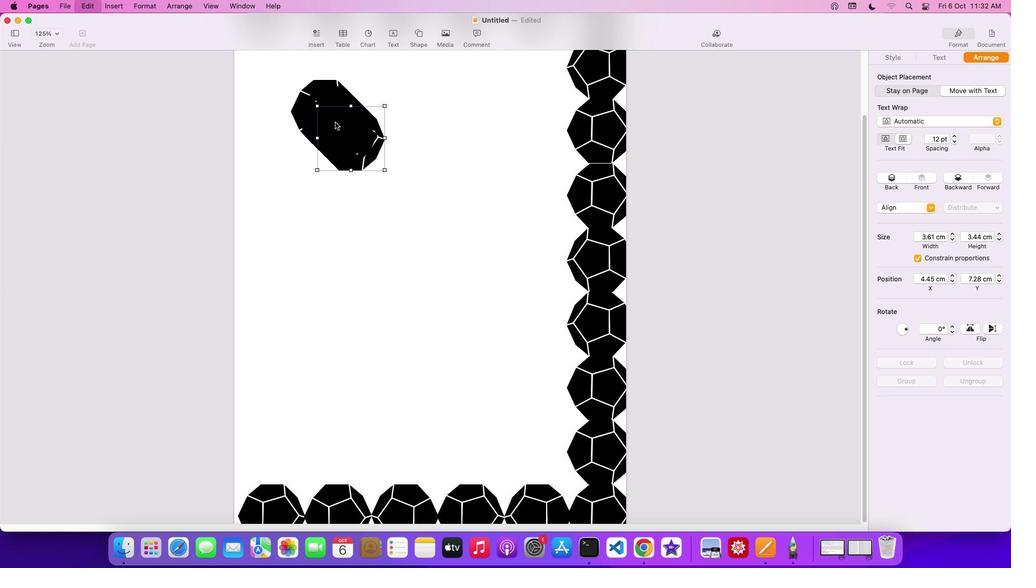 
Action: Mouse moved to (421, 239)
Screenshot: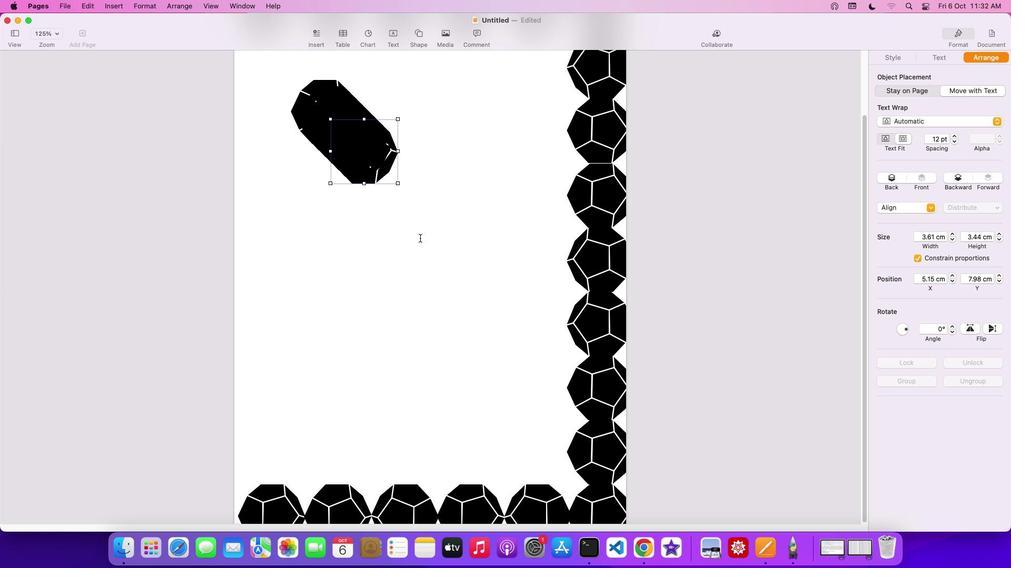 
Action: Mouse scrolled (421, 239) with delta (1, 1)
Screenshot: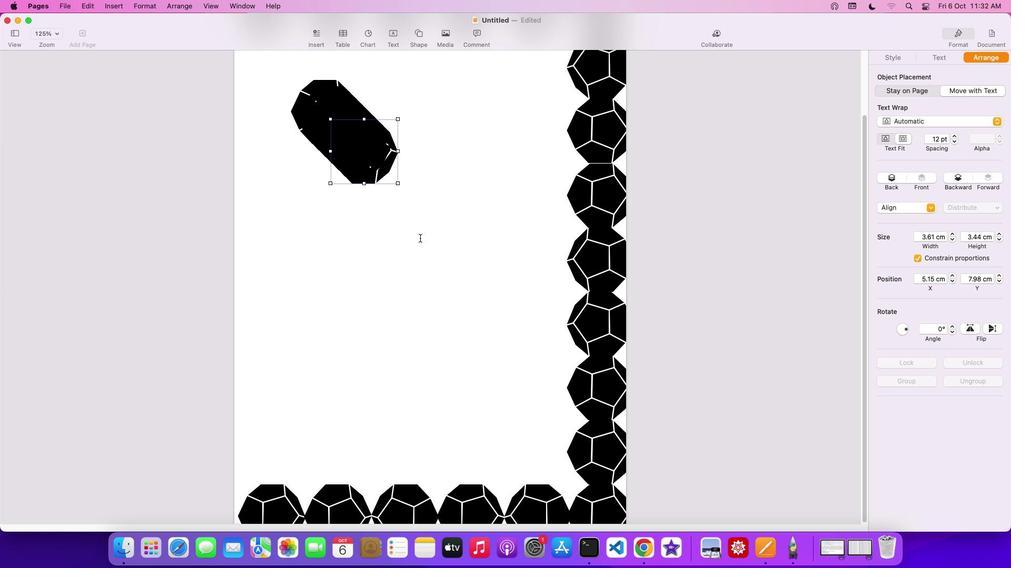 
Action: Mouse scrolled (421, 239) with delta (1, 1)
Screenshot: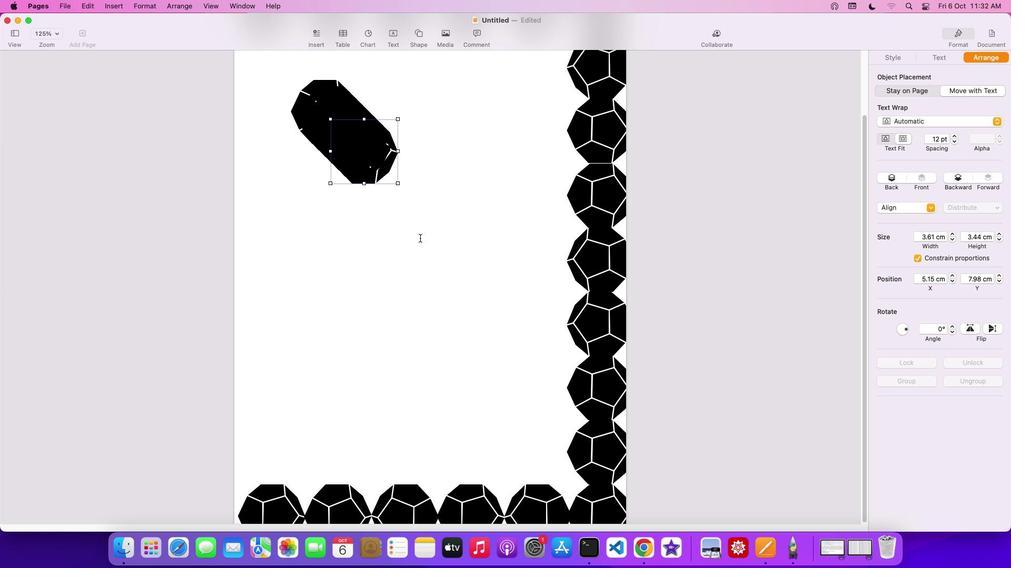 
Action: Mouse scrolled (421, 239) with delta (1, 0)
Screenshot: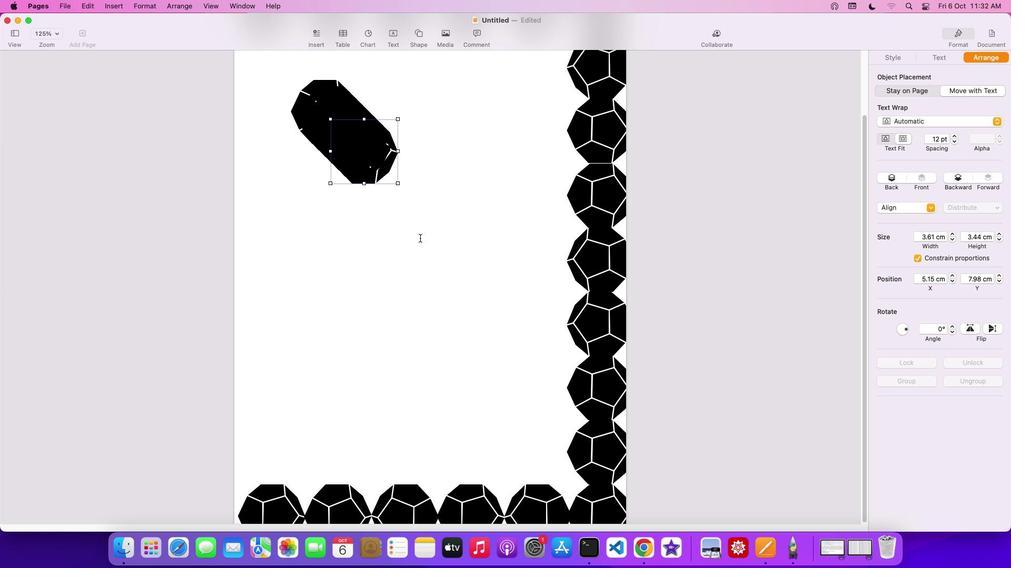 
Action: Mouse scrolled (421, 239) with delta (1, 0)
Screenshot: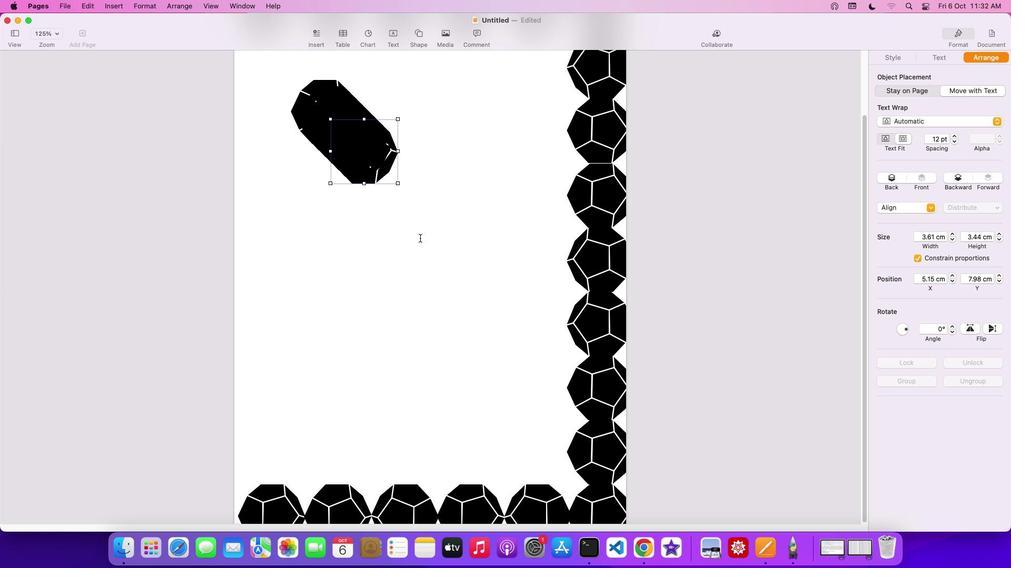 
Action: Mouse moved to (369, 150)
Screenshot: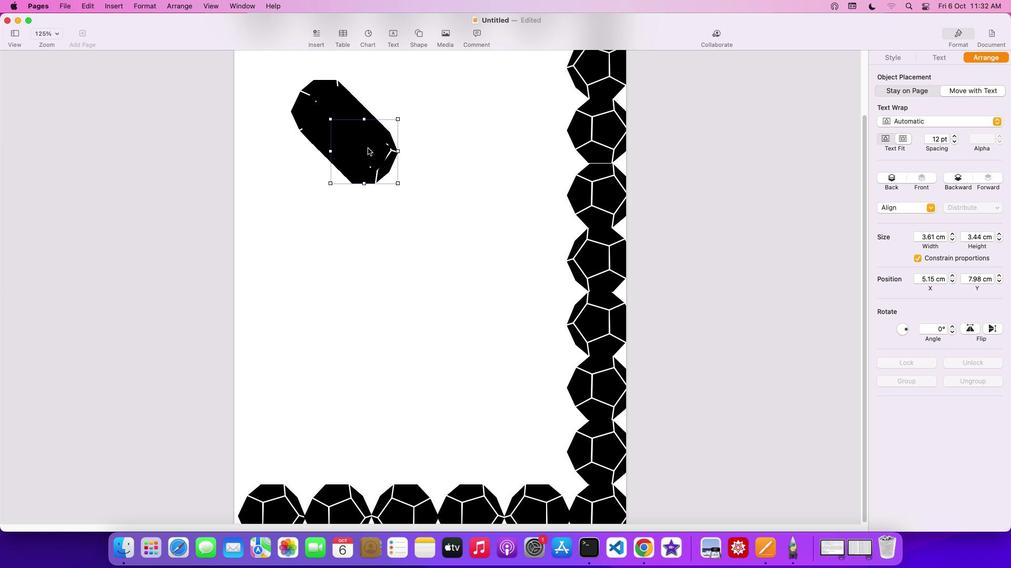 
Action: Mouse pressed left at (369, 150)
Screenshot: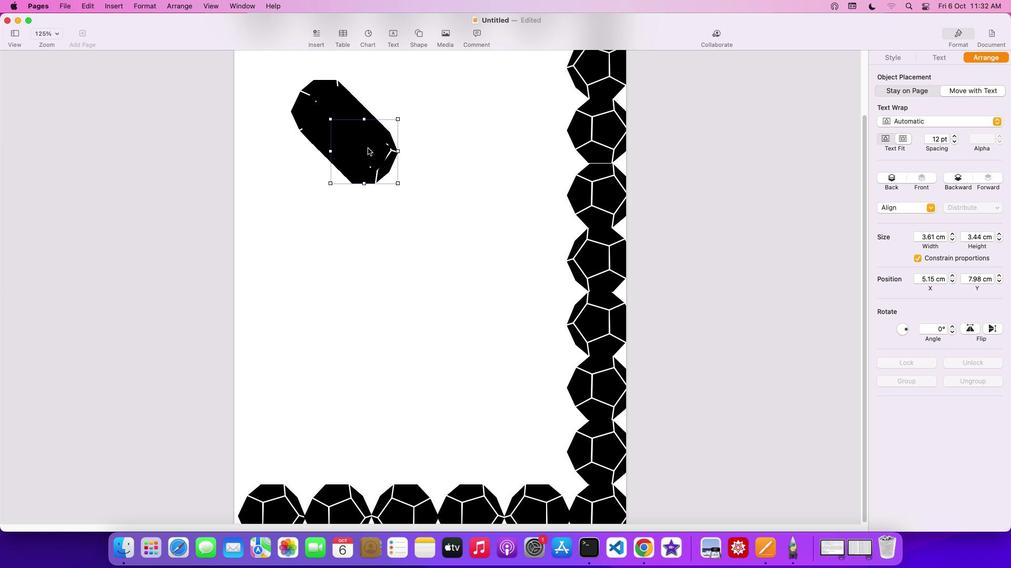 
Action: Mouse moved to (288, 509)
Screenshot: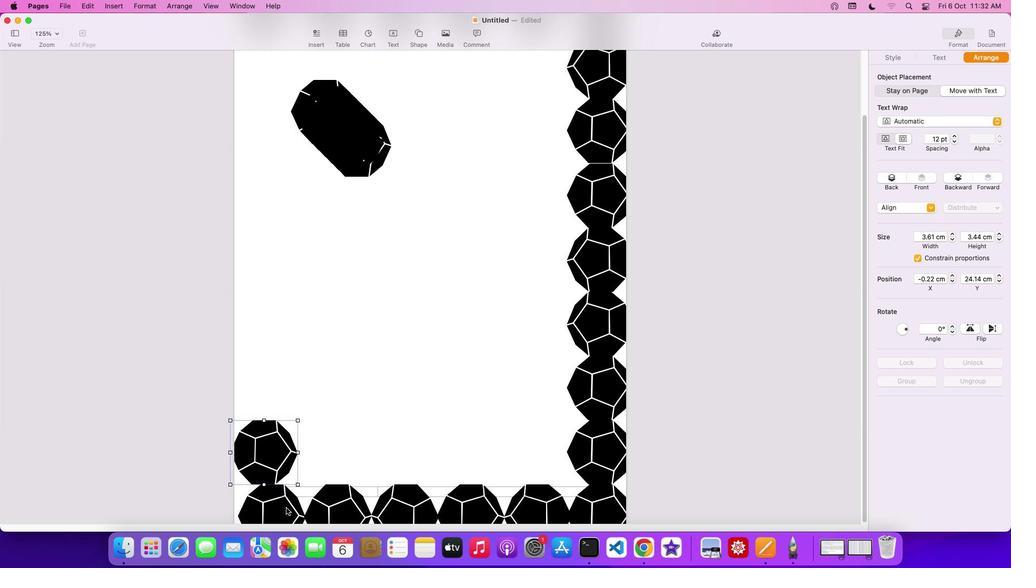 
Action: Mouse pressed left at (288, 509)
Screenshot: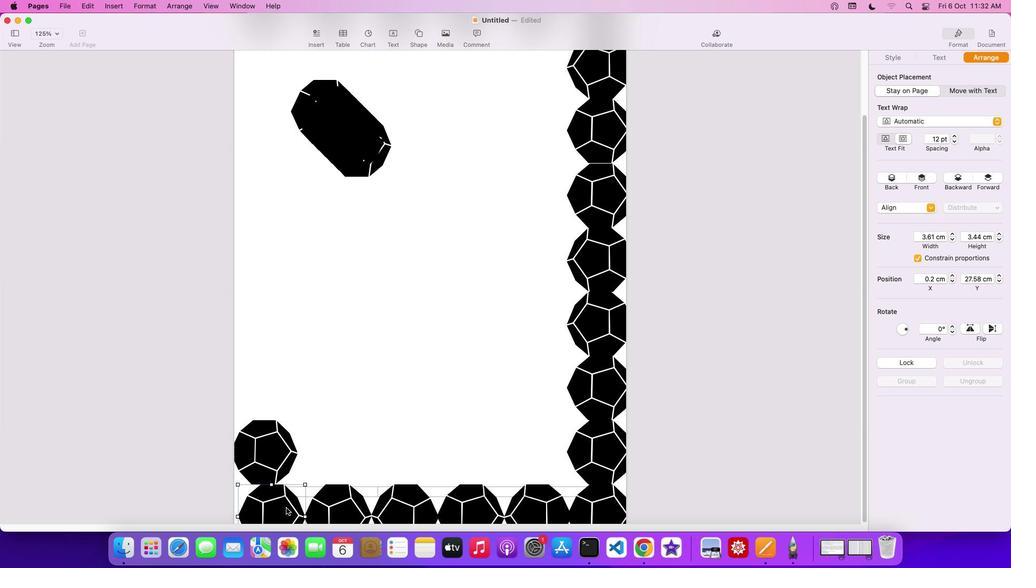 
Action: Mouse moved to (238, 520)
Screenshot: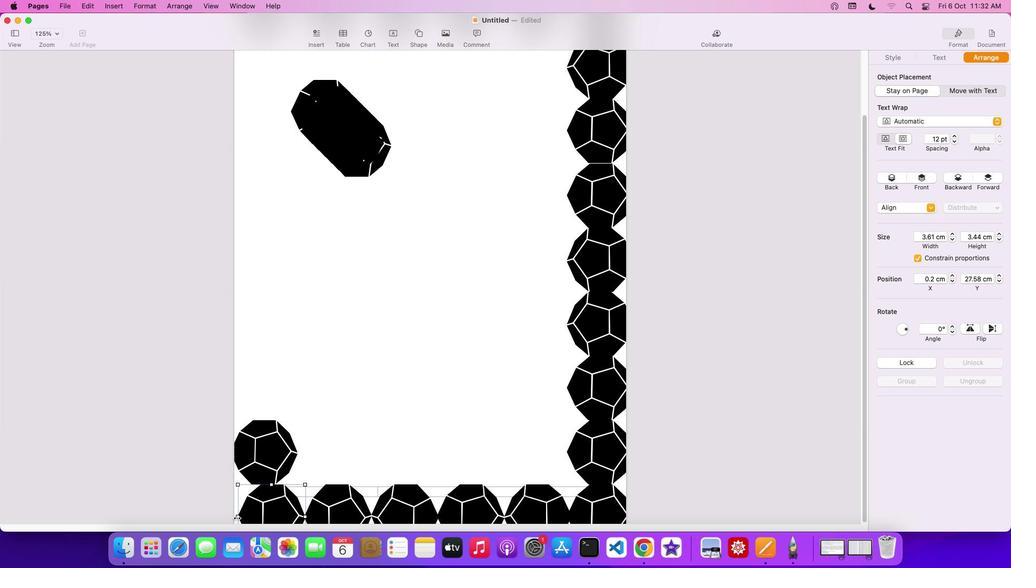 
Action: Mouse pressed left at (238, 520)
Screenshot: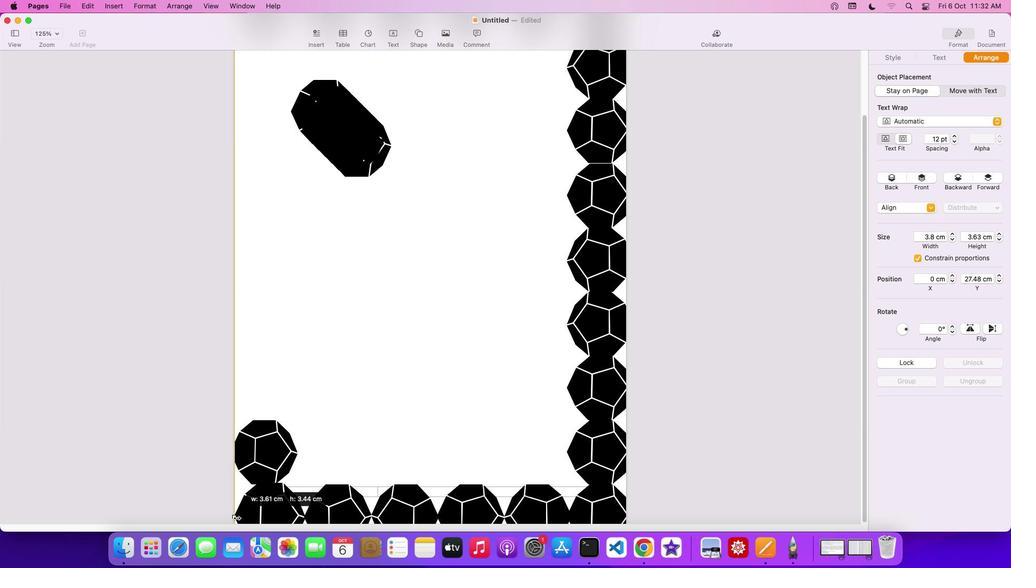 
Action: Mouse moved to (272, 453)
